 Task: Draft an email to an employee addressing performance issues and suggesting improvements in their workflow or process.
Action: Mouse moved to (498, 0)
Screenshot: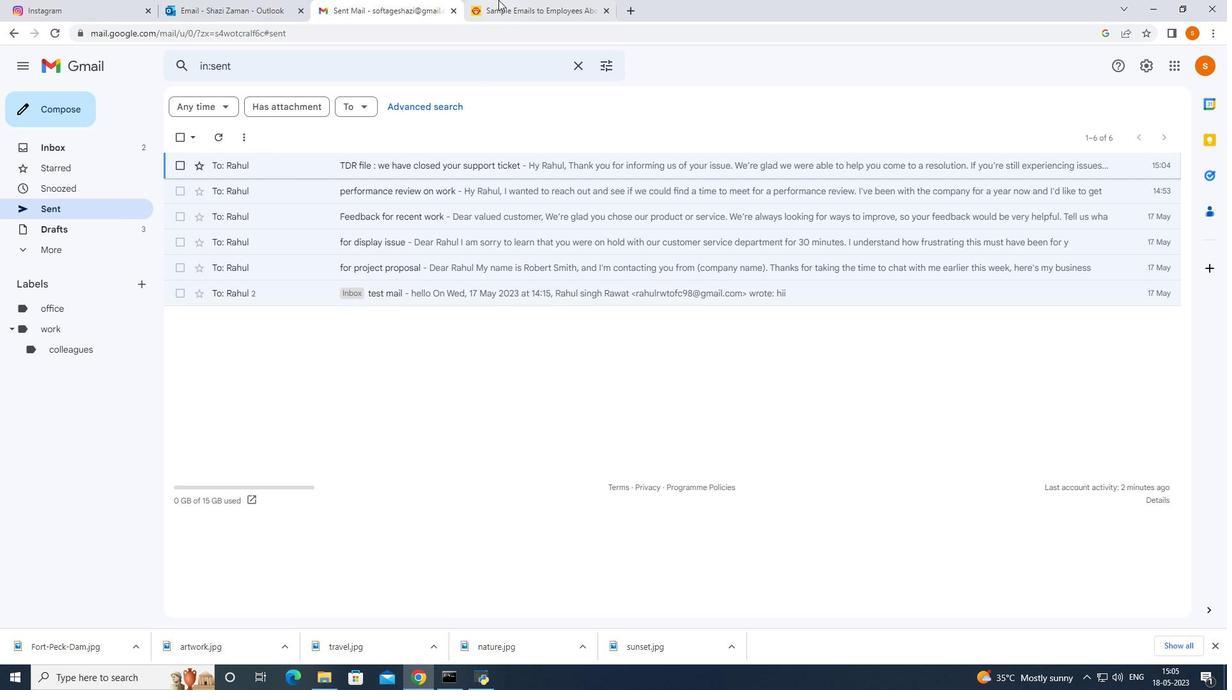 
Action: Mouse pressed left at (498, 0)
Screenshot: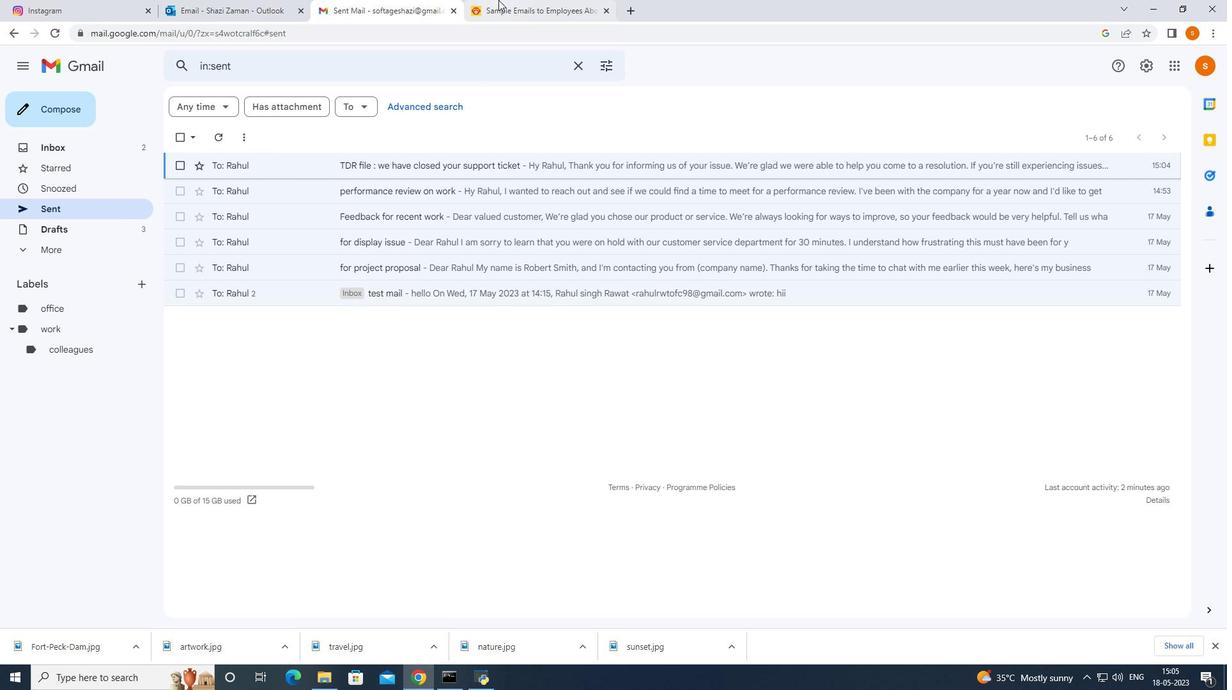 
Action: Mouse moved to (306, 281)
Screenshot: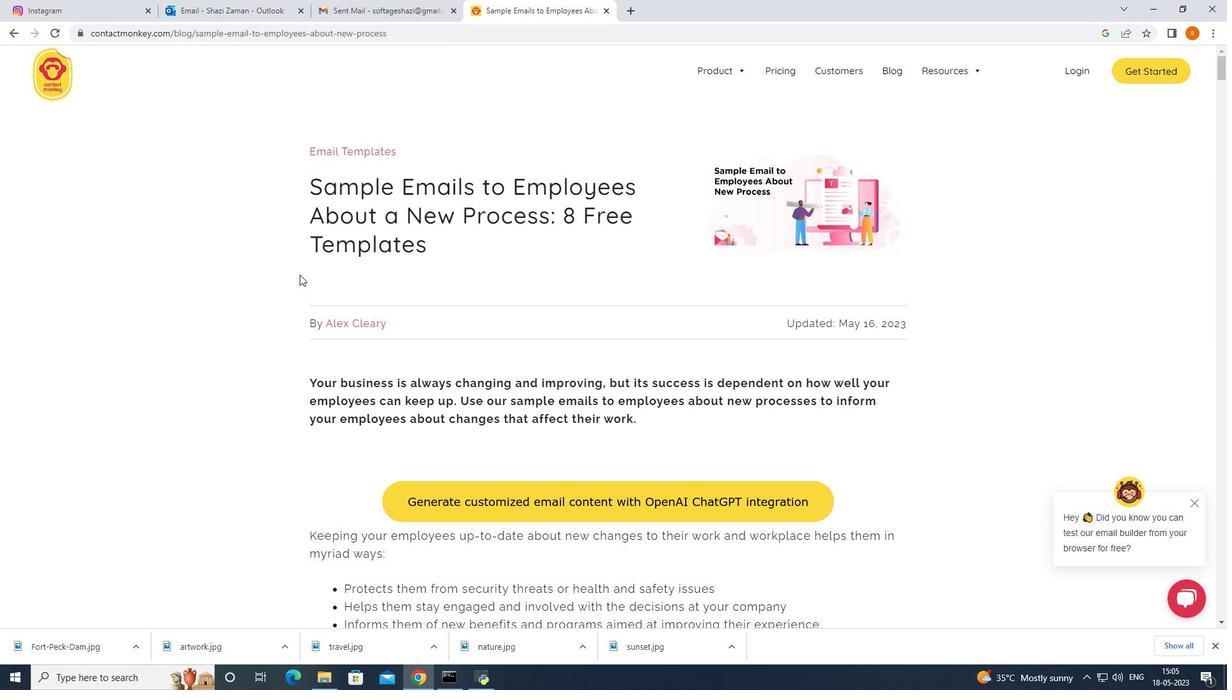 
Action: Mouse scrolled (306, 280) with delta (0, 0)
Screenshot: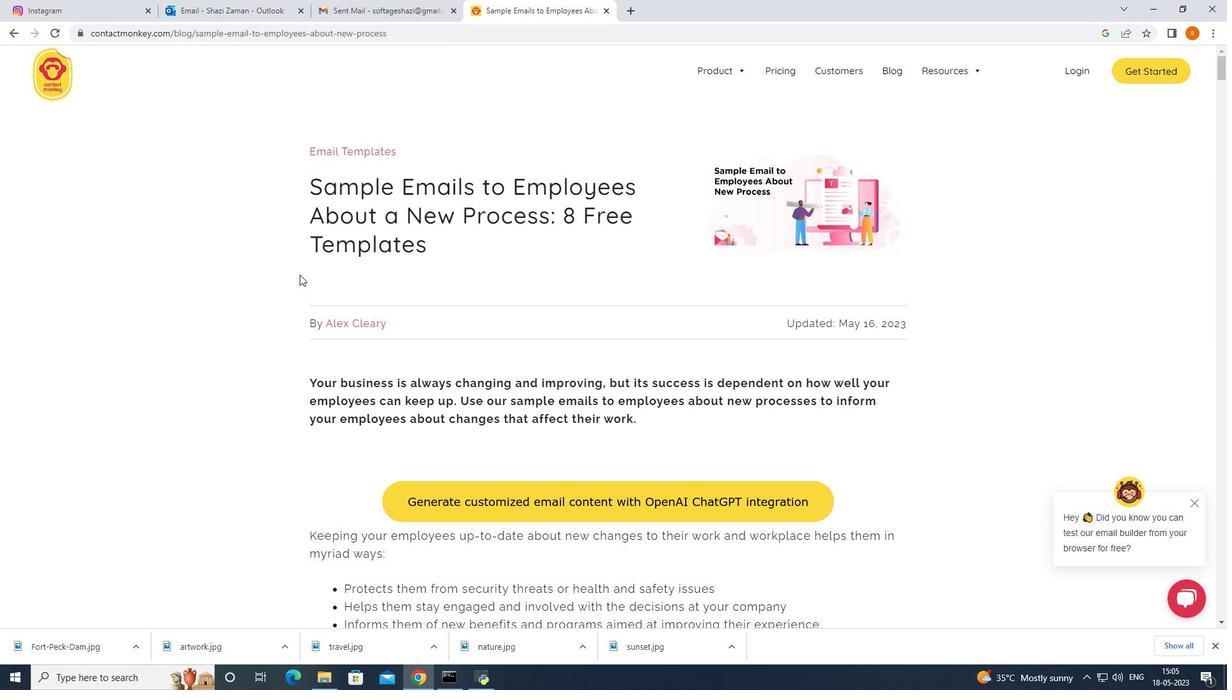
Action: Mouse moved to (367, 345)
Screenshot: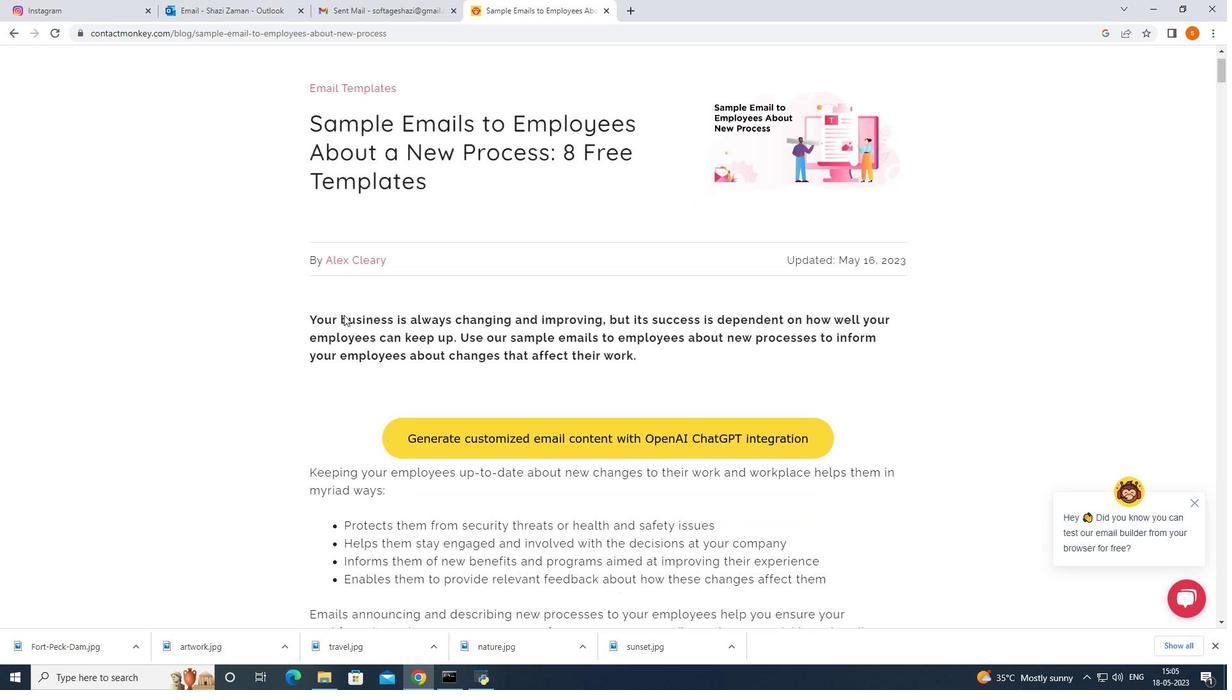
Action: Mouse scrolled (367, 344) with delta (0, 0)
Screenshot: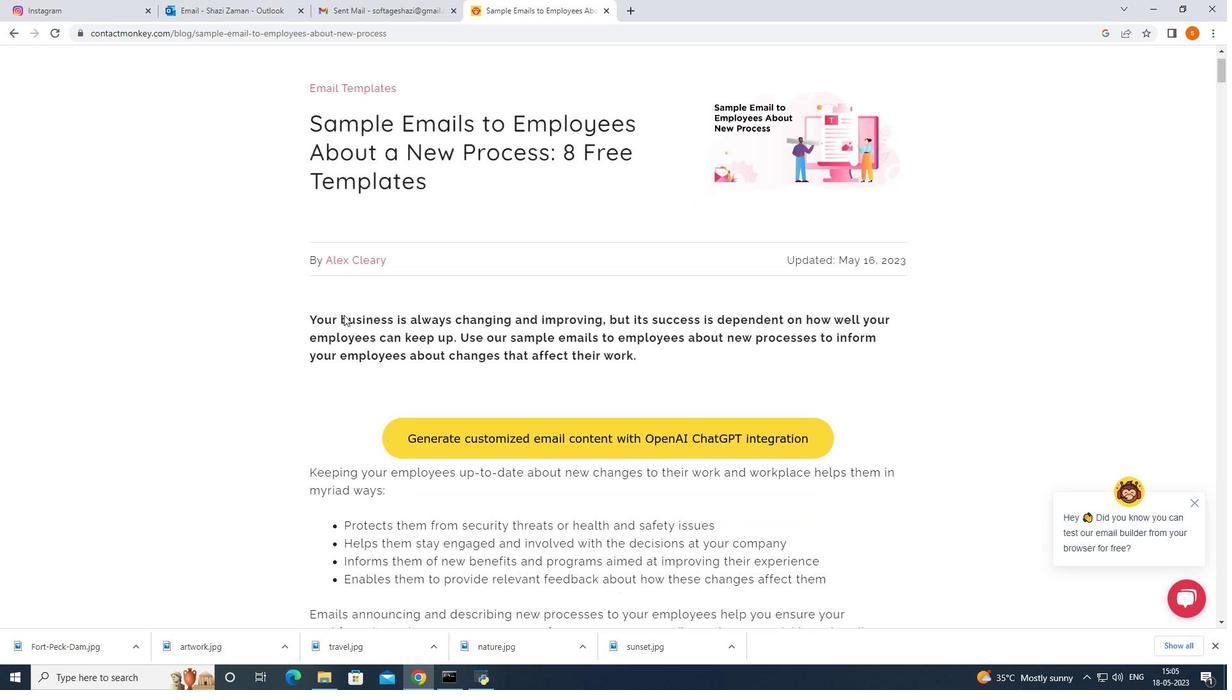 
Action: Mouse moved to (378, 365)
Screenshot: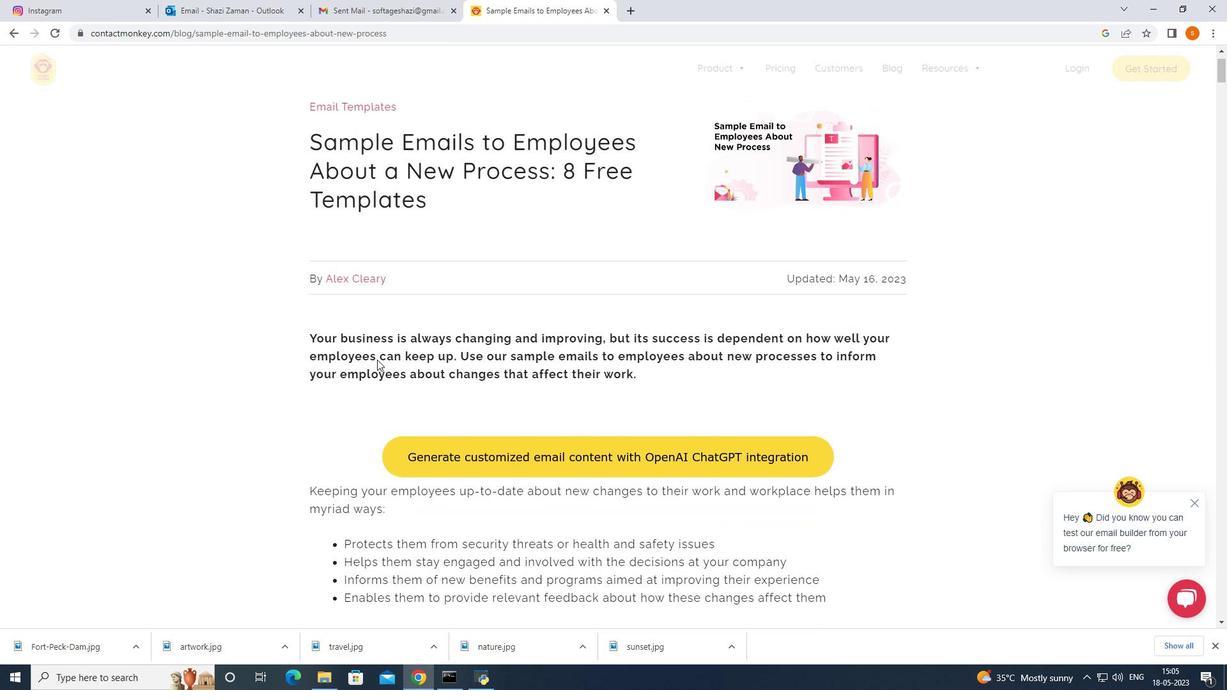 
Action: Mouse scrolled (378, 364) with delta (0, 0)
Screenshot: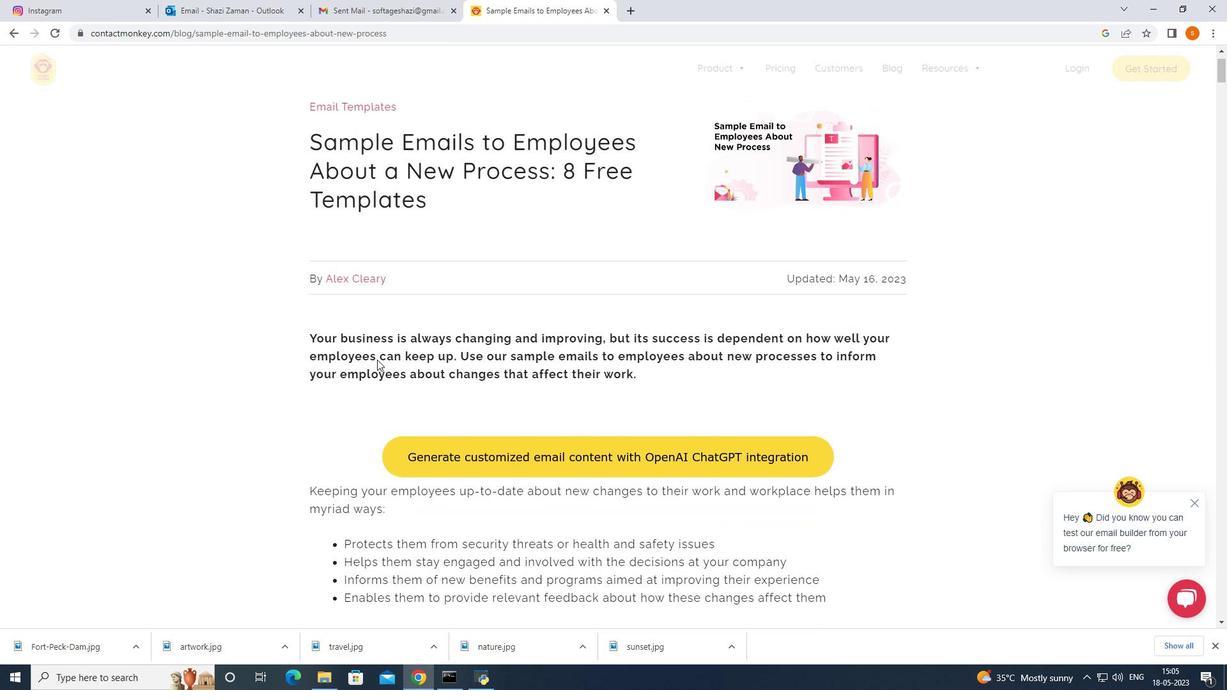 
Action: Mouse moved to (377, 366)
Screenshot: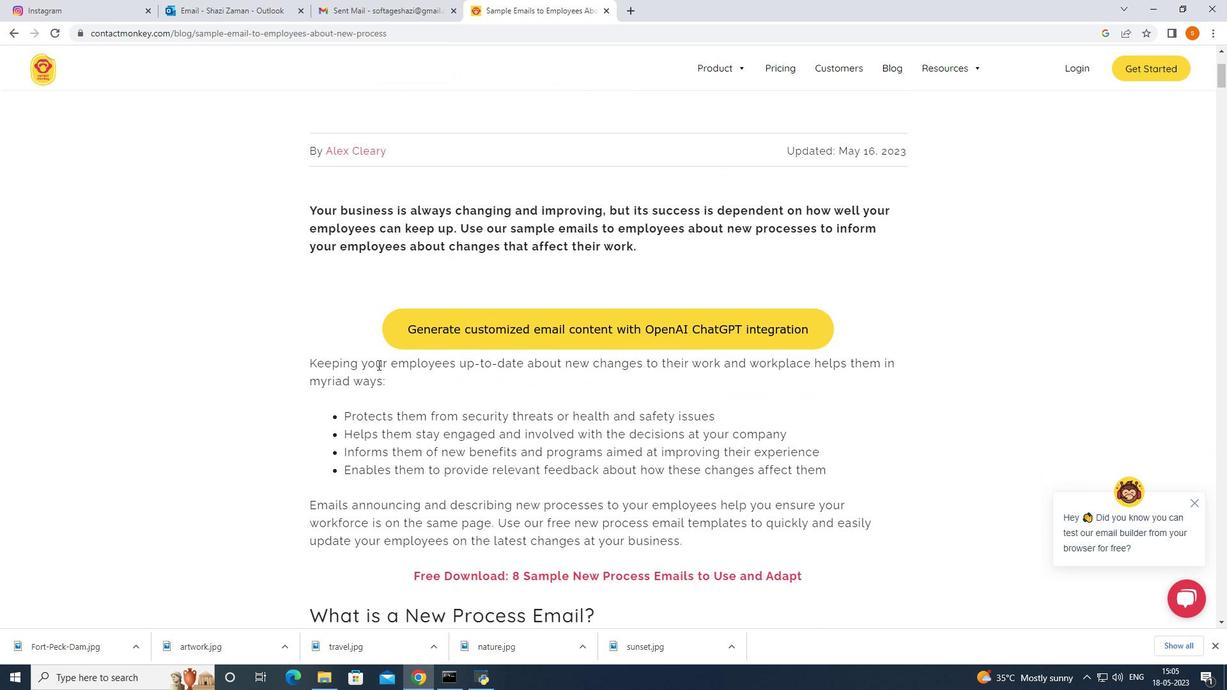 
Action: Mouse scrolled (377, 366) with delta (0, 0)
Screenshot: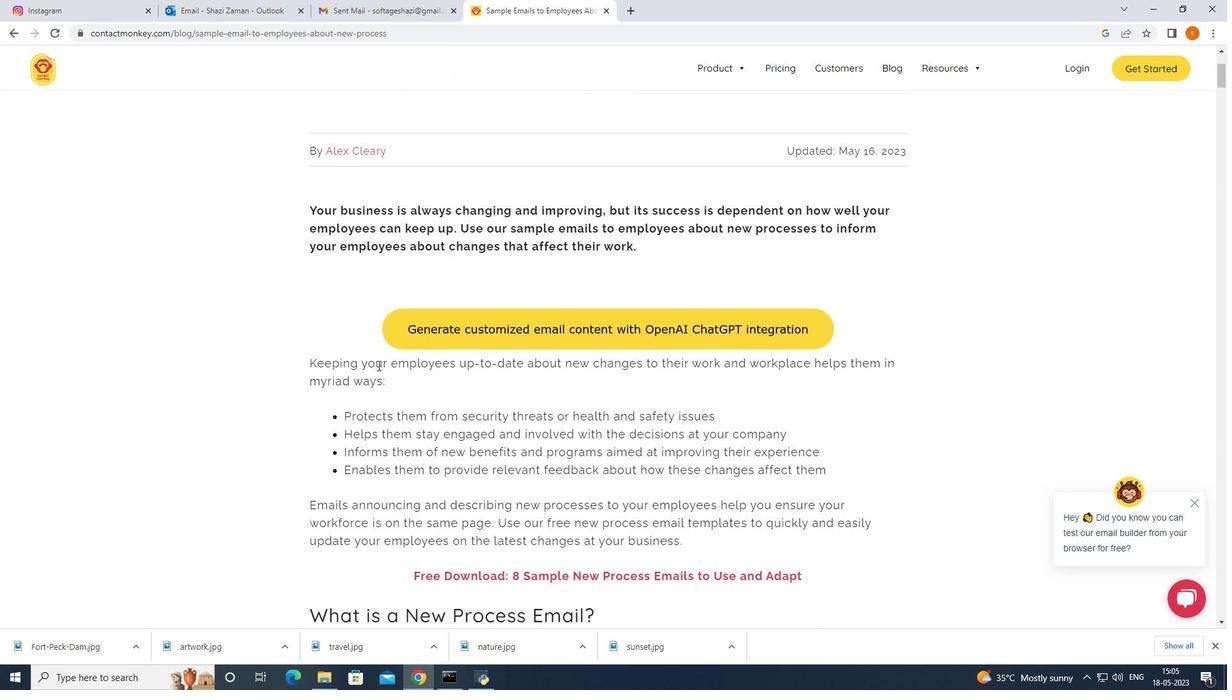 
Action: Mouse scrolled (377, 366) with delta (0, 0)
Screenshot: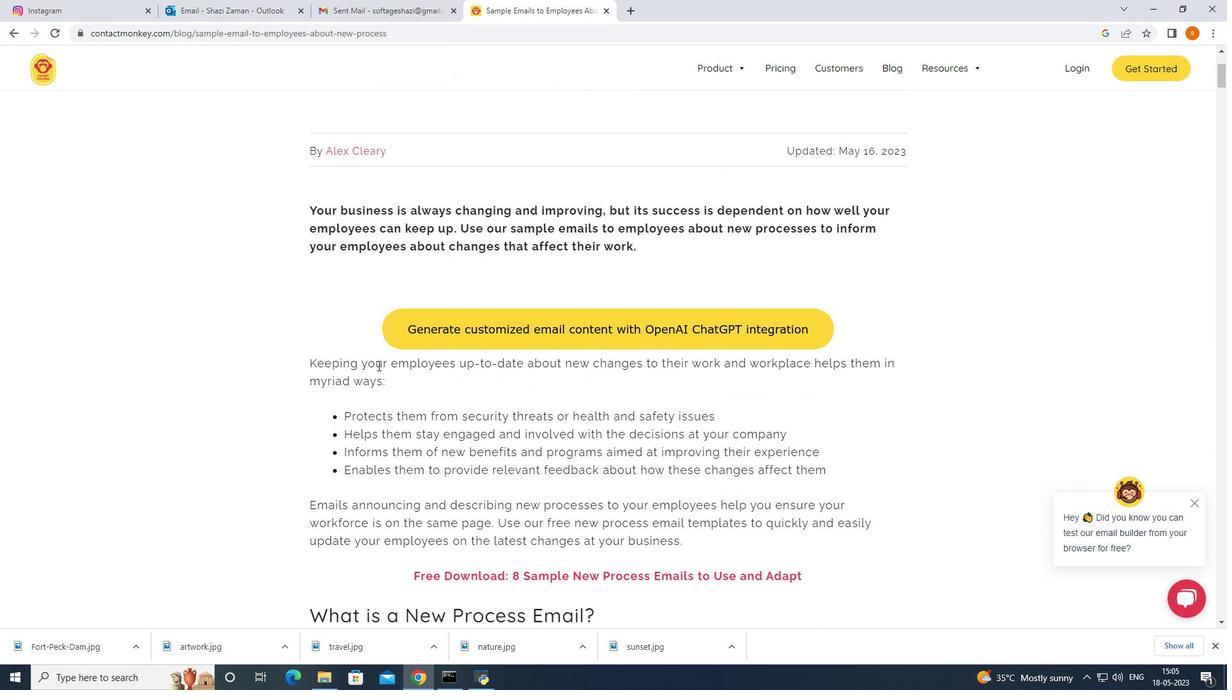 
Action: Mouse moved to (377, 366)
Screenshot: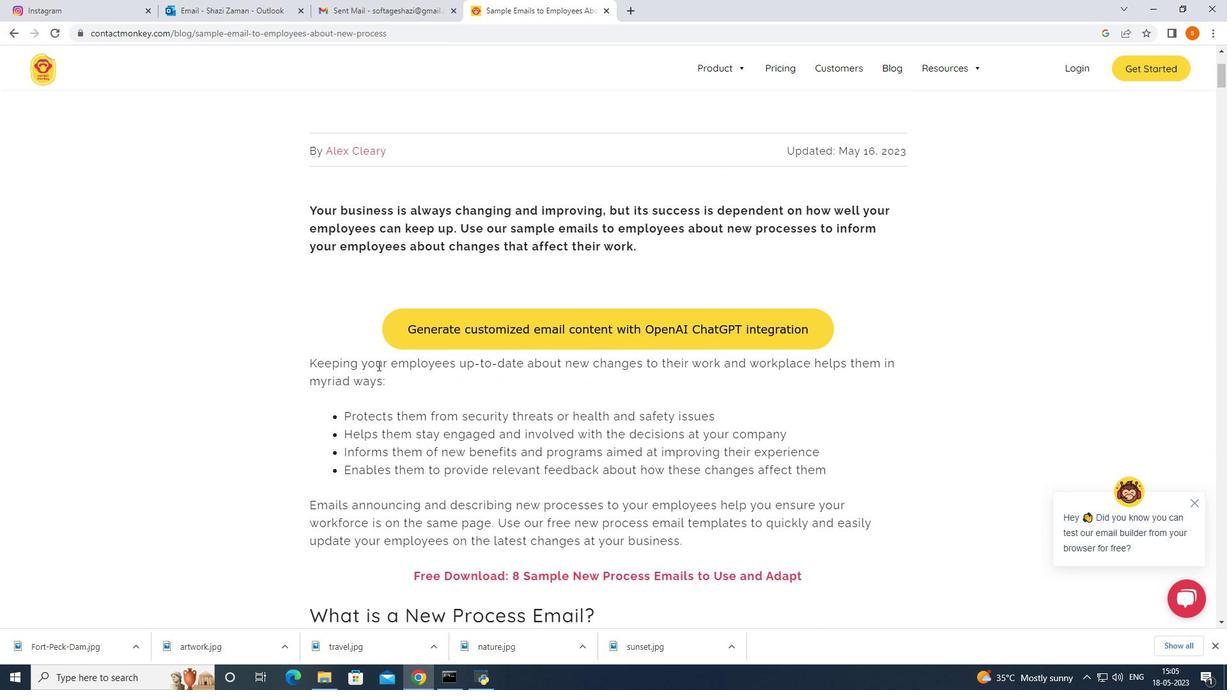 
Action: Mouse scrolled (377, 366) with delta (0, 0)
Screenshot: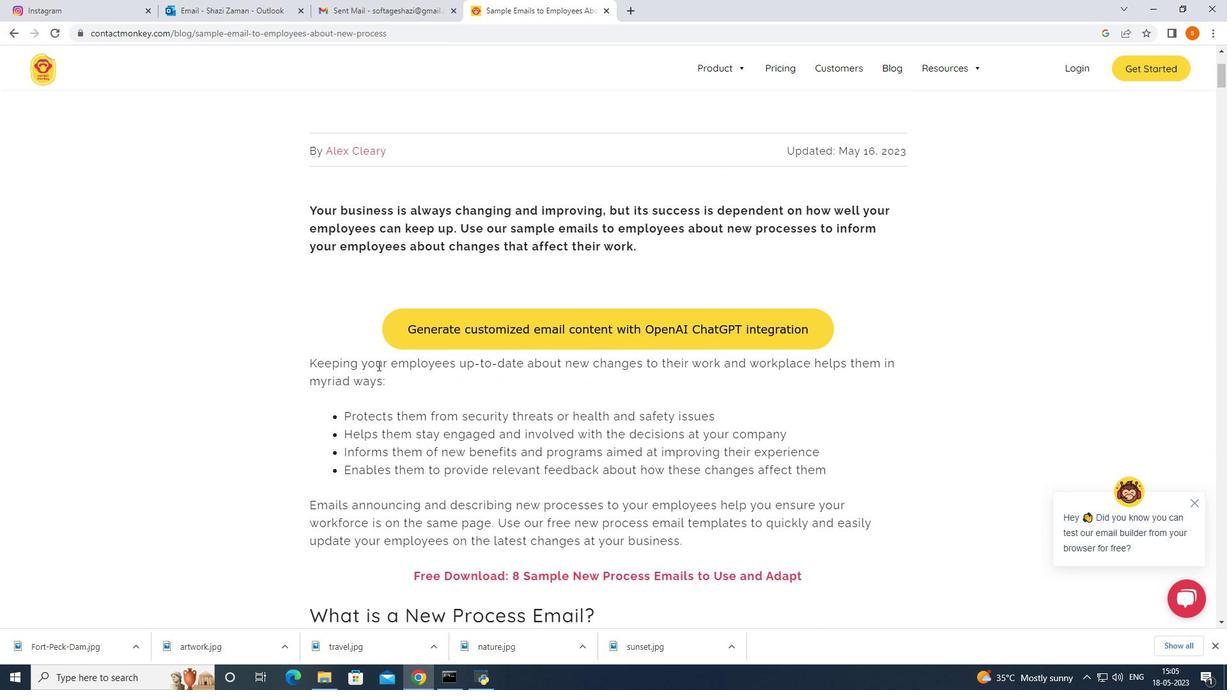 
Action: Mouse moved to (378, 363)
Screenshot: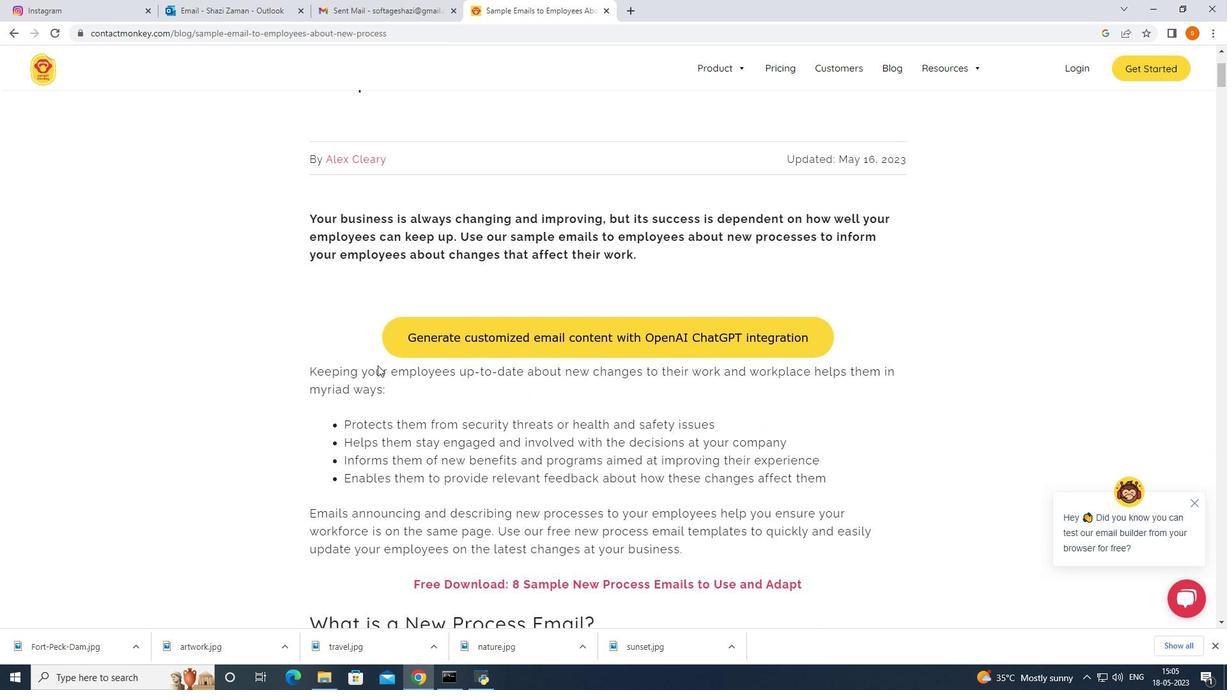 
Action: Mouse scrolled (378, 364) with delta (0, 0)
Screenshot: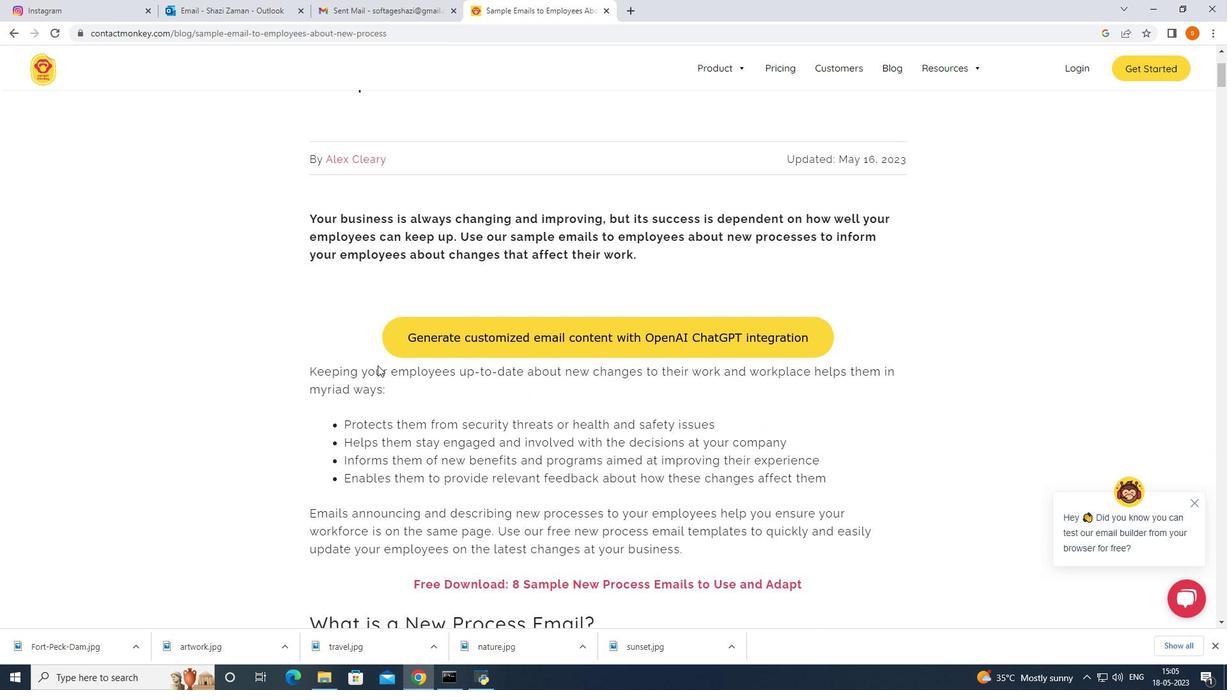 
Action: Mouse moved to (498, 321)
Screenshot: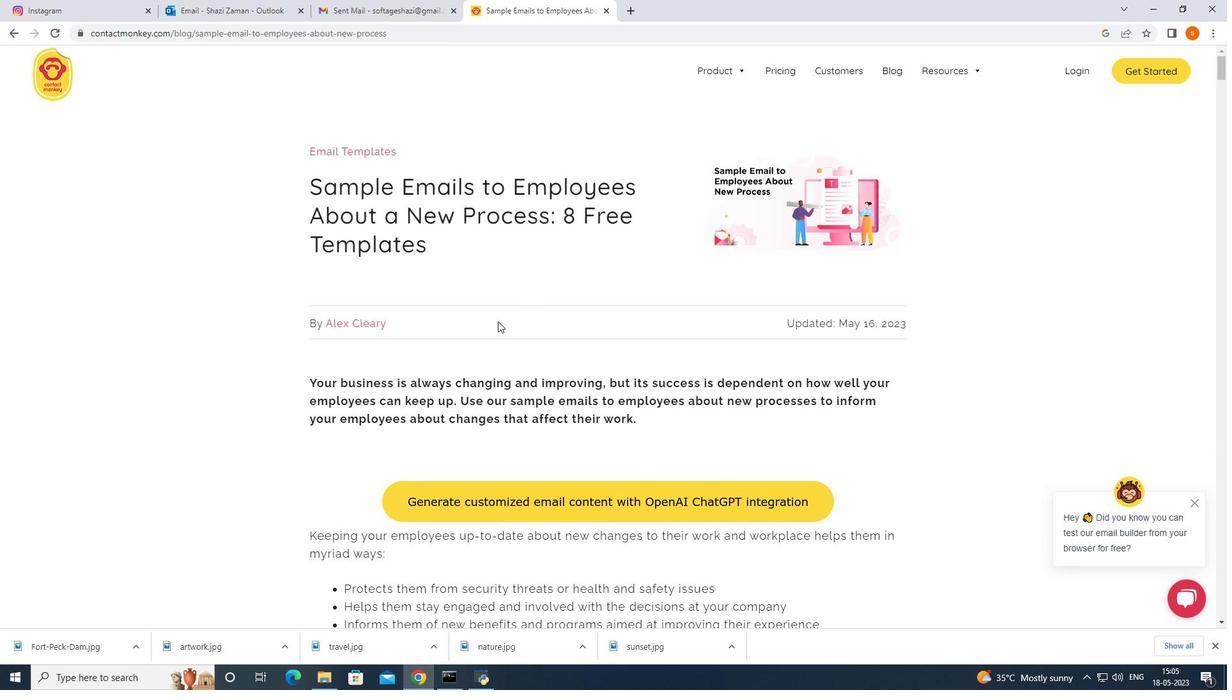
Action: Mouse scrolled (498, 320) with delta (0, 0)
Screenshot: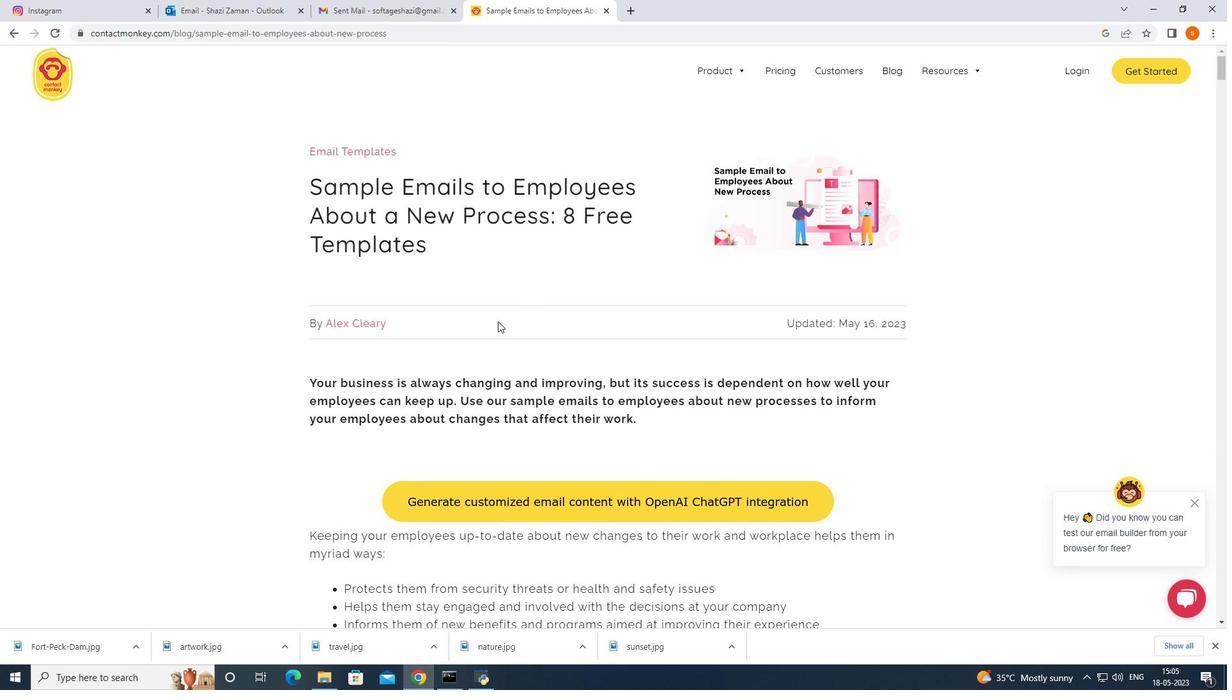 
Action: Mouse scrolled (498, 322) with delta (0, 0)
Screenshot: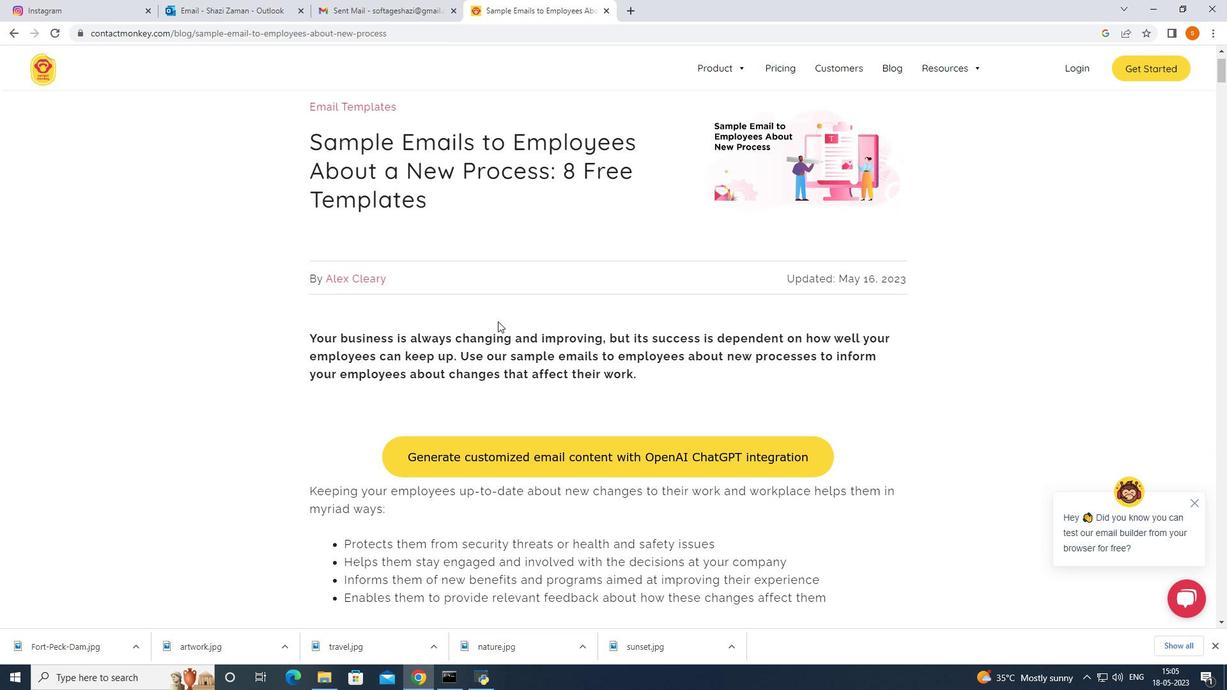 
Action: Mouse scrolled (498, 320) with delta (0, 0)
Screenshot: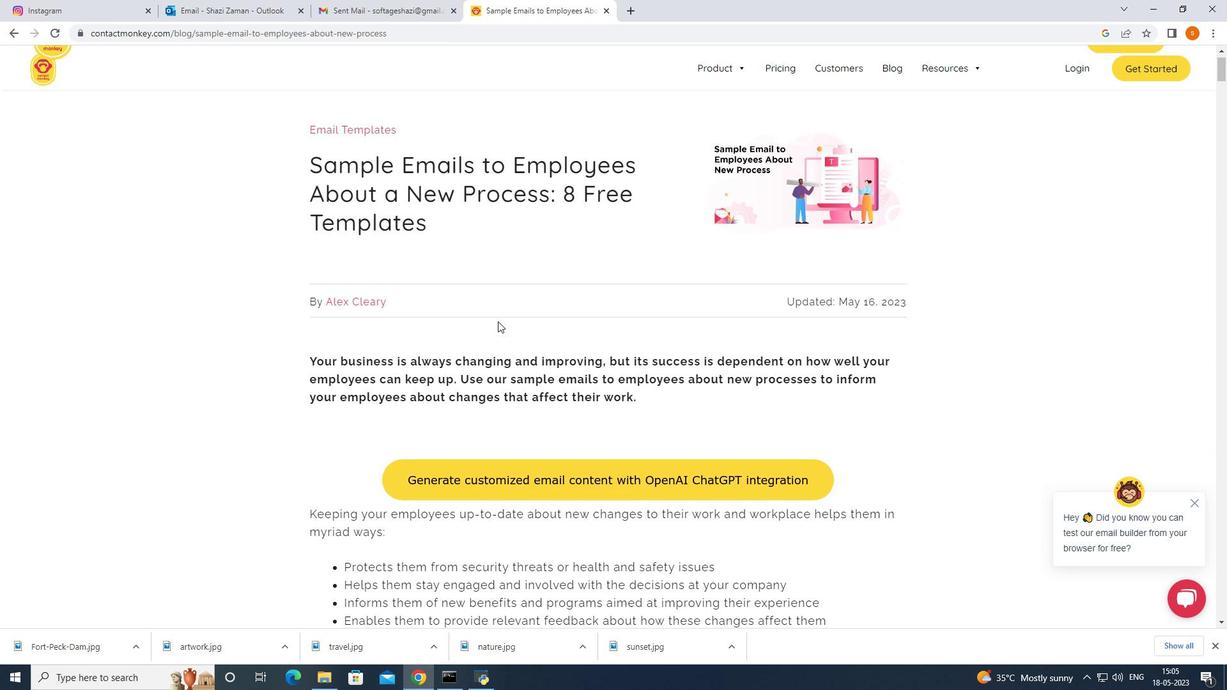 
Action: Mouse scrolled (498, 320) with delta (0, 0)
Screenshot: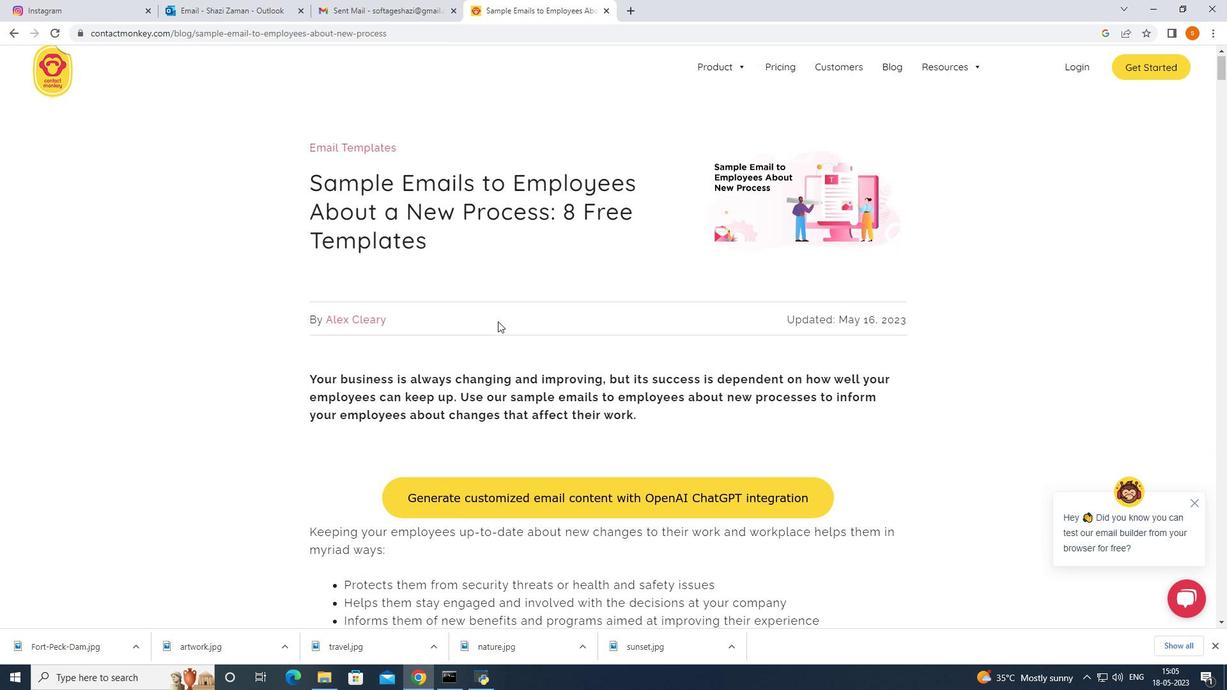
Action: Mouse moved to (498, 322)
Screenshot: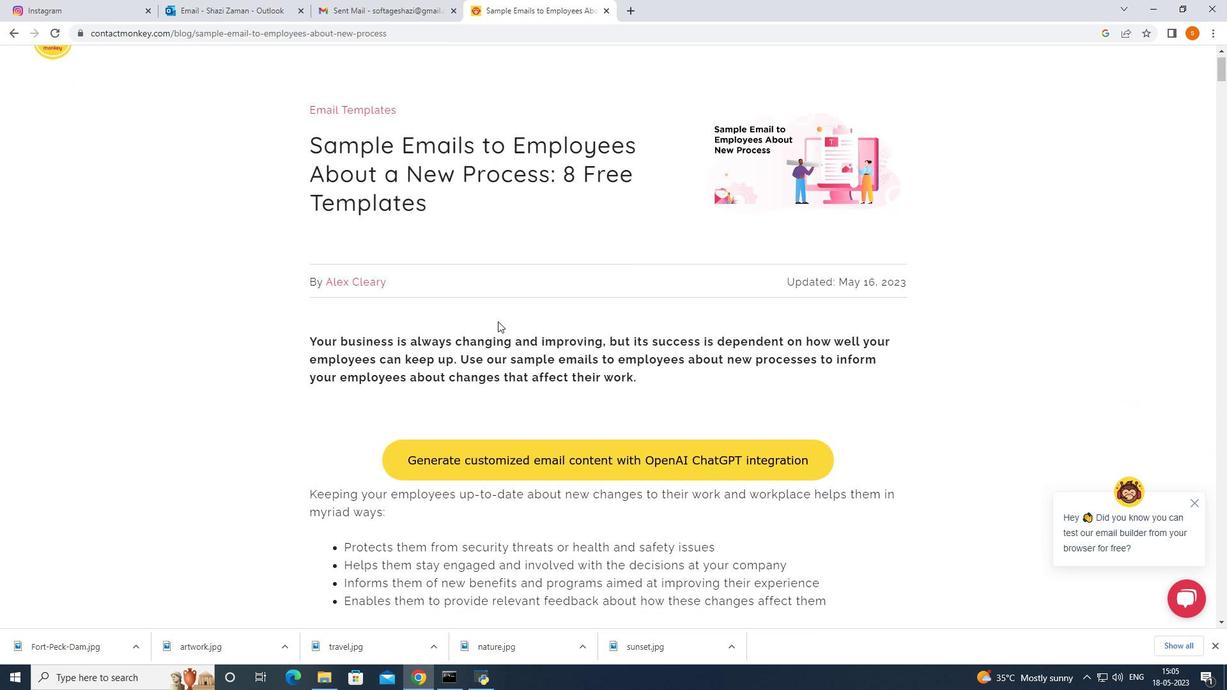 
Action: Mouse scrolled (498, 321) with delta (0, 0)
Screenshot: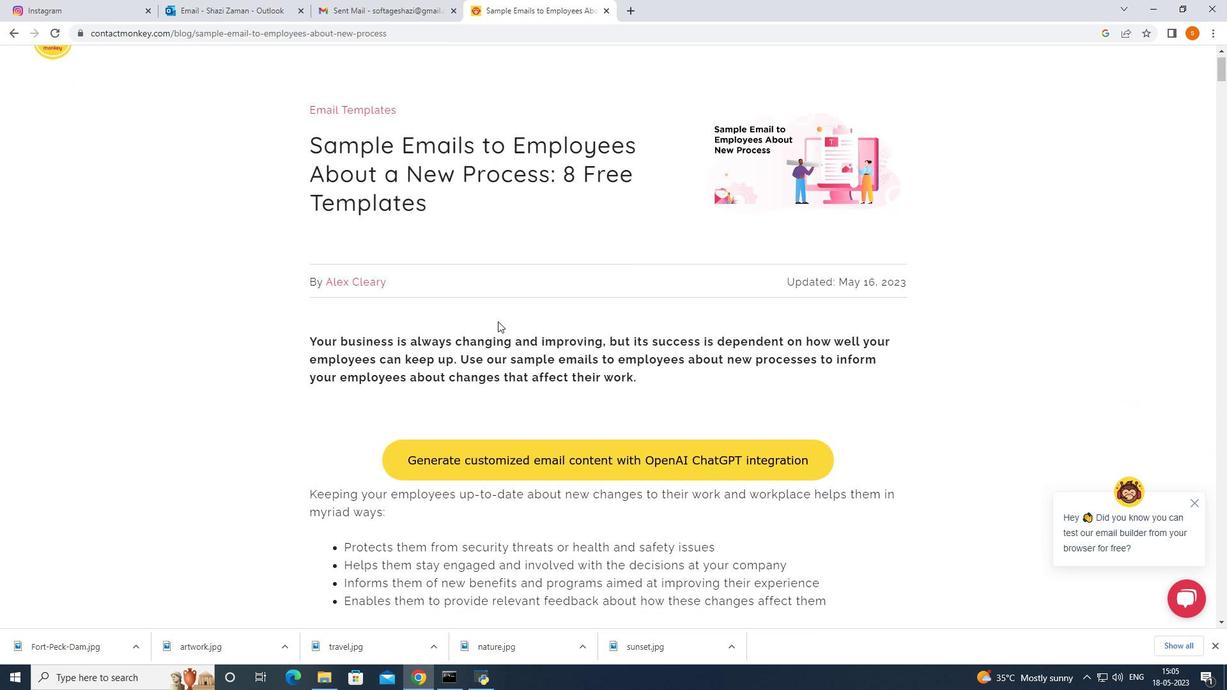 
Action: Mouse moved to (774, 186)
Screenshot: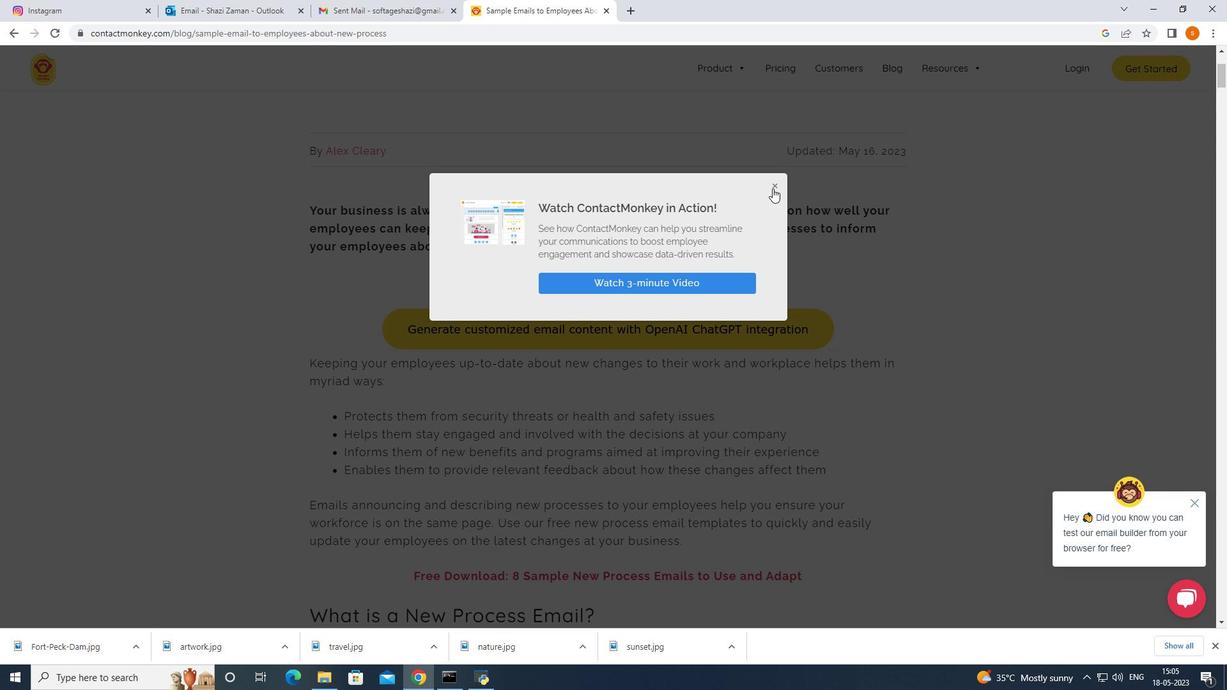 
Action: Mouse pressed left at (774, 186)
Screenshot: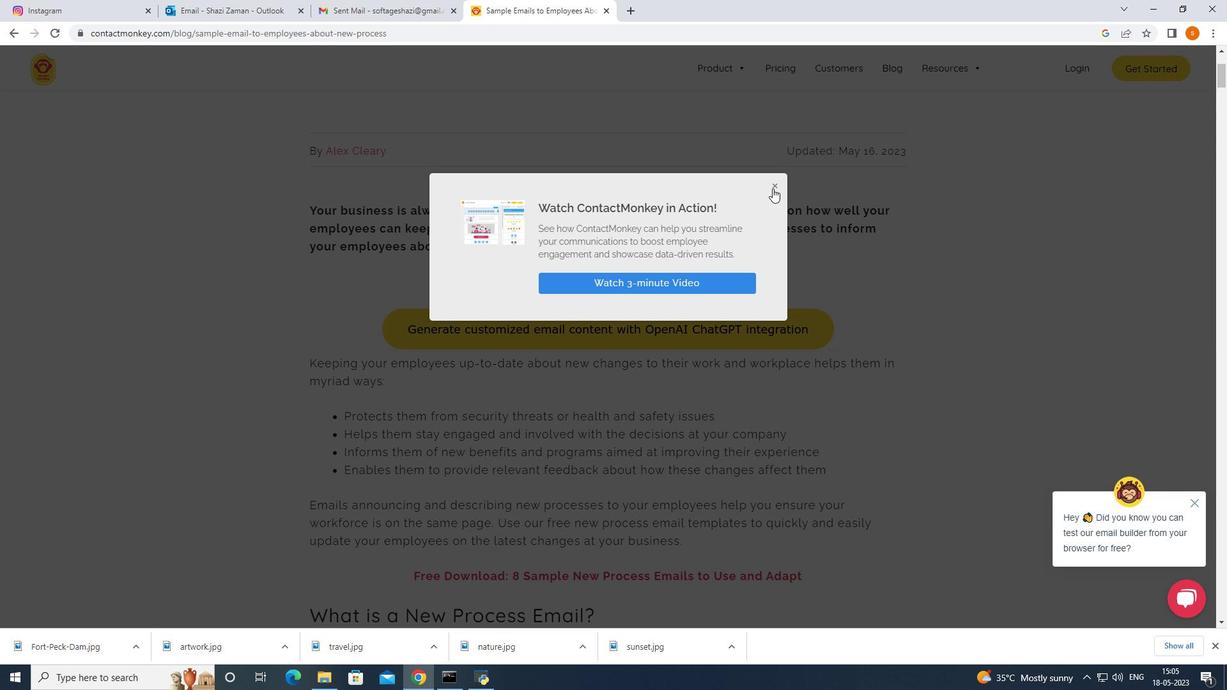 
Action: Mouse moved to (7, 35)
Screenshot: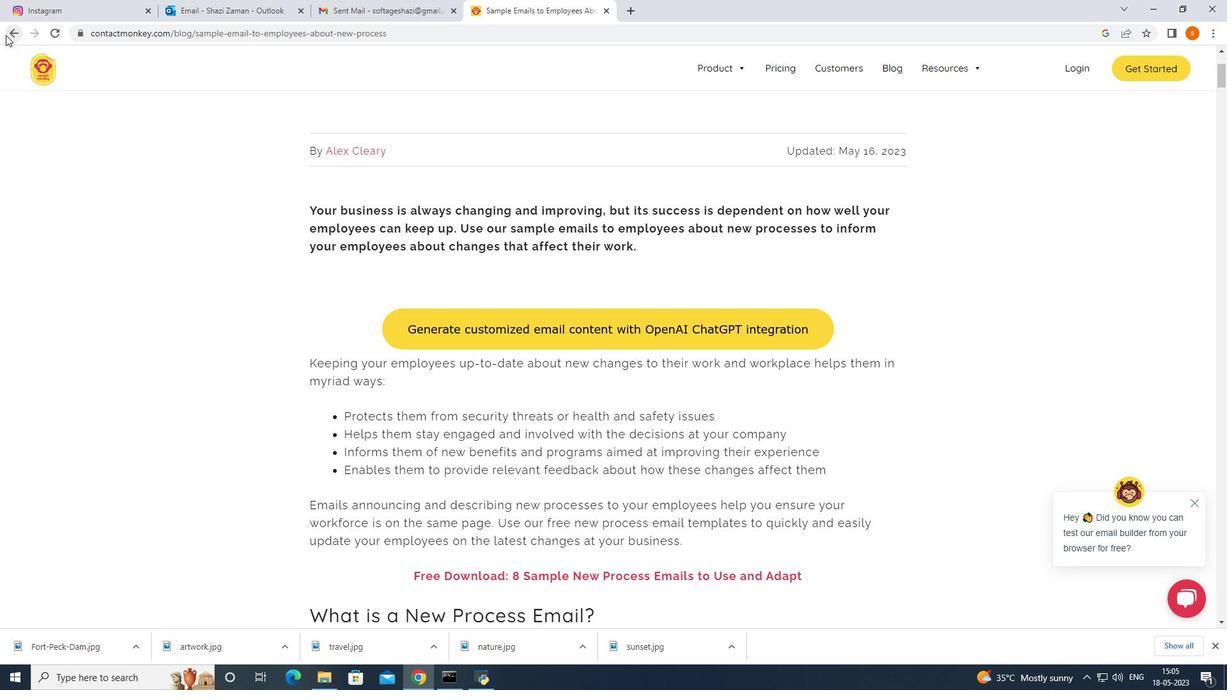 
Action: Mouse pressed left at (7, 35)
Screenshot: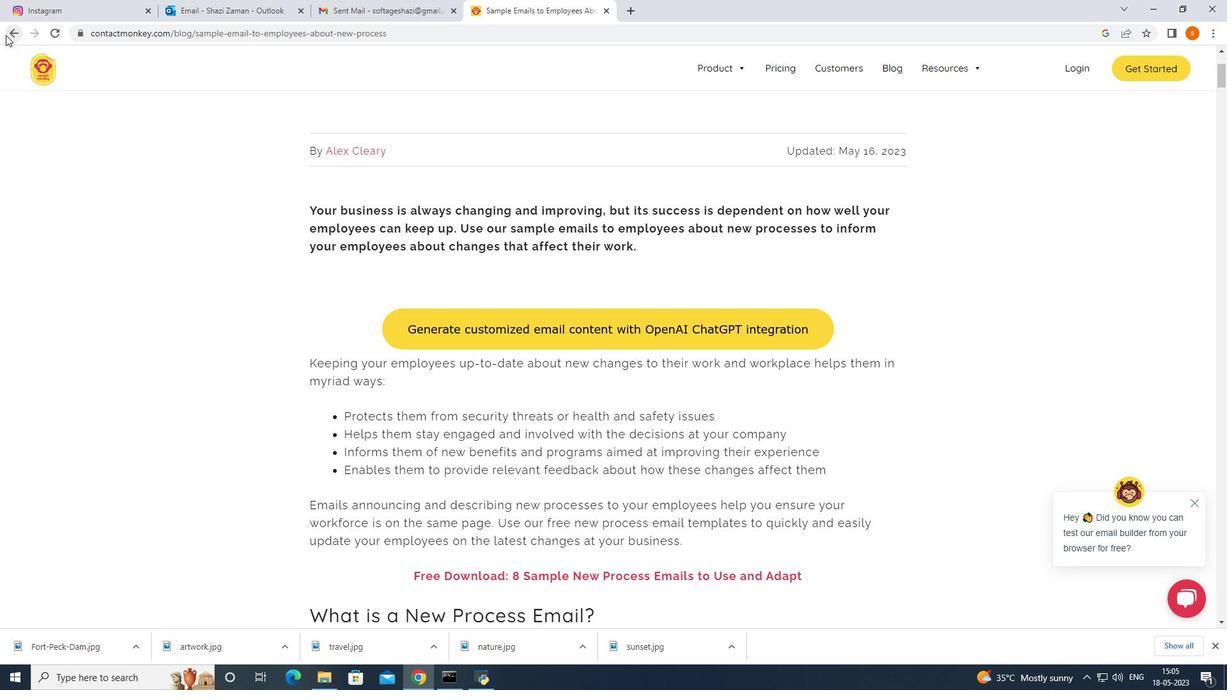 
Action: Mouse moved to (341, 358)
Screenshot: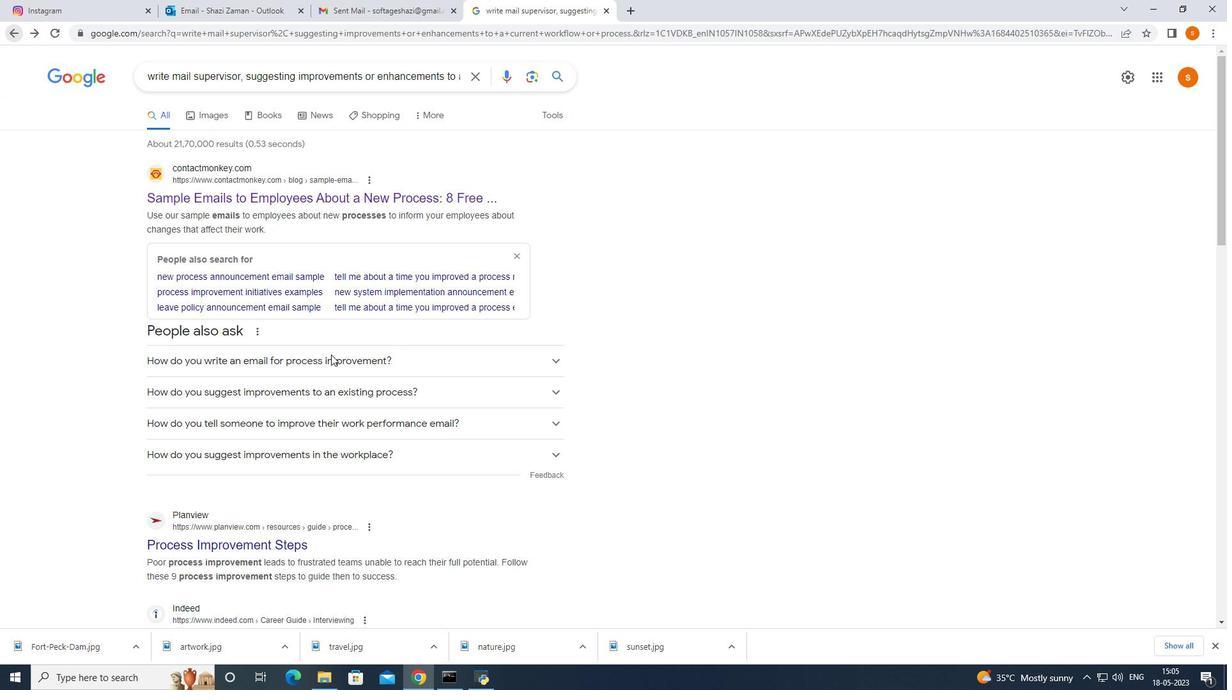 
Action: Mouse scrolled (341, 357) with delta (0, 0)
Screenshot: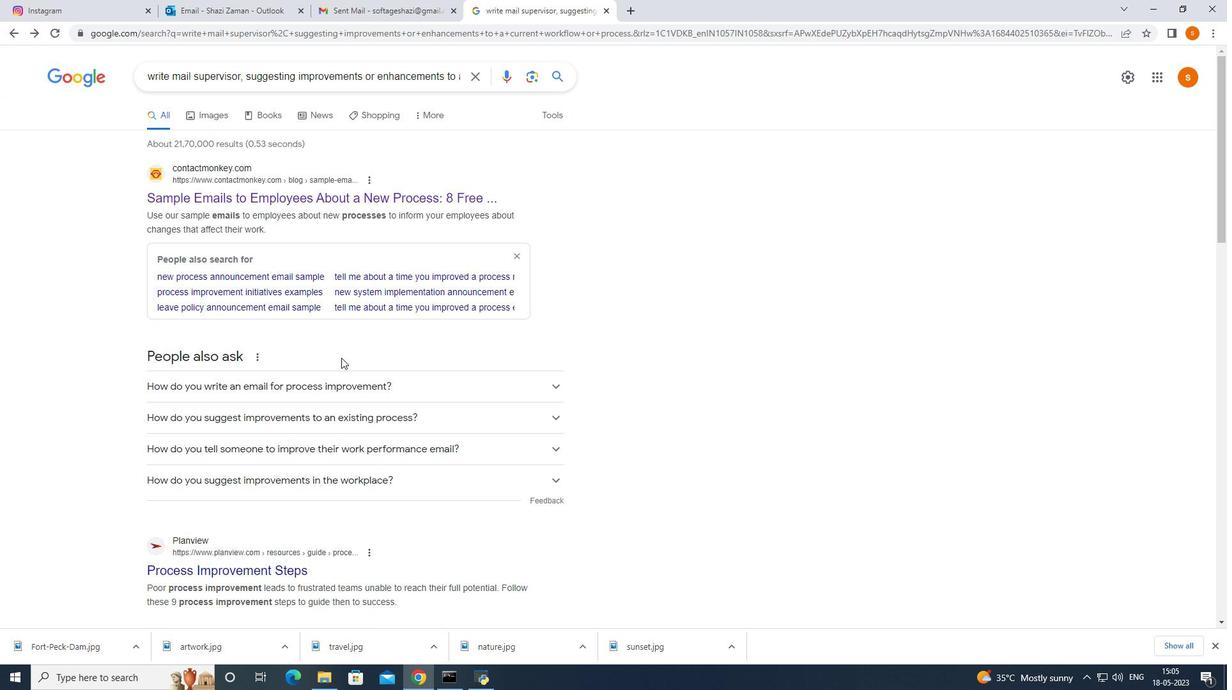 
Action: Mouse moved to (341, 360)
Screenshot: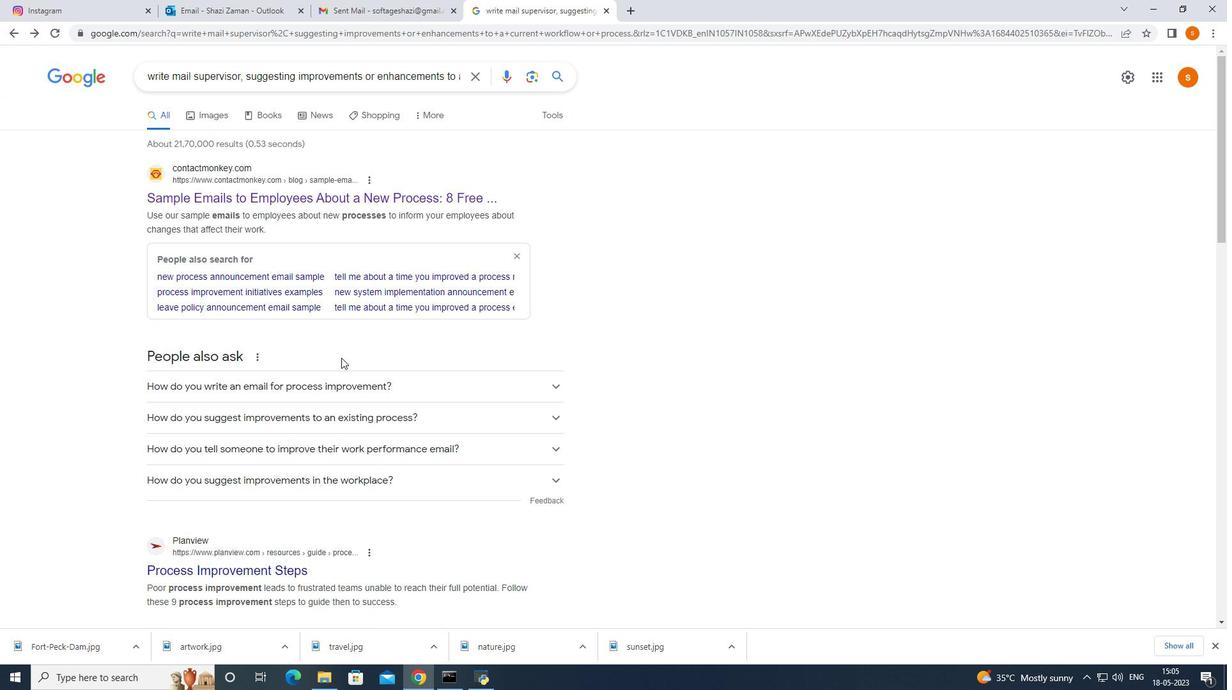 
Action: Mouse scrolled (341, 359) with delta (0, 0)
Screenshot: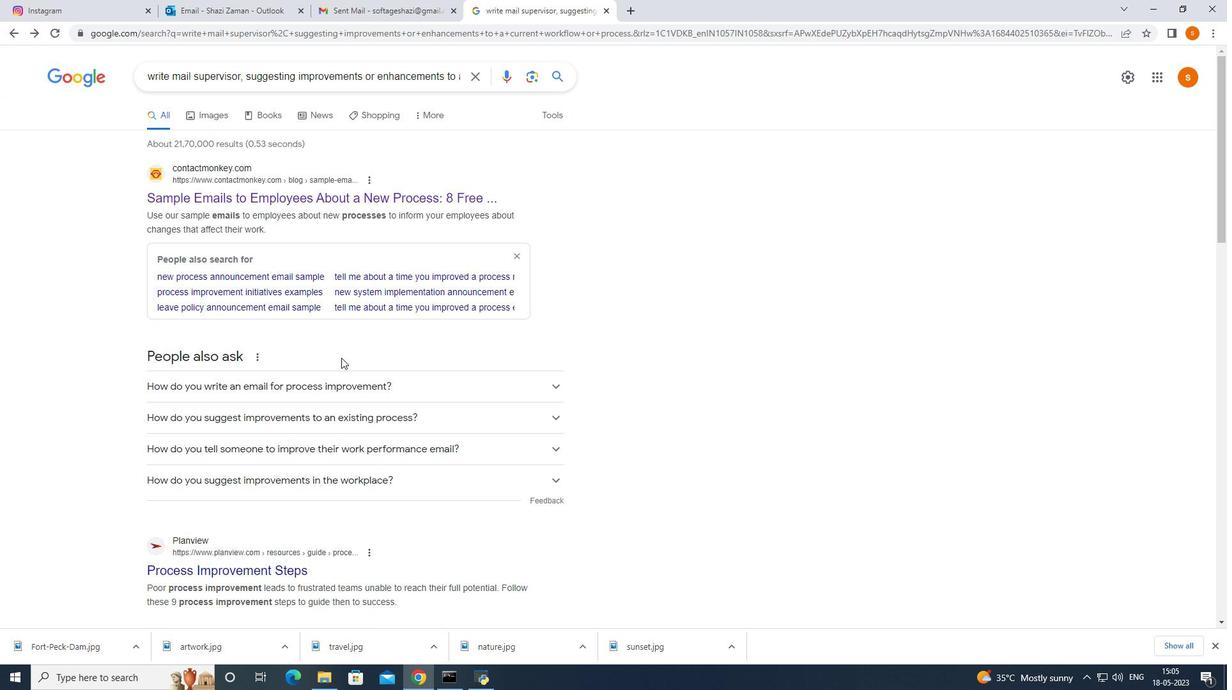
Action: Mouse moved to (341, 362)
Screenshot: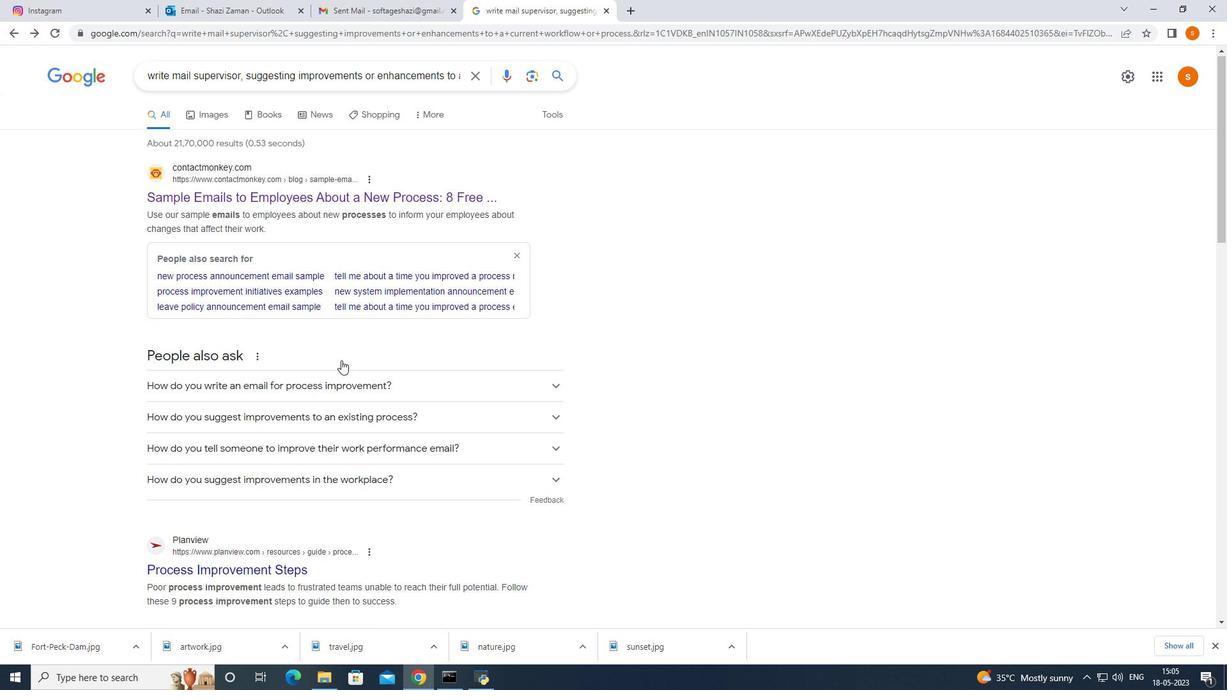 
Action: Mouse scrolled (341, 361) with delta (0, 0)
Screenshot: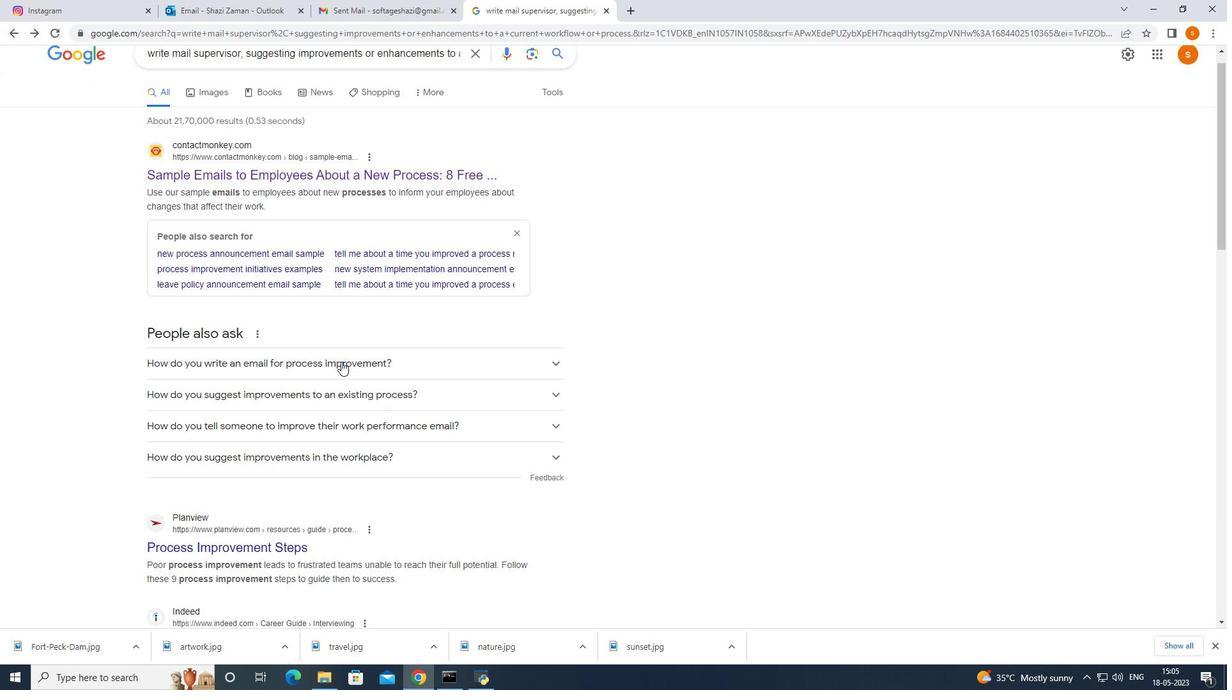 
Action: Mouse moved to (283, 434)
Screenshot: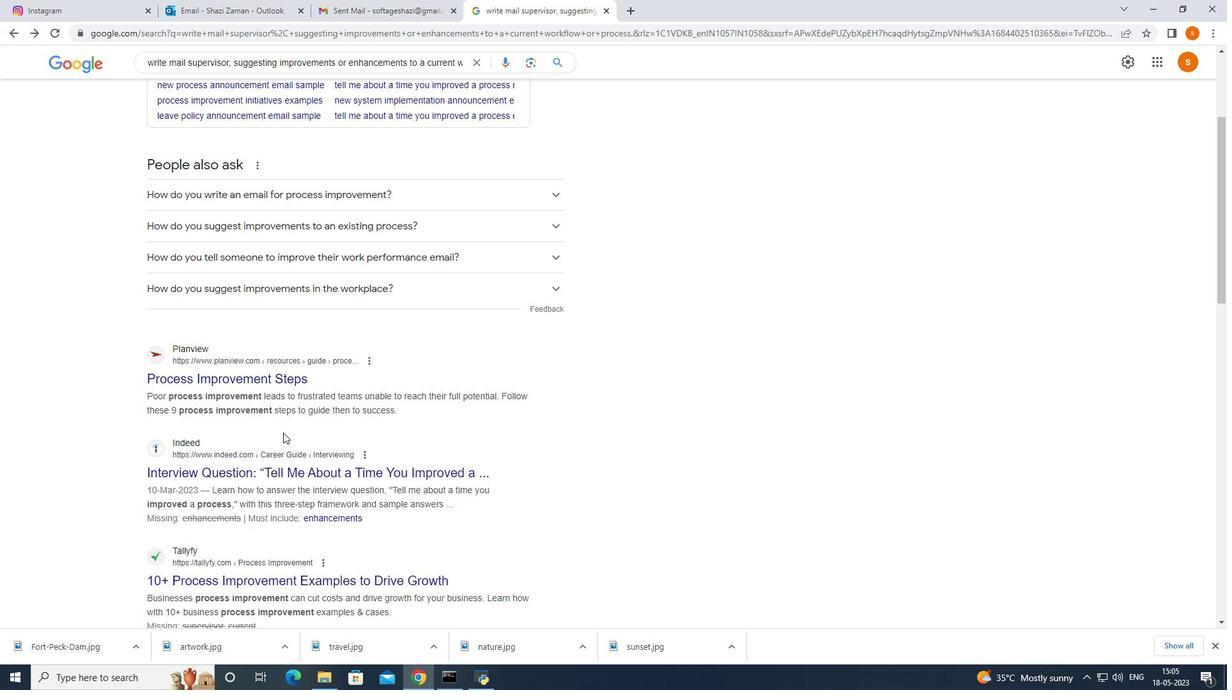
Action: Mouse scrolled (283, 434) with delta (0, 0)
Screenshot: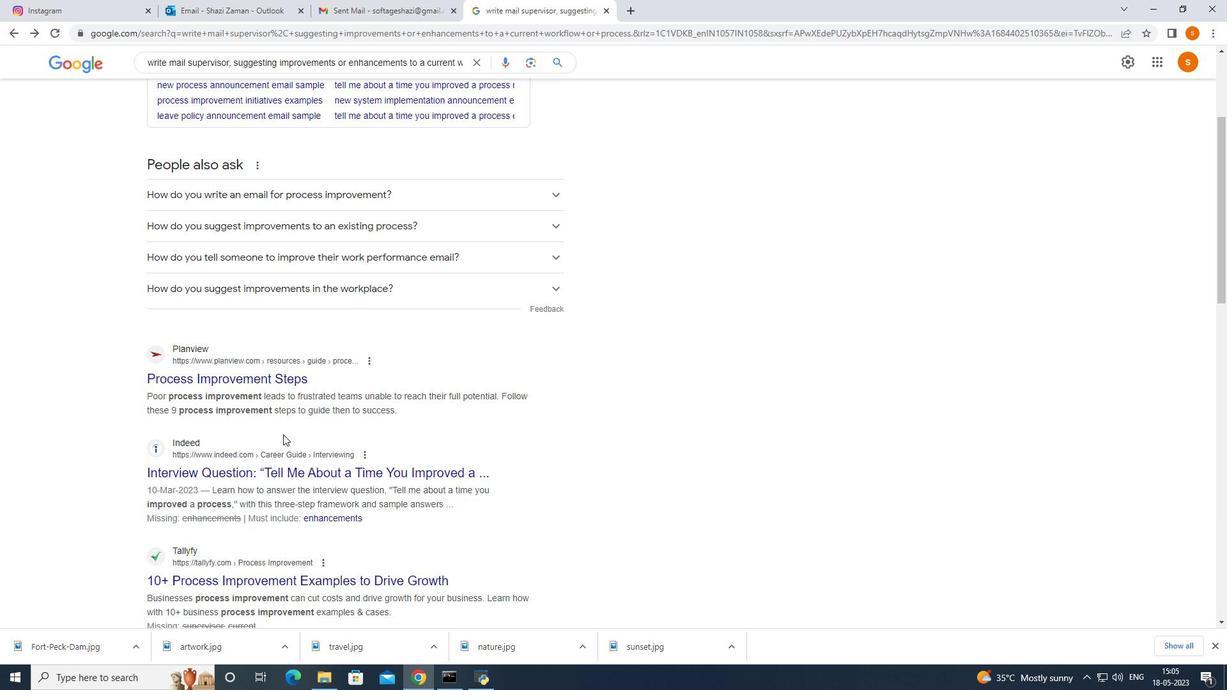 
Action: Mouse scrolled (283, 434) with delta (0, 0)
Screenshot: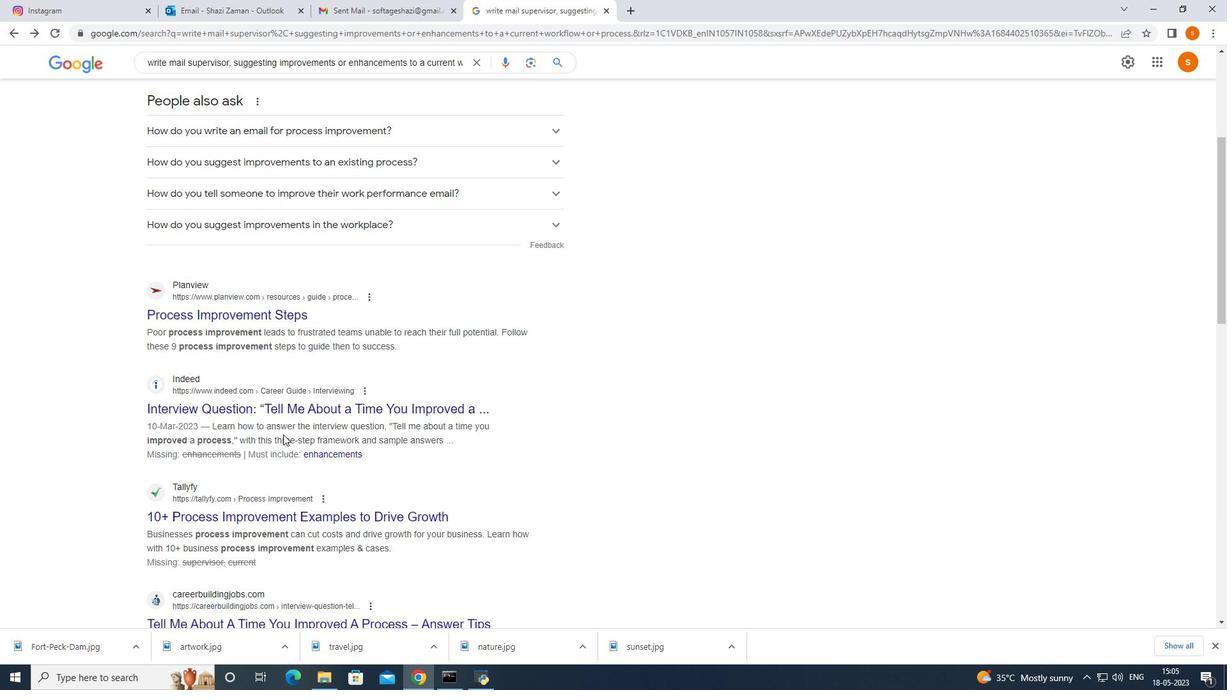 
Action: Mouse scrolled (283, 434) with delta (0, 0)
Screenshot: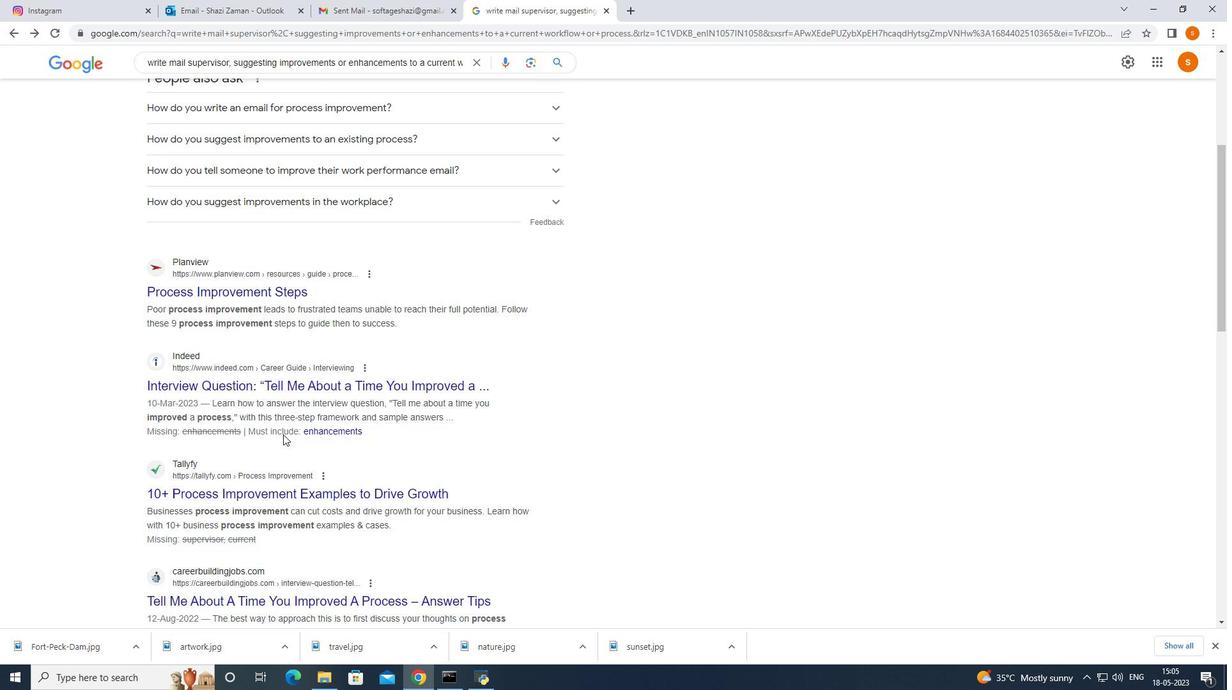 
Action: Mouse moved to (283, 433)
Screenshot: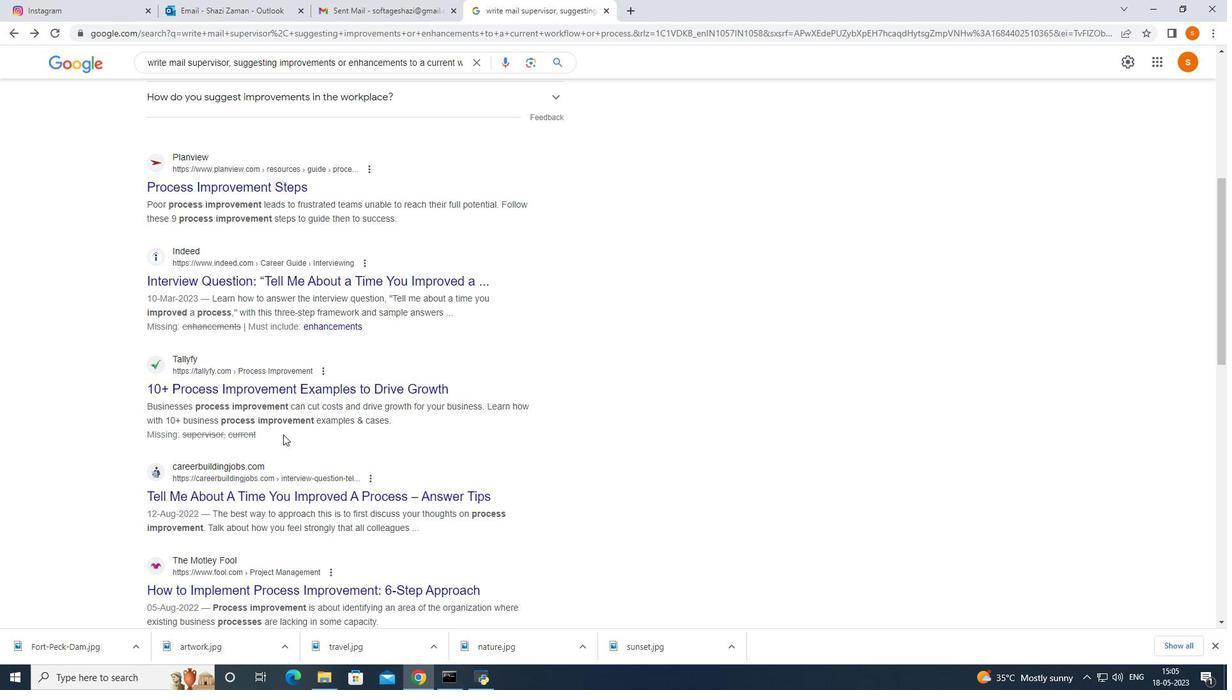 
Action: Mouse scrolled (283, 432) with delta (0, 0)
Screenshot: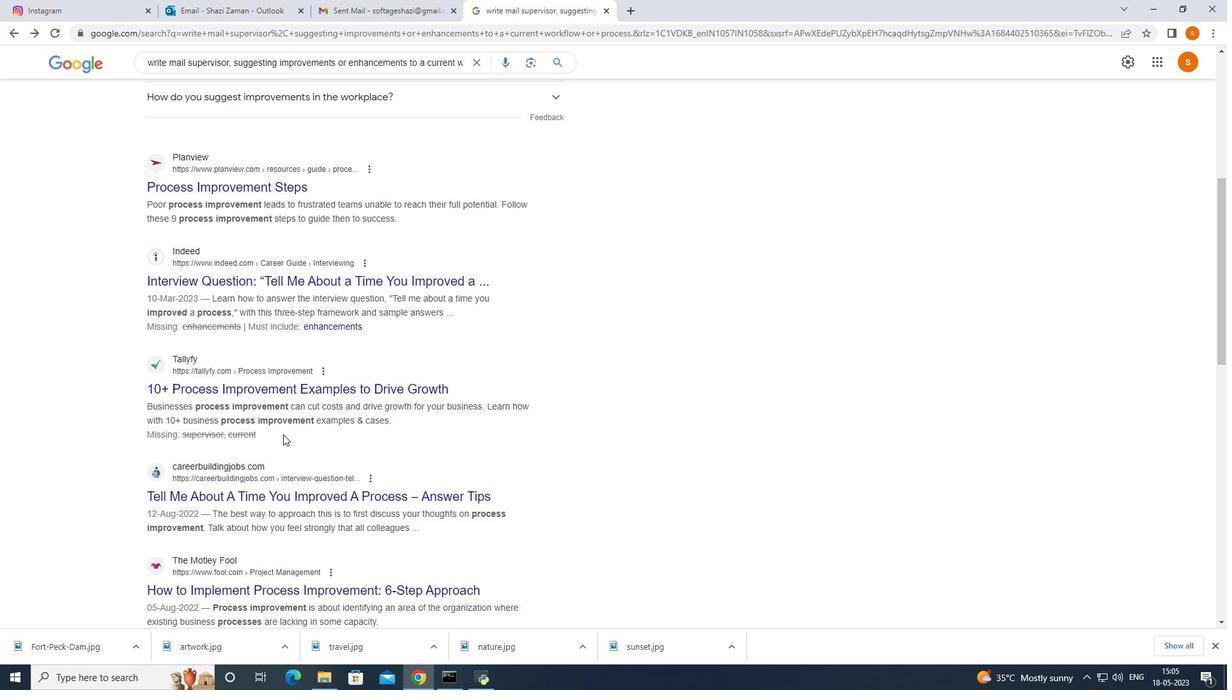 
Action: Mouse scrolled (283, 432) with delta (0, 0)
Screenshot: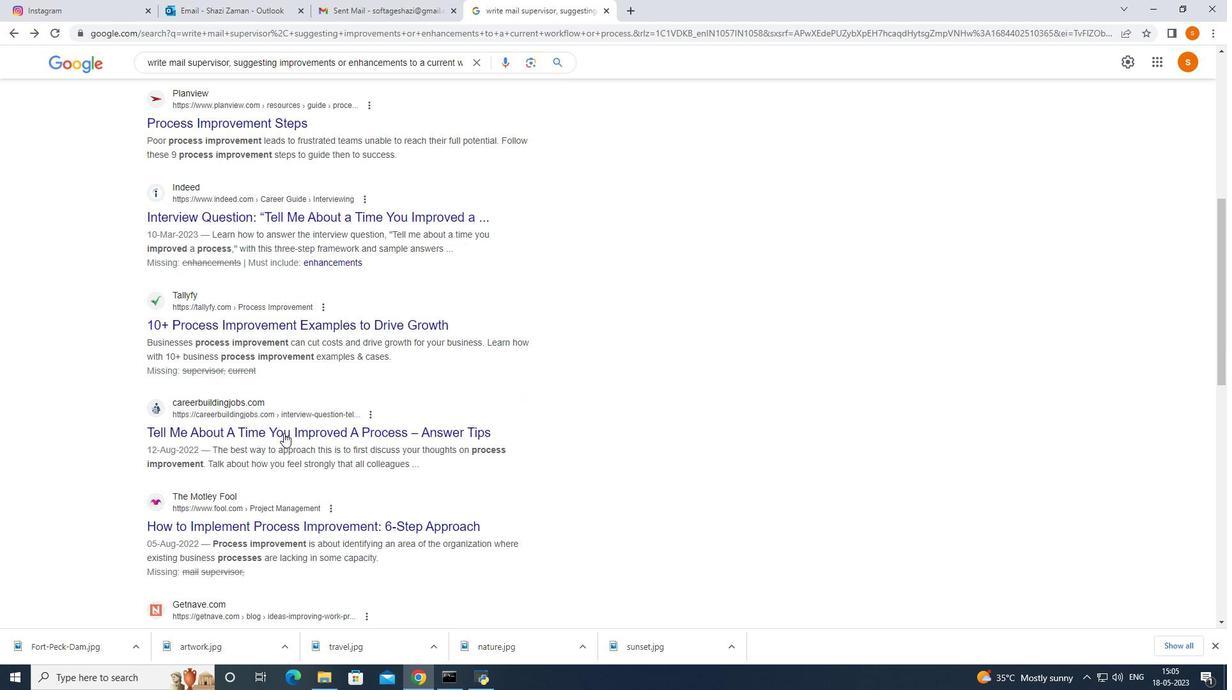 
Action: Mouse moved to (283, 429)
Screenshot: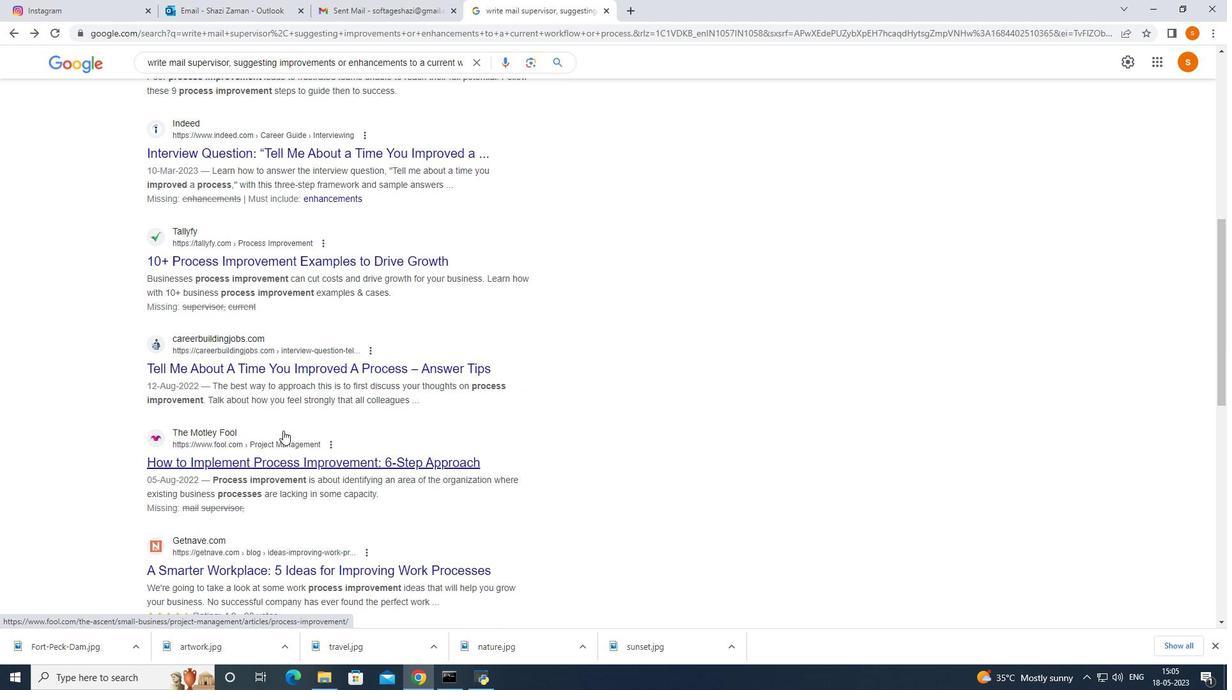 
Action: Mouse scrolled (283, 429) with delta (0, 0)
Screenshot: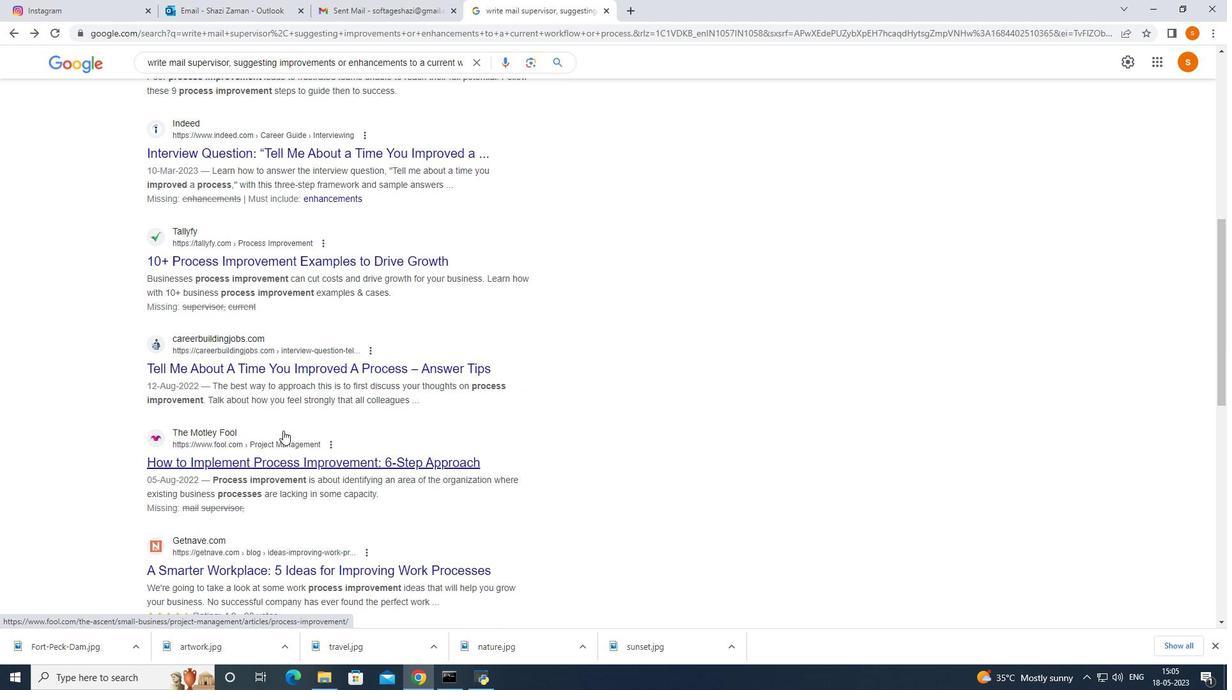 
Action: Mouse moved to (283, 429)
Screenshot: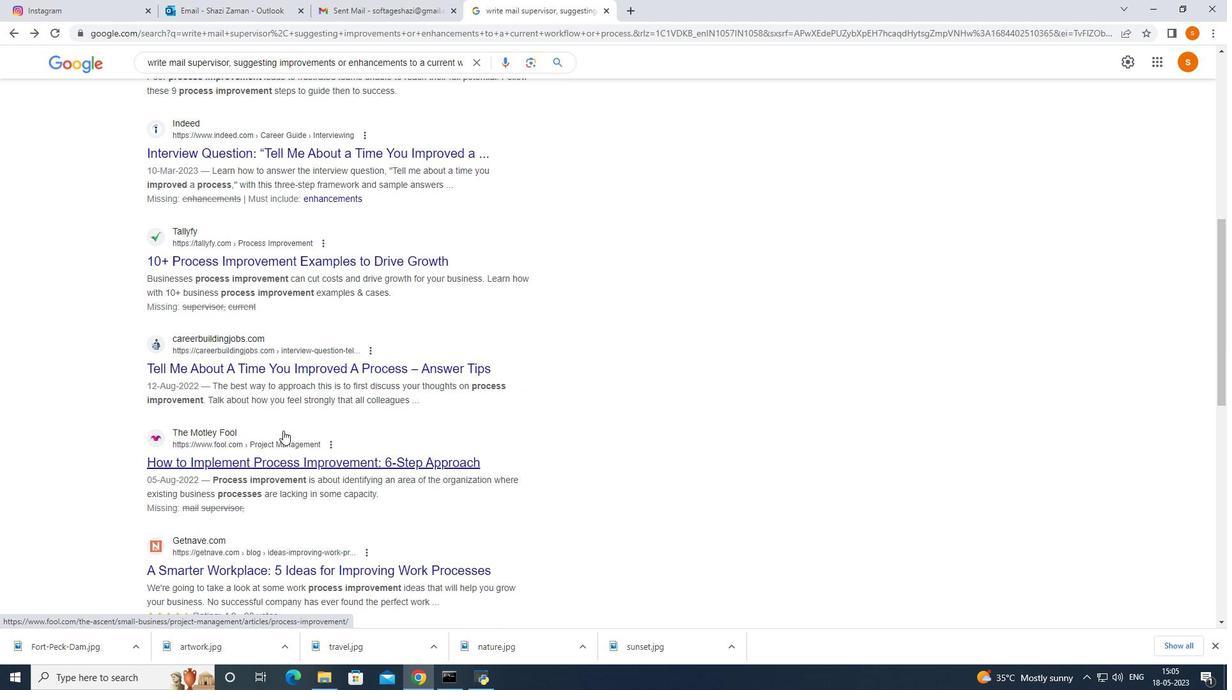 
Action: Mouse scrolled (283, 429) with delta (0, 0)
Screenshot: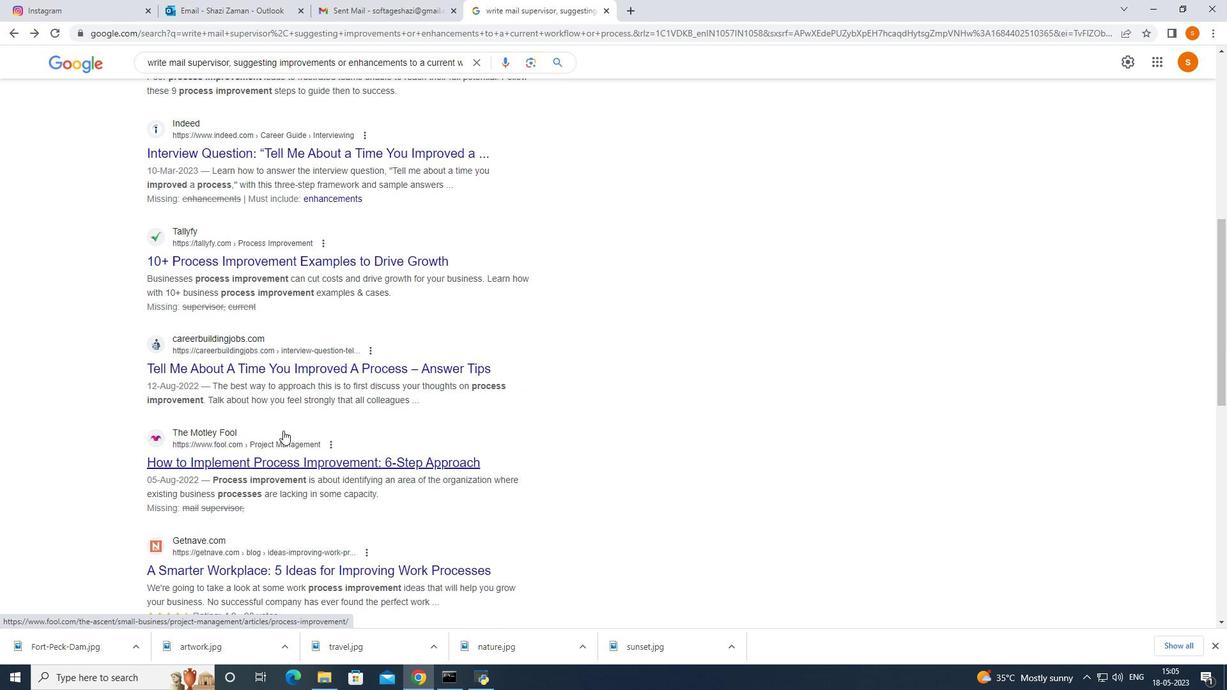 
Action: Mouse moved to (284, 428)
Screenshot: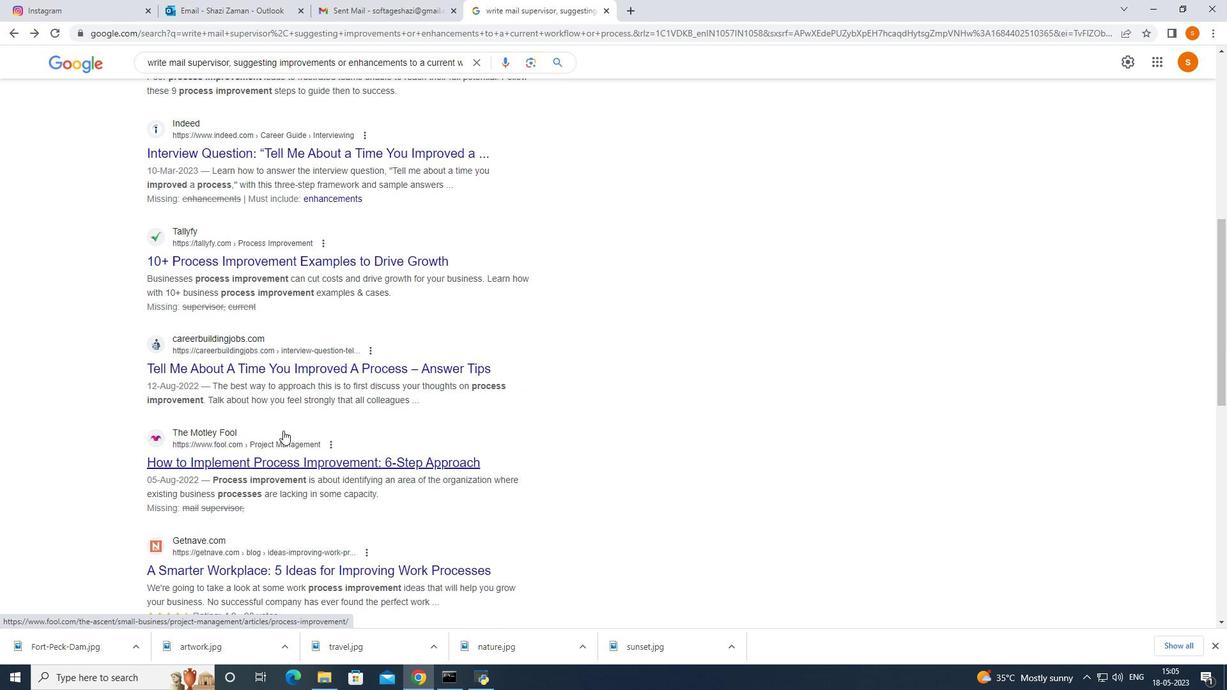 
Action: Mouse scrolled (284, 429) with delta (0, 0)
Screenshot: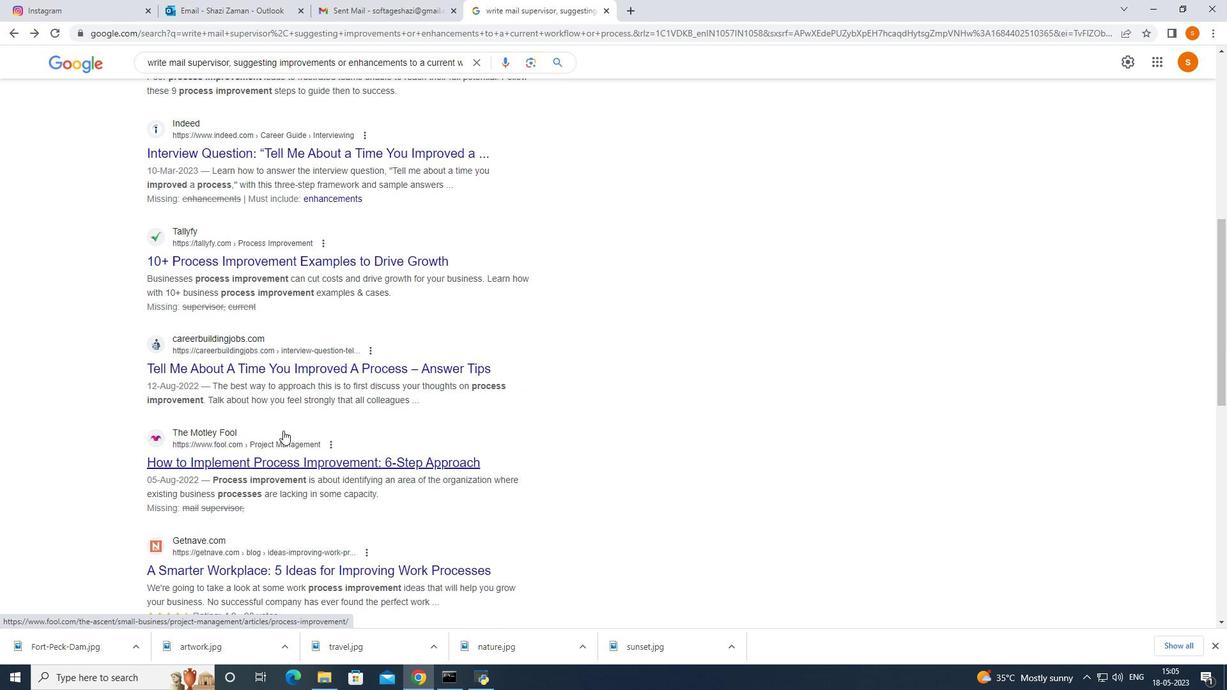 
Action: Mouse moved to (284, 427)
Screenshot: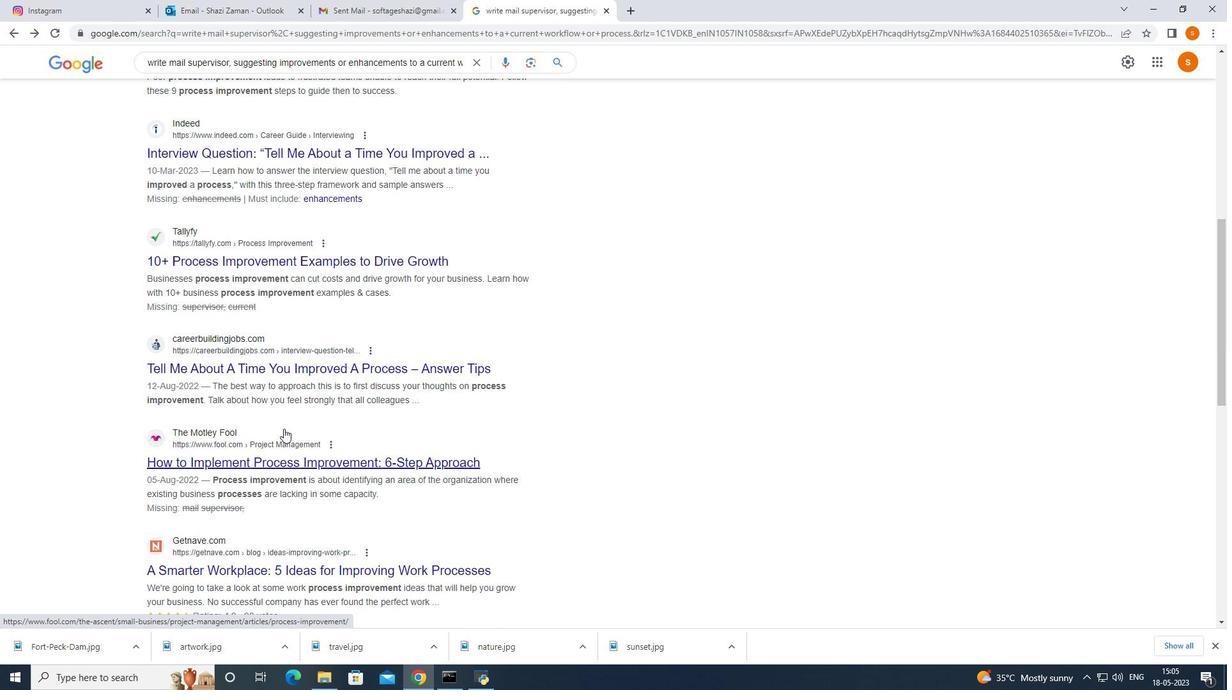 
Action: Mouse scrolled (284, 428) with delta (0, 0)
Screenshot: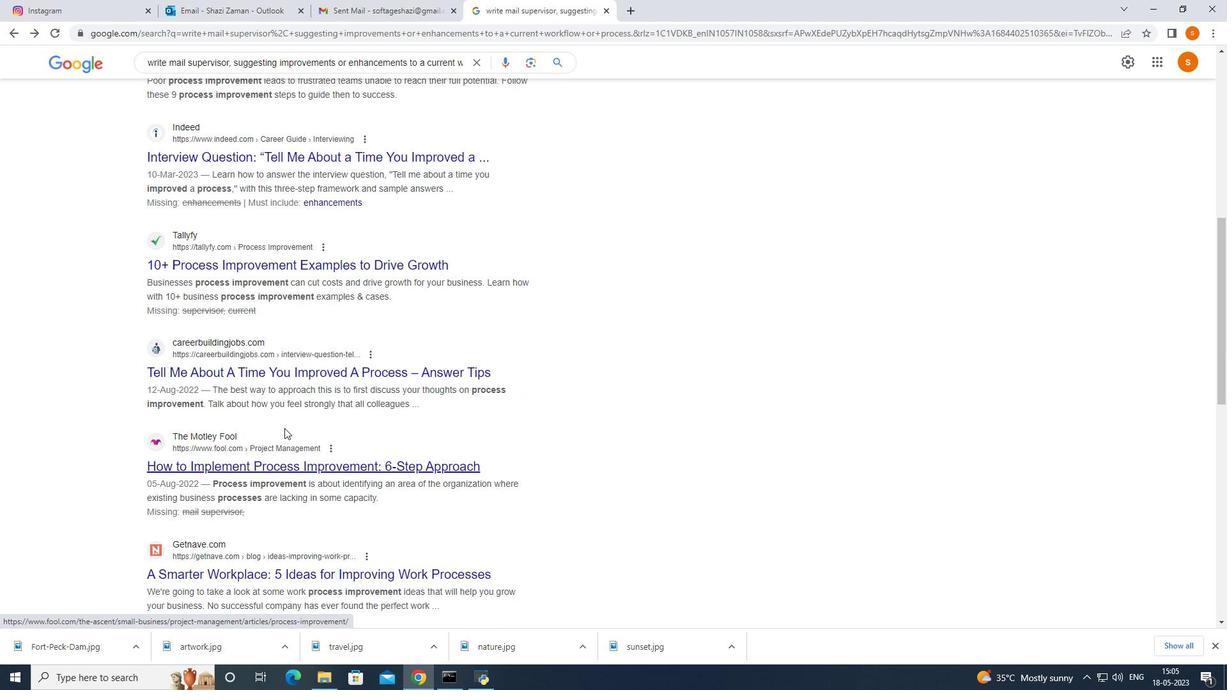 
Action: Mouse moved to (285, 426)
Screenshot: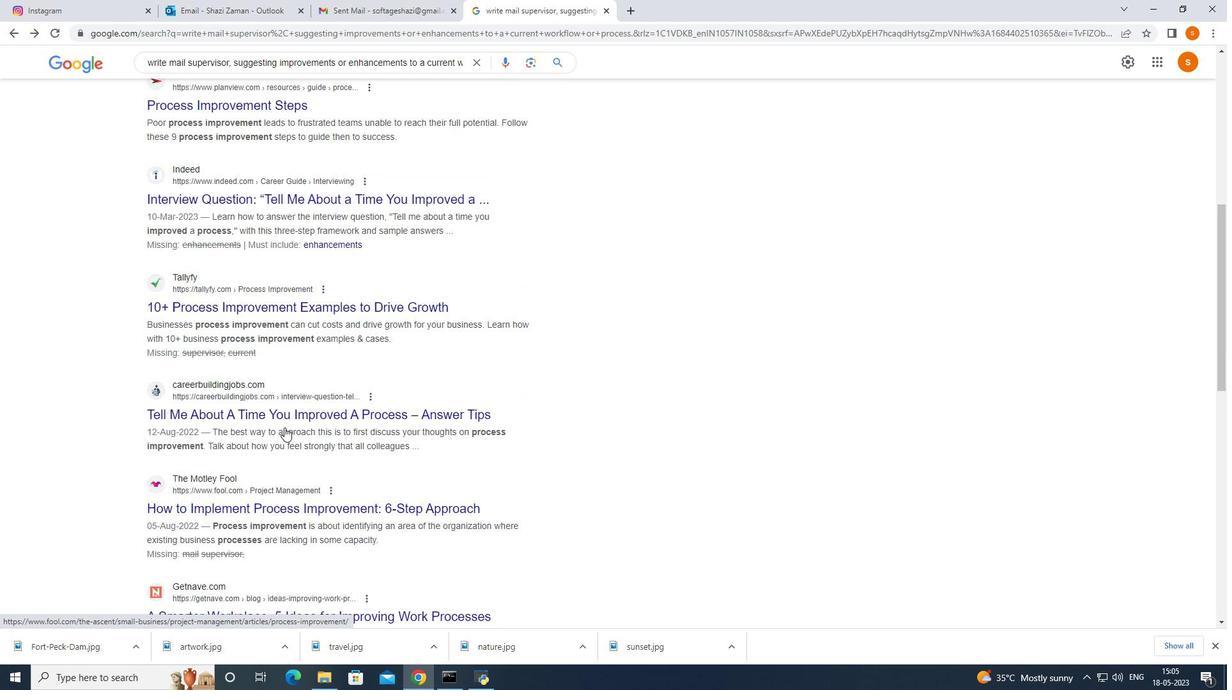 
Action: Mouse scrolled (285, 427) with delta (0, 0)
Screenshot: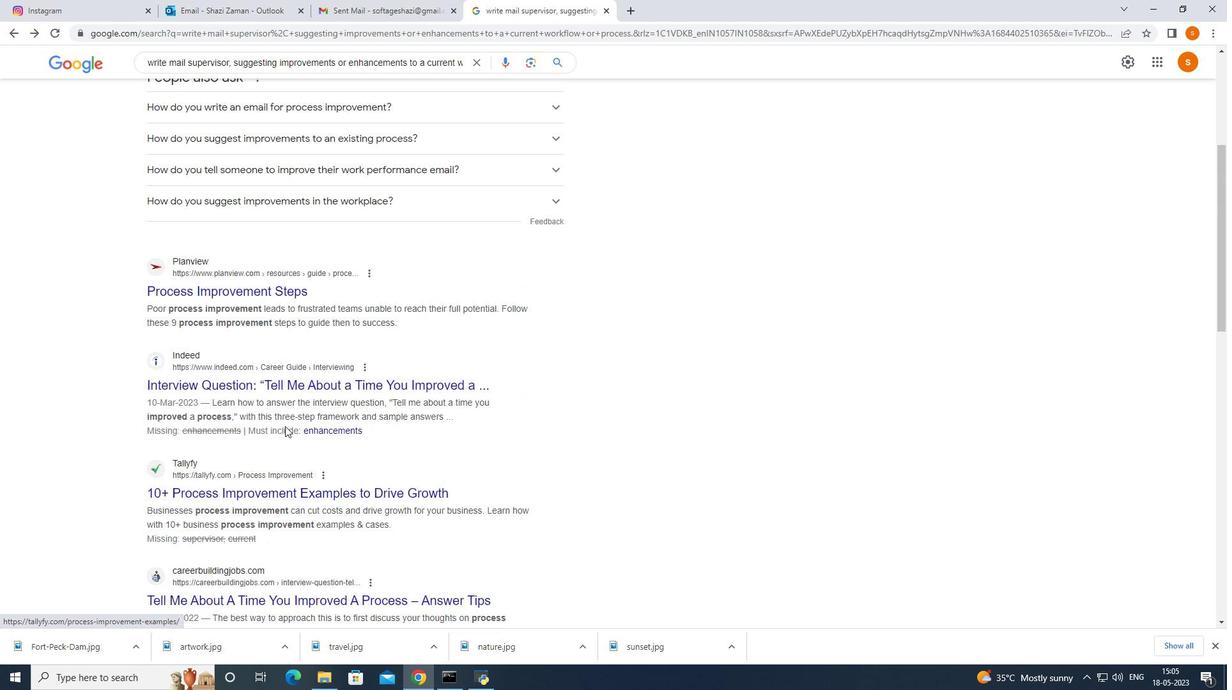 
Action: Mouse moved to (285, 426)
Screenshot: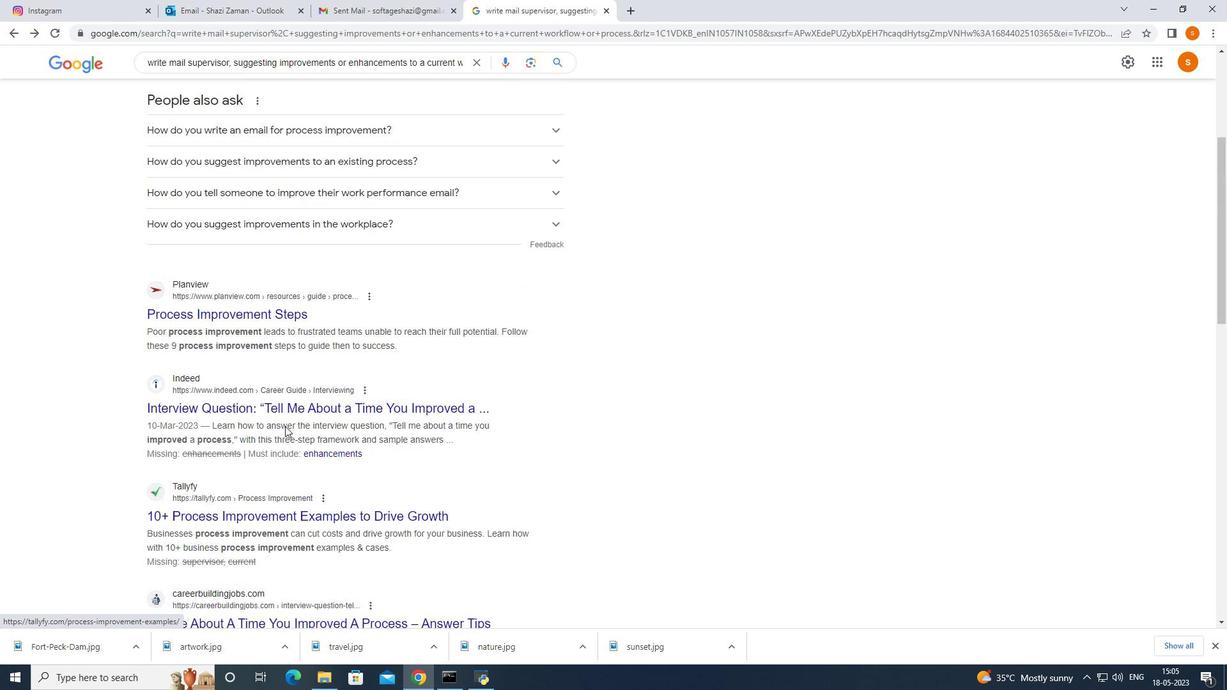 
Action: Mouse scrolled (285, 427) with delta (0, 0)
Screenshot: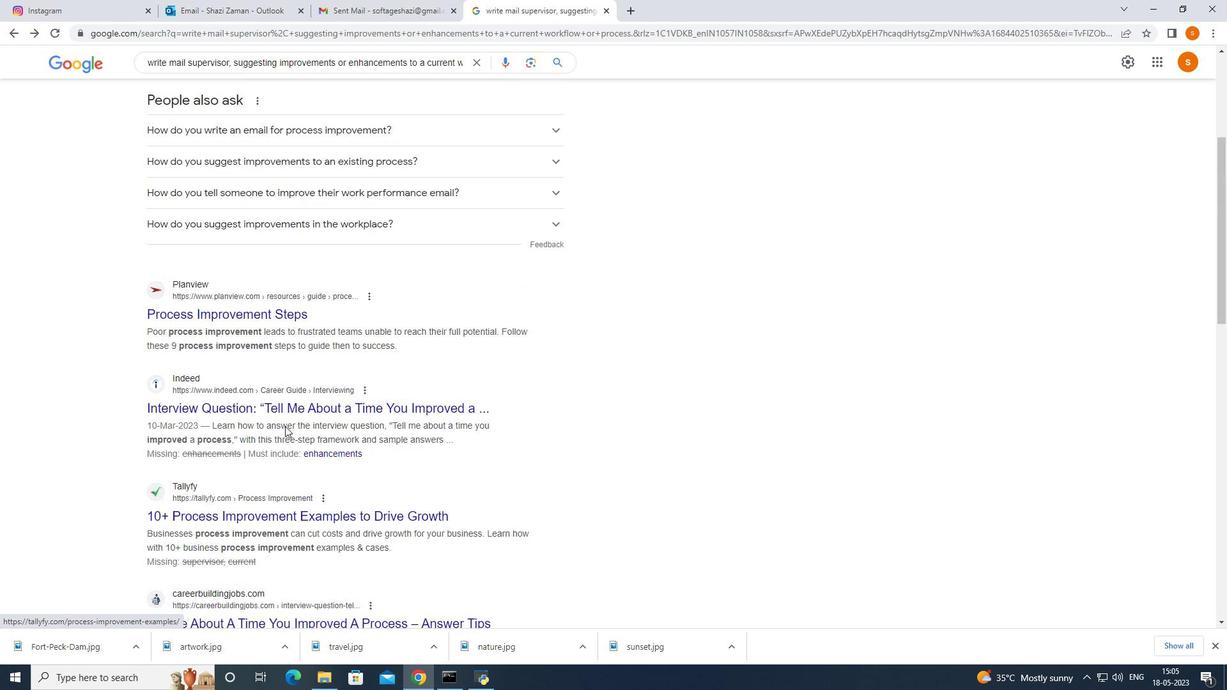 
Action: Mouse moved to (285, 425)
Screenshot: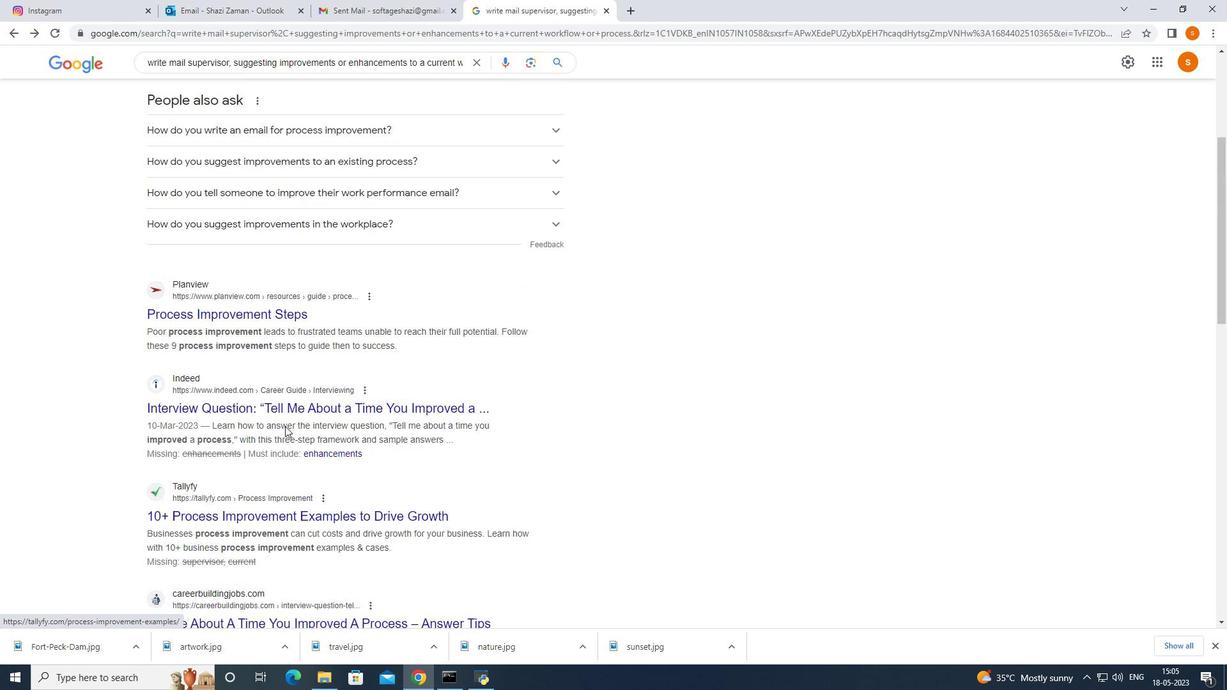 
Action: Mouse scrolled (285, 426) with delta (0, 0)
Screenshot: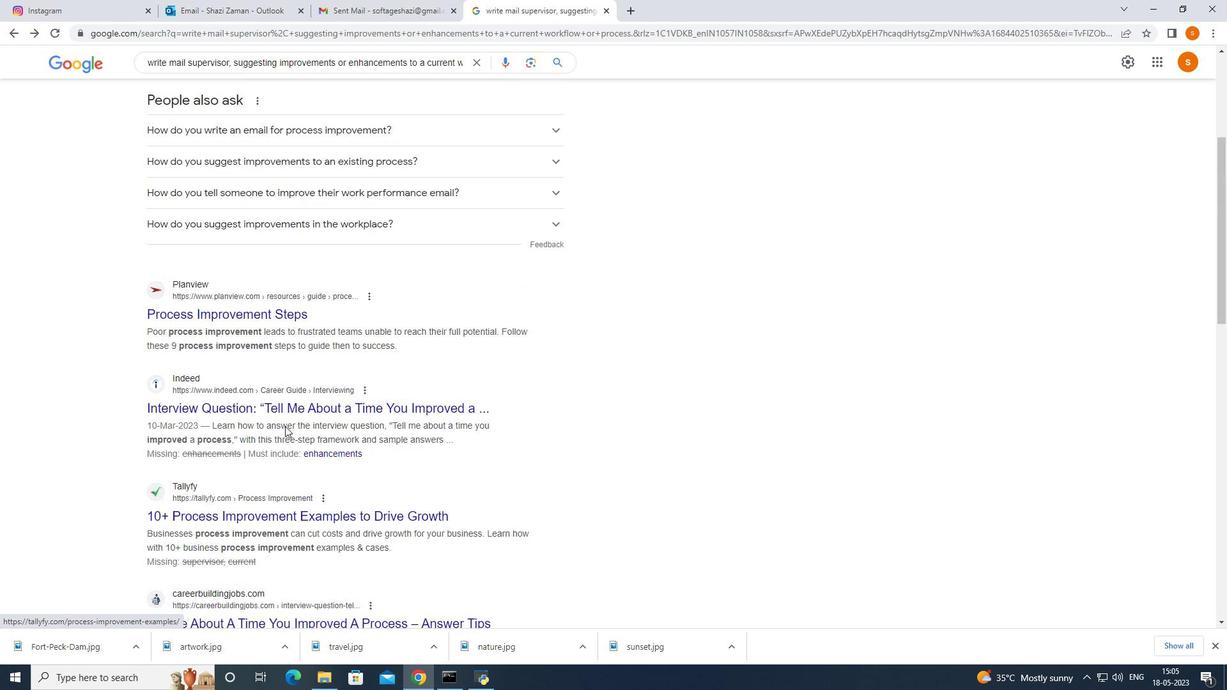 
Action: Mouse moved to (345, 328)
Screenshot: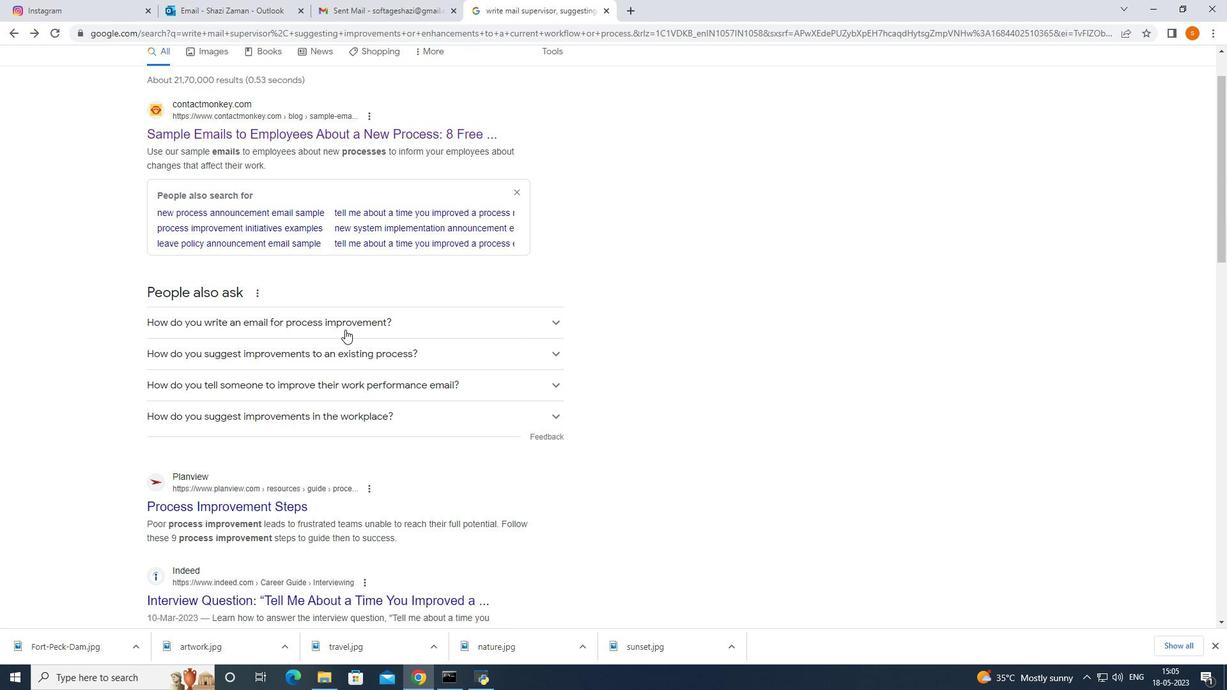 
Action: Mouse pressed left at (345, 328)
Screenshot: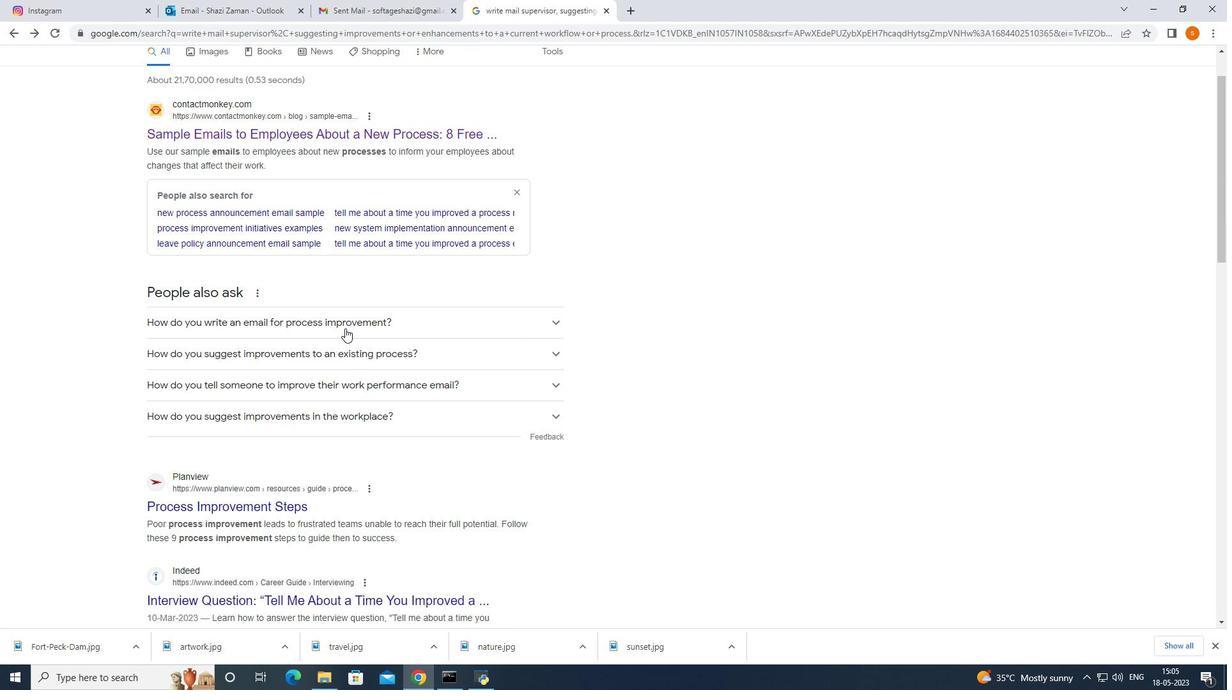 
Action: Mouse moved to (355, 453)
Screenshot: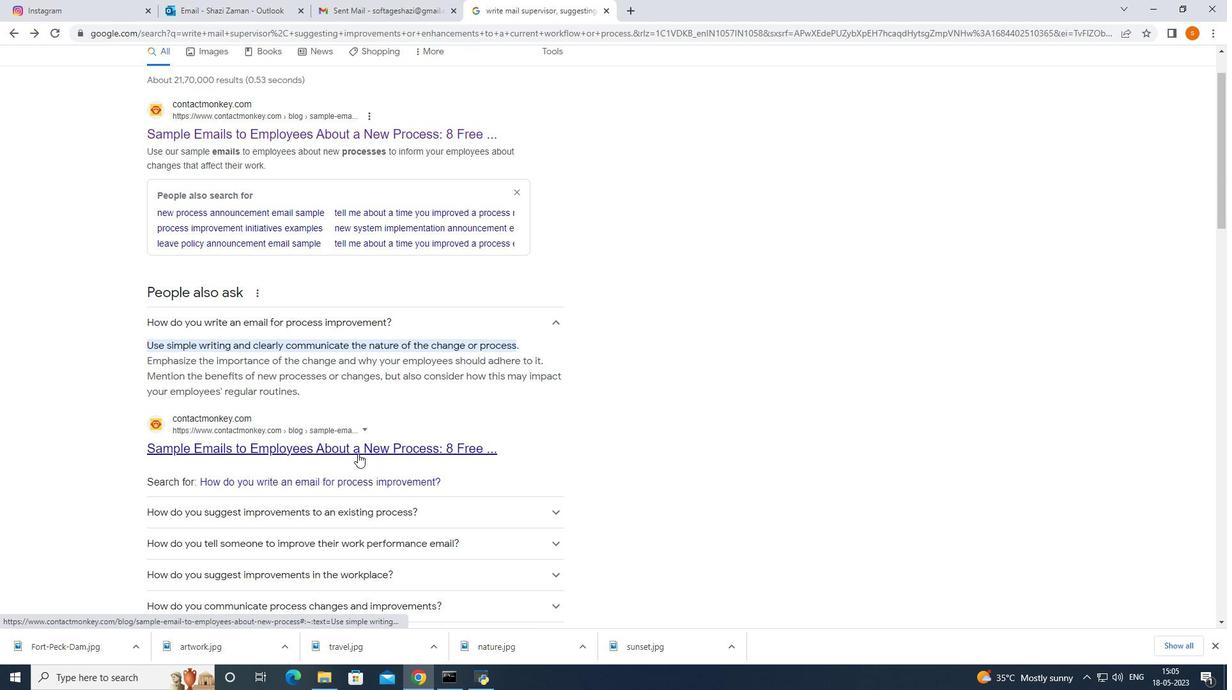 
Action: Mouse pressed left at (355, 453)
Screenshot: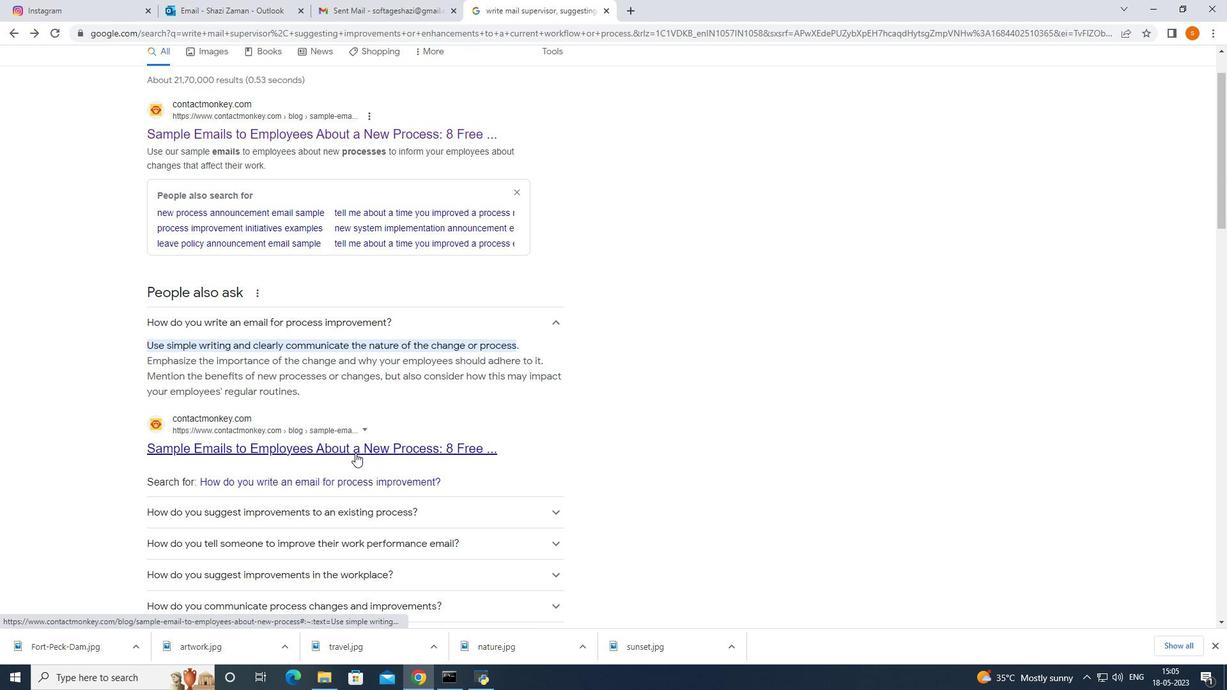 
Action: Mouse moved to (476, 407)
Screenshot: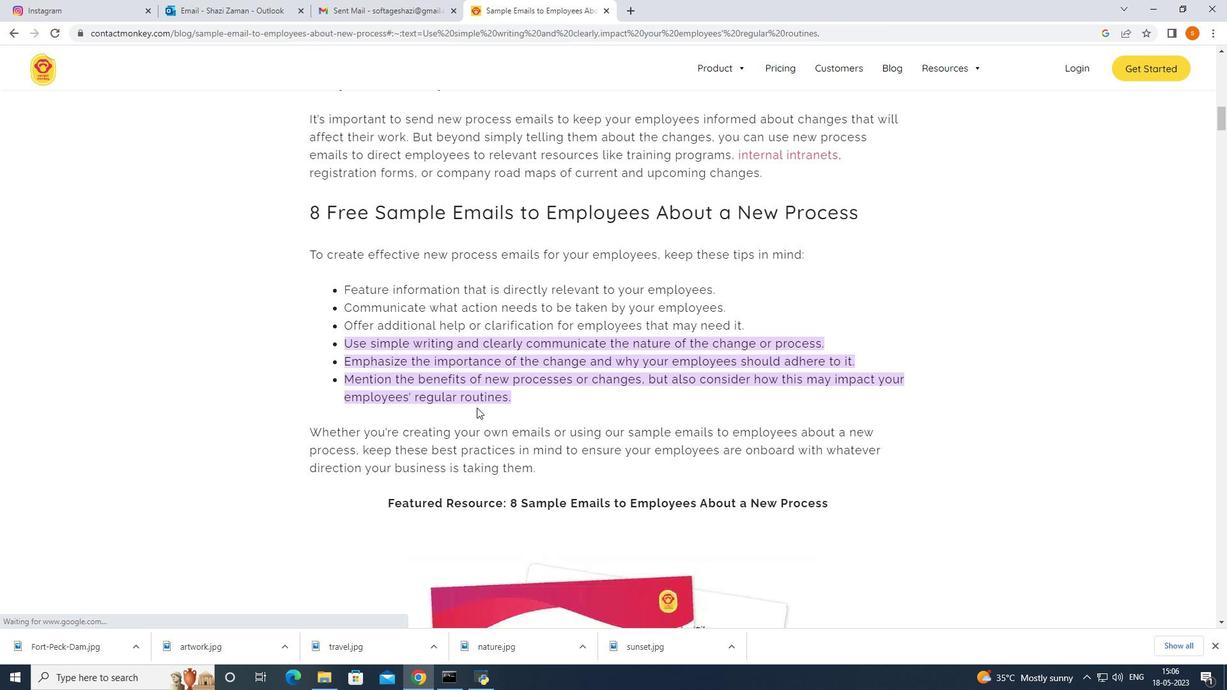 
Action: Mouse scrolled (476, 407) with delta (0, 0)
Screenshot: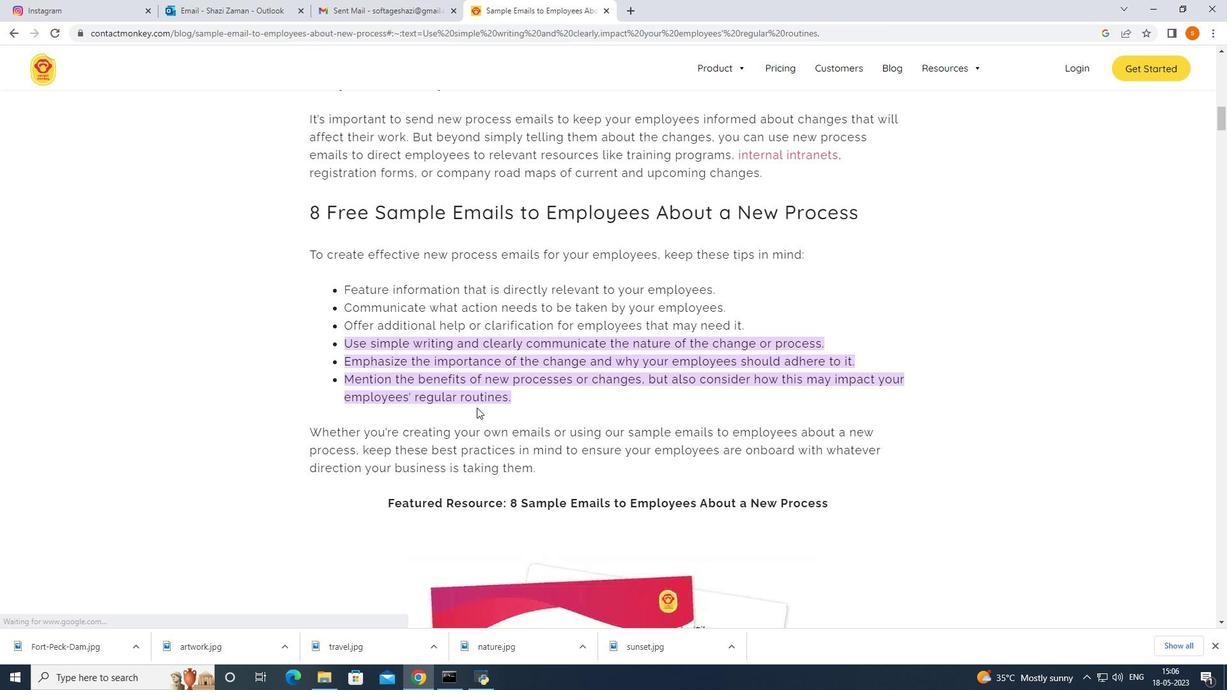 
Action: Mouse moved to (474, 411)
Screenshot: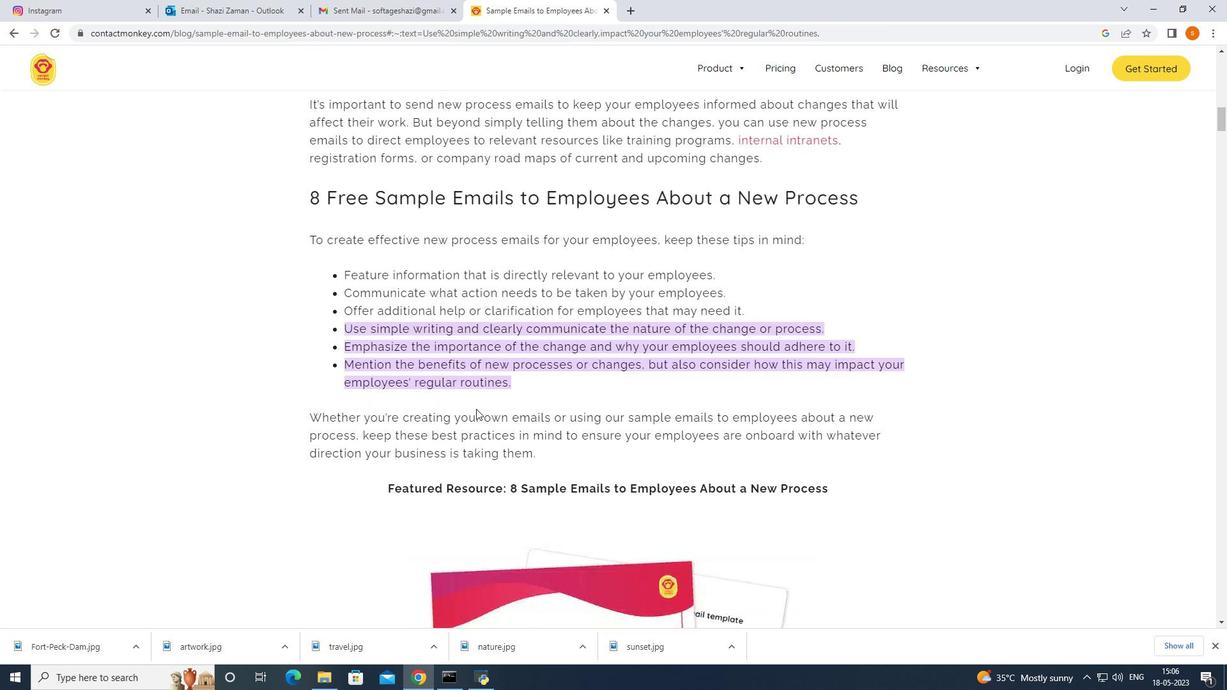 
Action: Mouse scrolled (474, 410) with delta (0, 0)
Screenshot: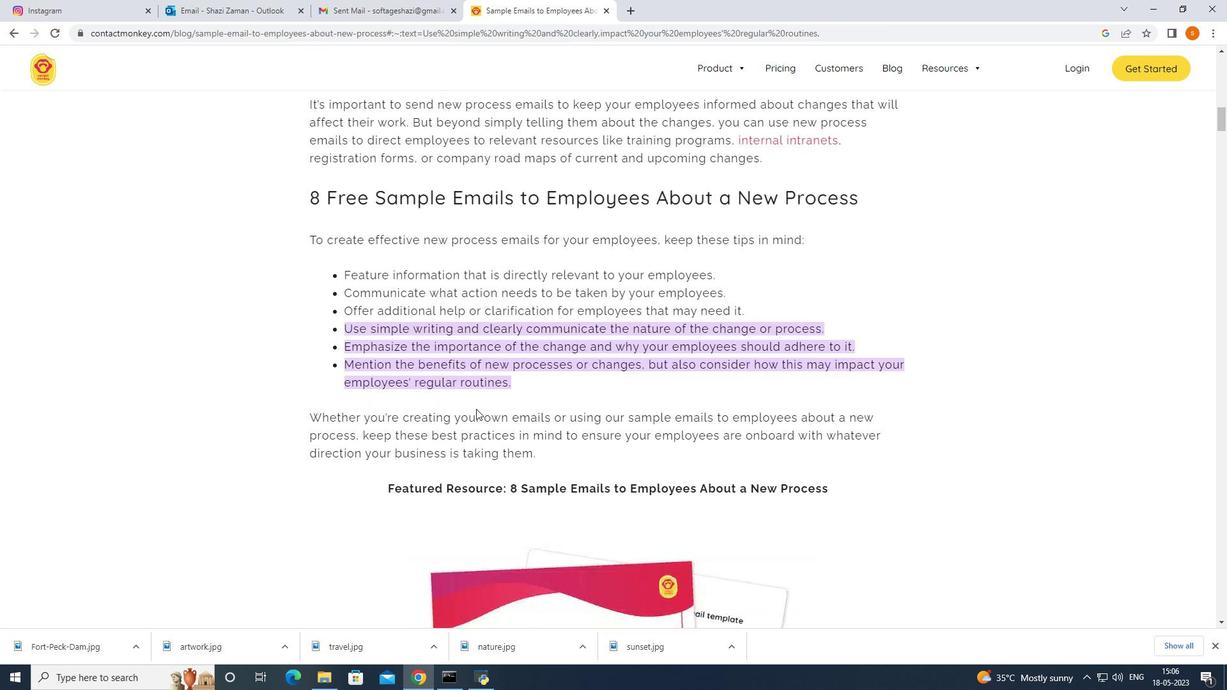 
Action: Mouse moved to (472, 413)
Screenshot: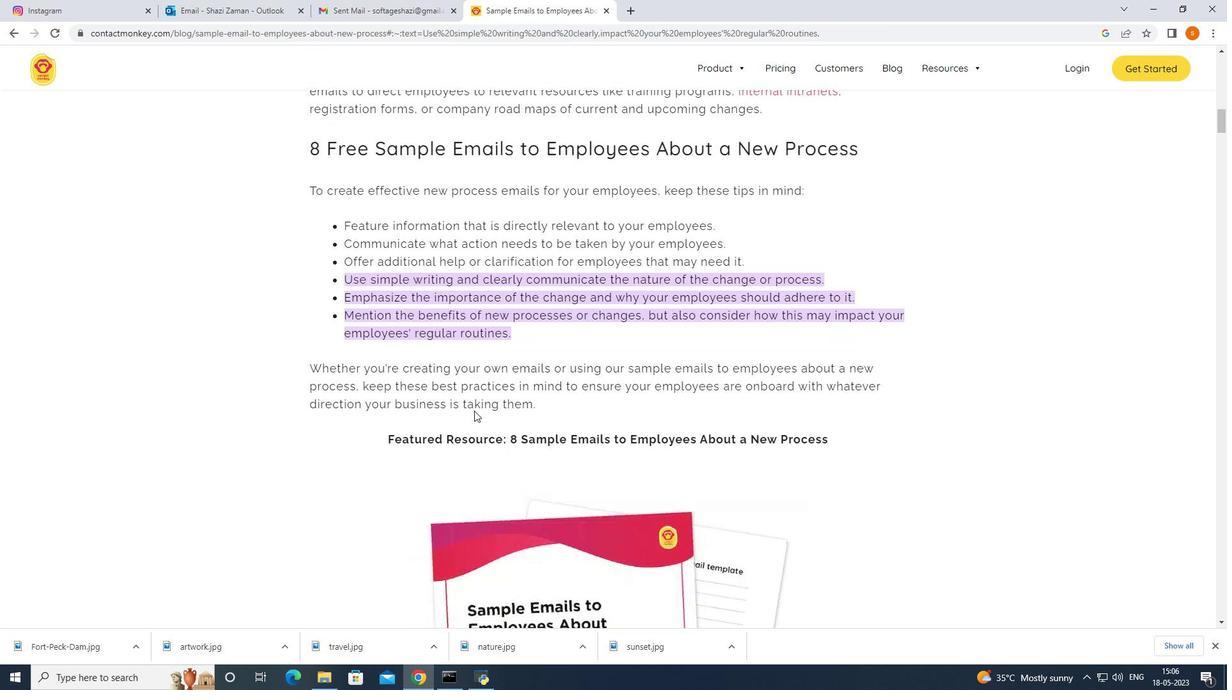 
Action: Mouse scrolled (472, 412) with delta (0, 0)
Screenshot: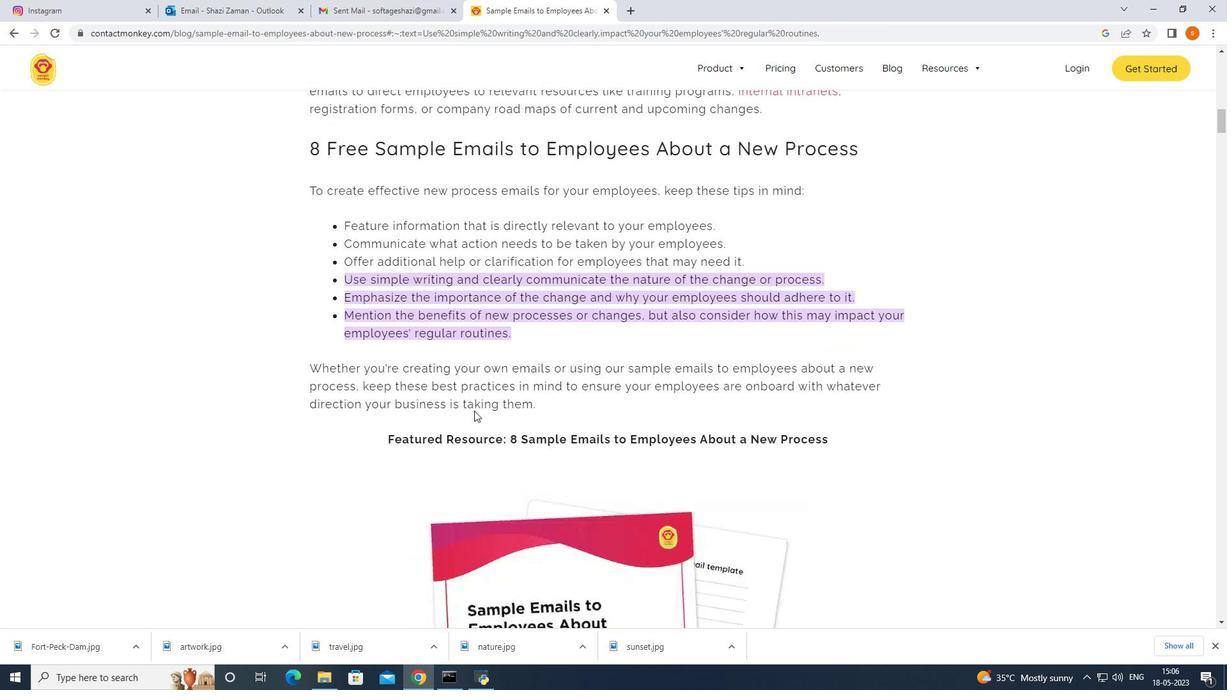
Action: Mouse moved to (471, 413)
Screenshot: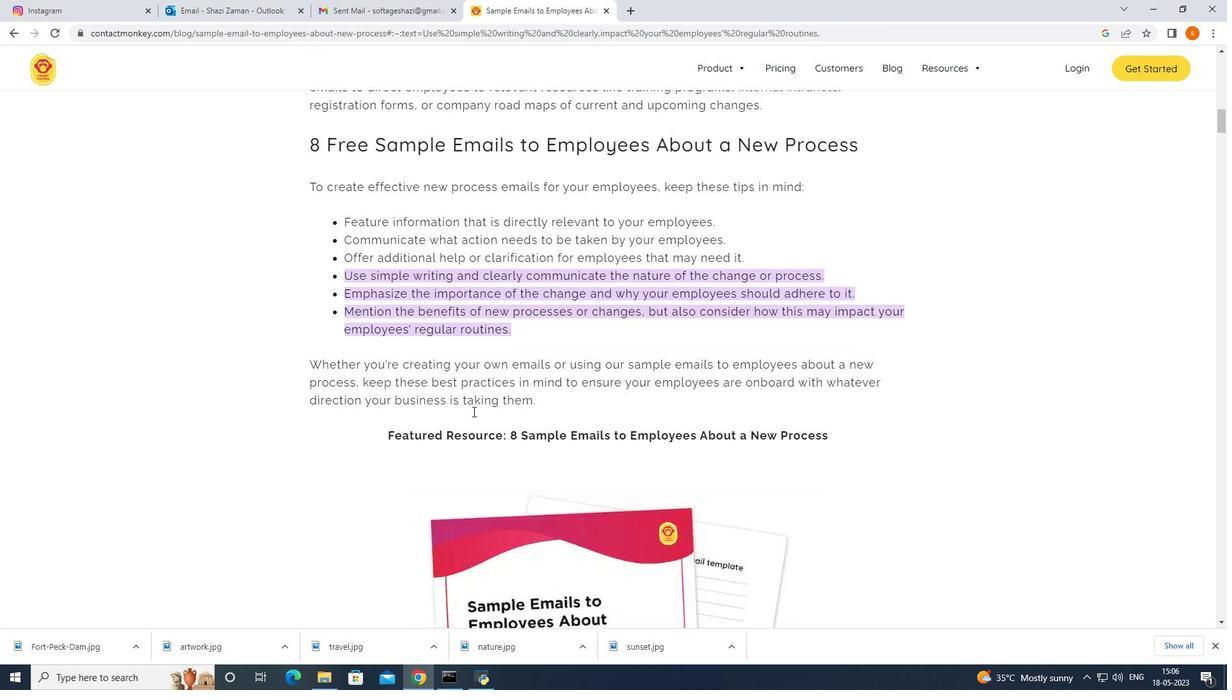 
Action: Mouse scrolled (471, 413) with delta (0, 0)
Screenshot: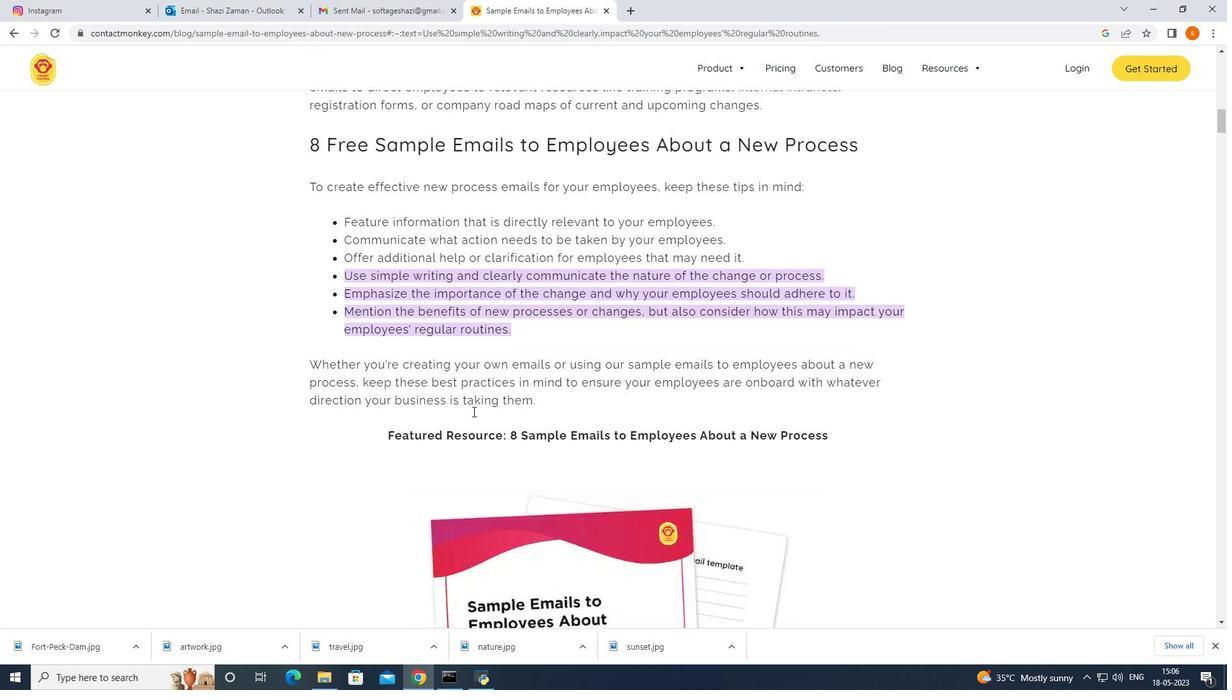 
Action: Mouse moved to (466, 418)
Screenshot: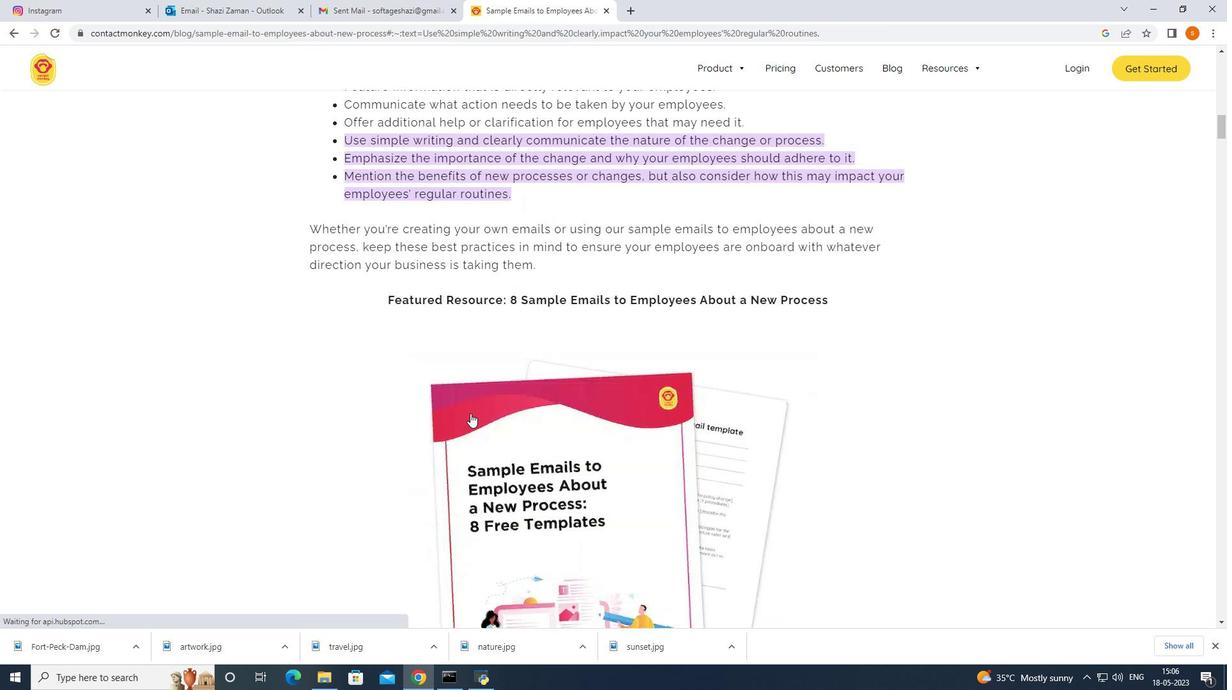 
Action: Mouse scrolled (466, 418) with delta (0, 0)
Screenshot: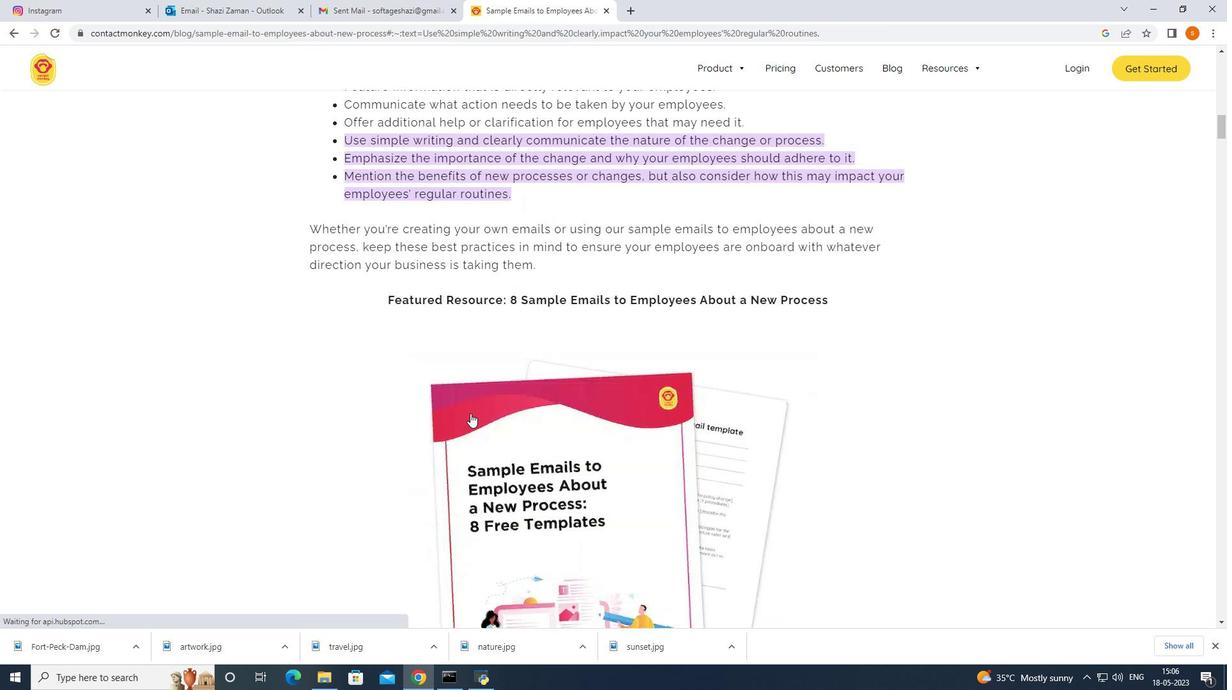
Action: Mouse moved to (465, 418)
Screenshot: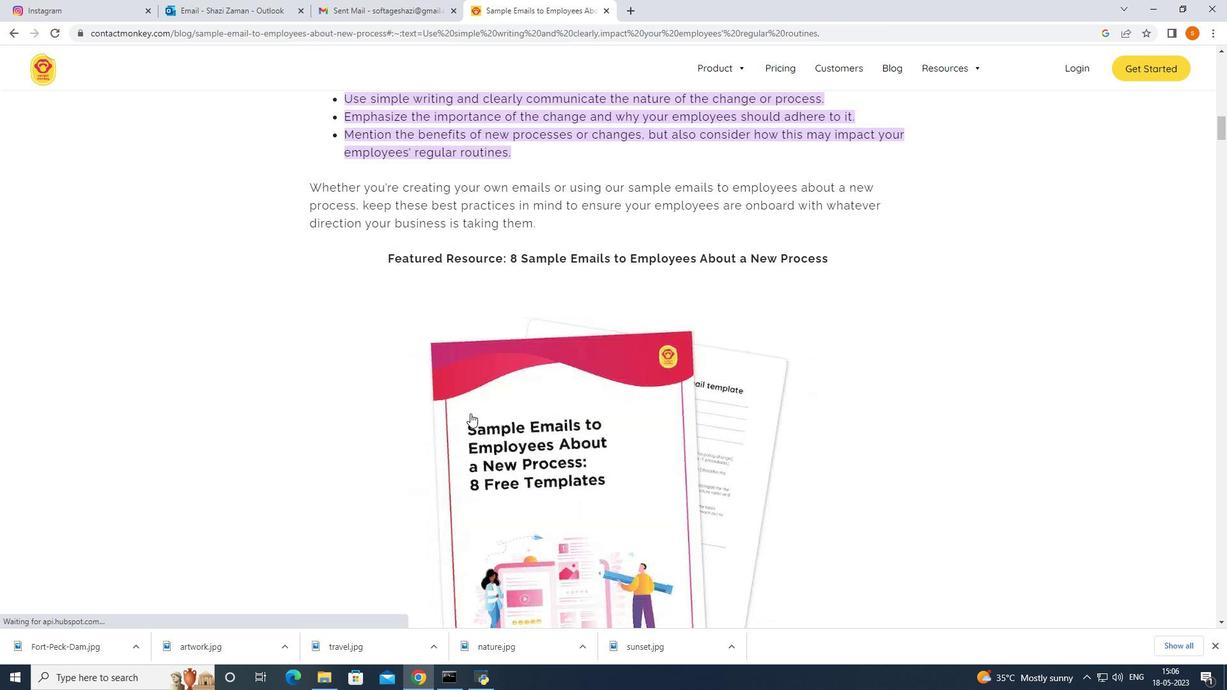 
Action: Mouse scrolled (465, 418) with delta (0, 0)
Screenshot: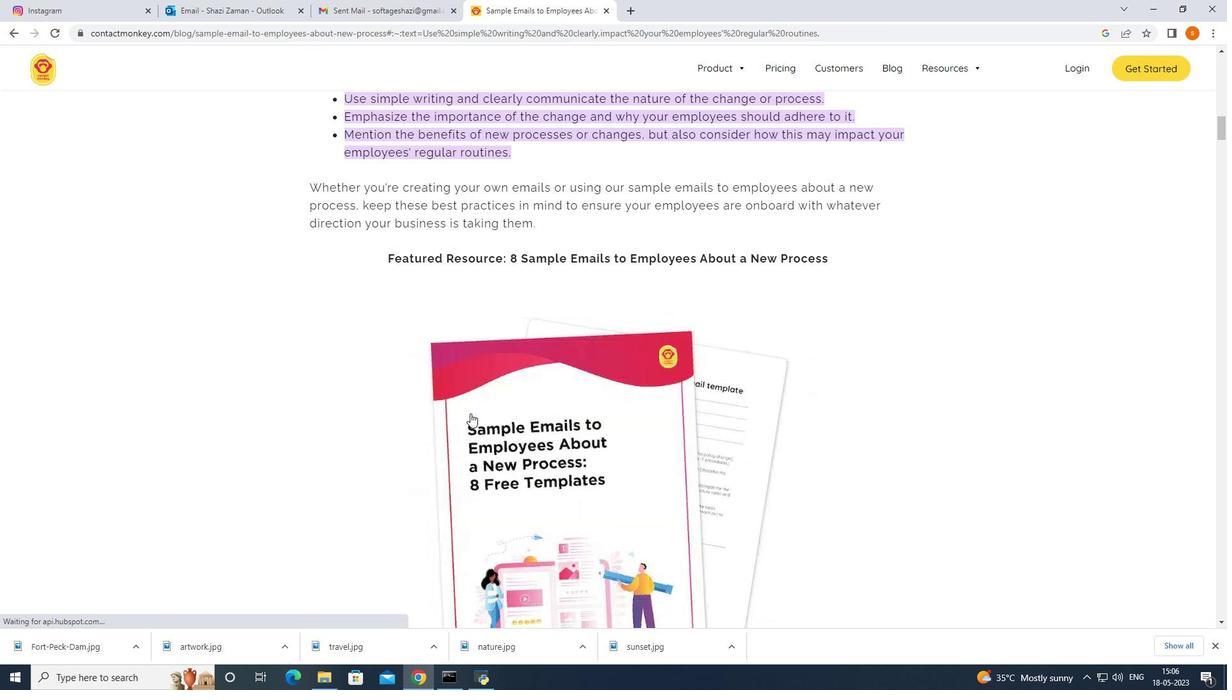 
Action: Mouse moved to (465, 419)
Screenshot: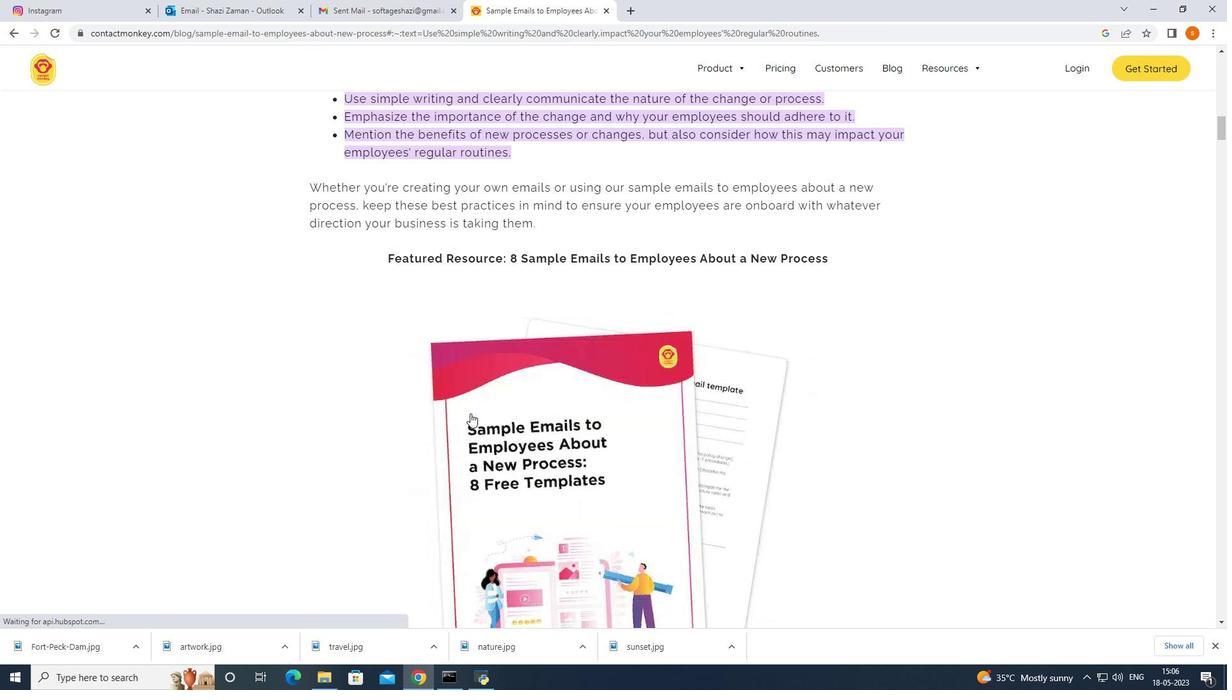 
Action: Mouse scrolled (465, 418) with delta (0, 0)
Screenshot: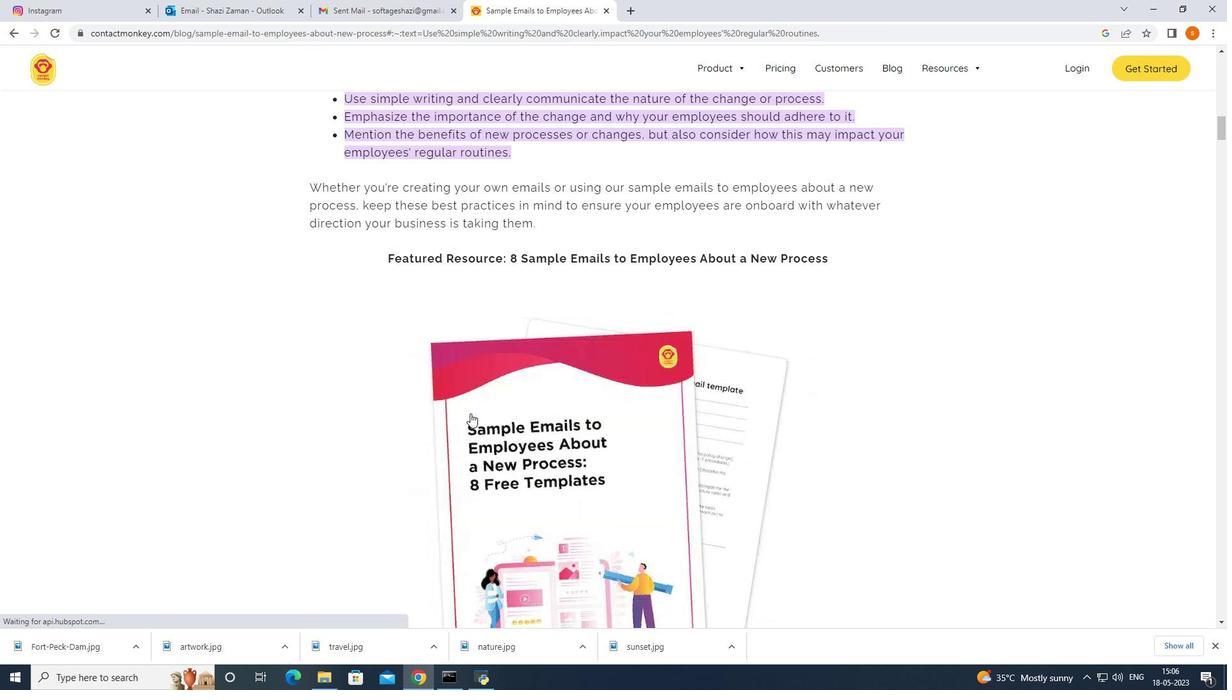 
Action: Mouse moved to (464, 419)
Screenshot: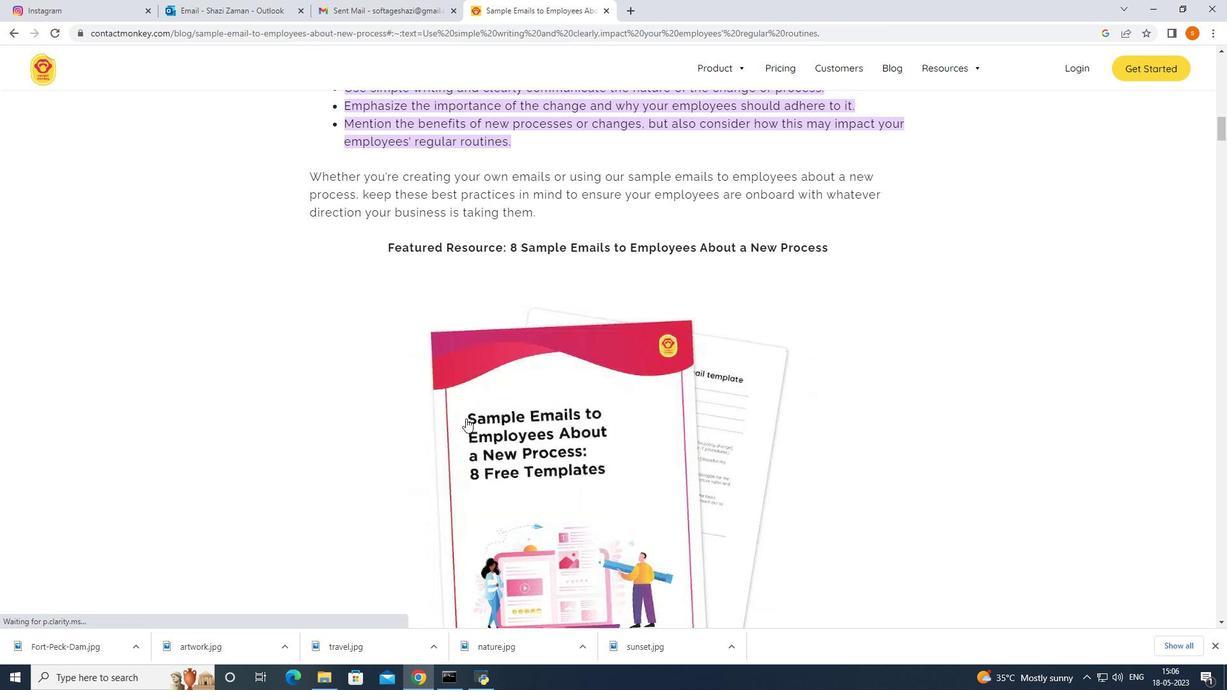 
Action: Mouse scrolled (464, 418) with delta (0, 0)
Screenshot: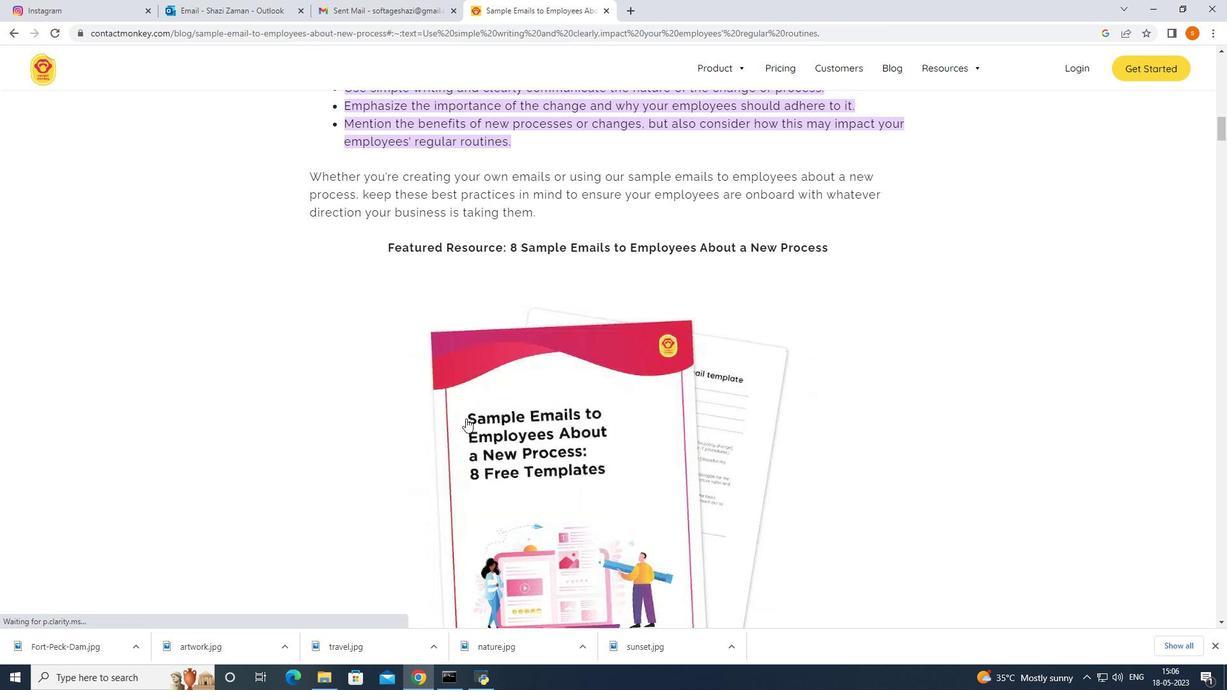 
Action: Mouse moved to (462, 420)
Screenshot: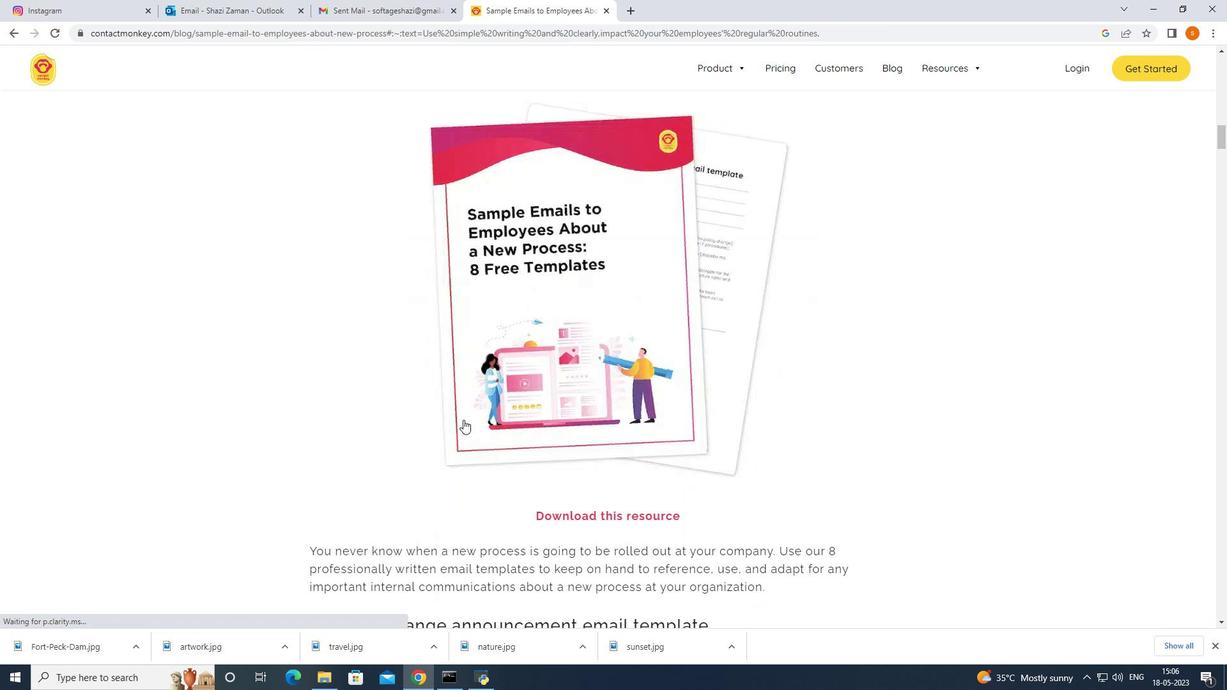 
Action: Mouse scrolled (462, 419) with delta (0, 0)
Screenshot: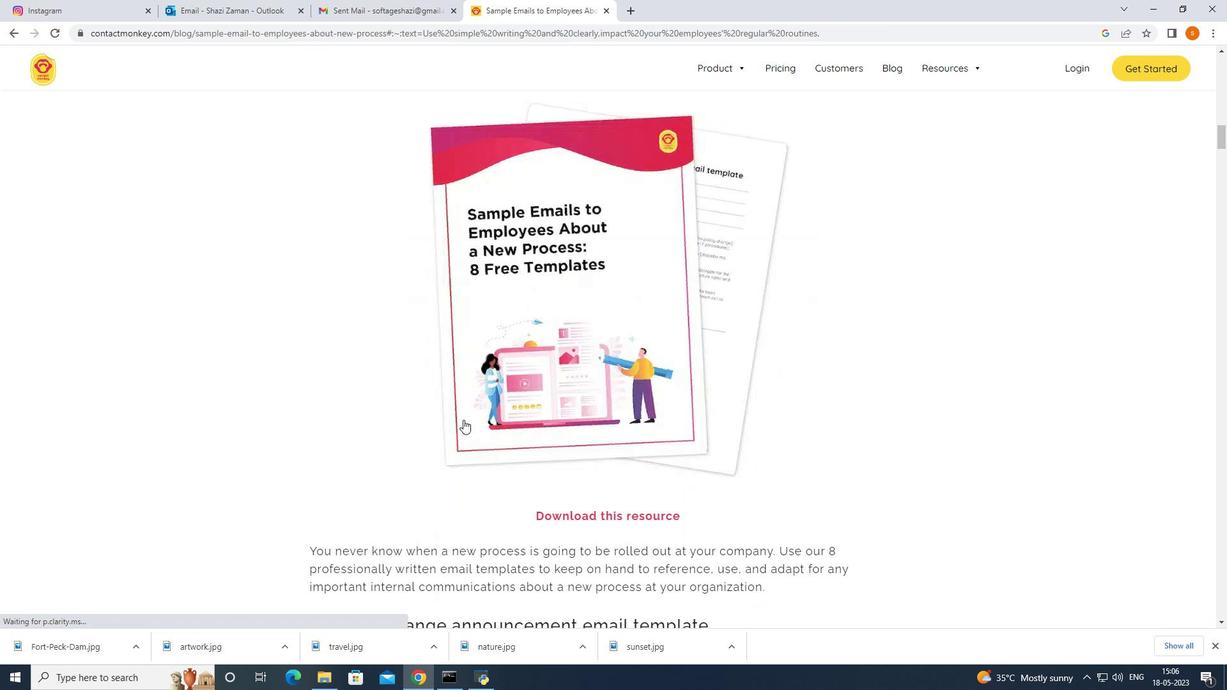 
Action: Mouse moved to (462, 420)
Screenshot: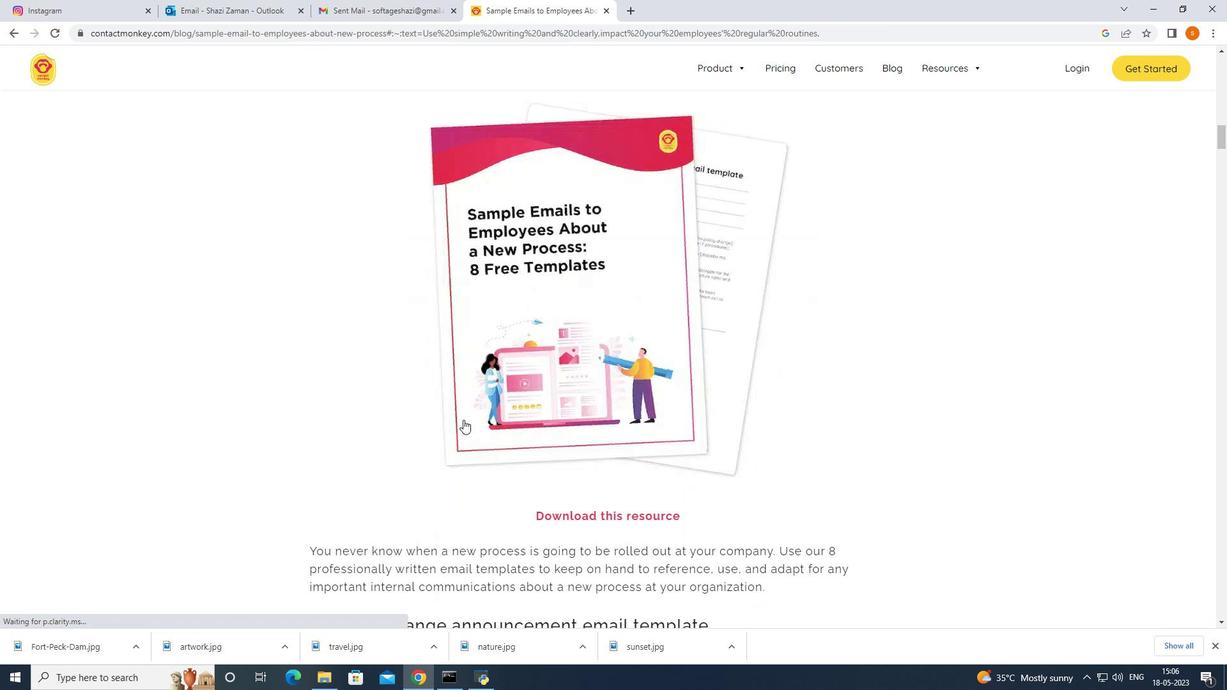 
Action: Mouse scrolled (462, 419) with delta (0, 0)
Screenshot: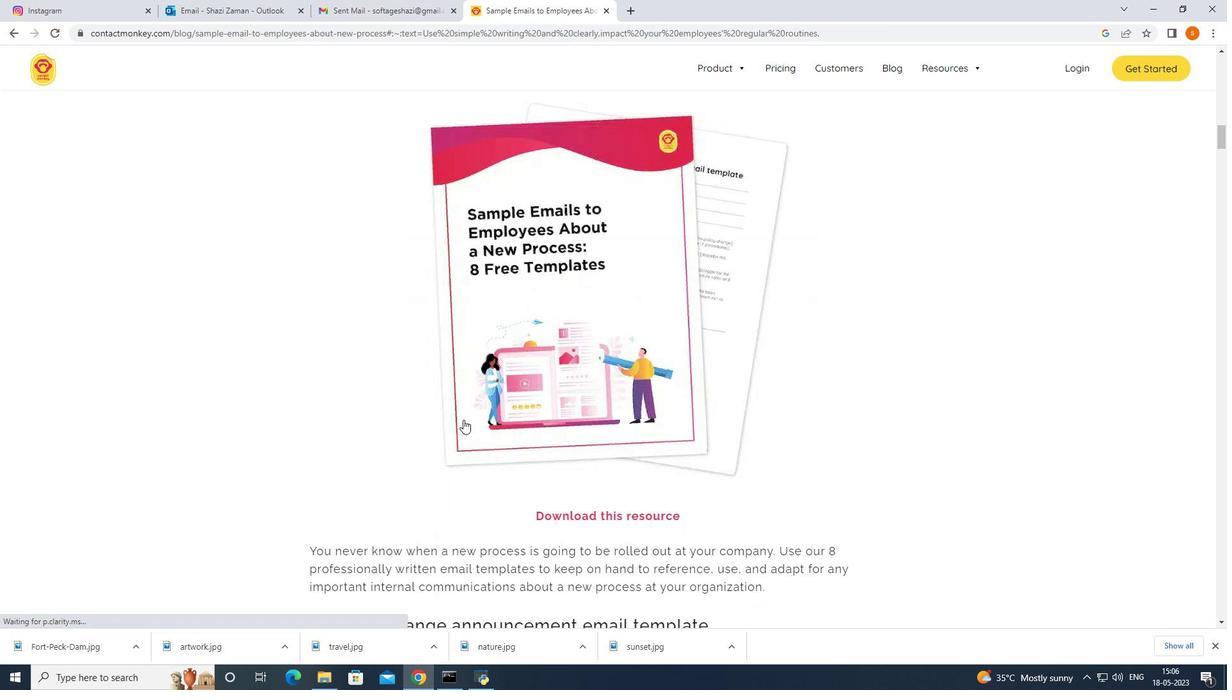 
Action: Mouse moved to (462, 420)
Screenshot: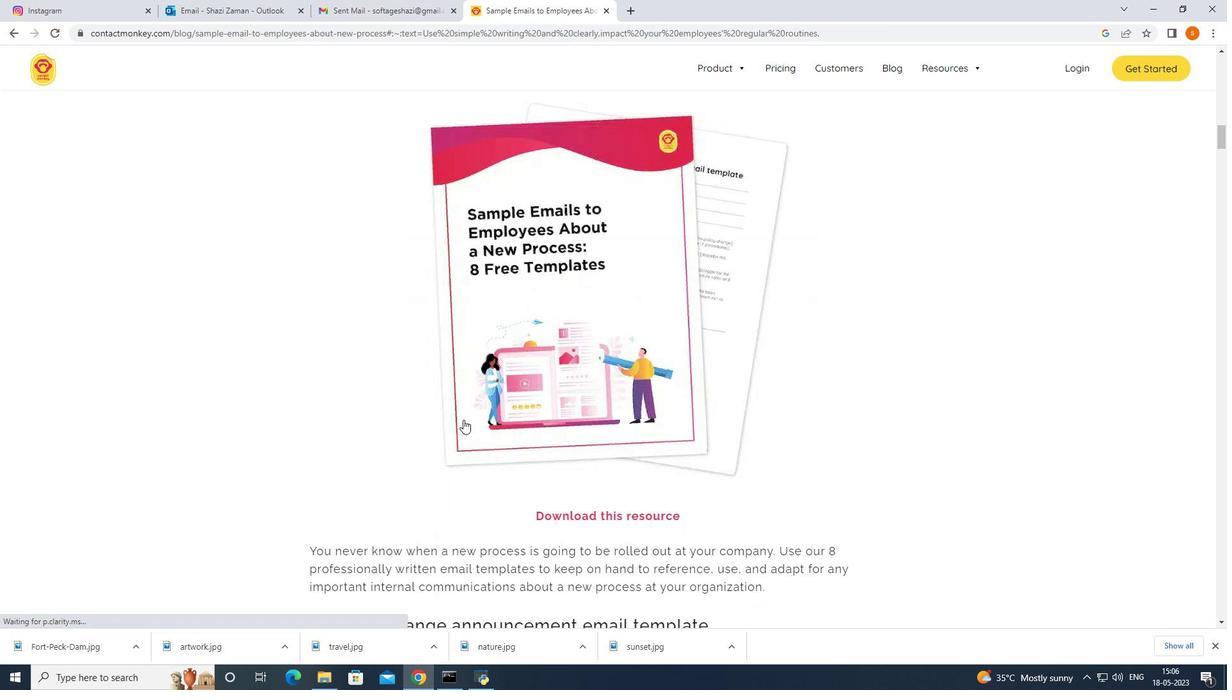 
Action: Mouse scrolled (462, 419) with delta (0, 0)
Screenshot: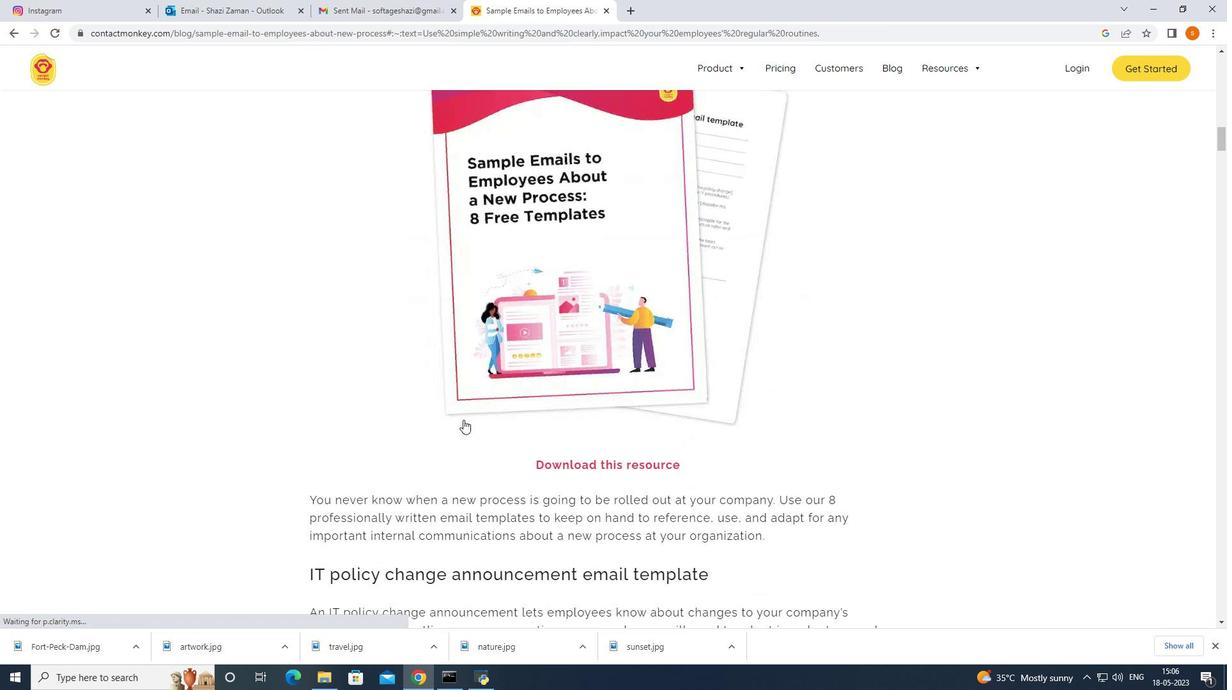 
Action: Mouse moved to (460, 420)
Screenshot: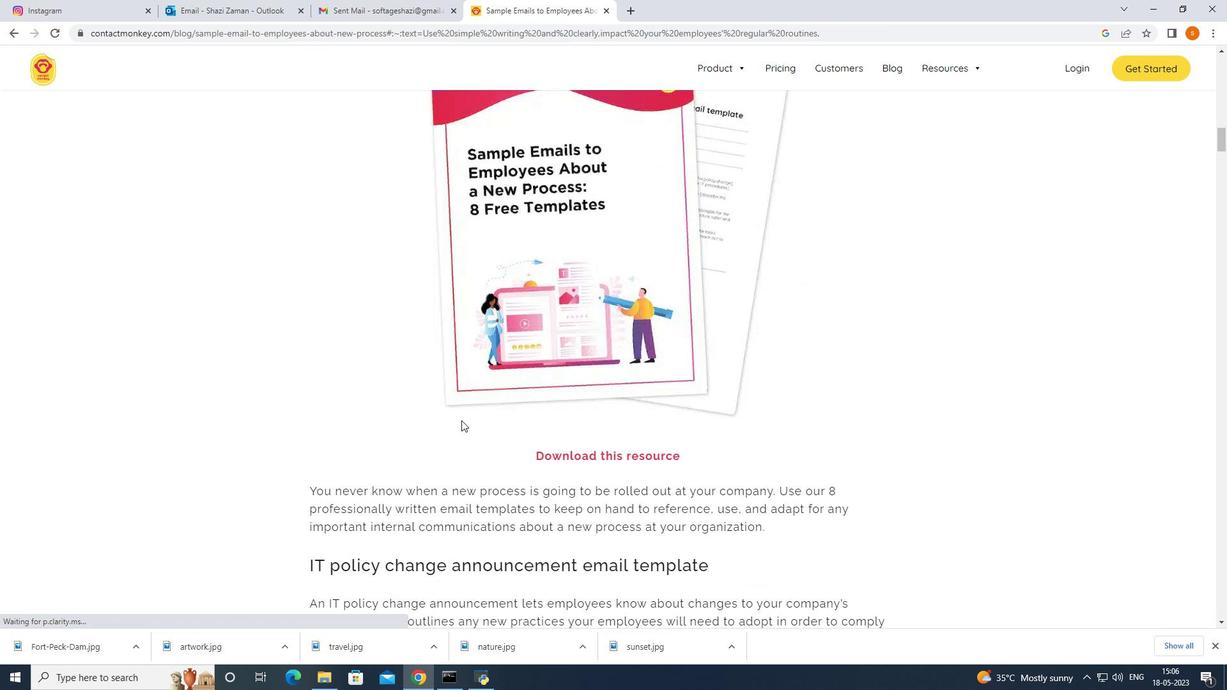 
Action: Mouse scrolled (460, 420) with delta (0, 0)
Screenshot: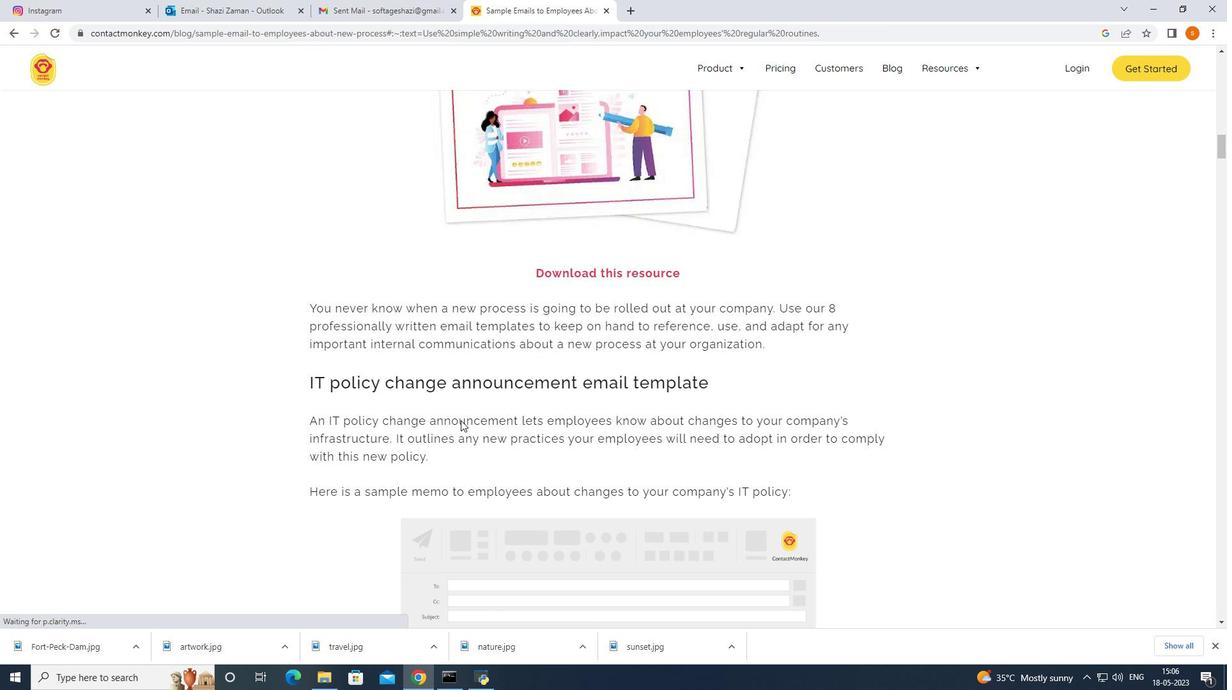 
Action: Mouse scrolled (460, 420) with delta (0, 0)
Screenshot: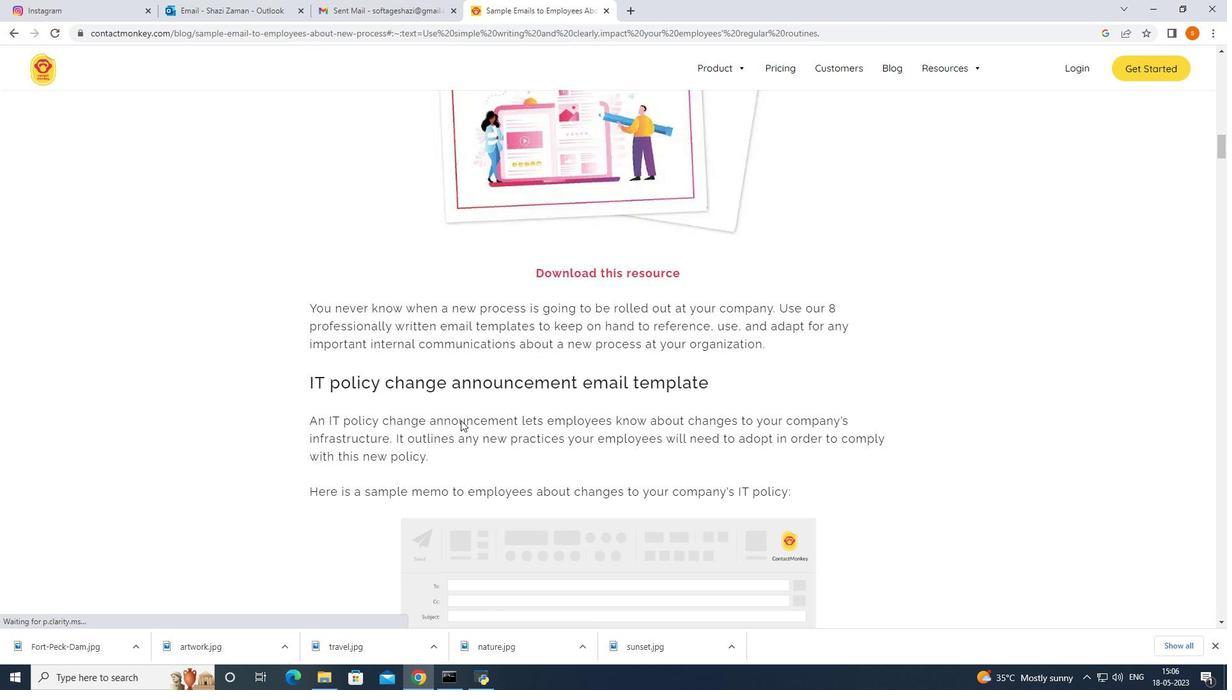 
Action: Mouse scrolled (460, 420) with delta (0, 0)
Screenshot: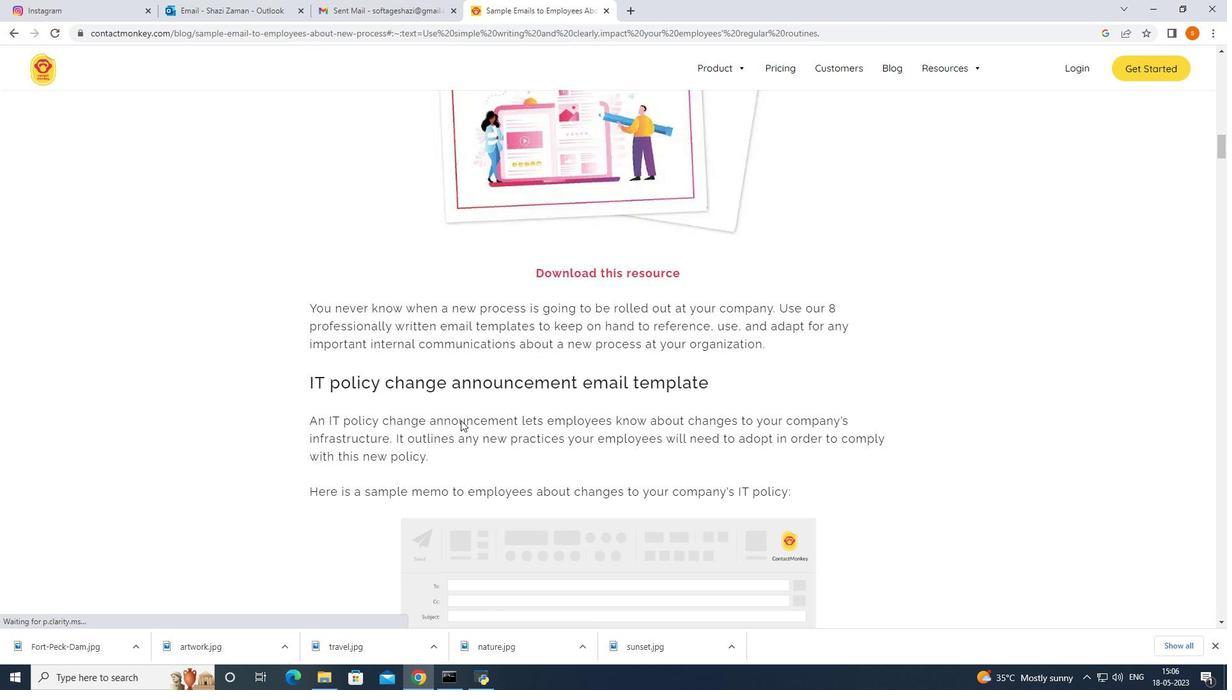 
Action: Mouse scrolled (460, 420) with delta (0, 0)
Screenshot: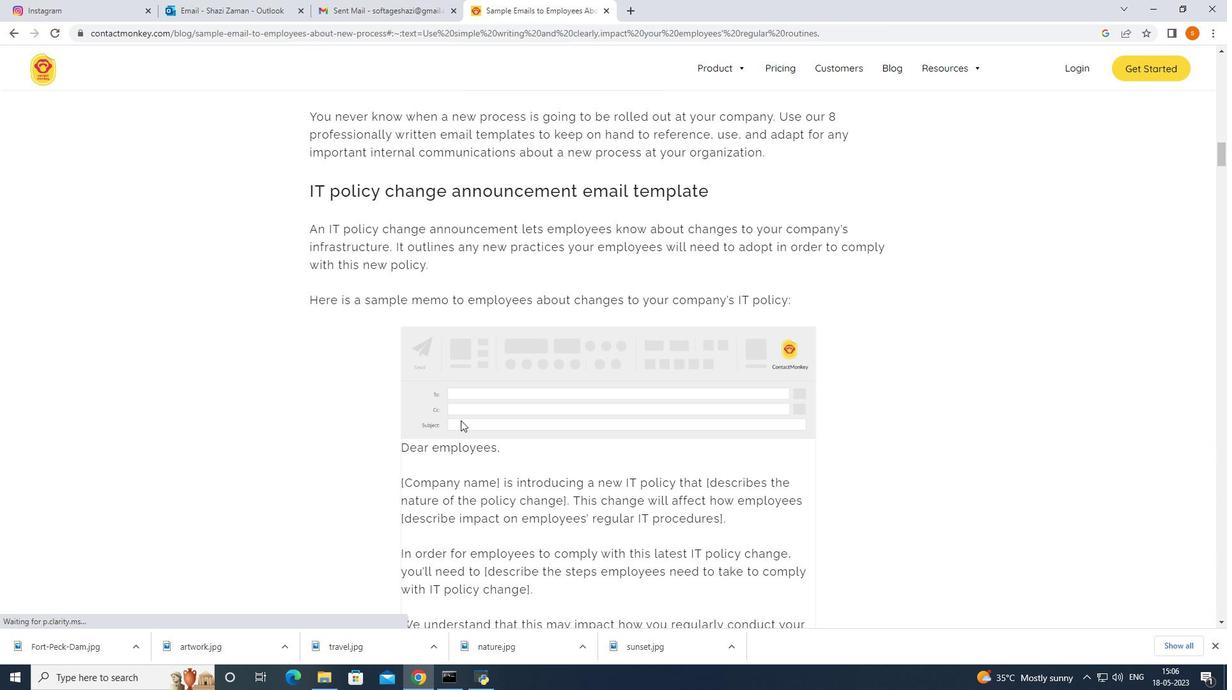 
Action: Mouse scrolled (460, 420) with delta (0, 0)
Screenshot: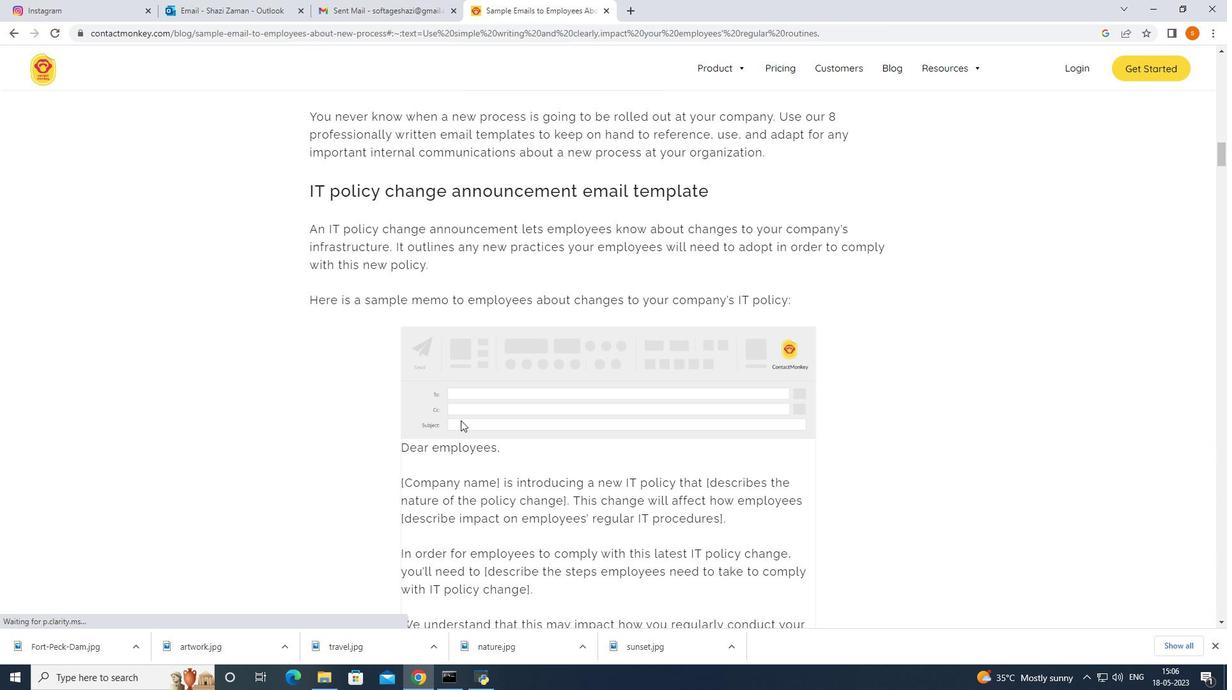 
Action: Mouse scrolled (460, 420) with delta (0, 0)
Screenshot: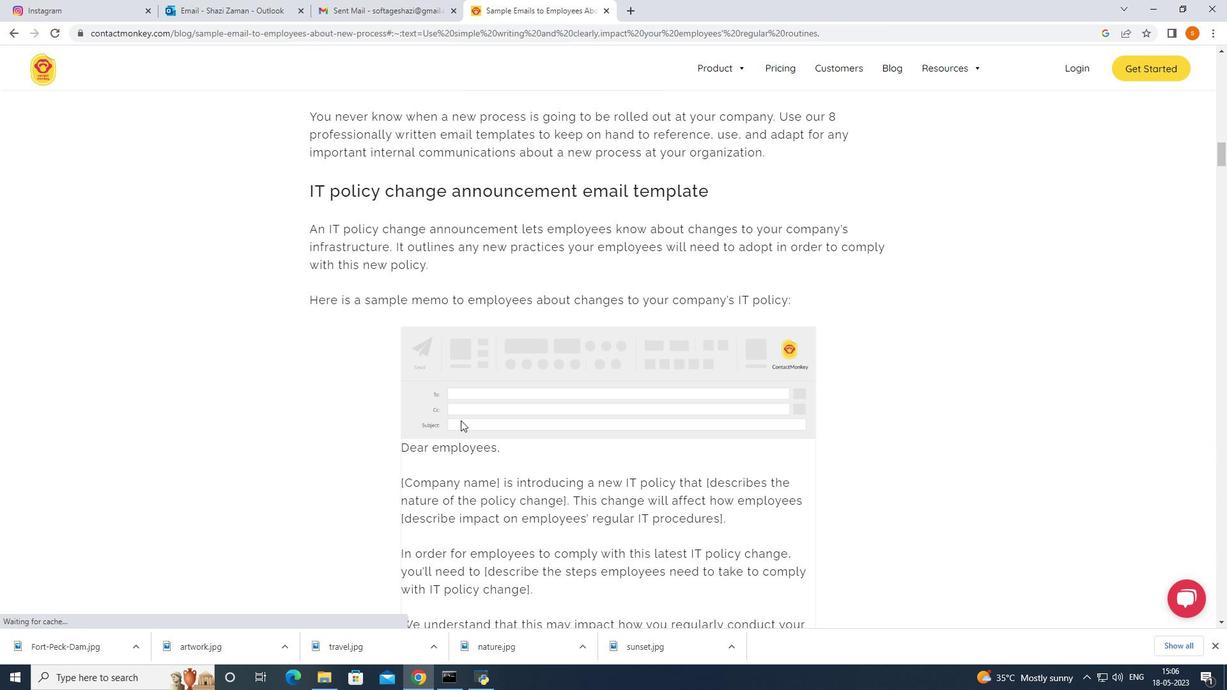 
Action: Mouse scrolled (460, 420) with delta (0, 0)
Screenshot: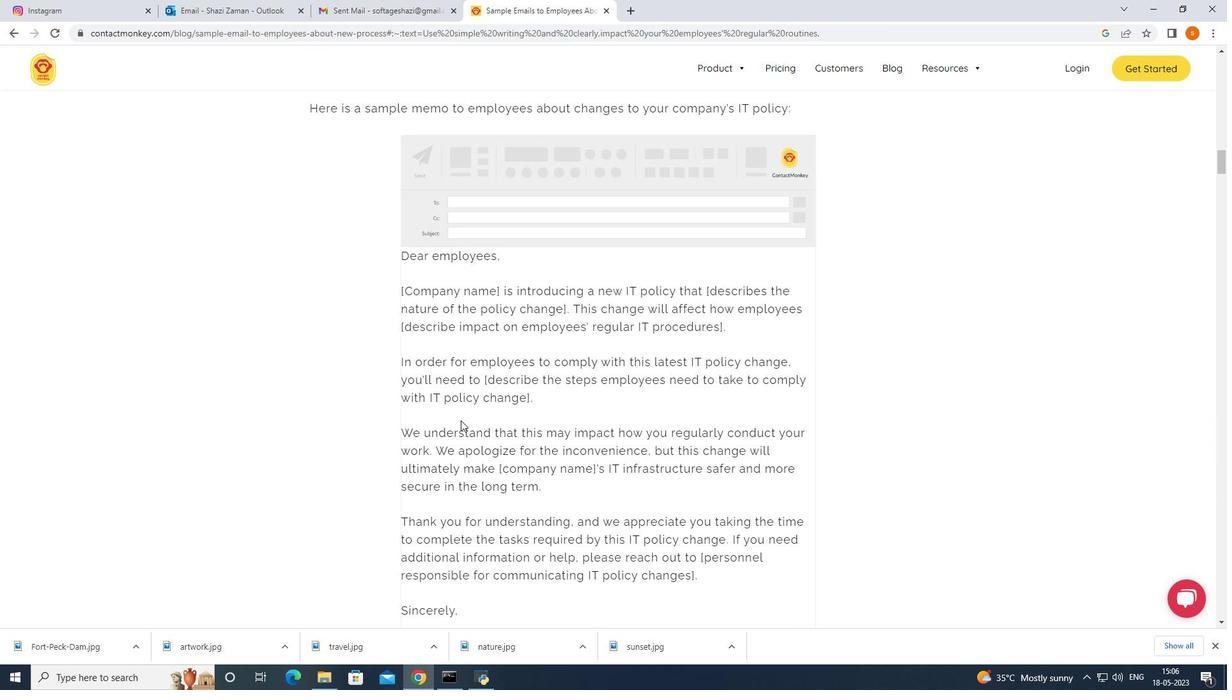 
Action: Mouse moved to (460, 420)
Screenshot: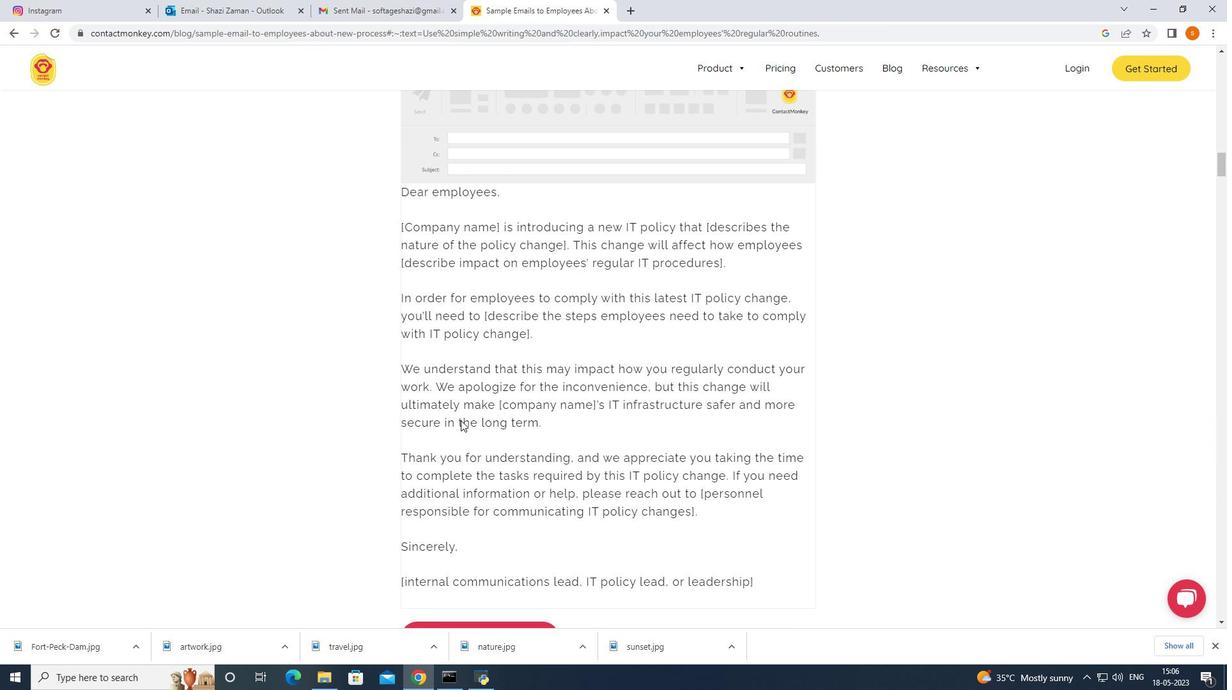 
Action: Mouse scrolled (460, 420) with delta (0, 0)
Screenshot: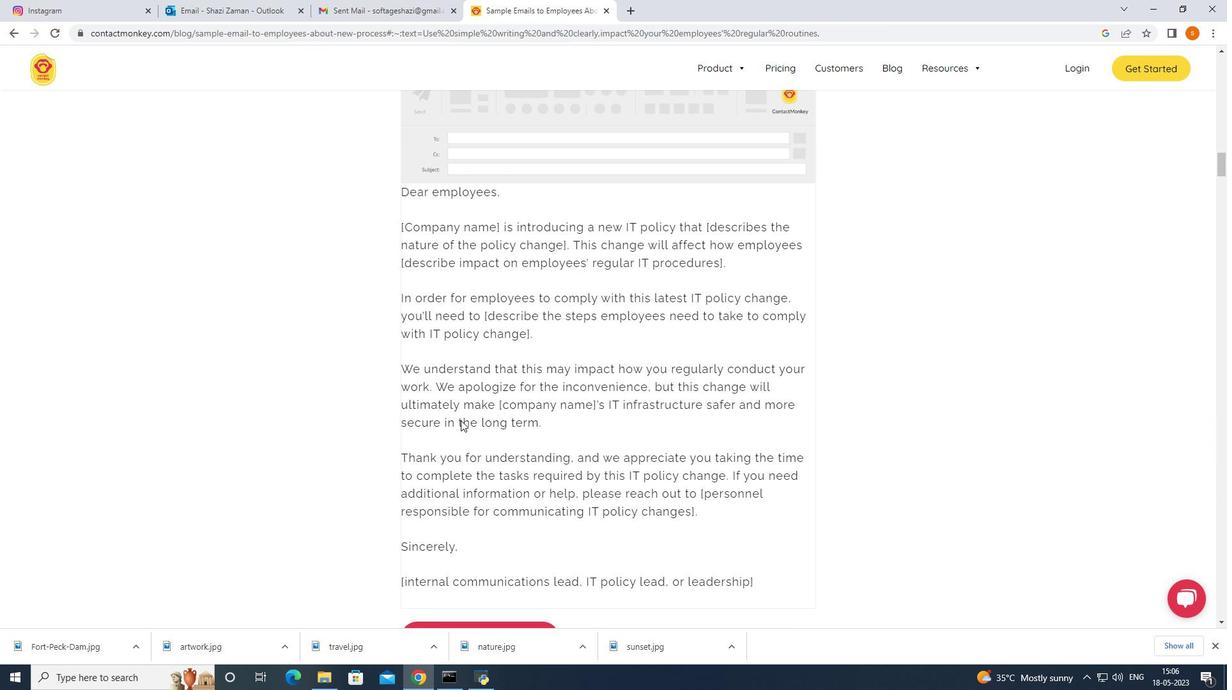 
Action: Mouse scrolled (460, 420) with delta (0, 0)
Screenshot: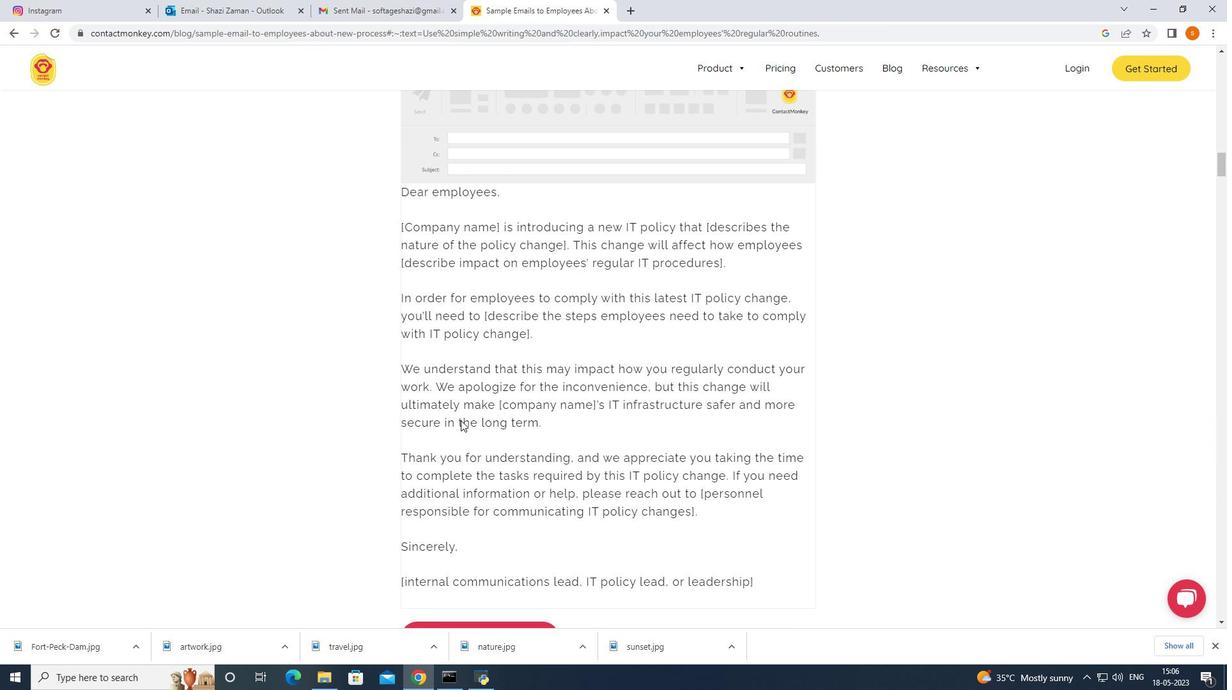 
Action: Mouse scrolled (460, 420) with delta (0, 0)
Screenshot: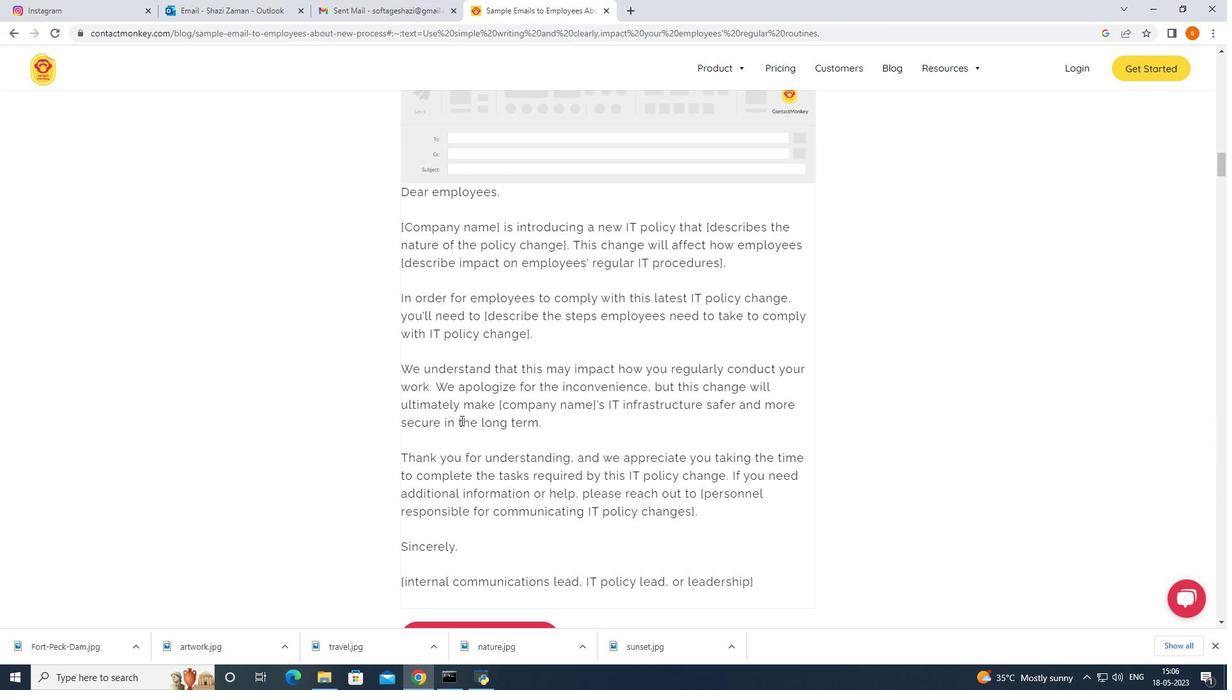 
Action: Mouse moved to (461, 417)
Screenshot: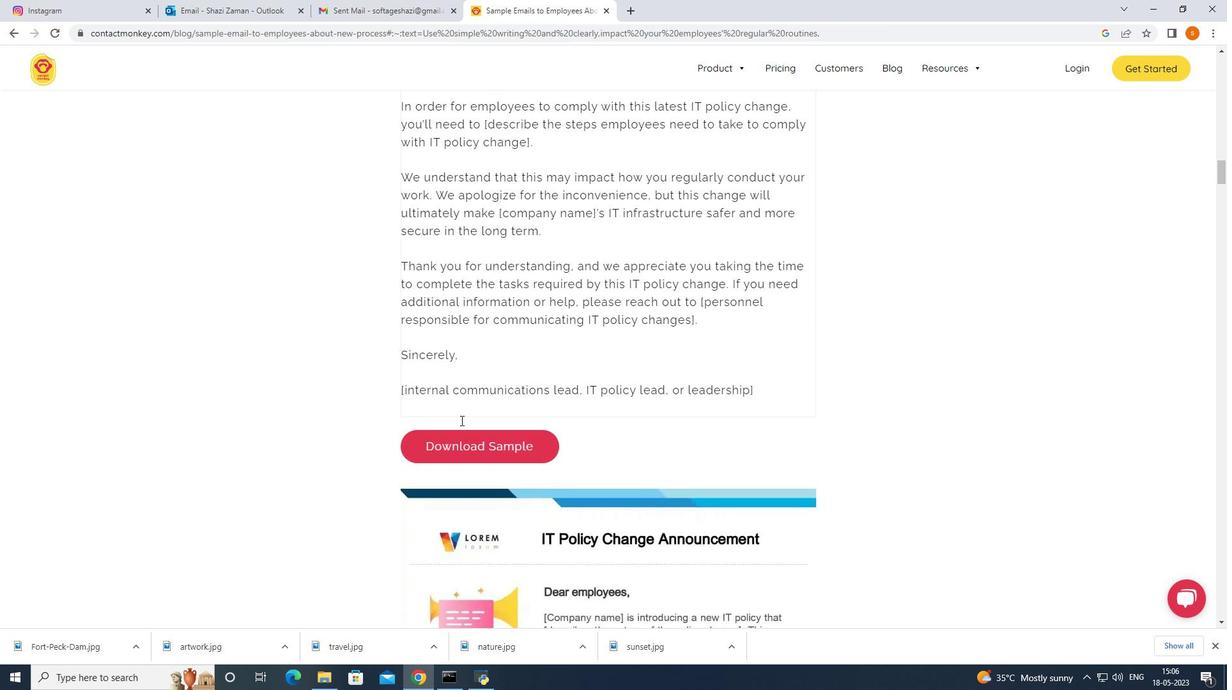
Action: Mouse scrolled (461, 418) with delta (0, 0)
Screenshot: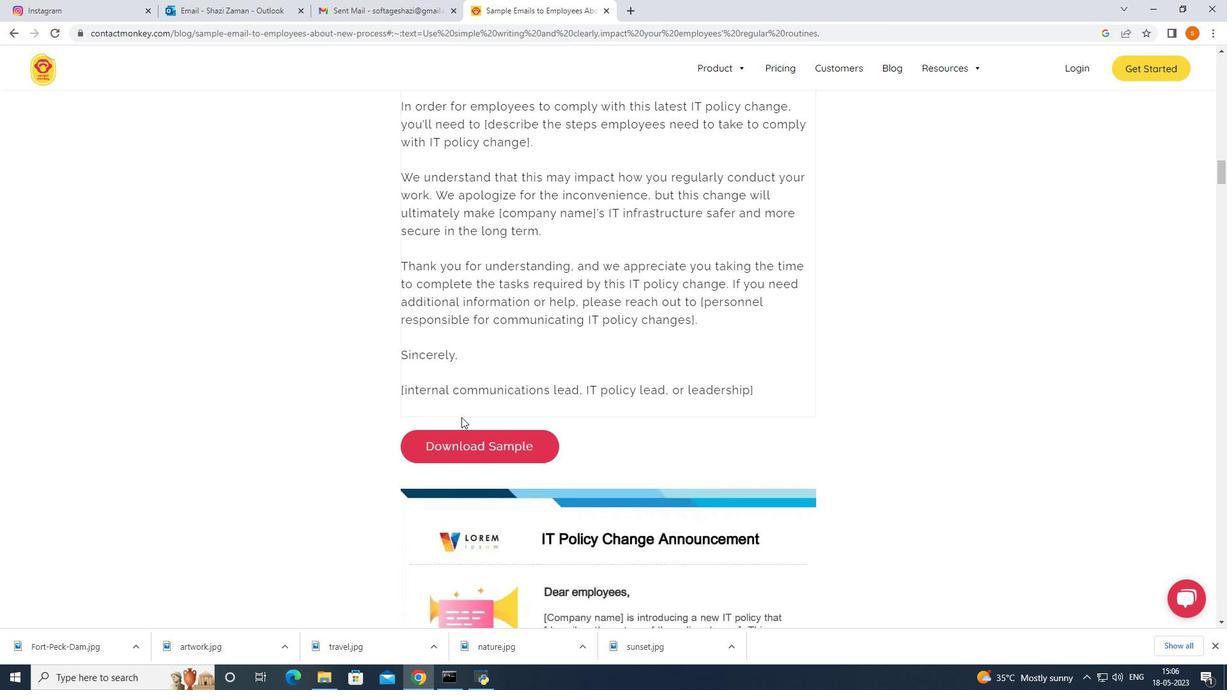 
Action: Mouse moved to (461, 417)
Screenshot: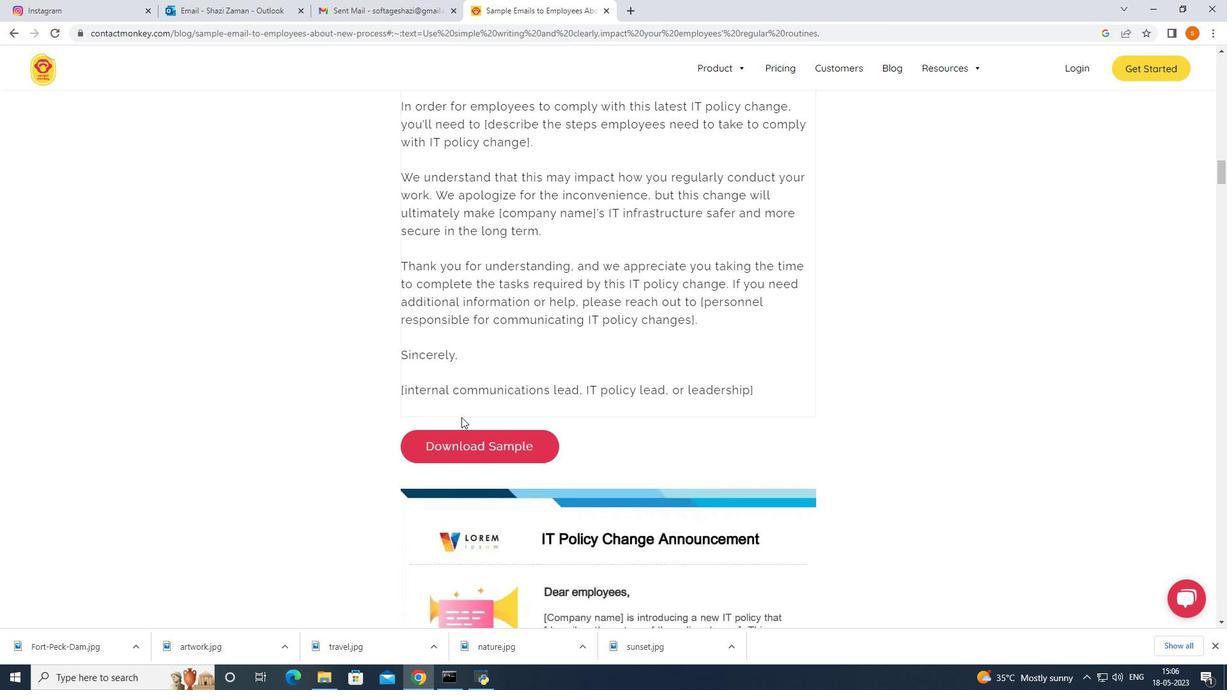 
Action: Mouse scrolled (461, 418) with delta (0, 0)
Screenshot: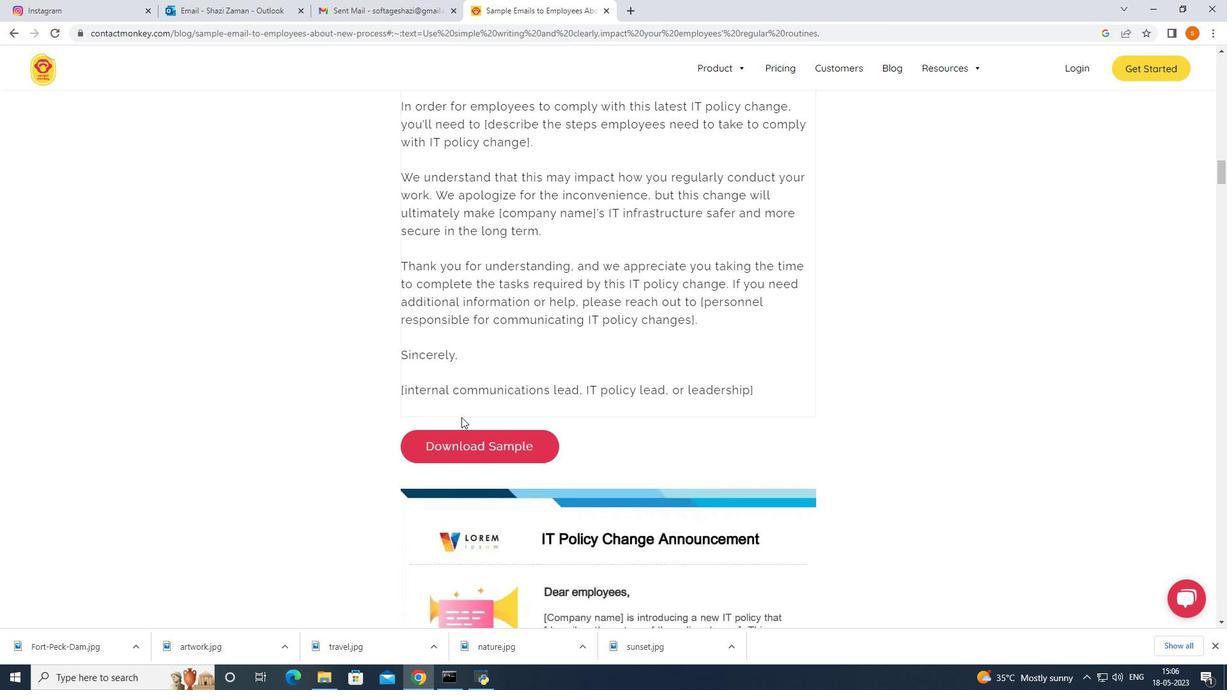
Action: Mouse moved to (461, 418)
Screenshot: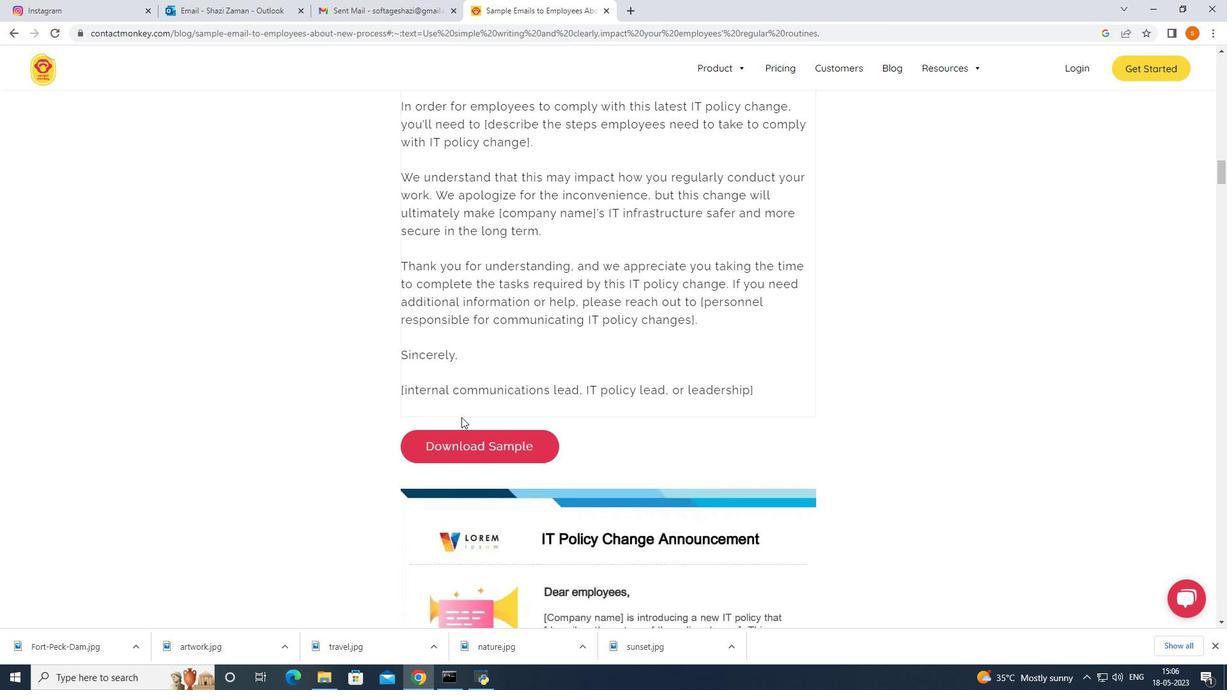 
Action: Mouse scrolled (461, 418) with delta (0, 0)
Screenshot: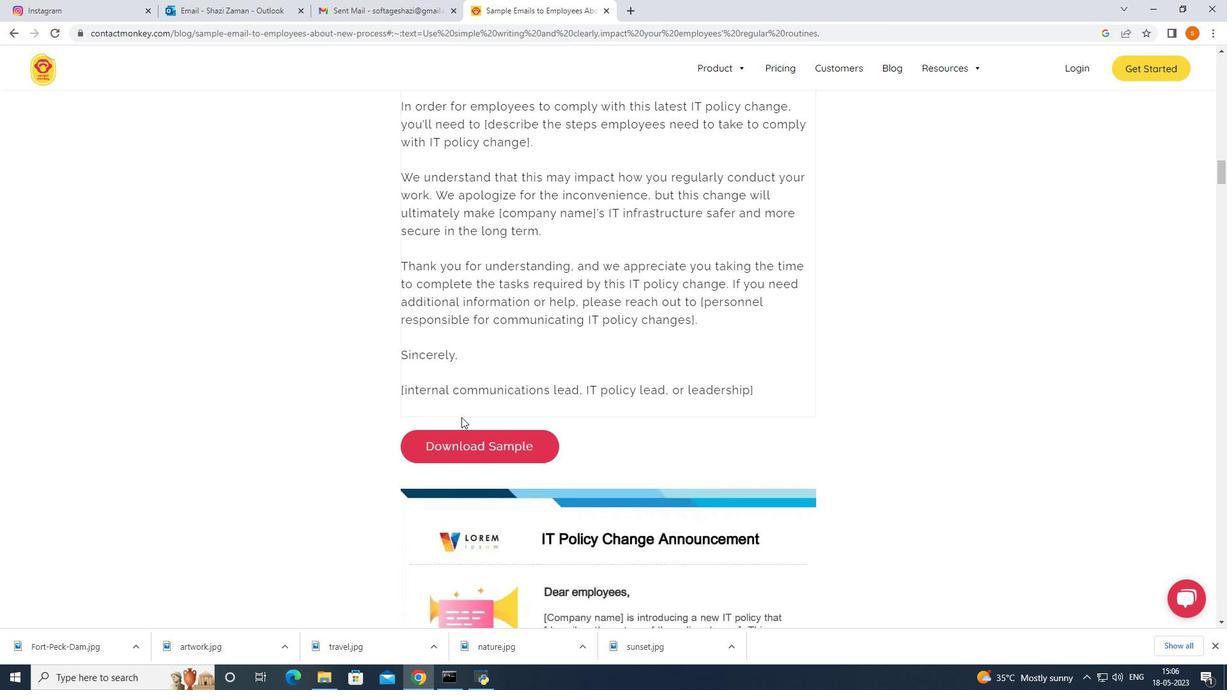 
Action: Mouse moved to (459, 418)
Screenshot: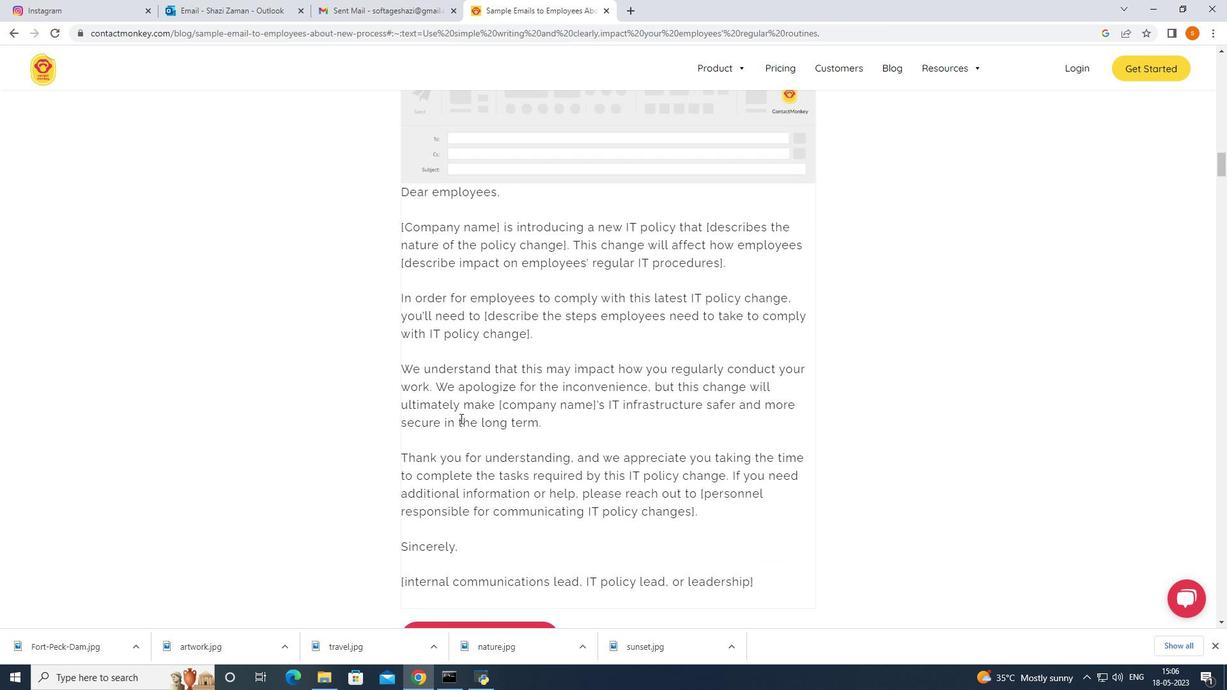 
Action: Mouse scrolled (459, 419) with delta (0, 0)
Screenshot: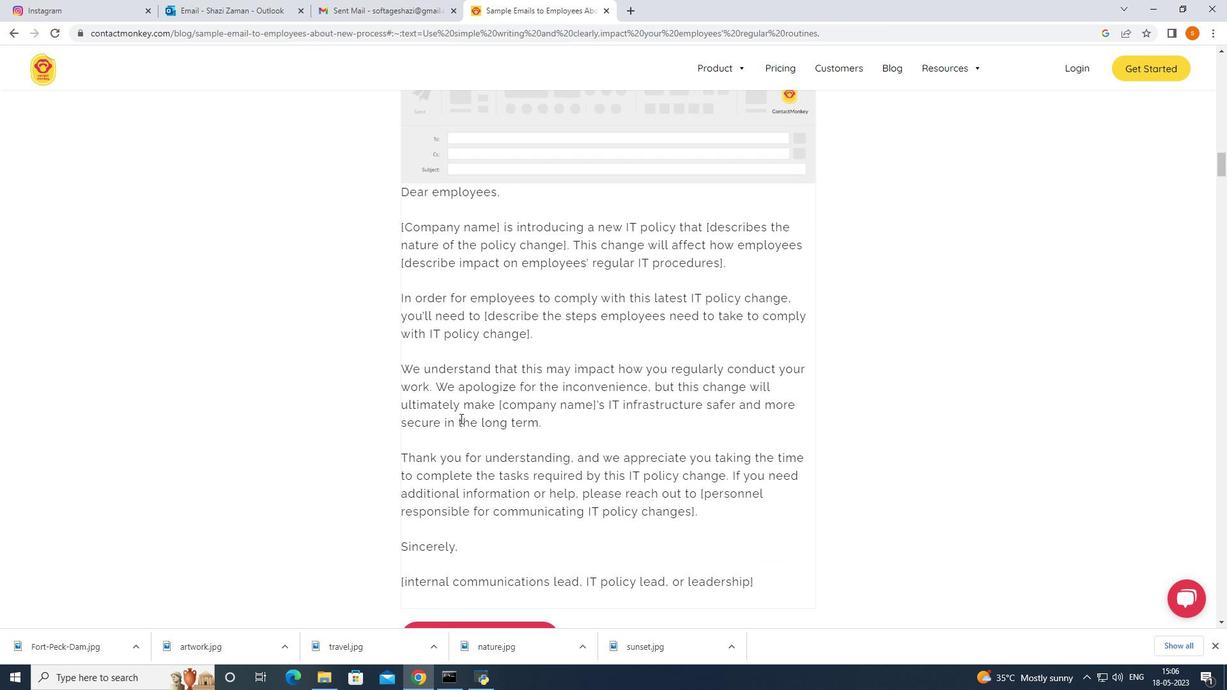 
Action: Mouse moved to (459, 418)
Screenshot: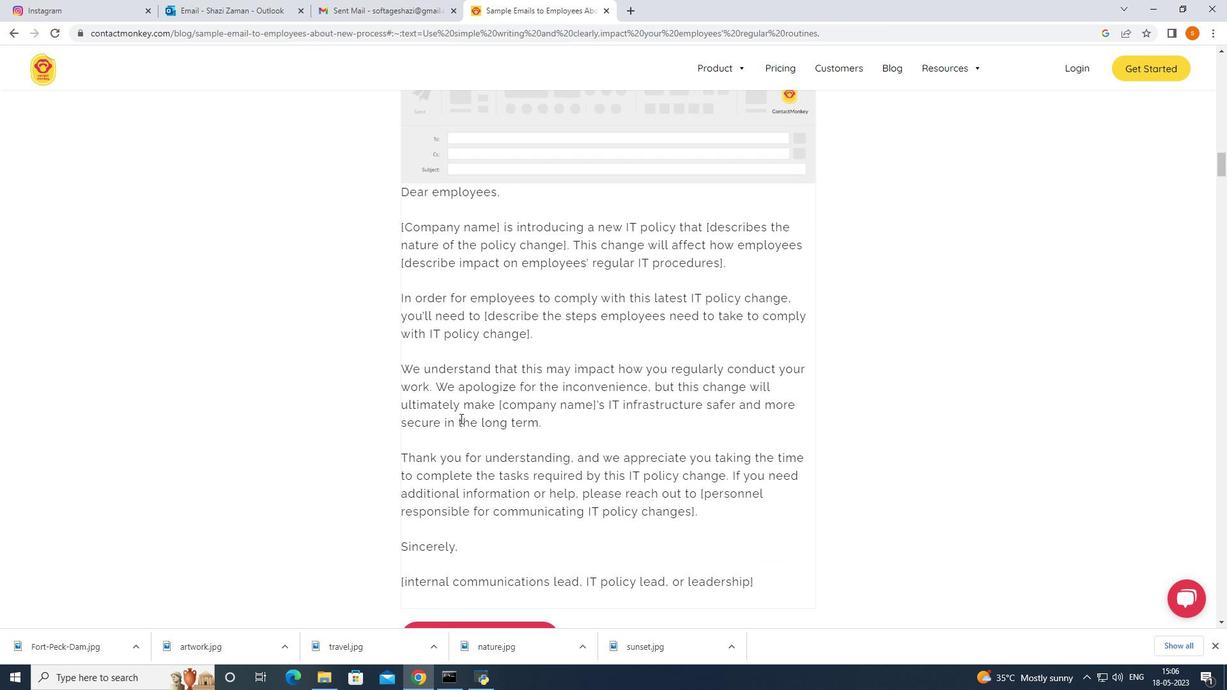 
Action: Mouse scrolled (459, 418) with delta (0, 0)
Screenshot: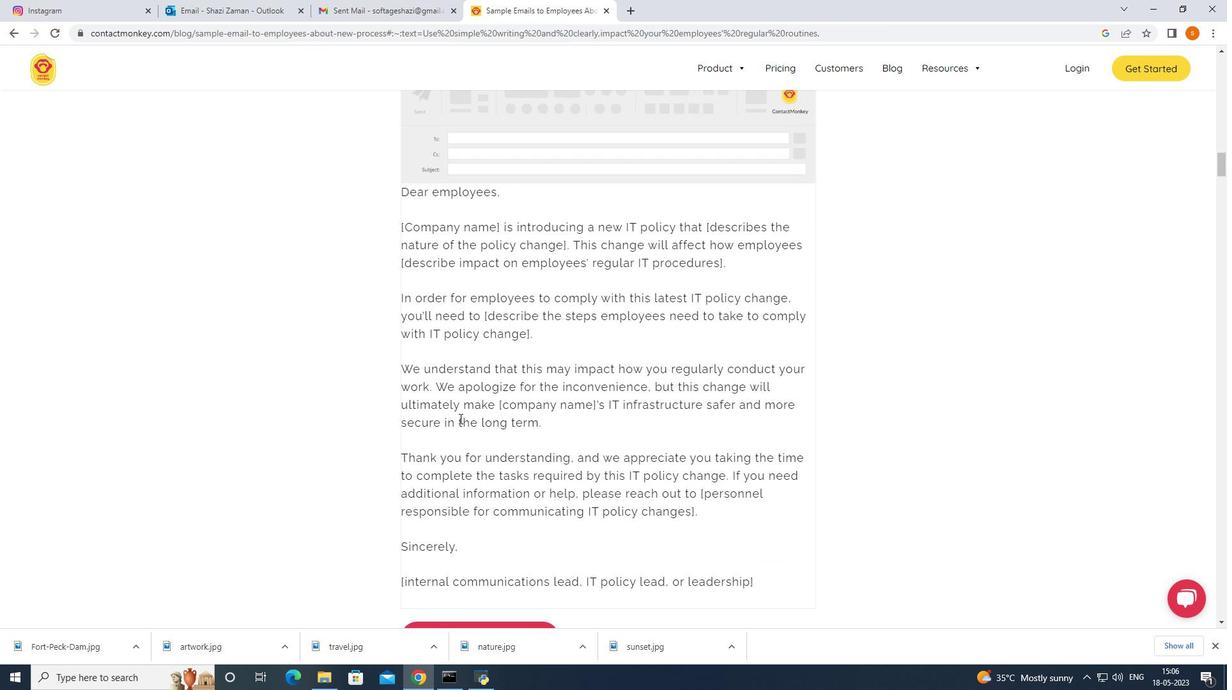 
Action: Mouse moved to (458, 416)
Screenshot: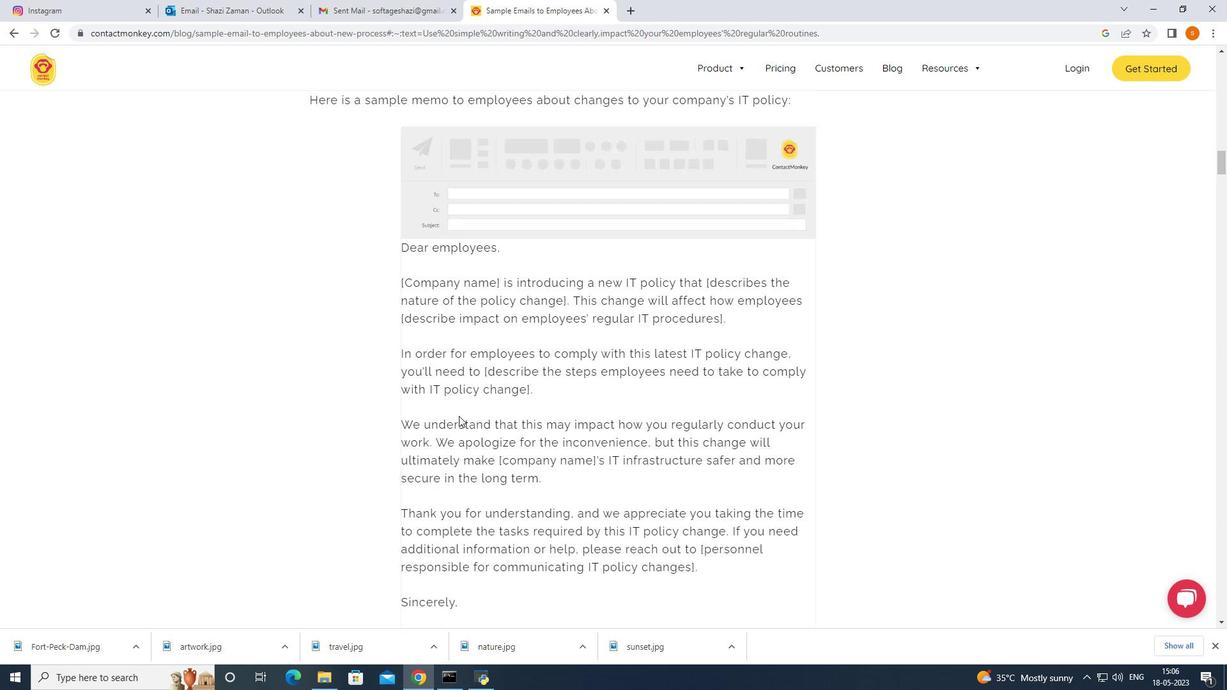 
Action: Mouse scrolled (458, 416) with delta (0, 0)
Screenshot: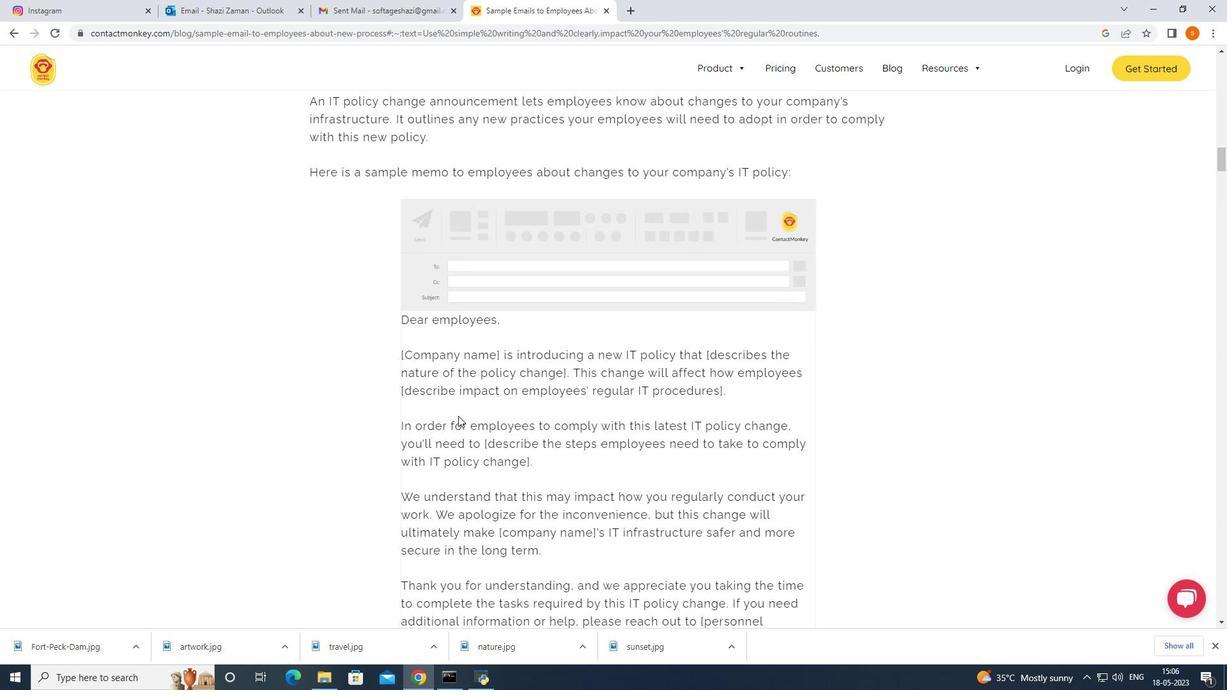 
Action: Mouse moved to (457, 416)
Screenshot: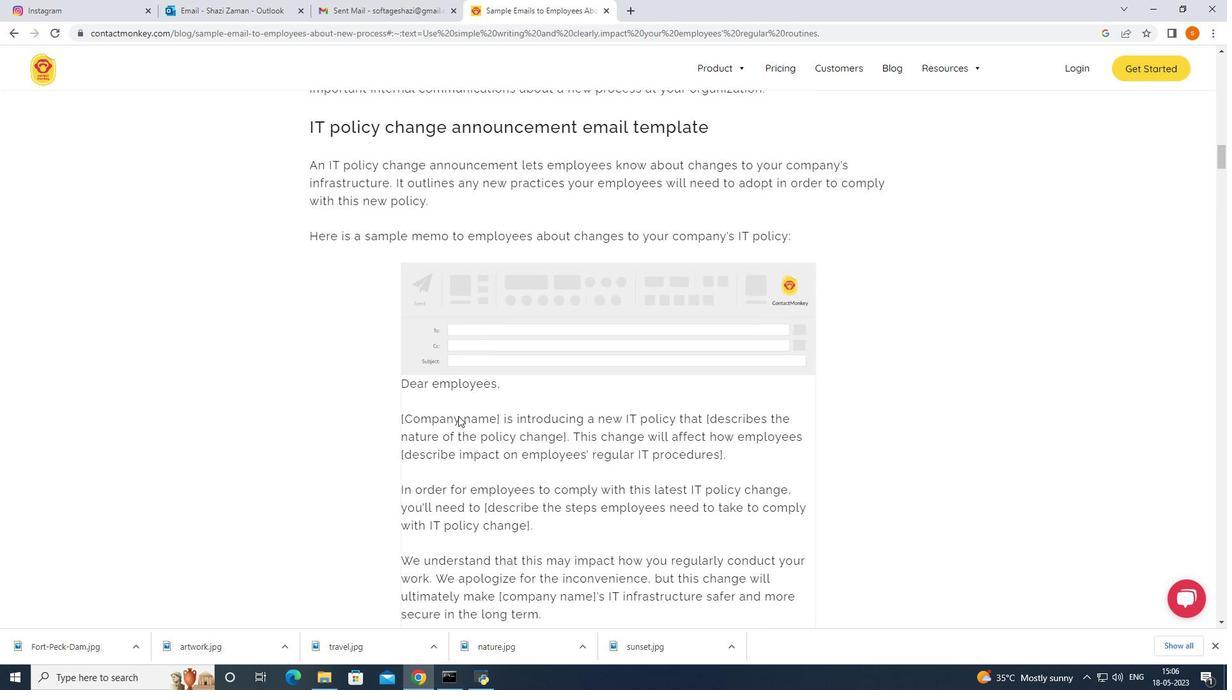 
Action: Mouse scrolled (457, 415) with delta (0, 0)
Screenshot: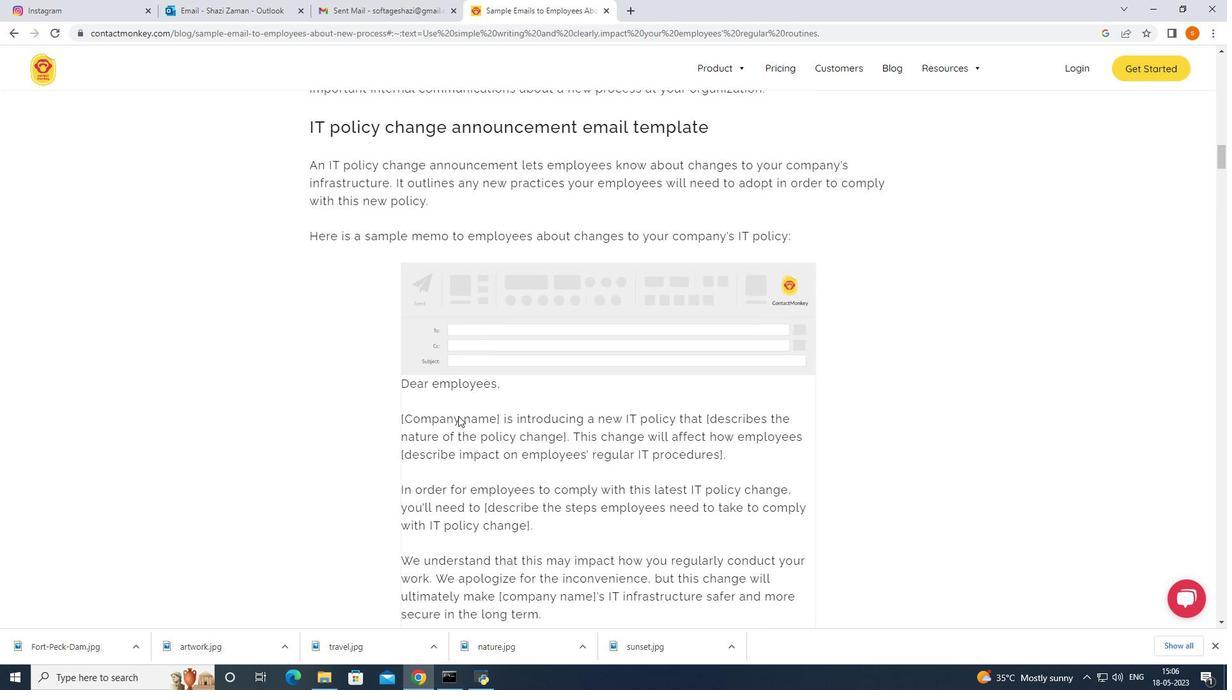 
Action: Mouse moved to (457, 416)
Screenshot: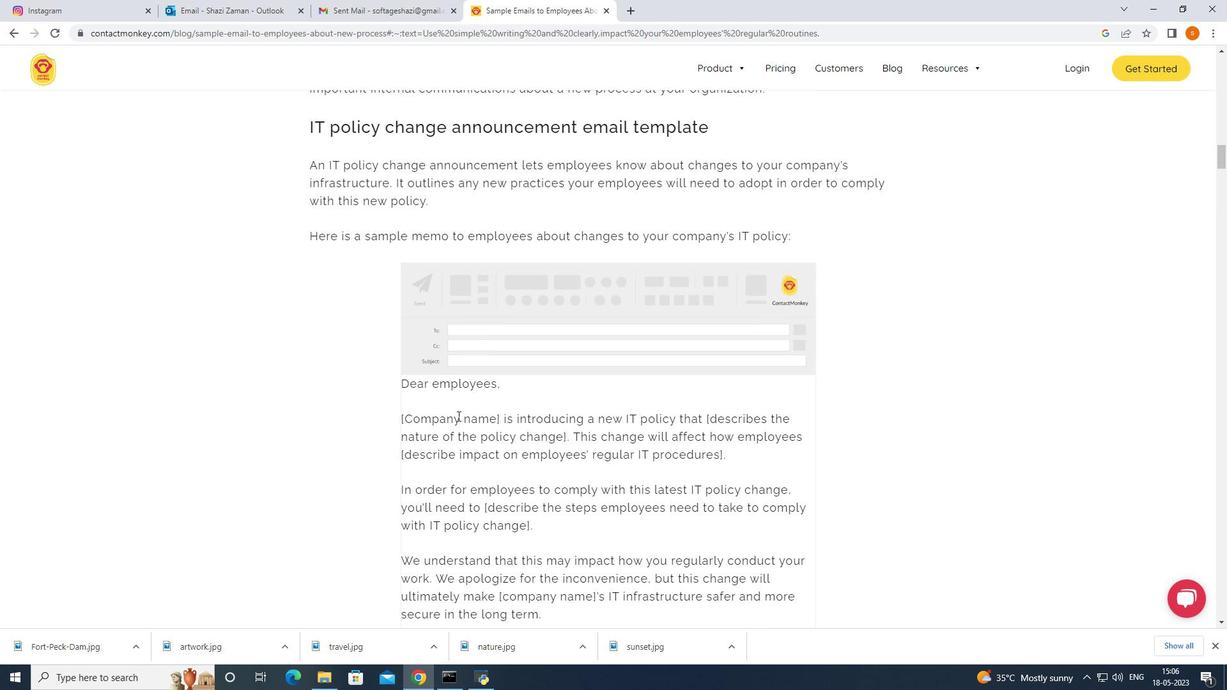 
Action: Mouse scrolled (457, 416) with delta (0, 0)
Screenshot: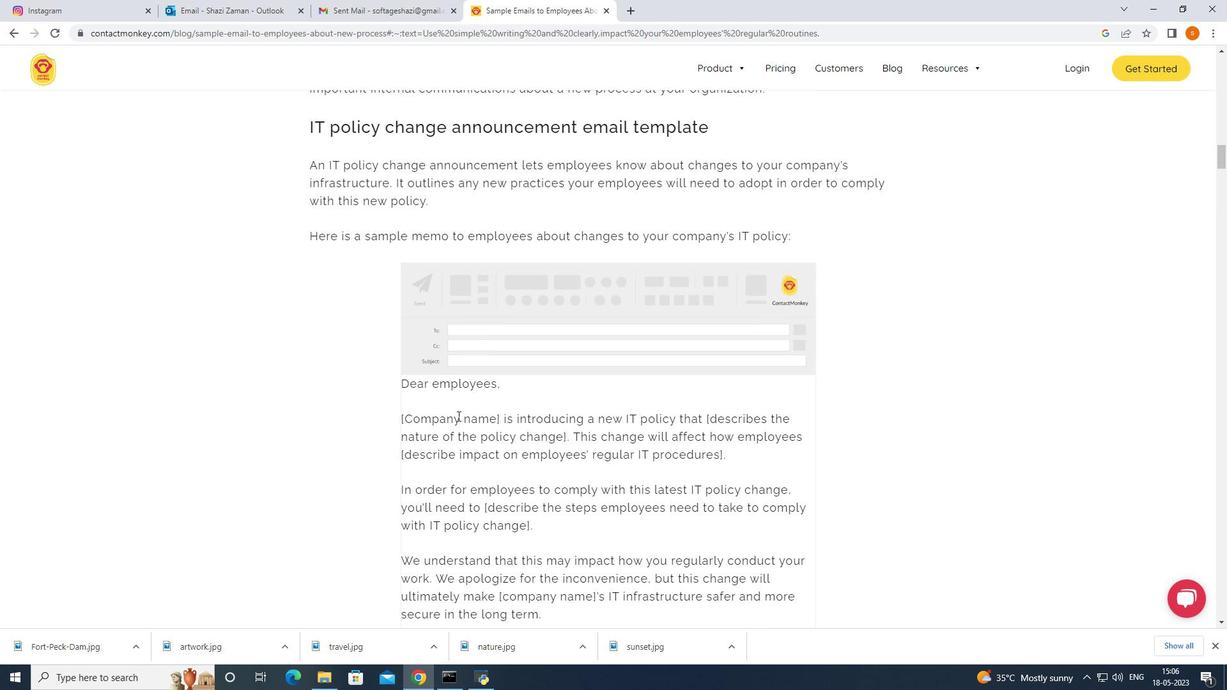 
Action: Mouse moved to (457, 417)
Screenshot: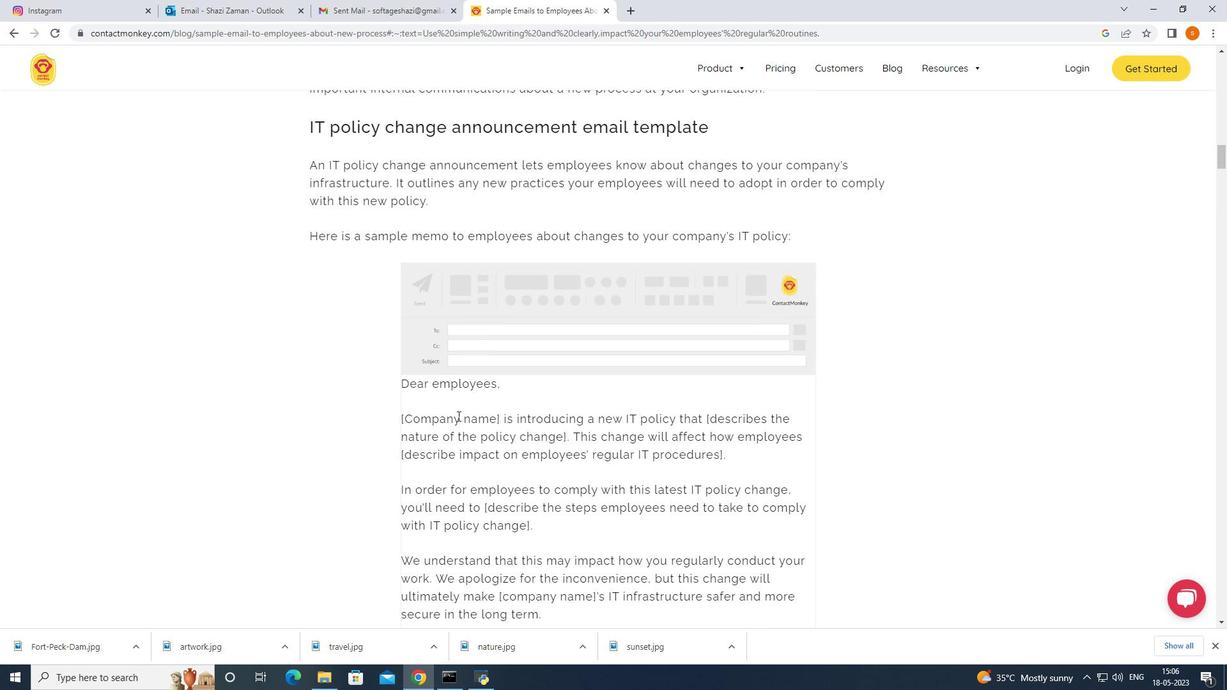 
Action: Mouse scrolled (457, 416) with delta (0, 0)
Screenshot: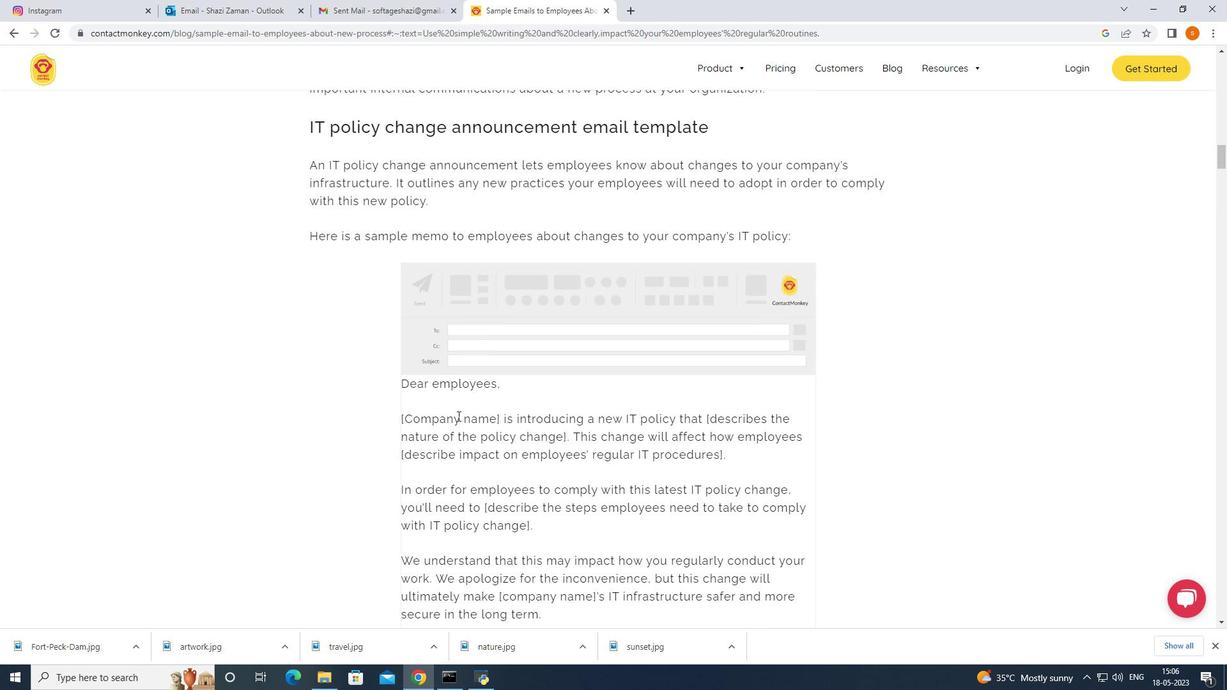 
Action: Mouse moved to (456, 418)
Screenshot: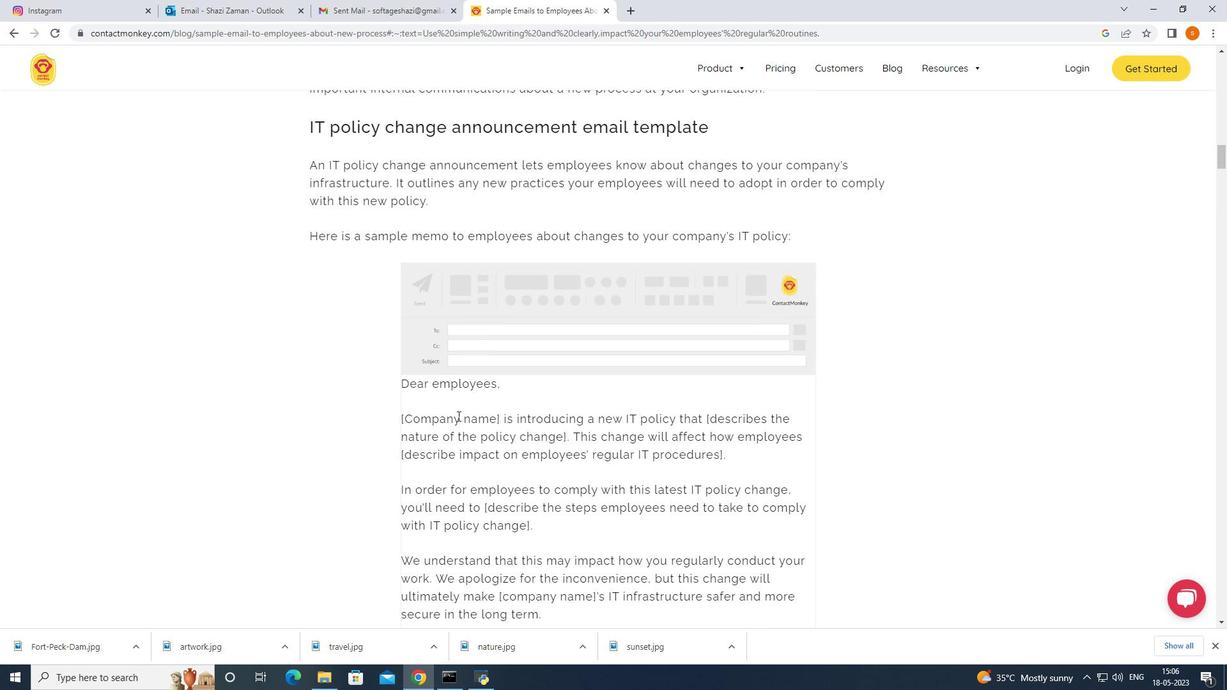 
Action: Mouse scrolled (456, 417) with delta (0, 0)
Screenshot: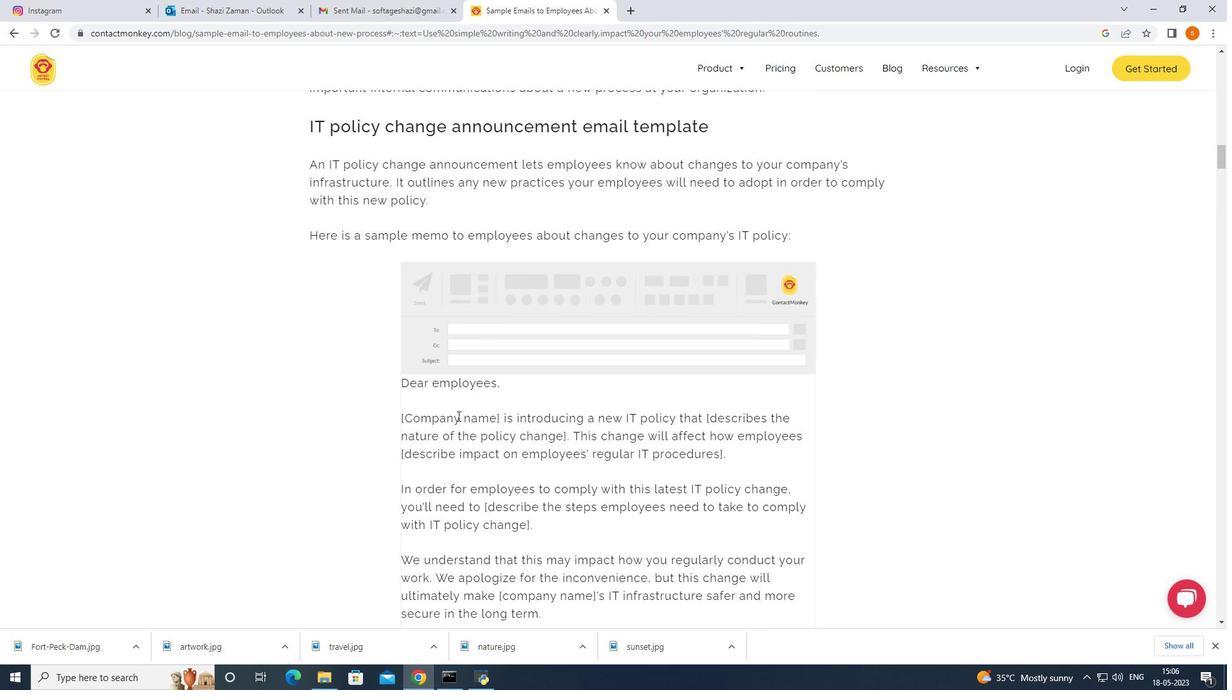 
Action: Mouse moved to (455, 418)
Screenshot: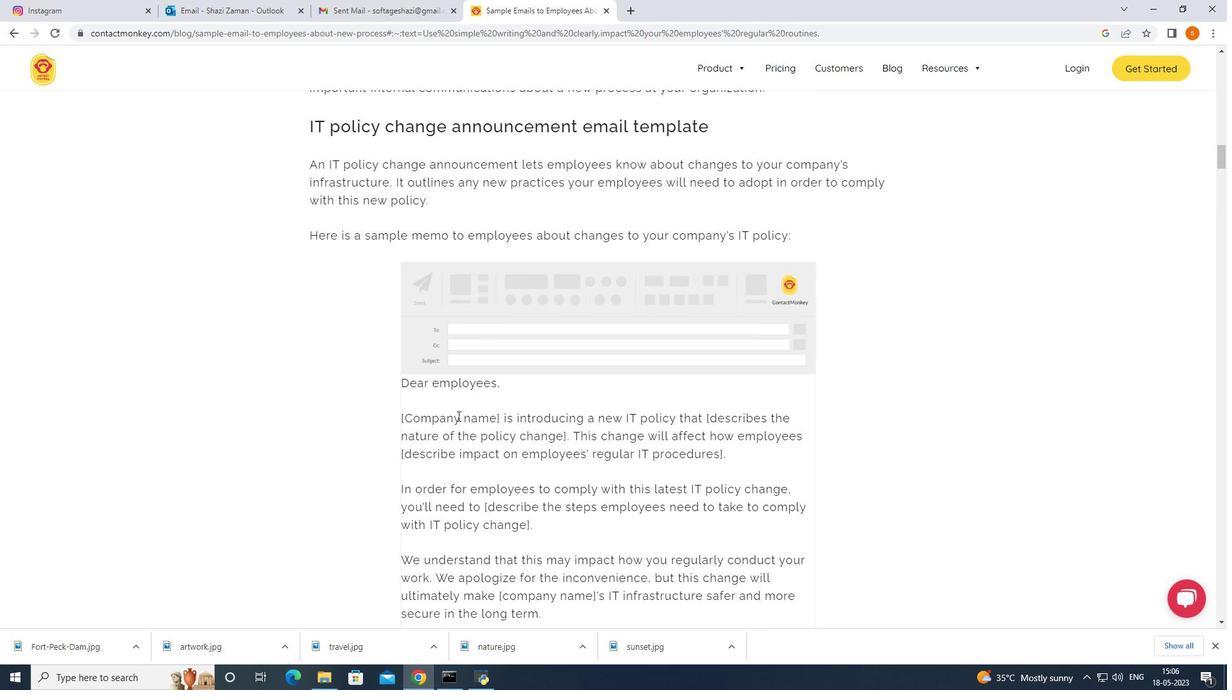 
Action: Mouse scrolled (455, 417) with delta (0, 0)
Screenshot: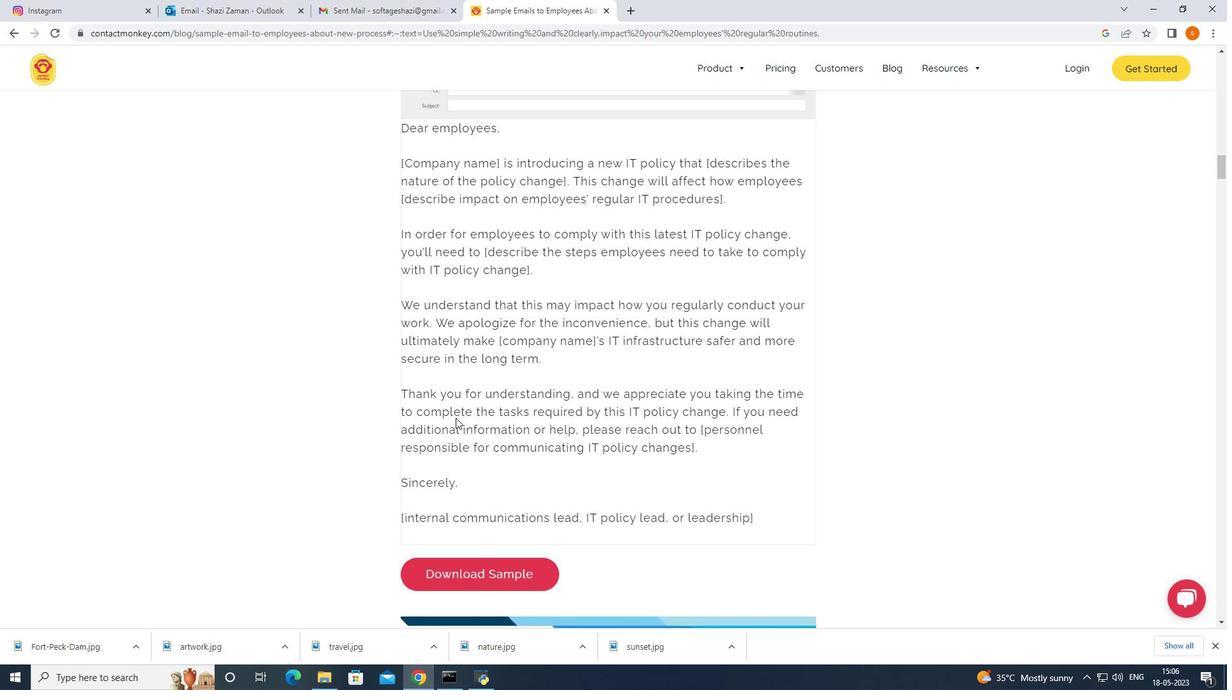 
Action: Mouse moved to (455, 418)
Screenshot: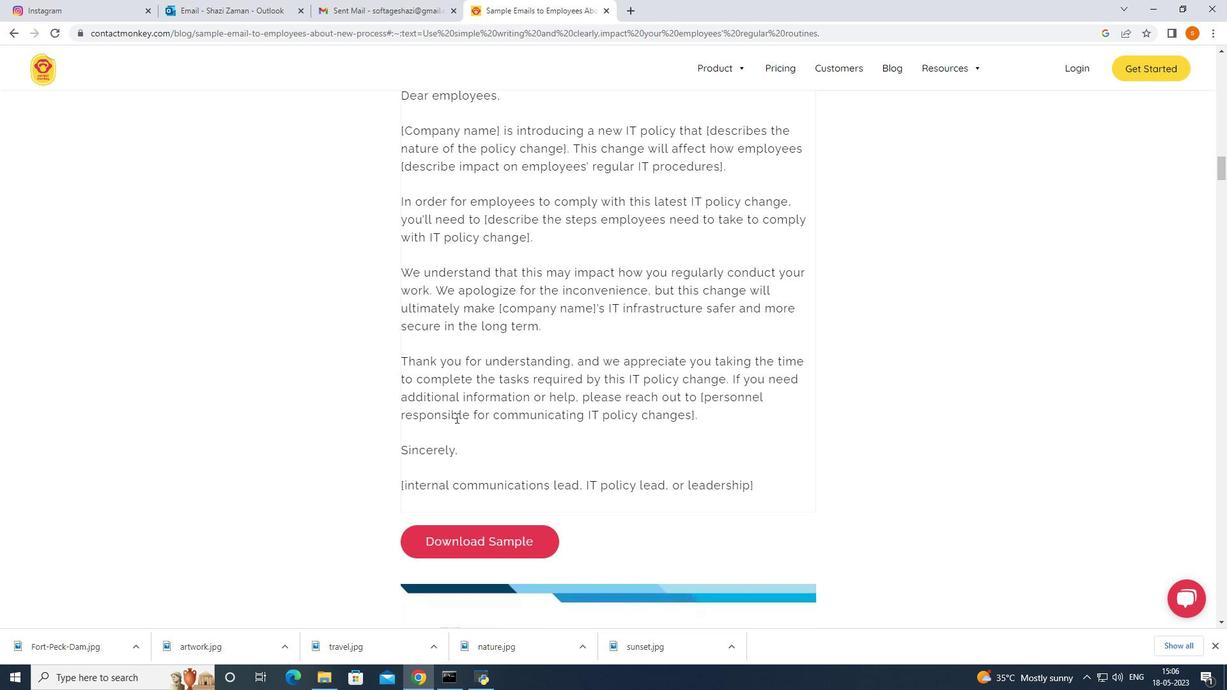 
Action: Mouse scrolled (455, 417) with delta (0, 0)
Screenshot: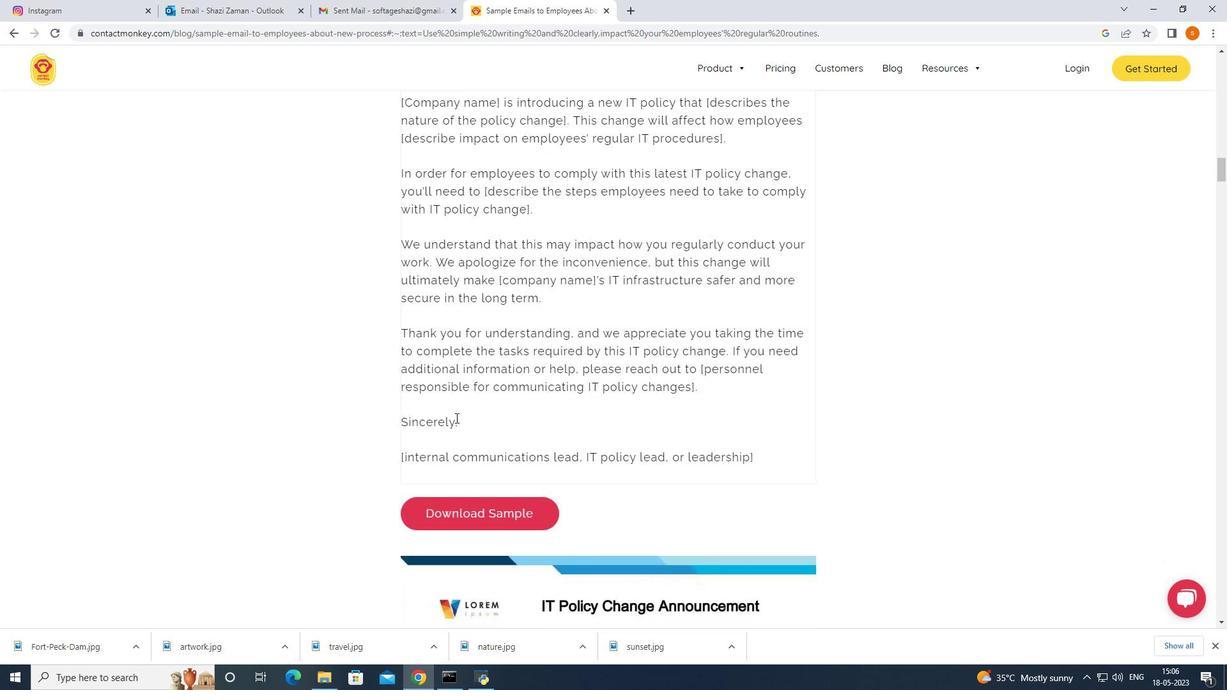 
Action: Mouse moved to (455, 418)
Screenshot: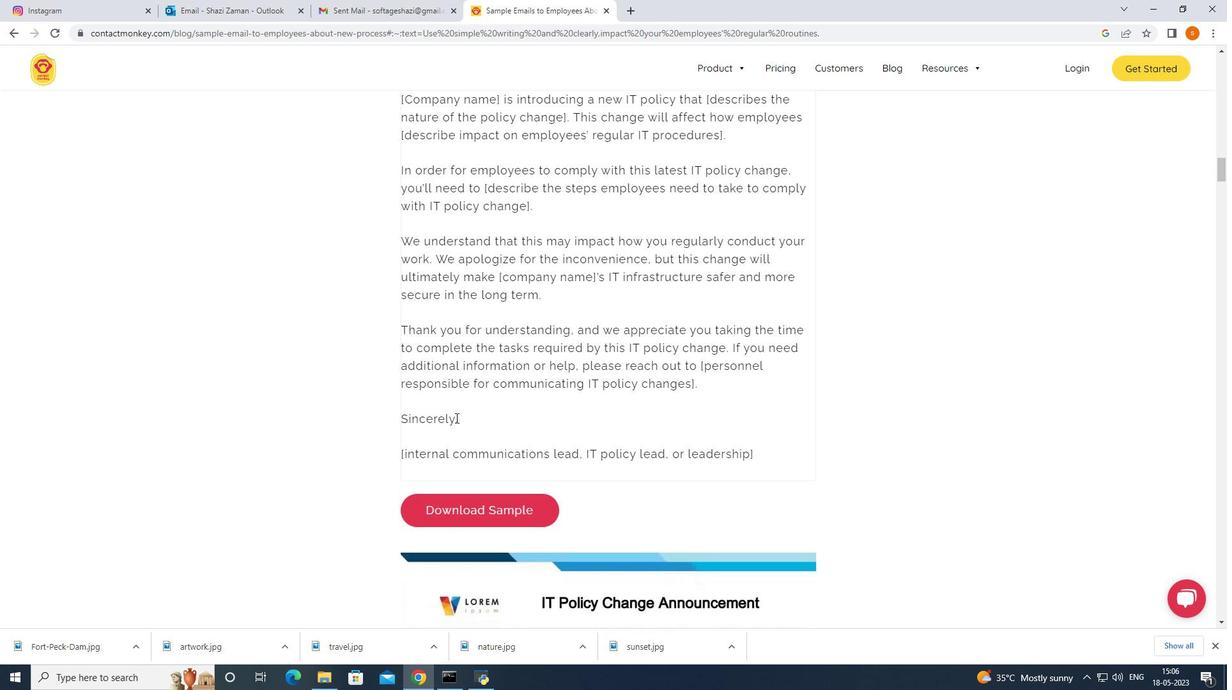 
Action: Mouse scrolled (455, 417) with delta (0, 0)
Screenshot: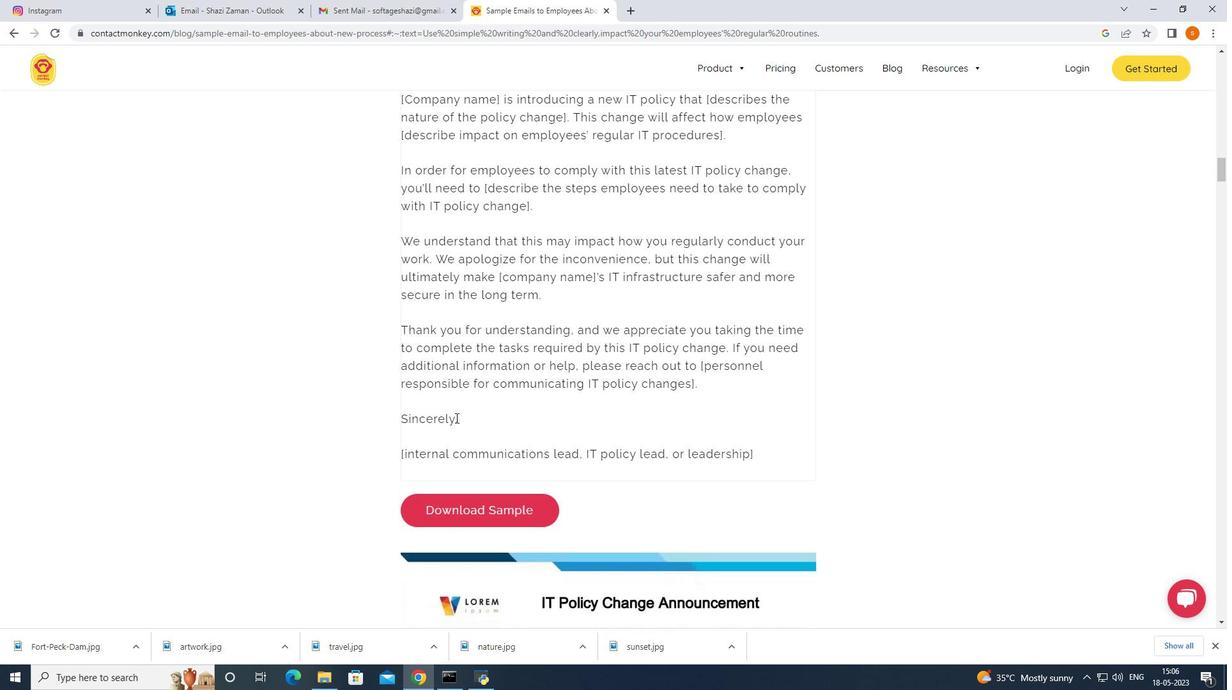 
Action: Mouse scrolled (455, 417) with delta (0, 0)
Screenshot: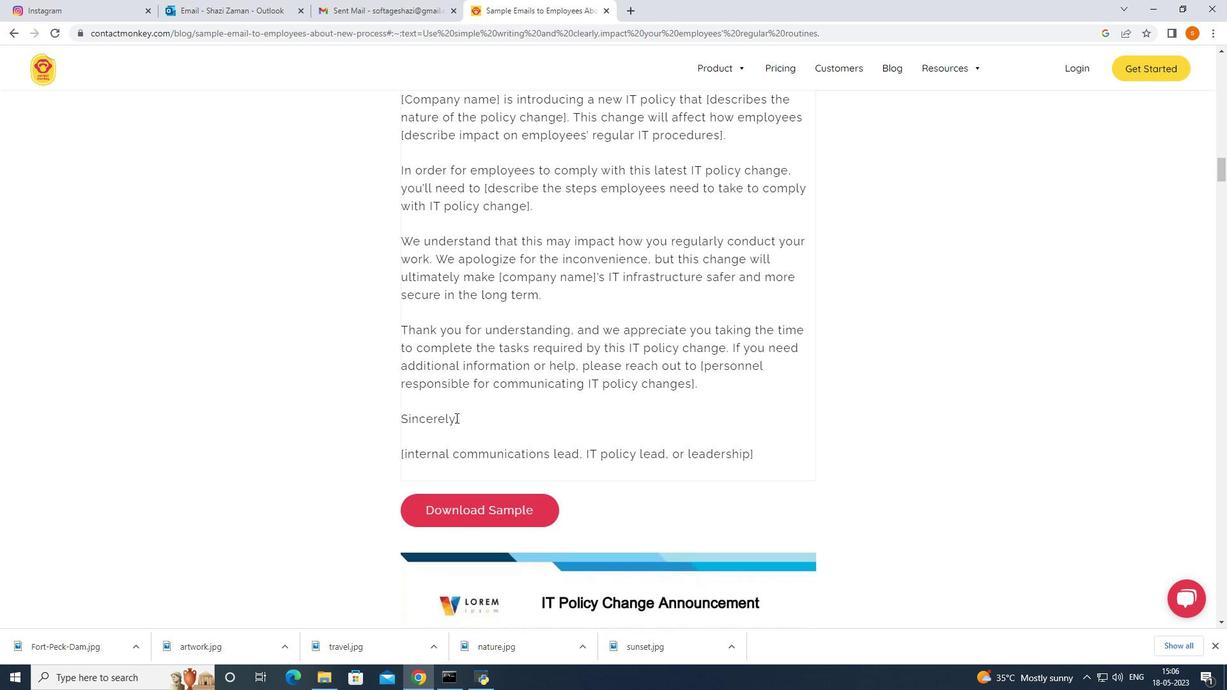 
Action: Mouse scrolled (455, 417) with delta (0, 0)
Screenshot: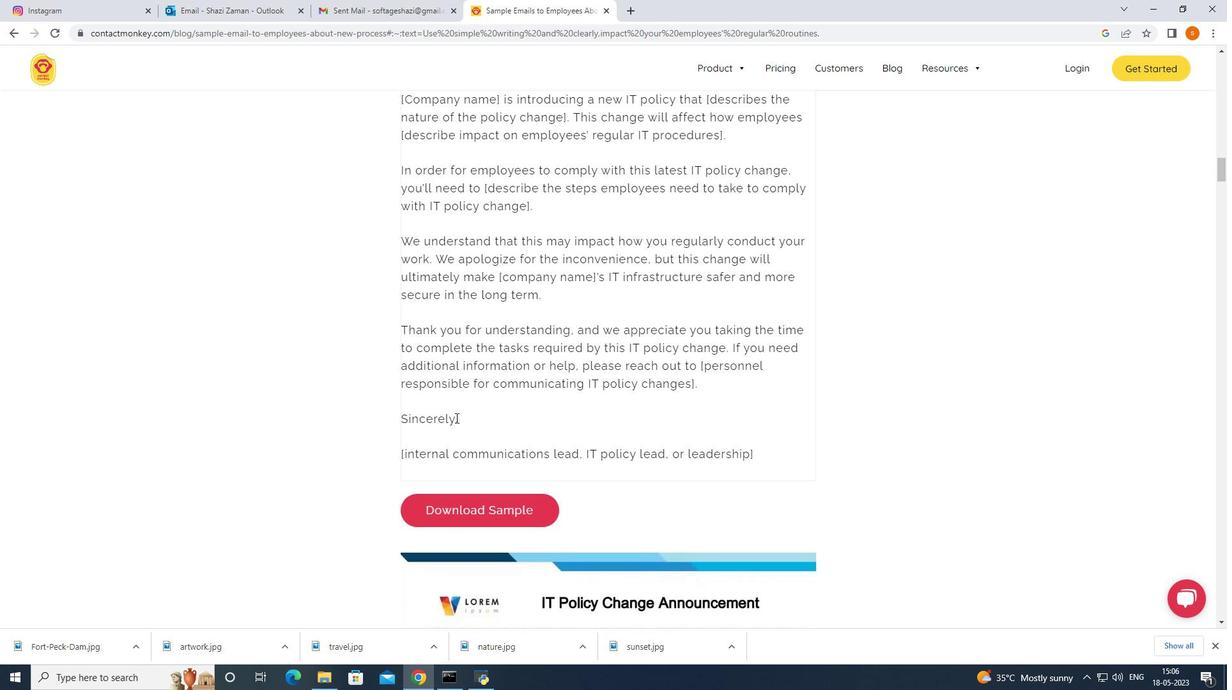 
Action: Mouse moved to (455, 418)
Screenshot: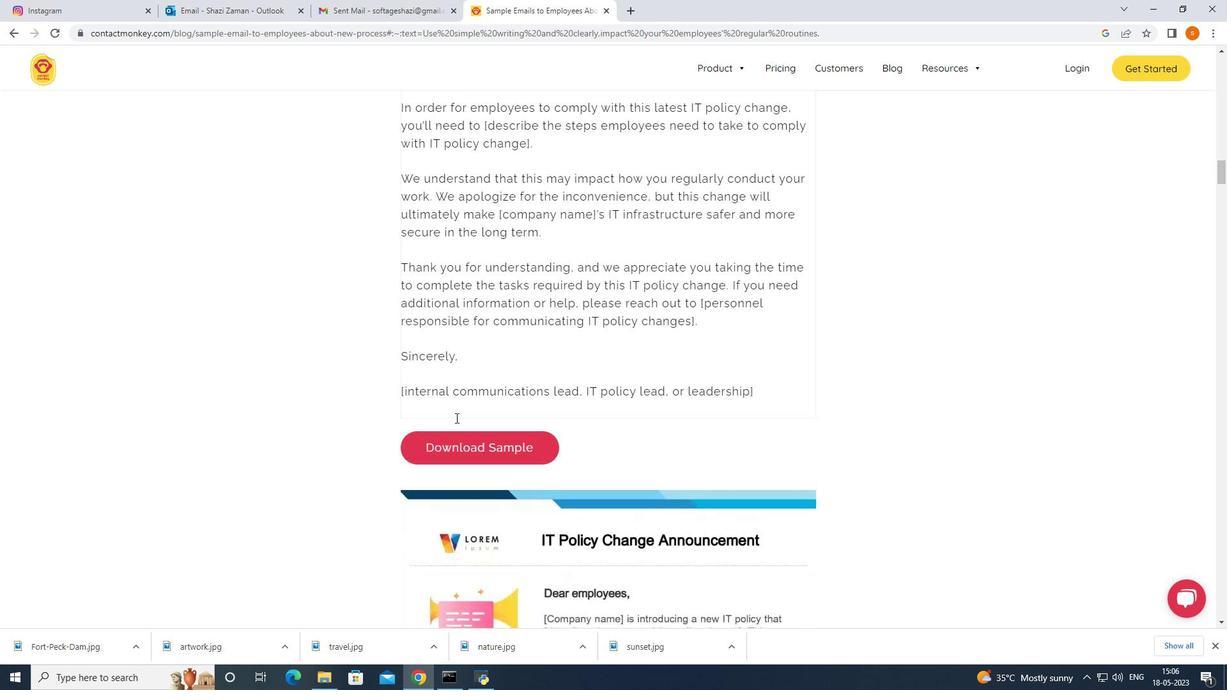 
Action: Mouse scrolled (455, 417) with delta (0, 0)
Screenshot: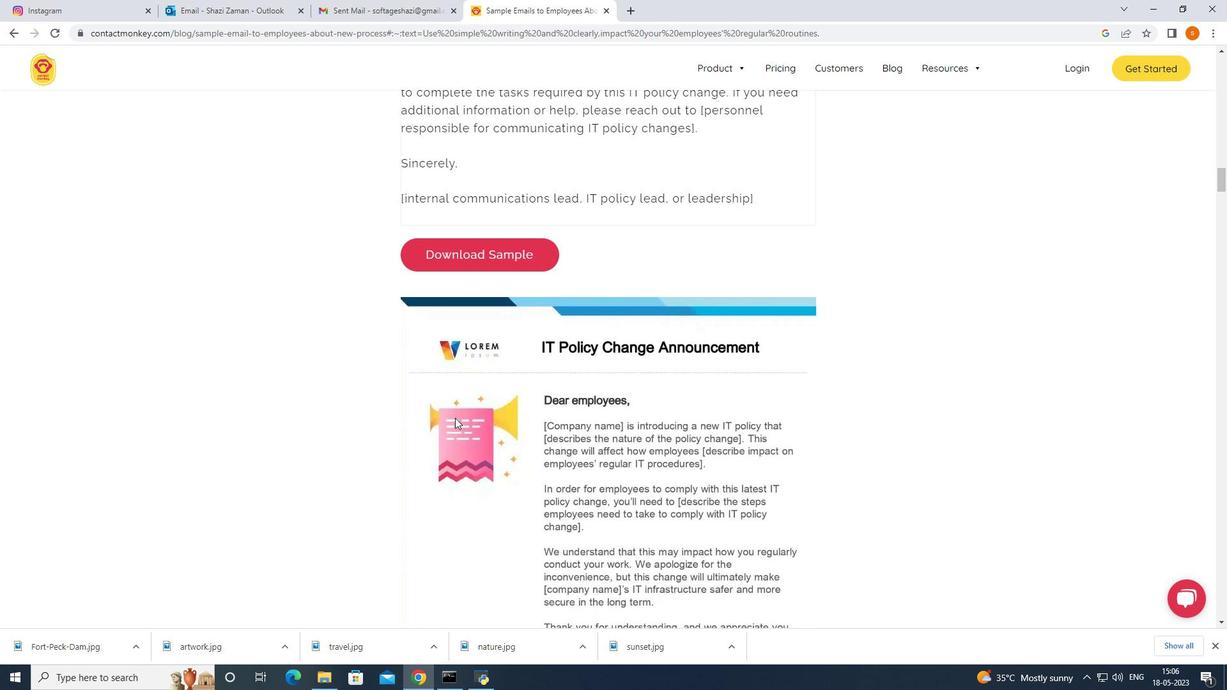 
Action: Mouse moved to (455, 418)
Screenshot: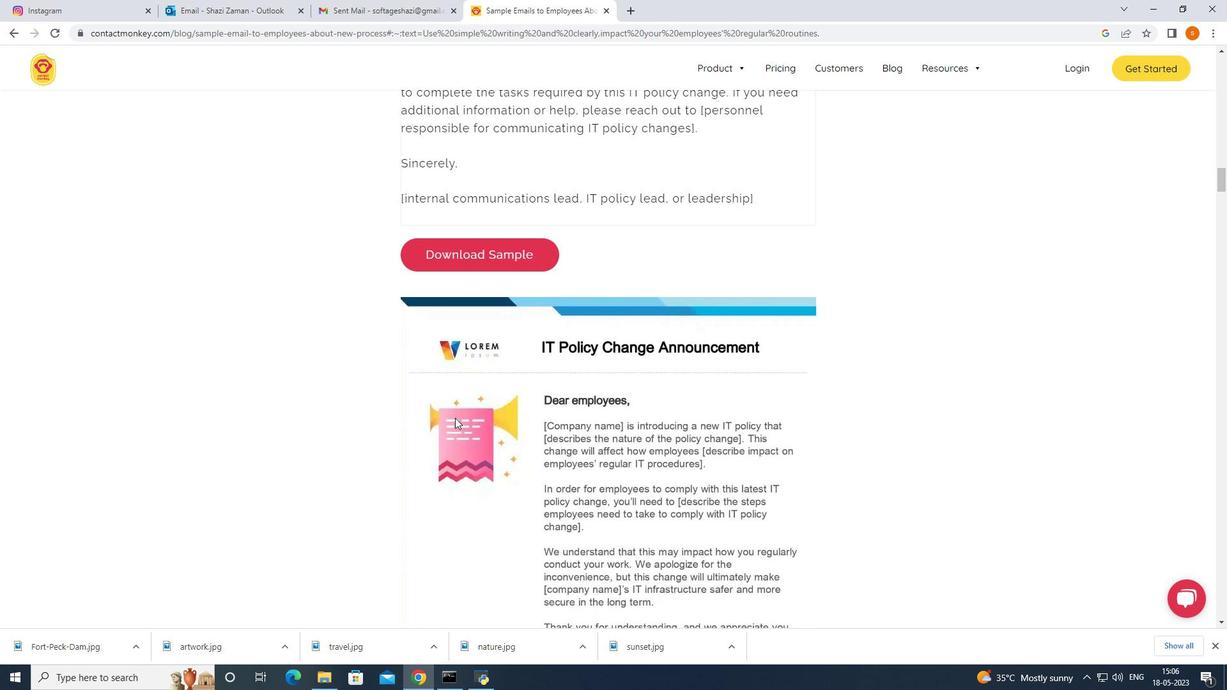 
Action: Mouse scrolled (455, 417) with delta (0, 0)
Screenshot: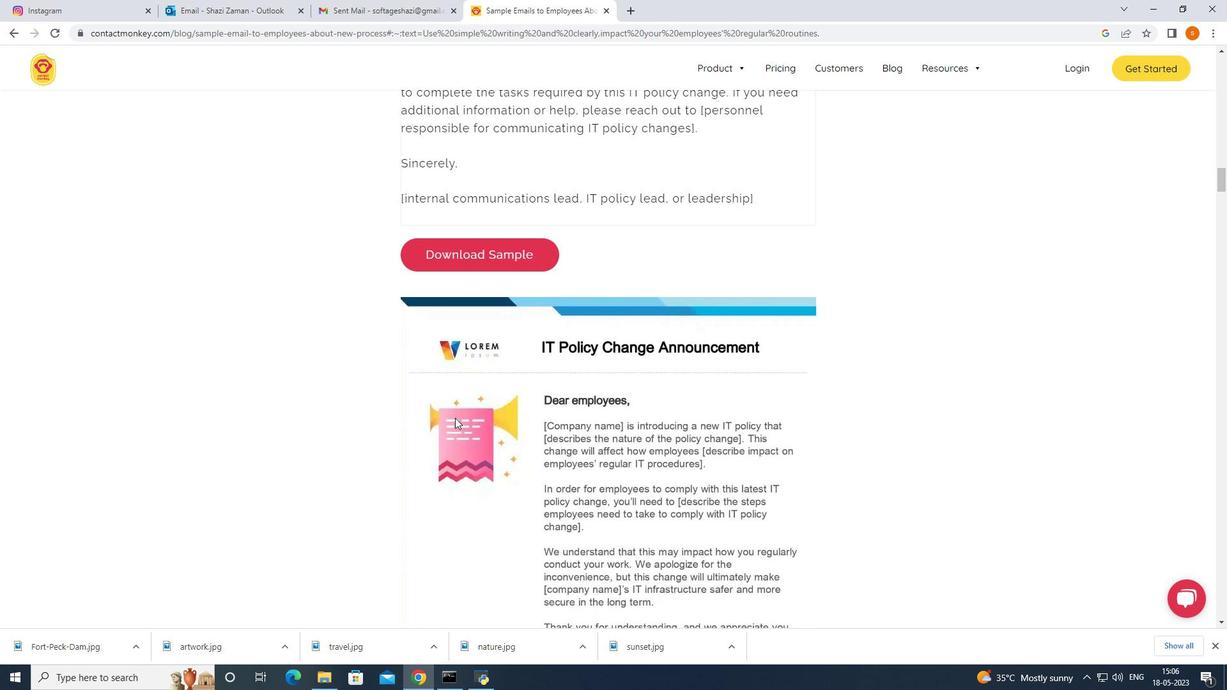 
Action: Mouse moved to (455, 418)
Screenshot: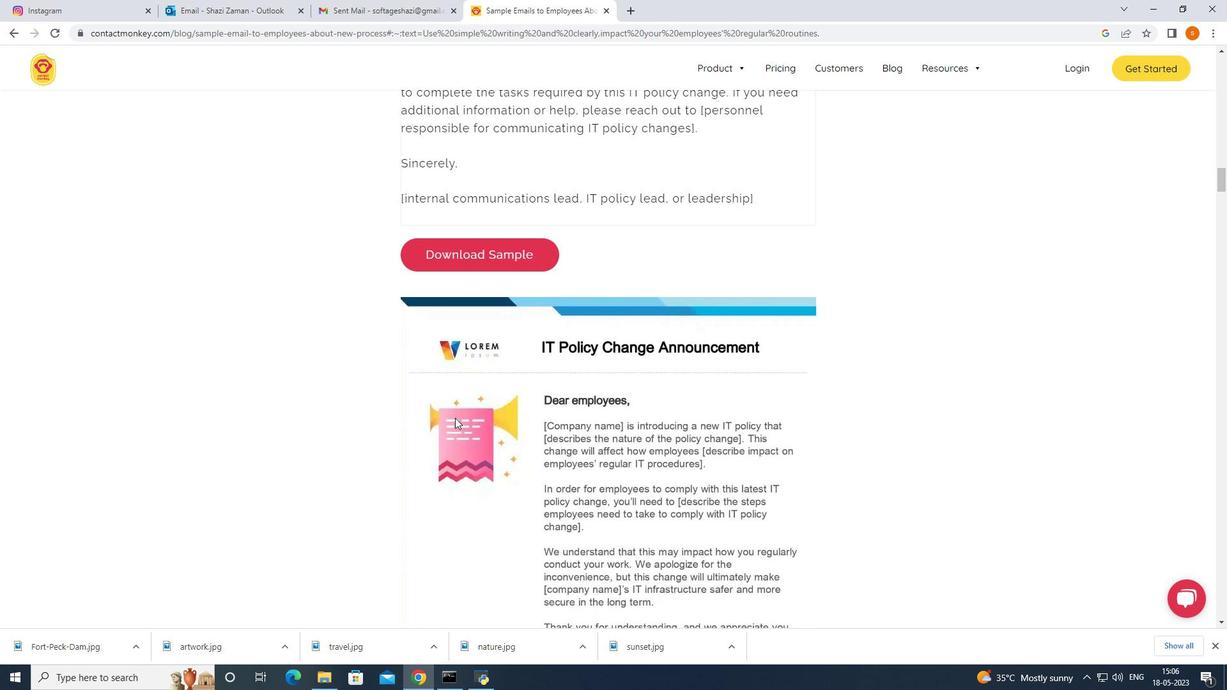 
Action: Mouse scrolled (455, 418) with delta (0, 0)
Screenshot: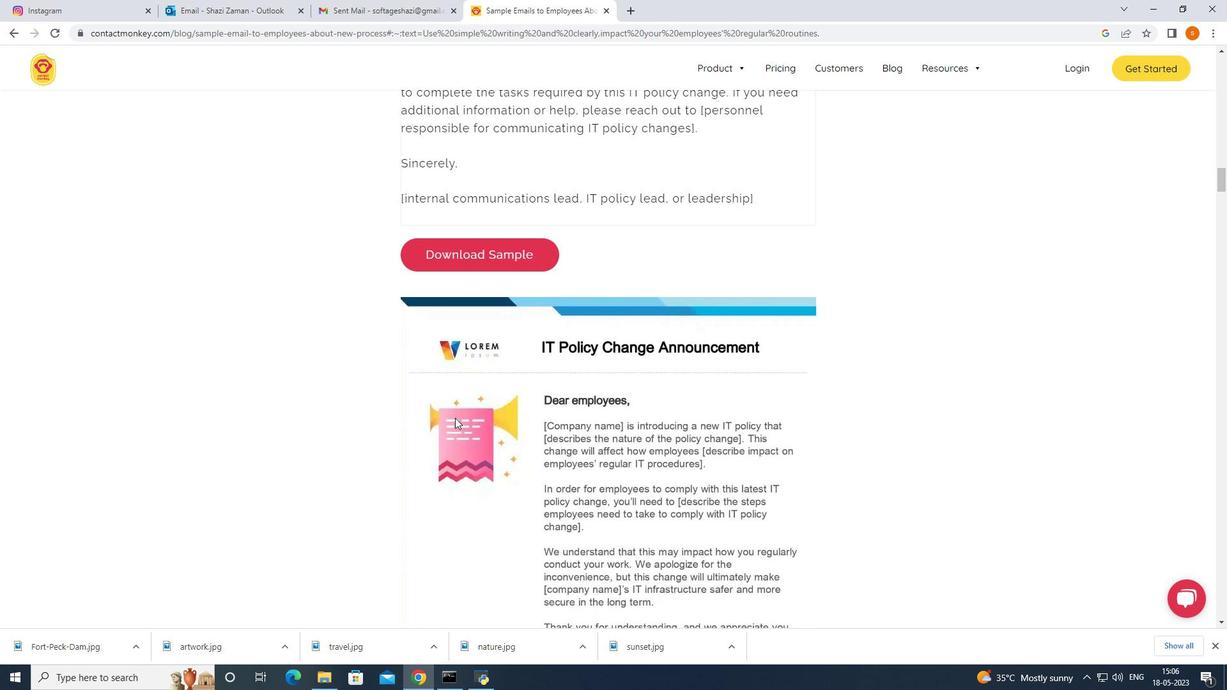 
Action: Mouse scrolled (455, 418) with delta (0, 0)
Screenshot: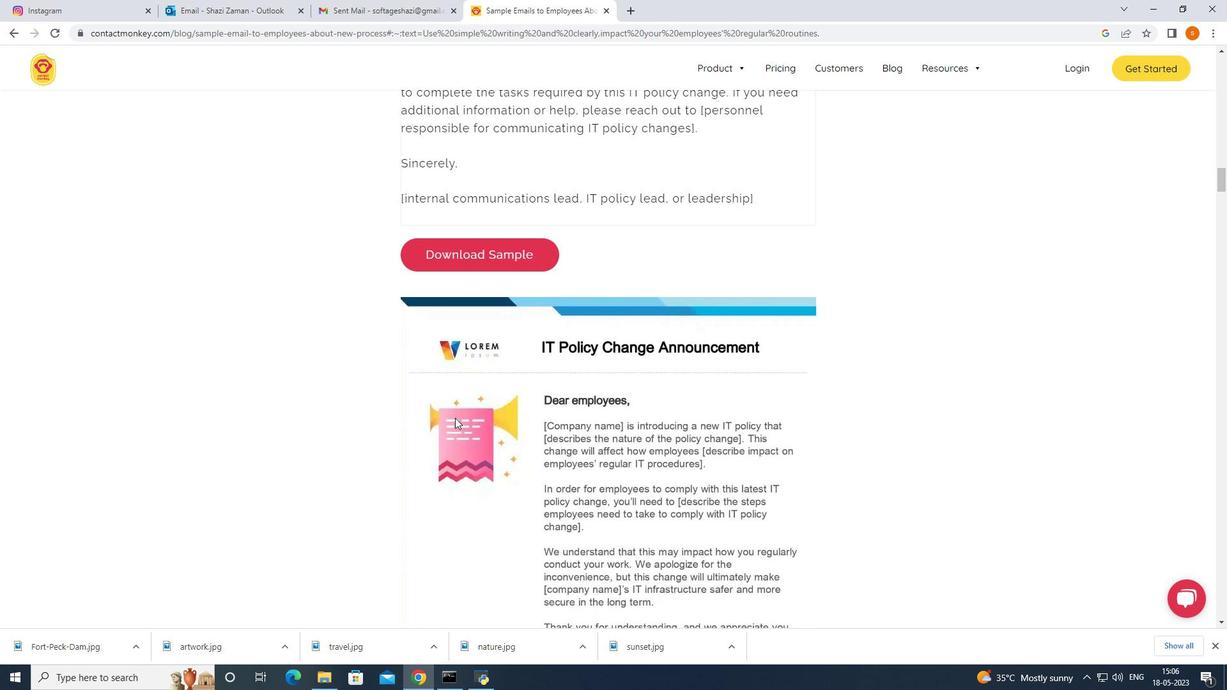 
Action: Mouse moved to (453, 418)
Screenshot: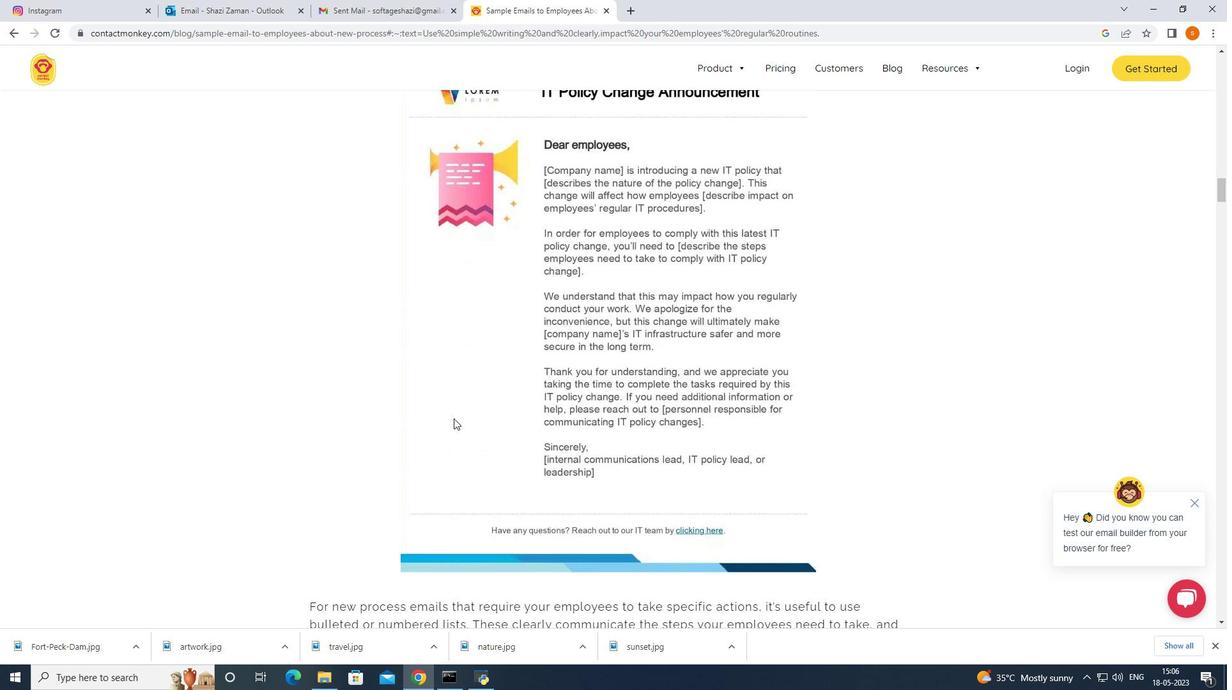 
Action: Mouse scrolled (453, 419) with delta (0, 0)
Screenshot: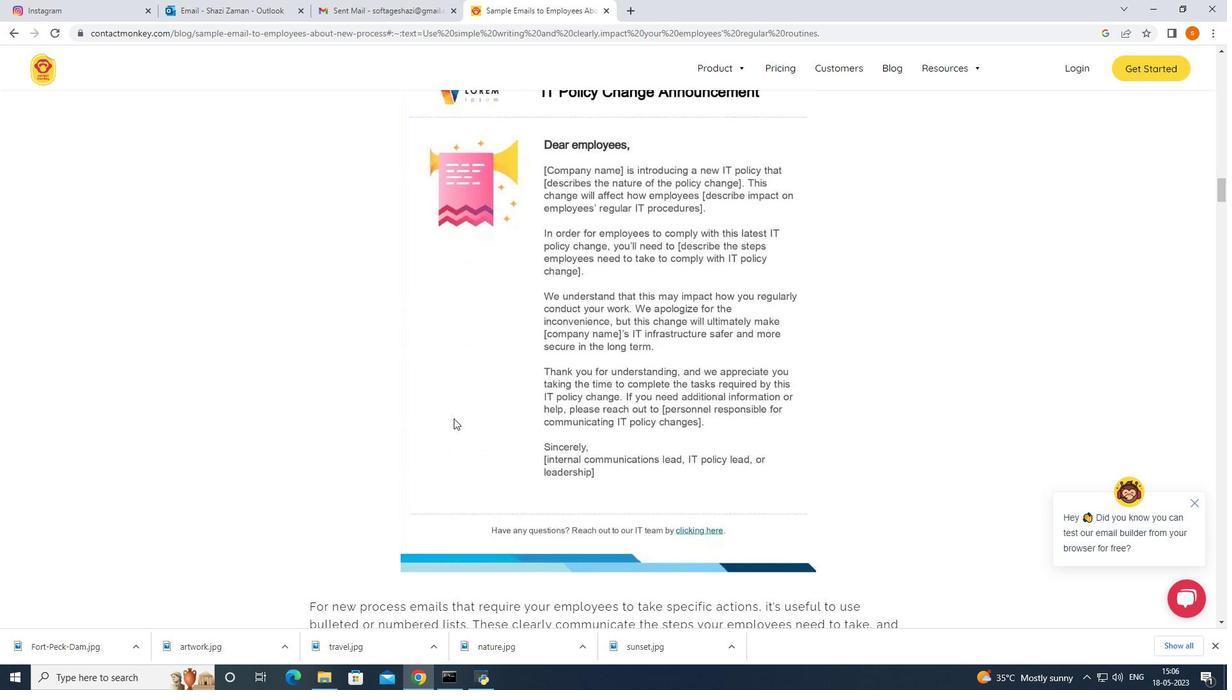 
Action: Mouse moved to (453, 420)
Screenshot: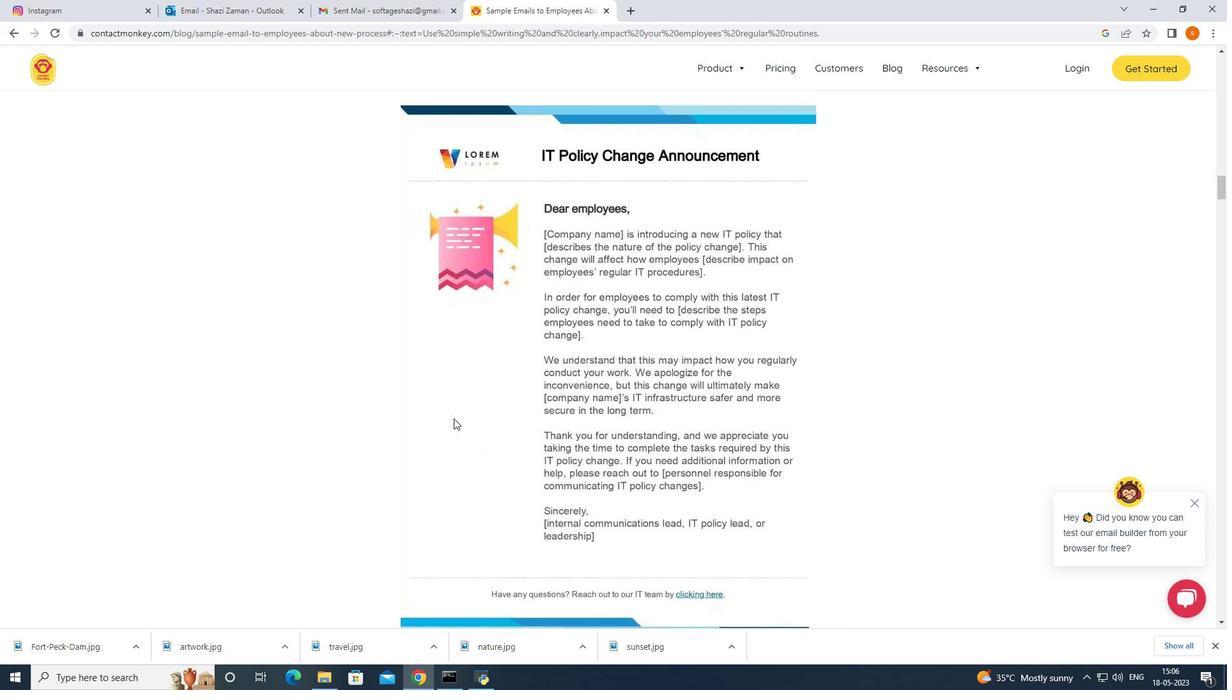 
Action: Mouse scrolled (453, 420) with delta (0, 0)
Screenshot: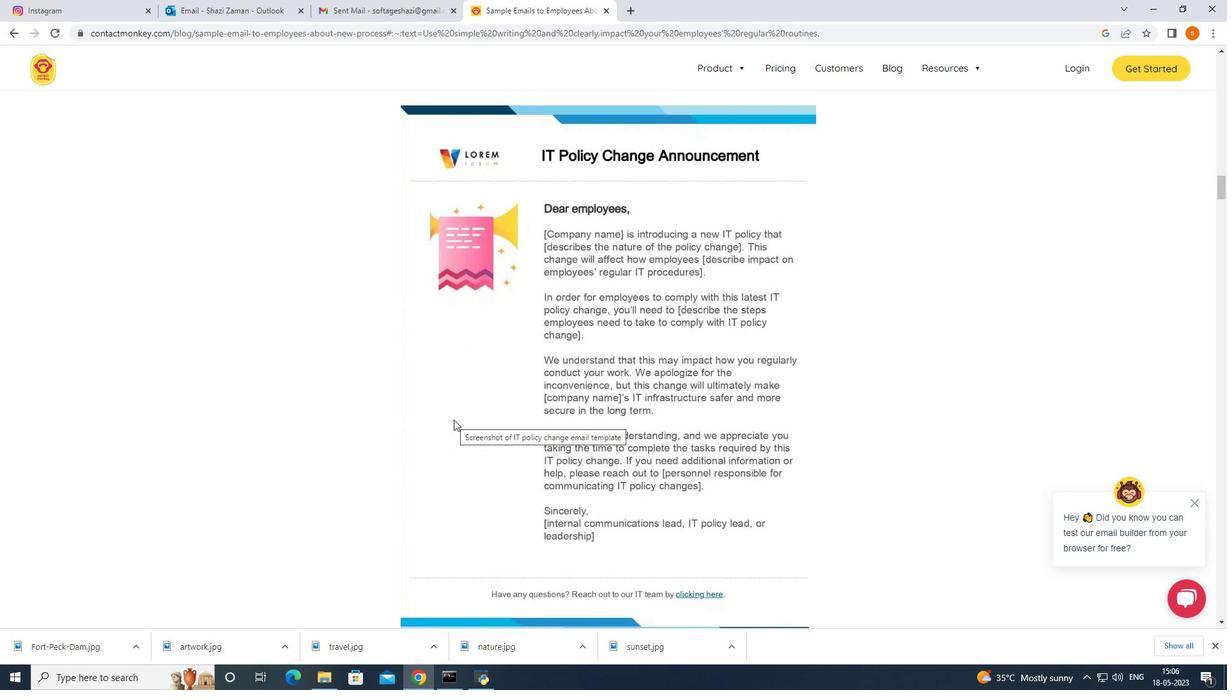 
Action: Mouse scrolled (453, 419) with delta (0, 0)
Screenshot: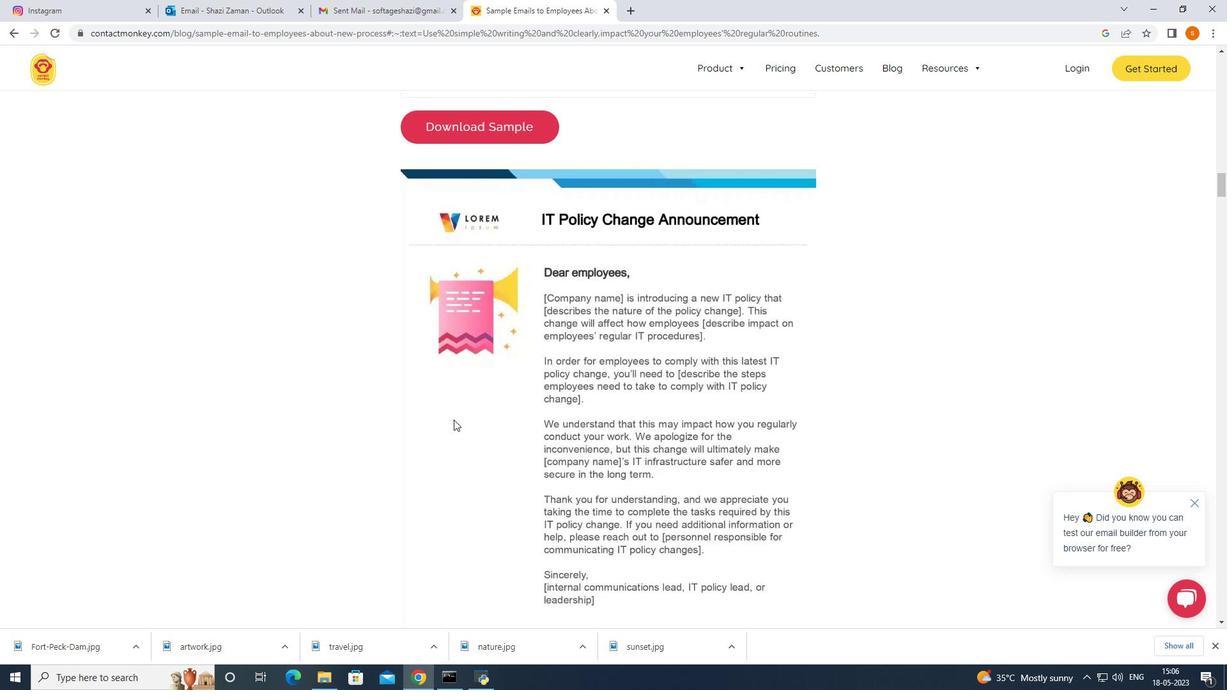 
Action: Mouse scrolled (453, 419) with delta (0, 0)
Screenshot: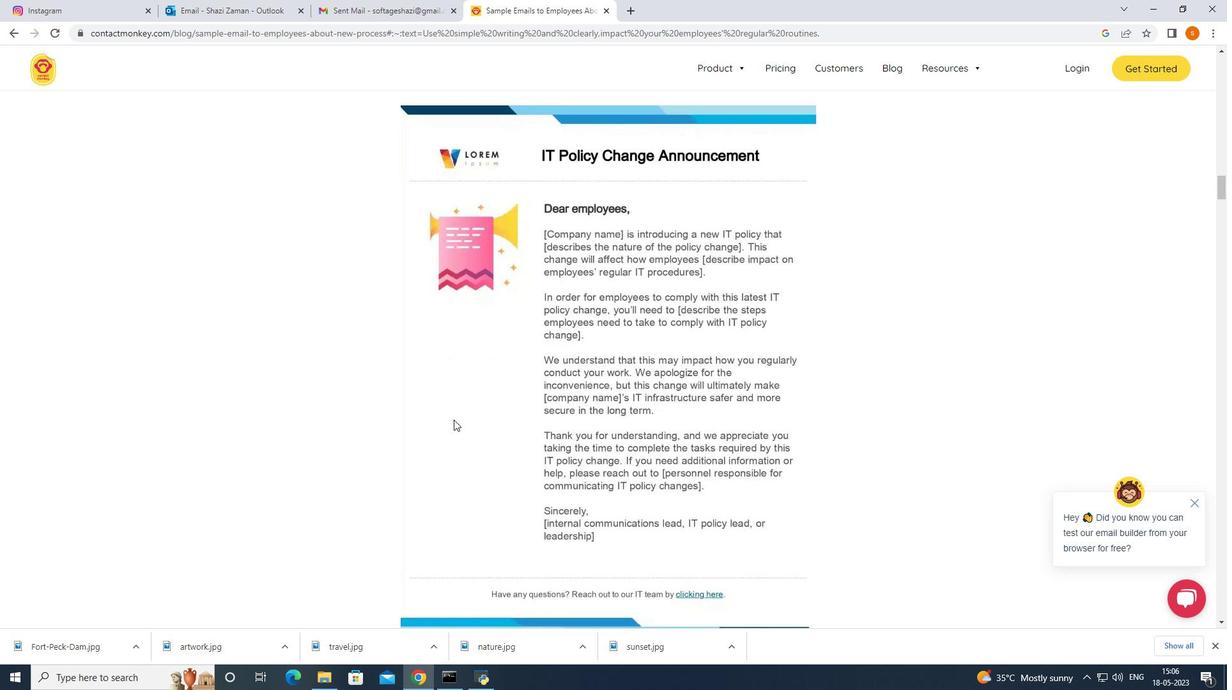 
Action: Mouse moved to (453, 420)
Screenshot: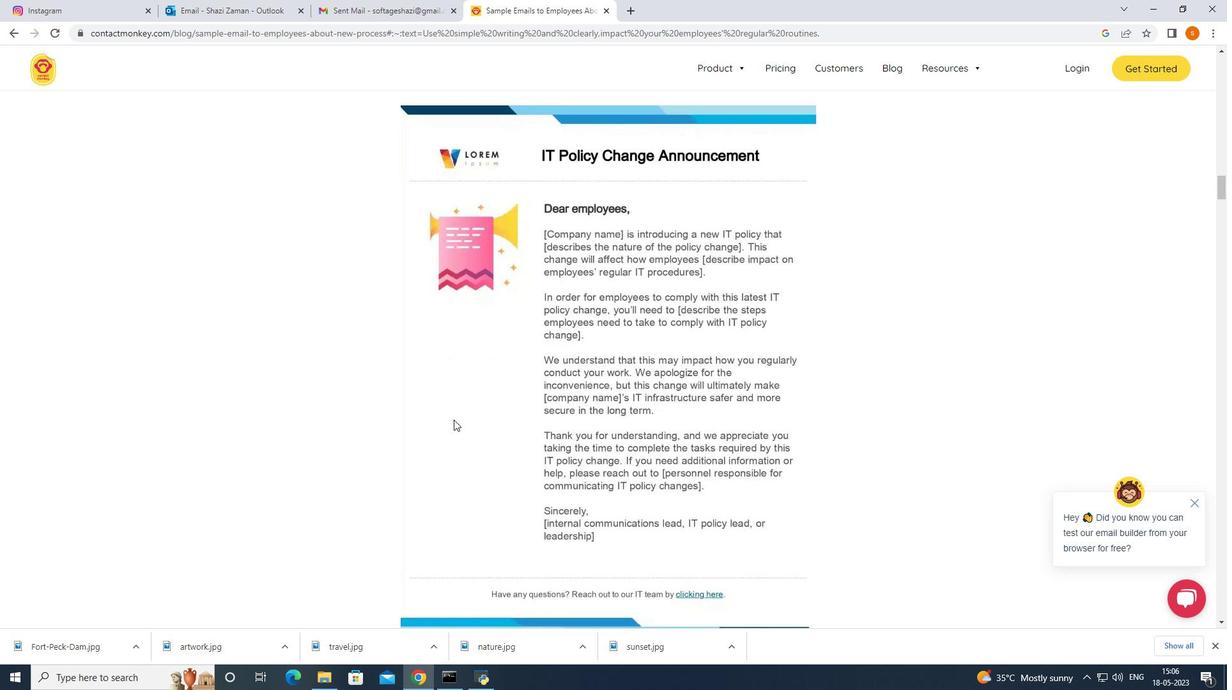 
Action: Mouse scrolled (453, 419) with delta (0, 0)
Screenshot: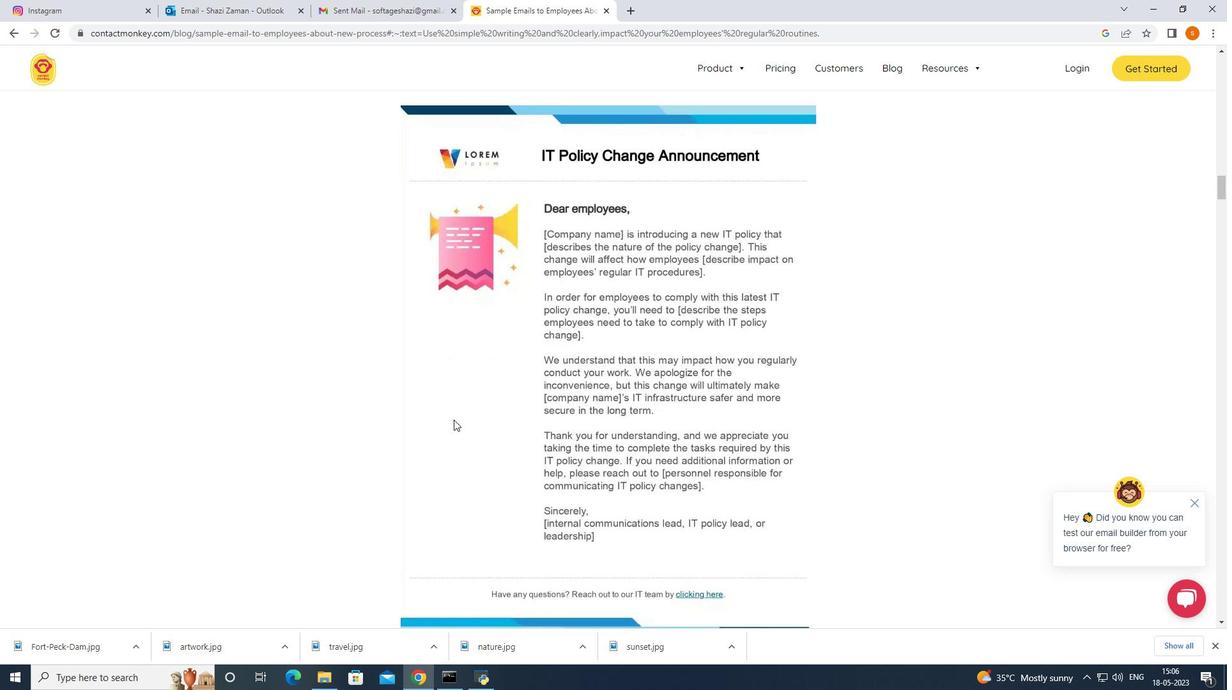 
Action: Mouse scrolled (453, 419) with delta (0, 0)
Screenshot: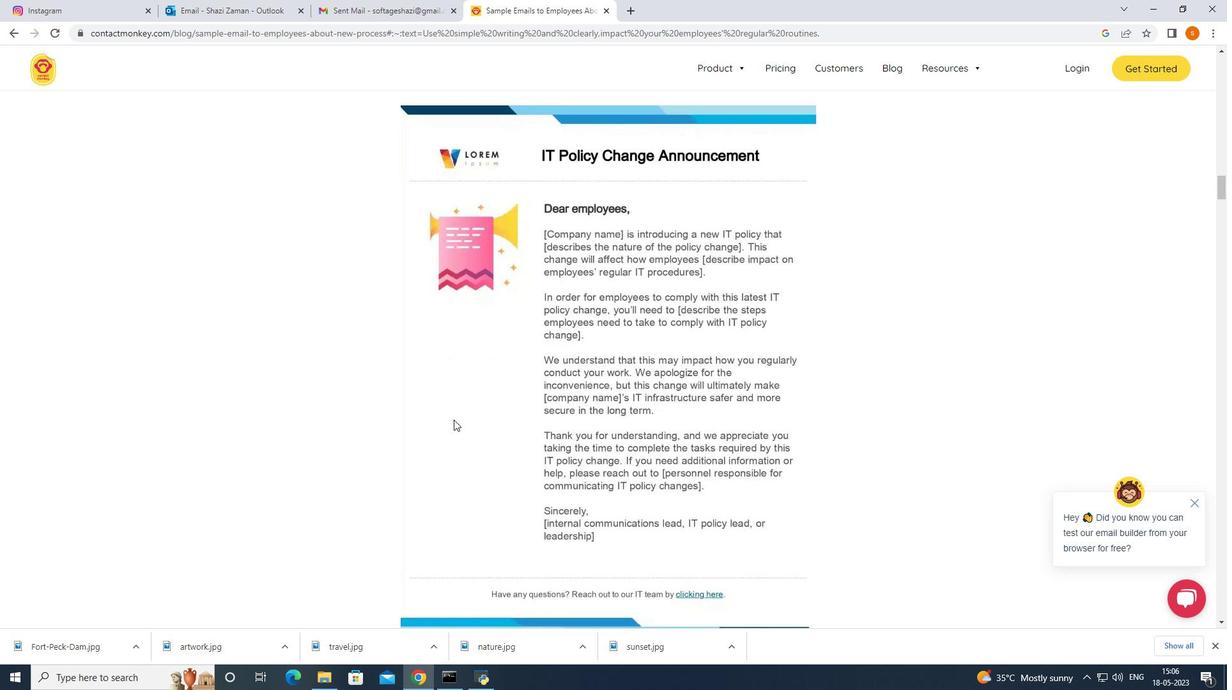 
Action: Mouse scrolled (453, 419) with delta (0, 0)
Screenshot: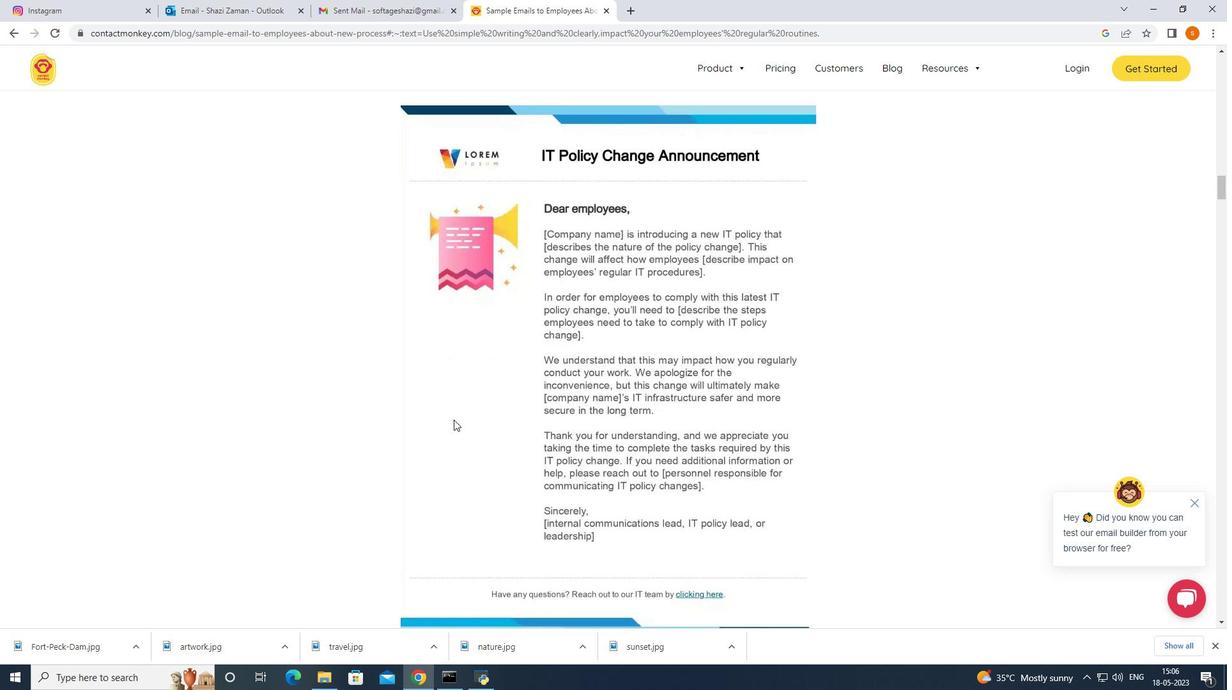 
Action: Mouse moved to (453, 420)
Screenshot: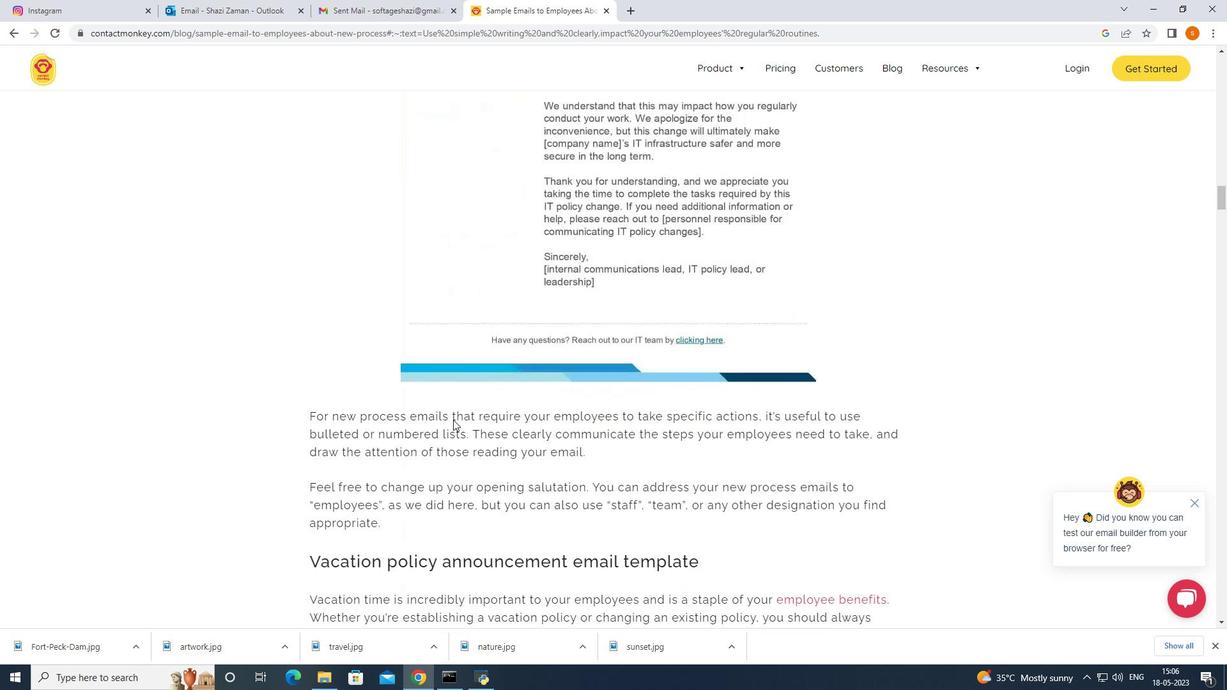 
Action: Mouse scrolled (453, 419) with delta (0, 0)
Screenshot: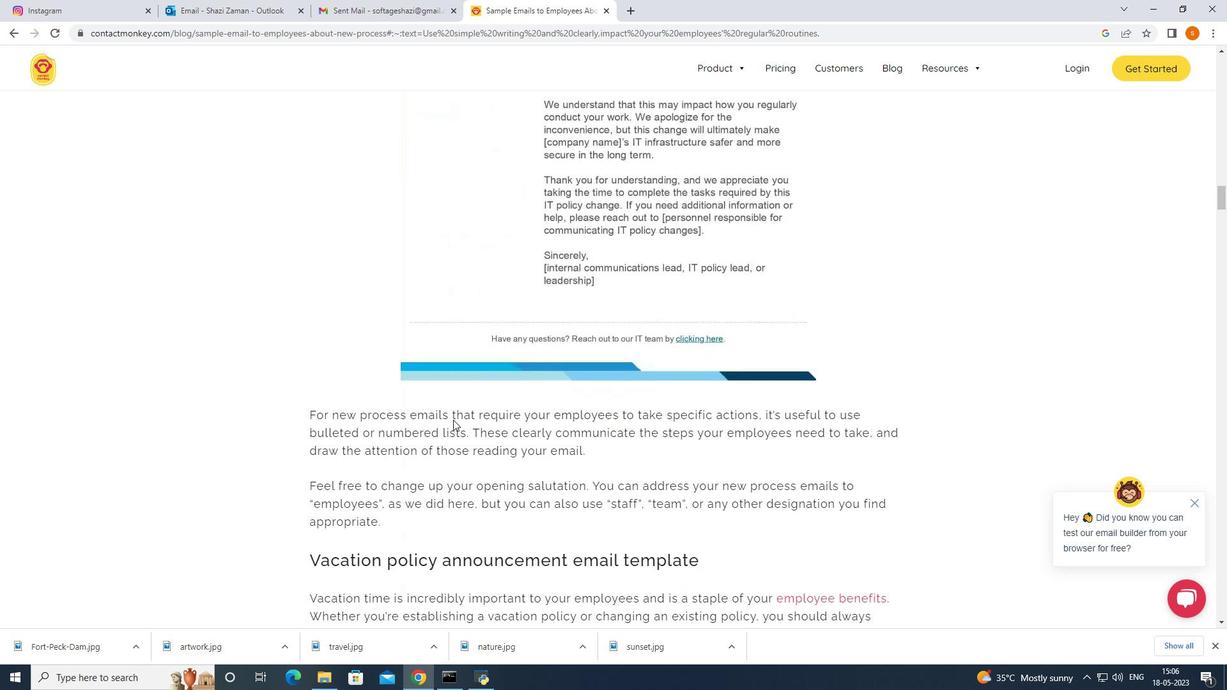 
Action: Mouse scrolled (453, 419) with delta (0, 0)
Screenshot: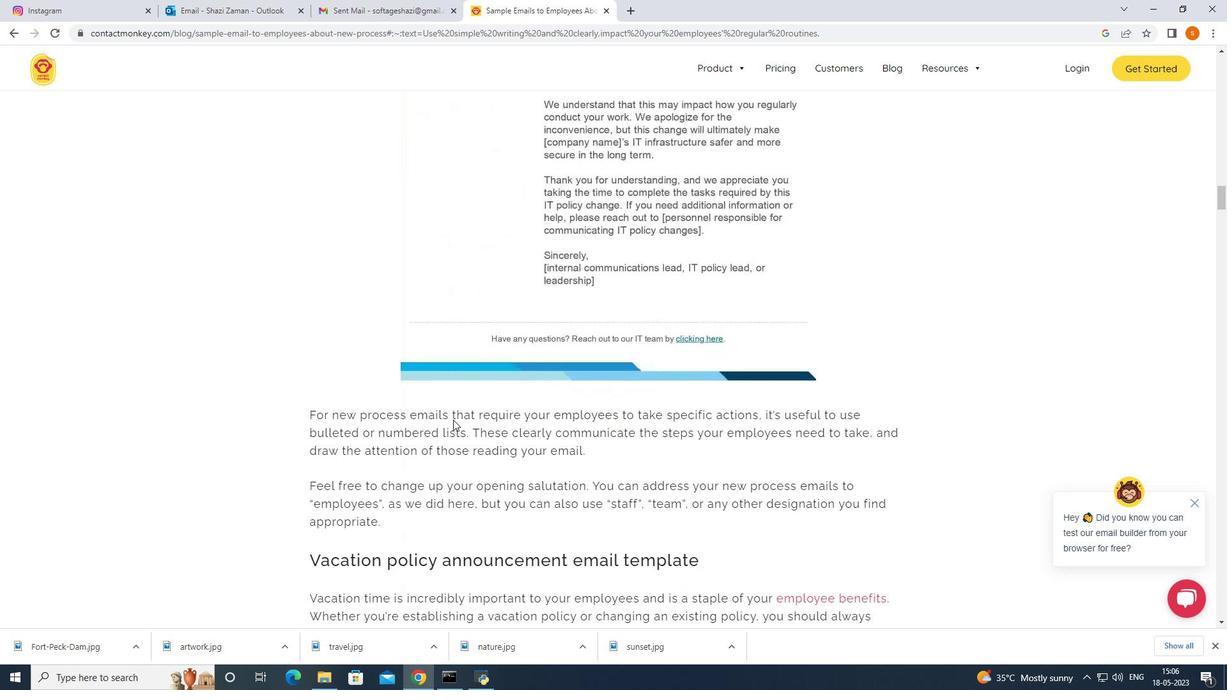 
Action: Mouse scrolled (453, 419) with delta (0, 0)
Screenshot: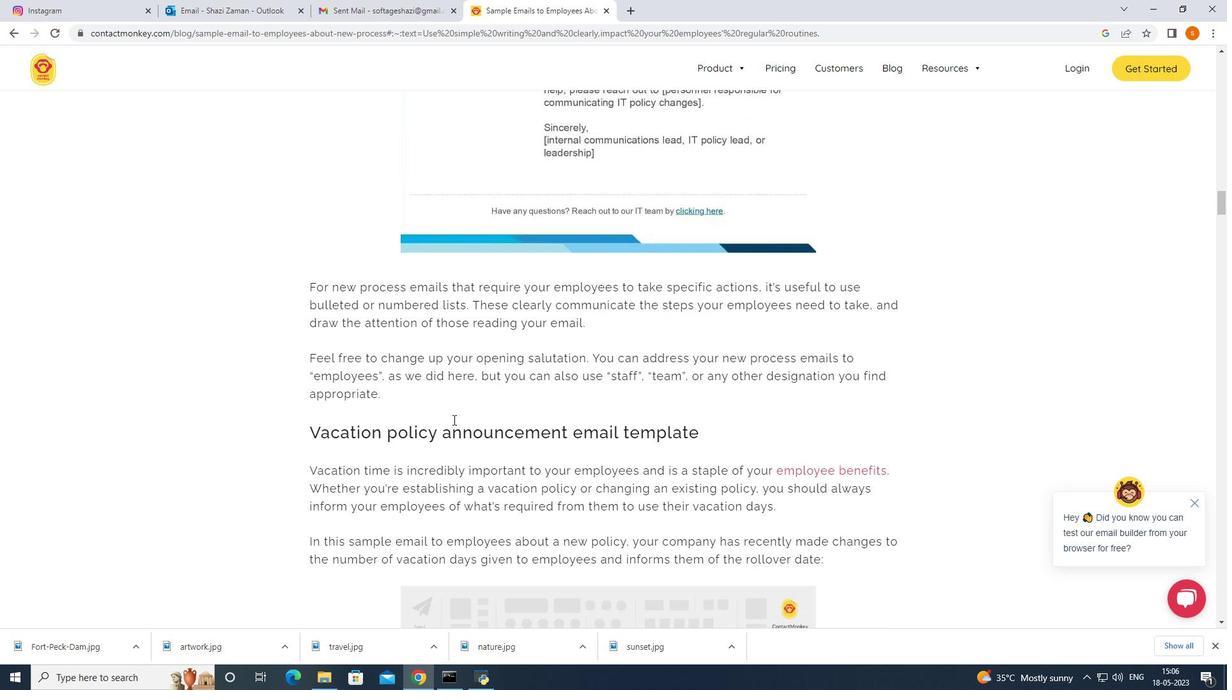 
Action: Mouse scrolled (453, 419) with delta (0, 0)
Screenshot: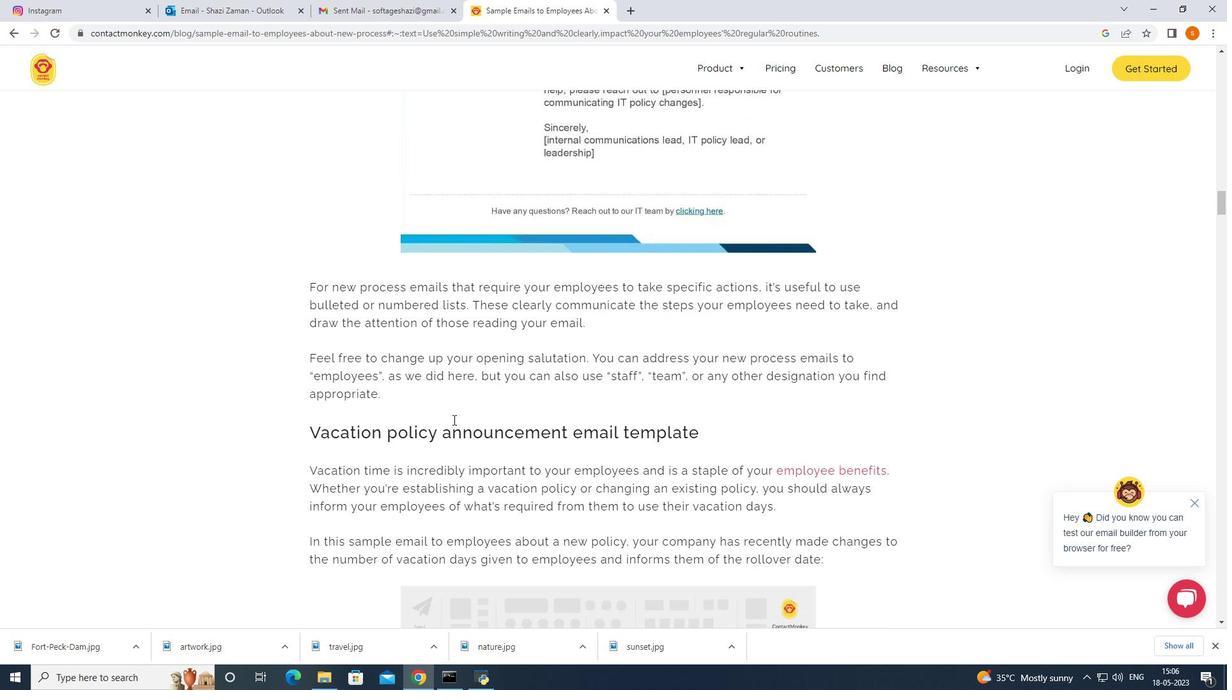 
Action: Mouse scrolled (453, 419) with delta (0, 0)
Screenshot: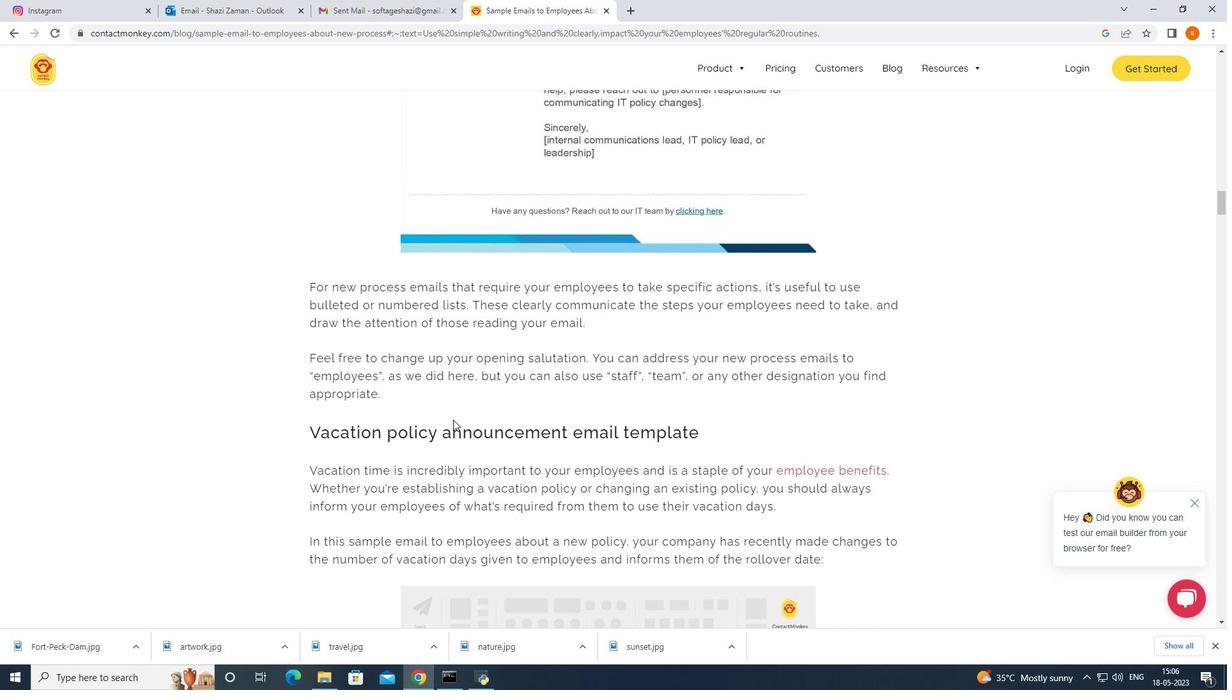 
Action: Mouse moved to (450, 420)
Screenshot: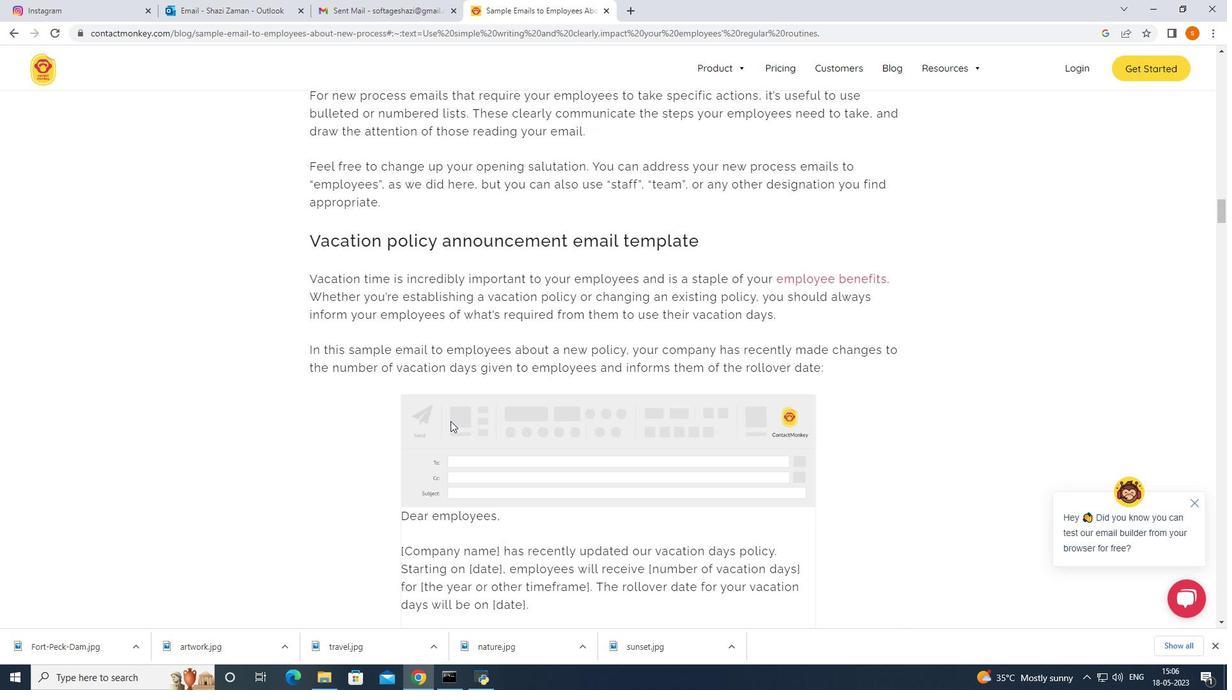 
Action: Mouse scrolled (450, 420) with delta (0, 0)
Screenshot: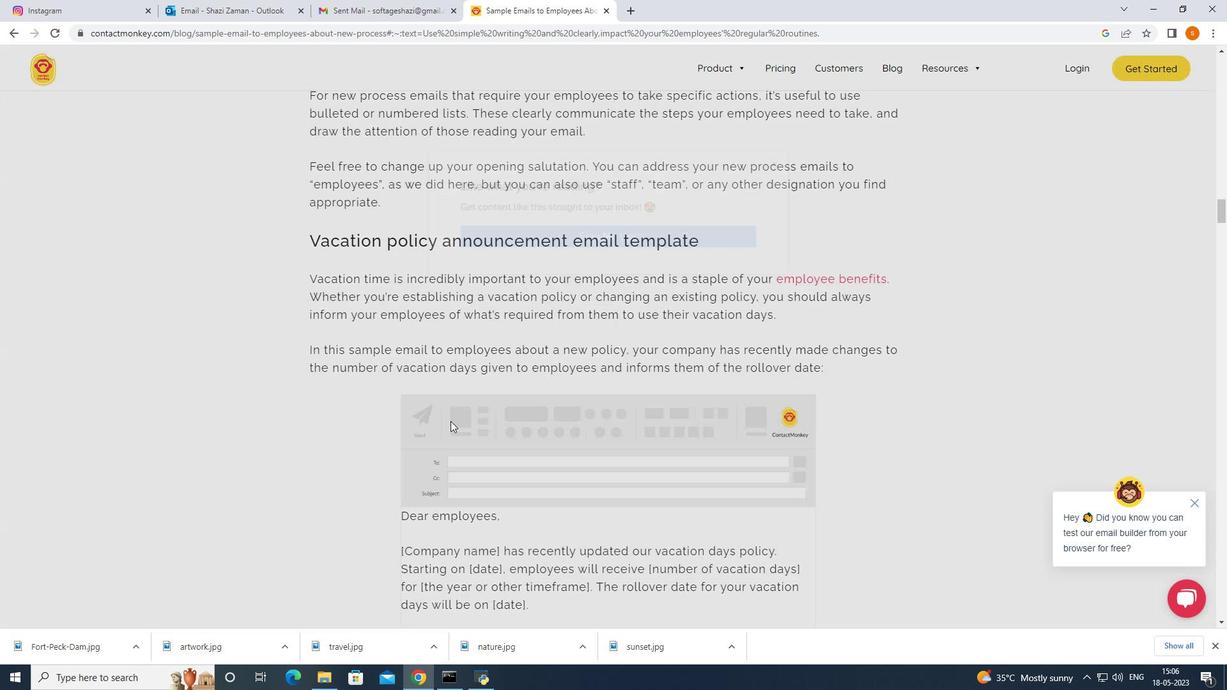 
Action: Mouse scrolled (450, 420) with delta (0, 0)
Screenshot: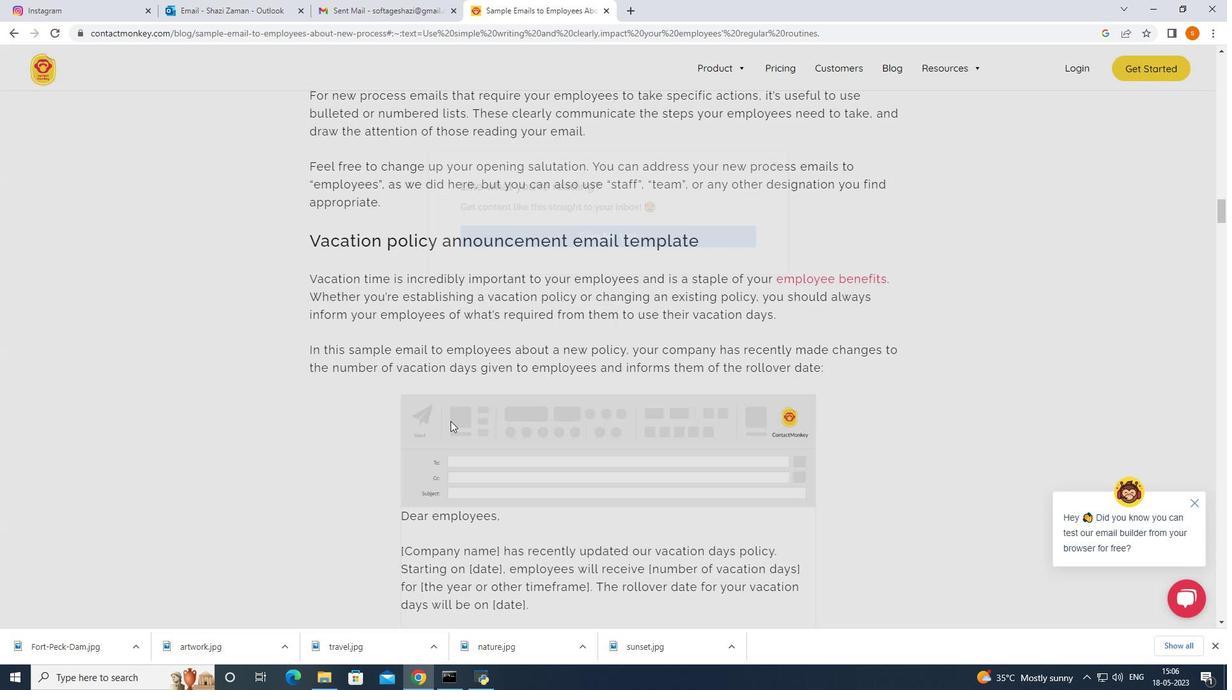 
Action: Mouse moved to (450, 420)
Screenshot: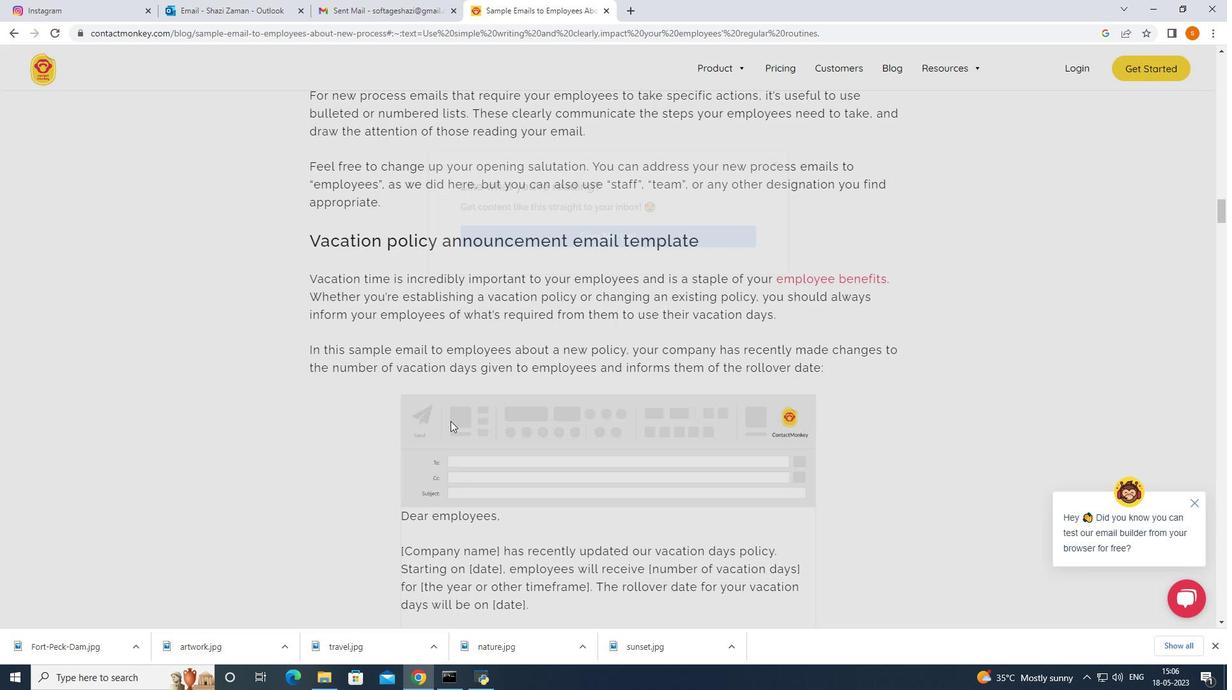 
Action: Mouse scrolled (450, 420) with delta (0, 0)
Screenshot: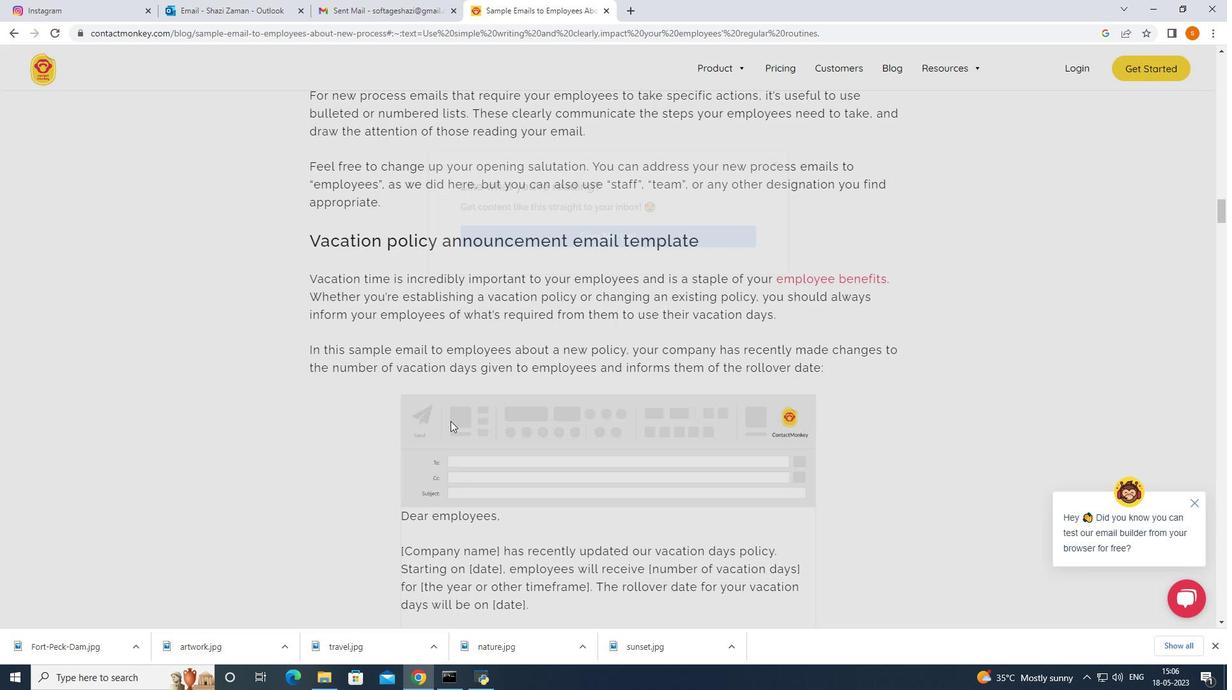 
Action: Mouse scrolled (450, 420) with delta (0, 0)
Screenshot: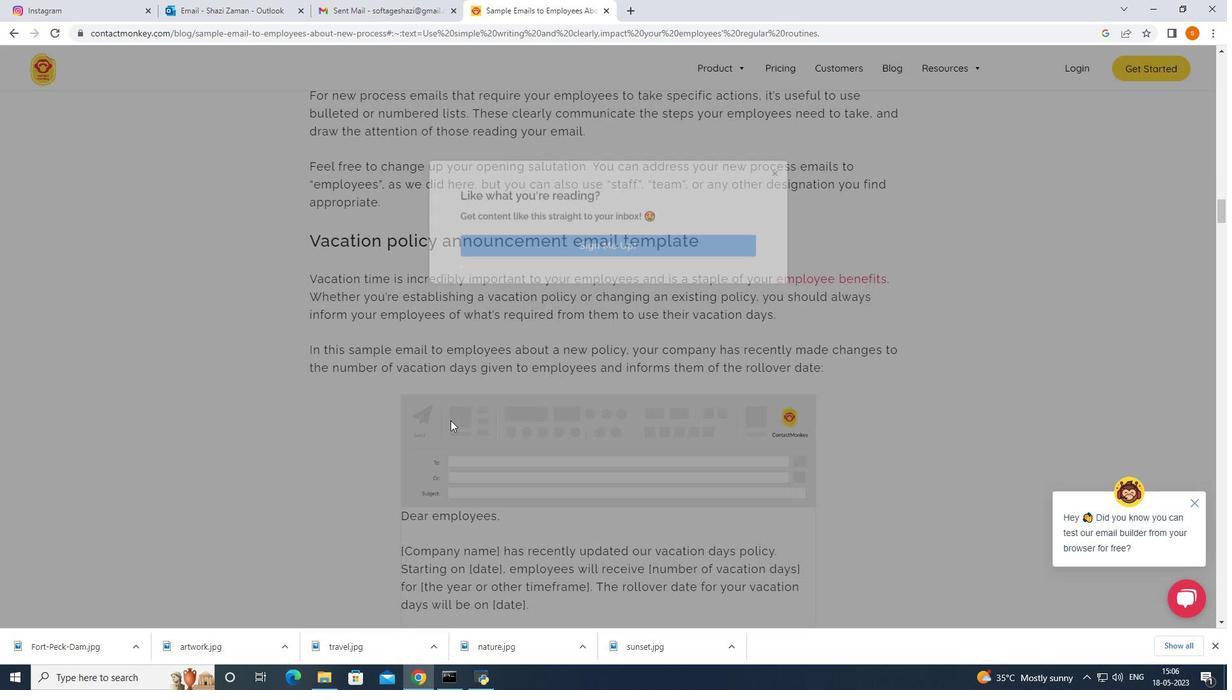 
Action: Mouse moved to (779, 187)
Screenshot: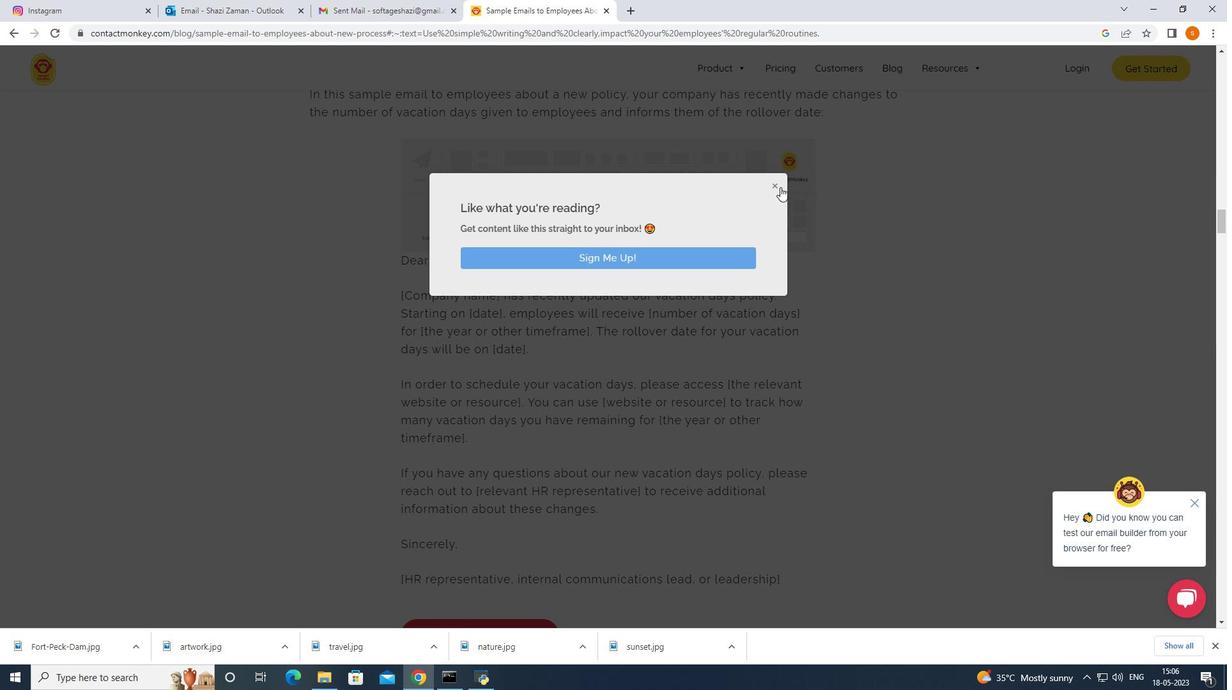 
Action: Mouse pressed left at (779, 187)
Screenshot: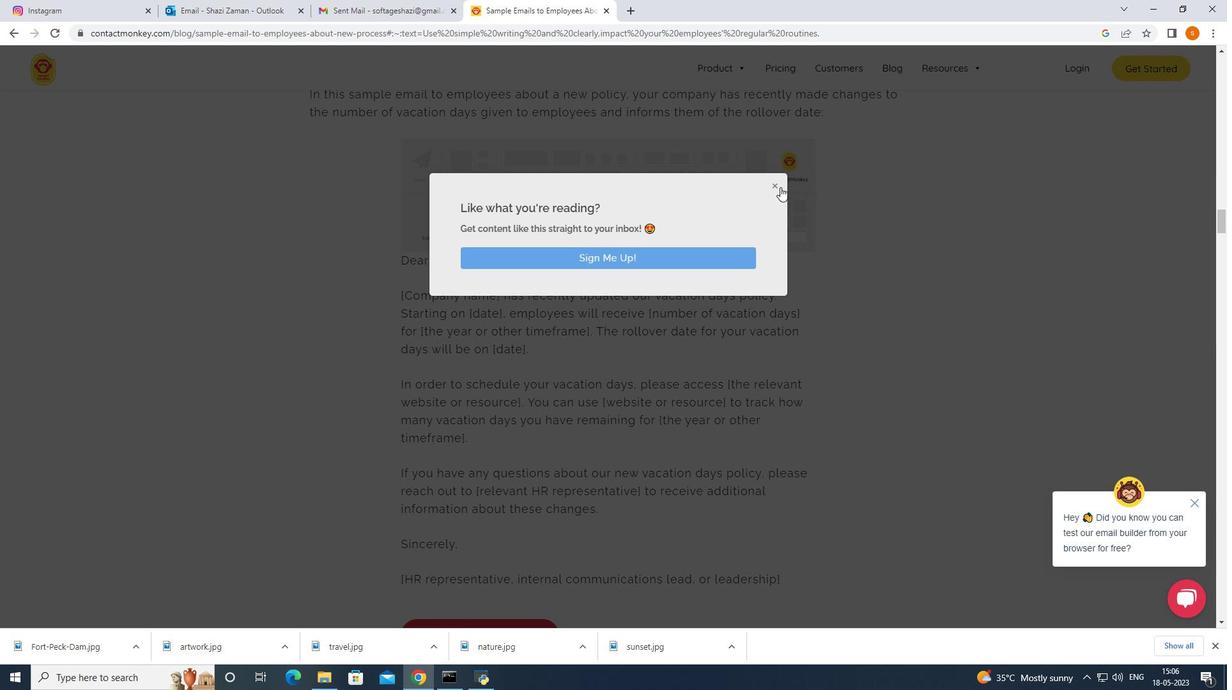
Action: Mouse moved to (517, 440)
Screenshot: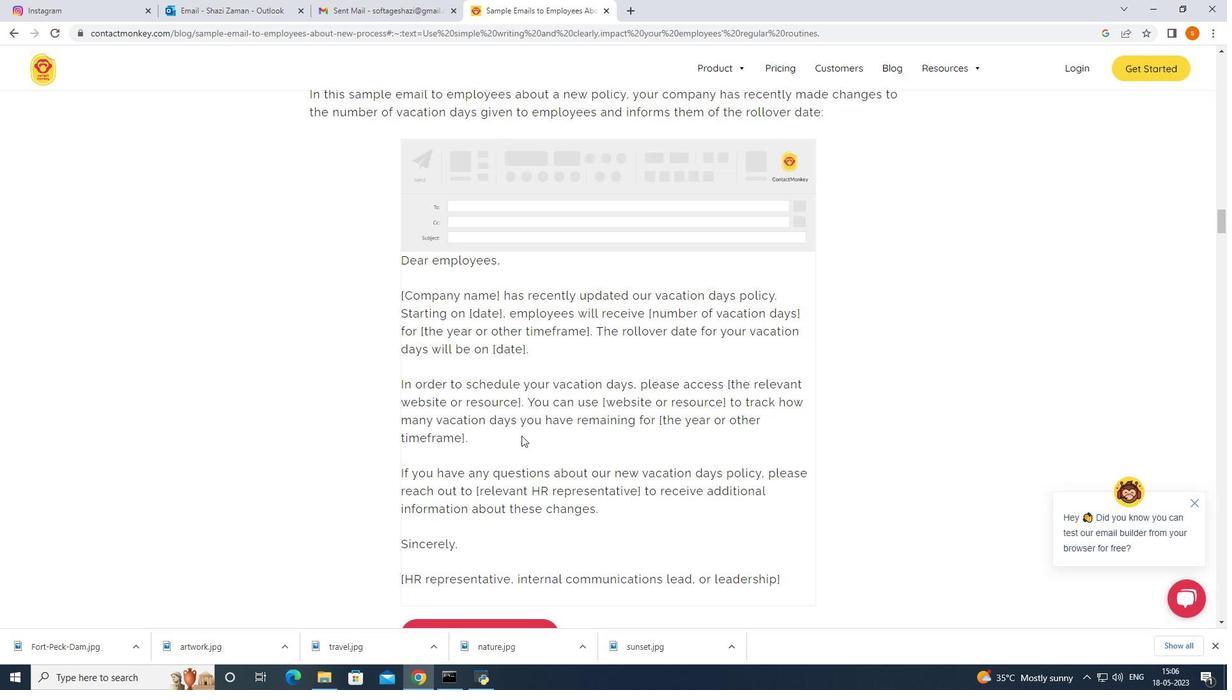 
Action: Mouse scrolled (517, 439) with delta (0, 0)
Screenshot: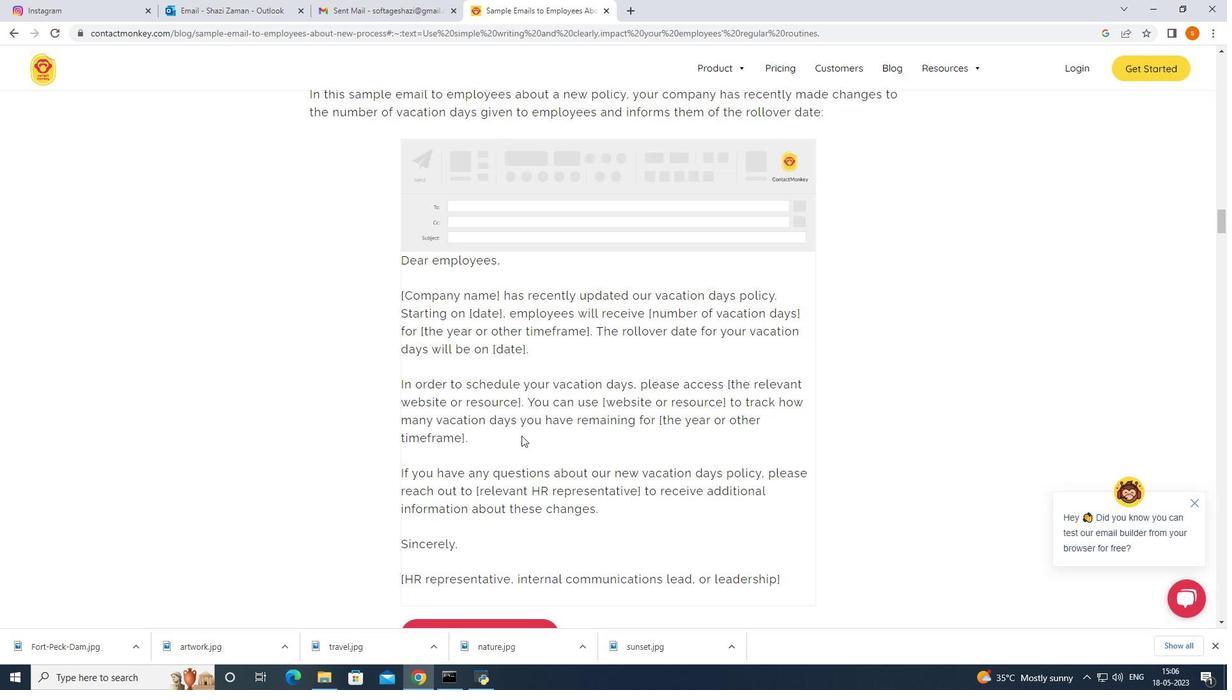 
Action: Mouse scrolled (517, 439) with delta (0, 0)
Screenshot: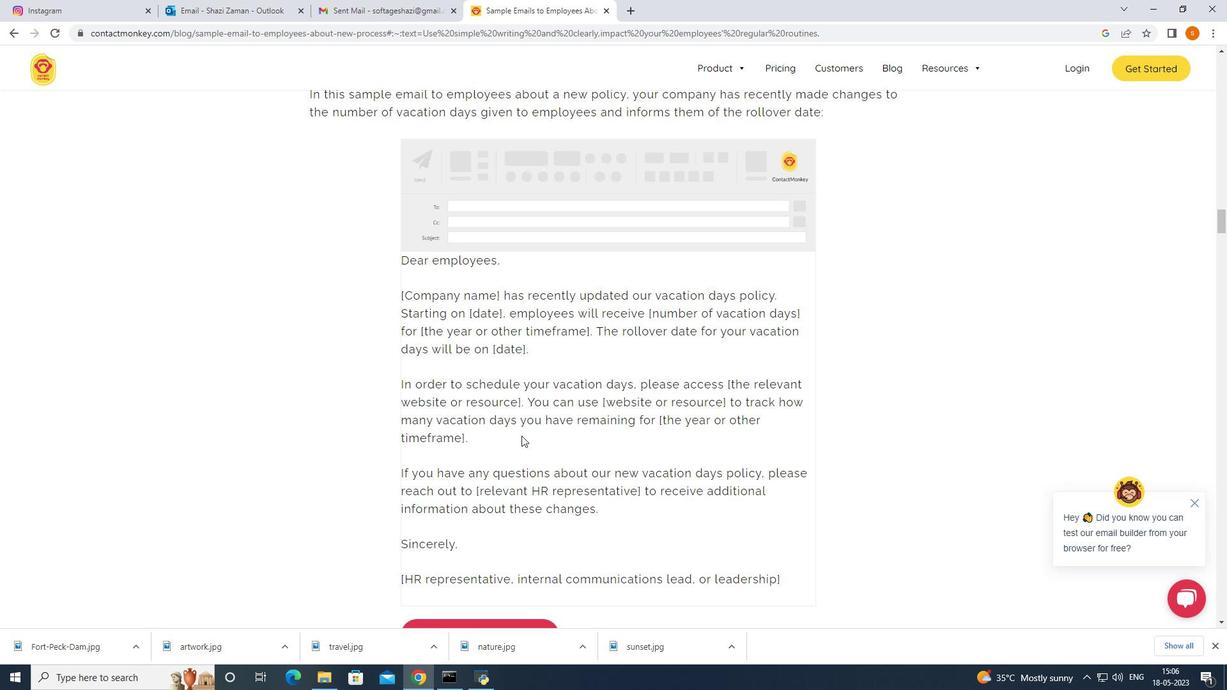 
Action: Mouse moved to (516, 440)
Screenshot: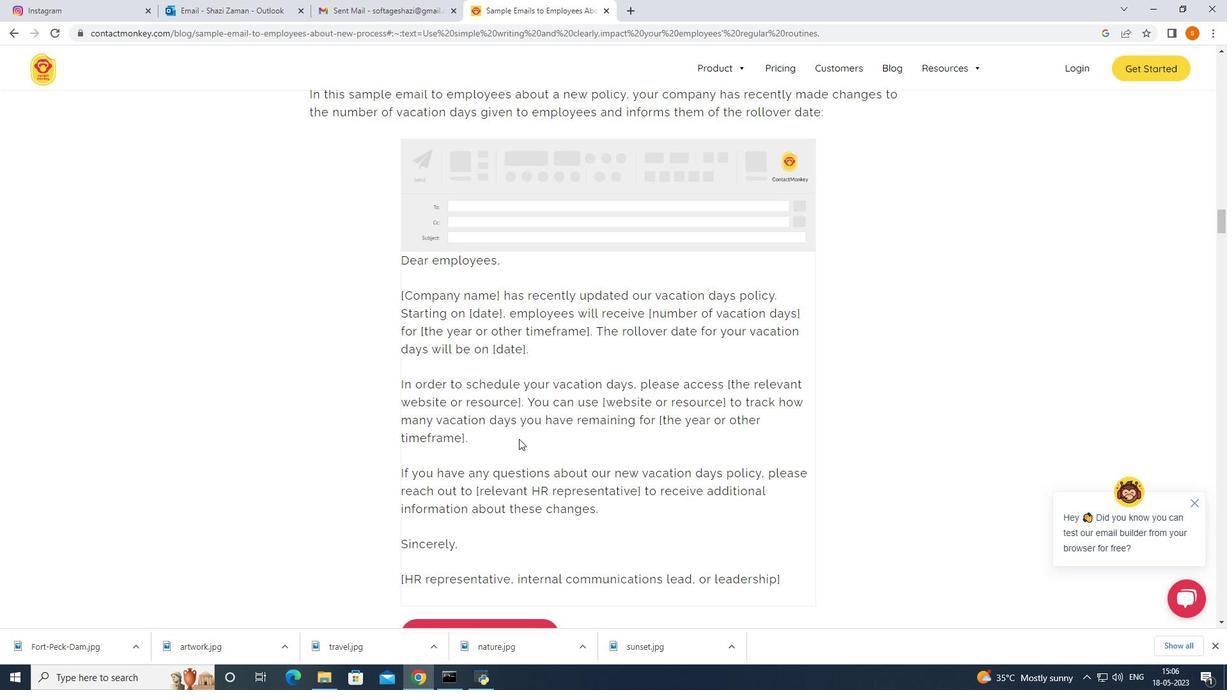 
Action: Mouse scrolled (516, 439) with delta (0, 0)
Screenshot: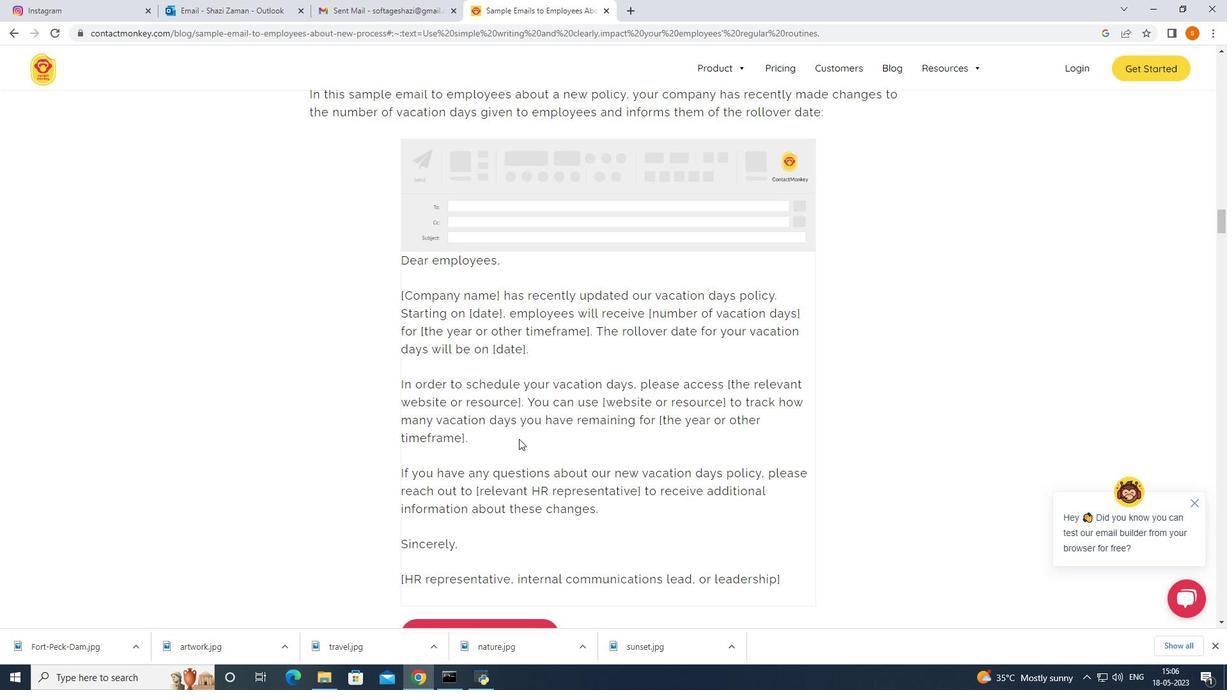 
Action: Mouse moved to (515, 440)
Screenshot: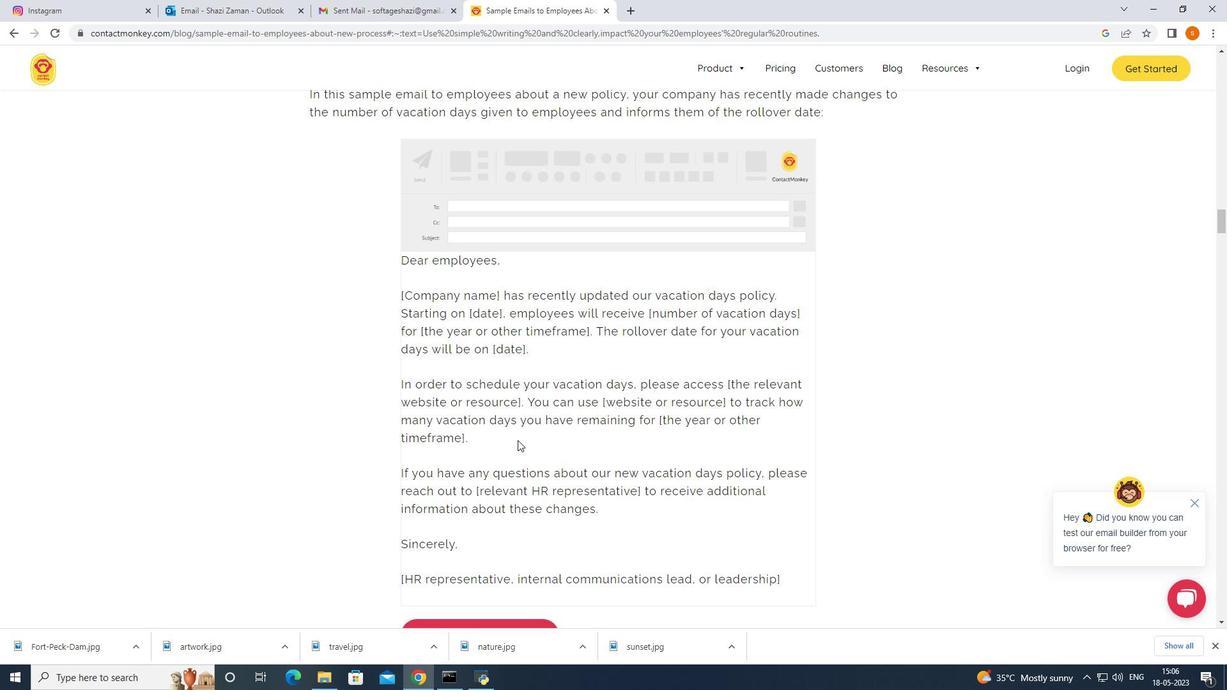 
Action: Mouse scrolled (515, 439) with delta (0, 0)
Screenshot: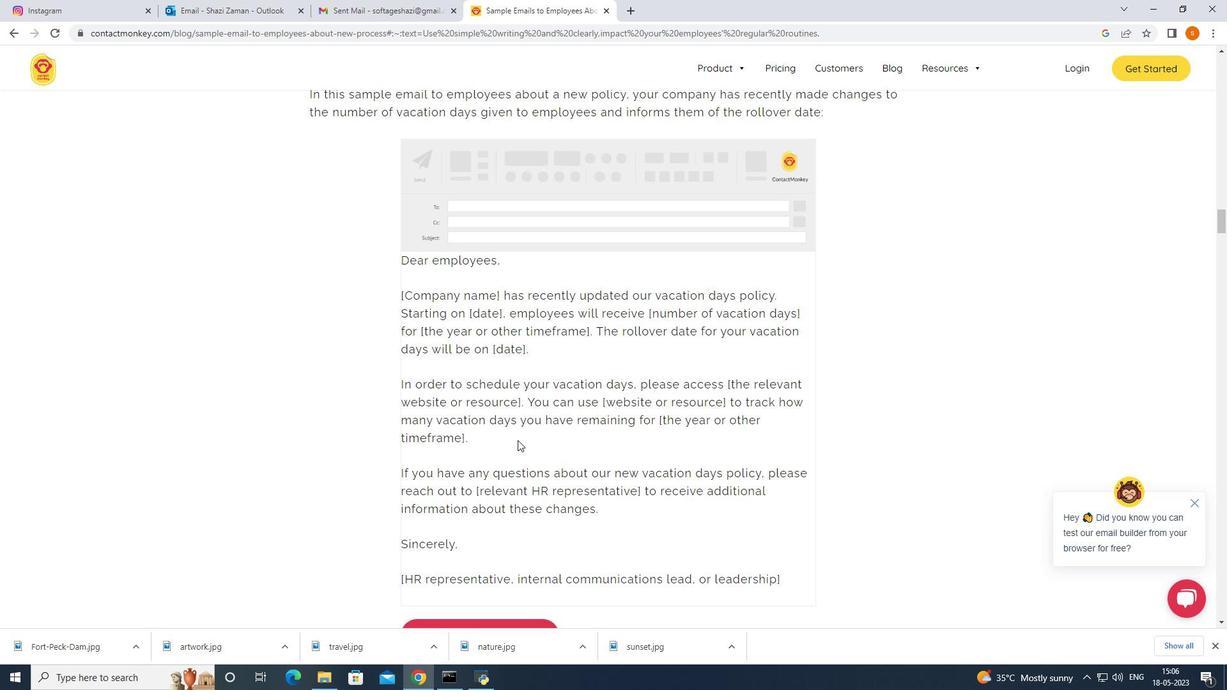 
Action: Mouse moved to (514, 440)
Screenshot: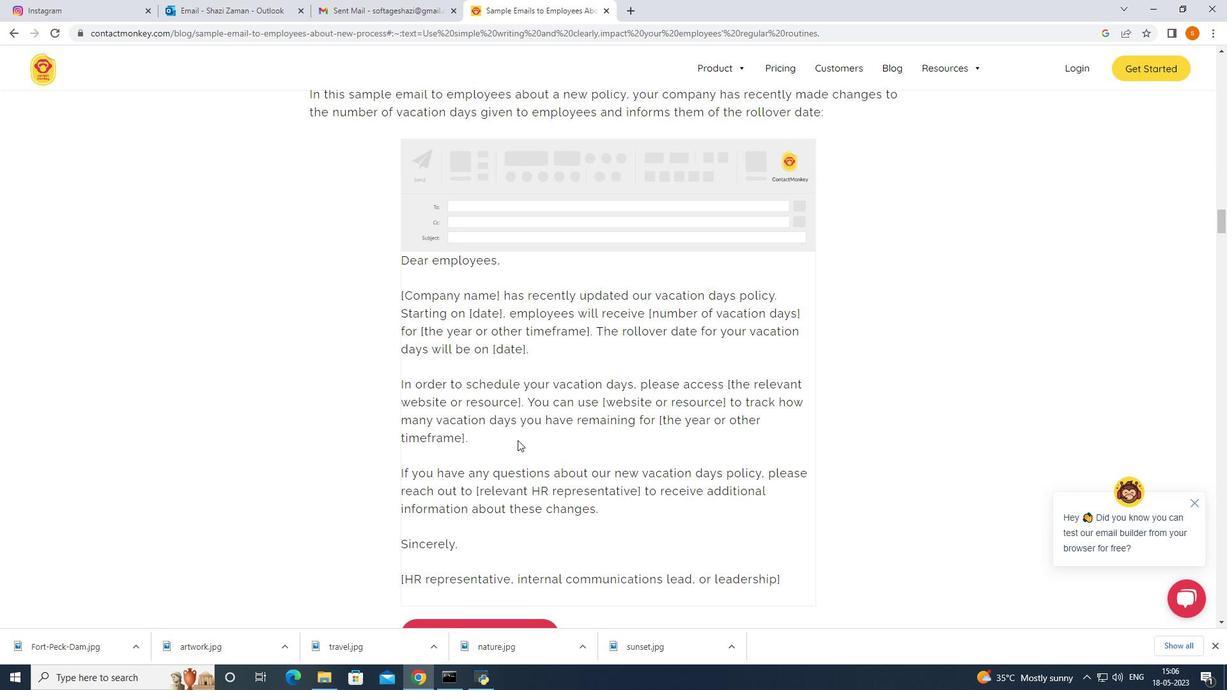 
Action: Mouse scrolled (514, 439) with delta (0, 0)
Screenshot: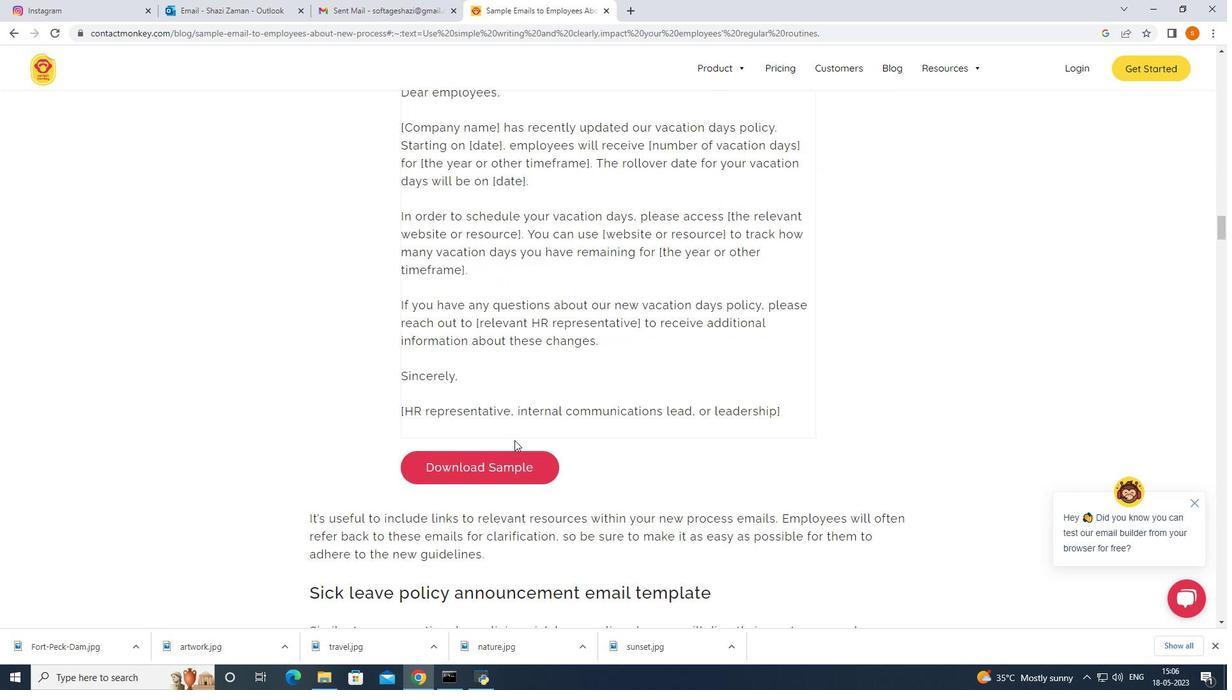 
Action: Mouse moved to (512, 444)
Screenshot: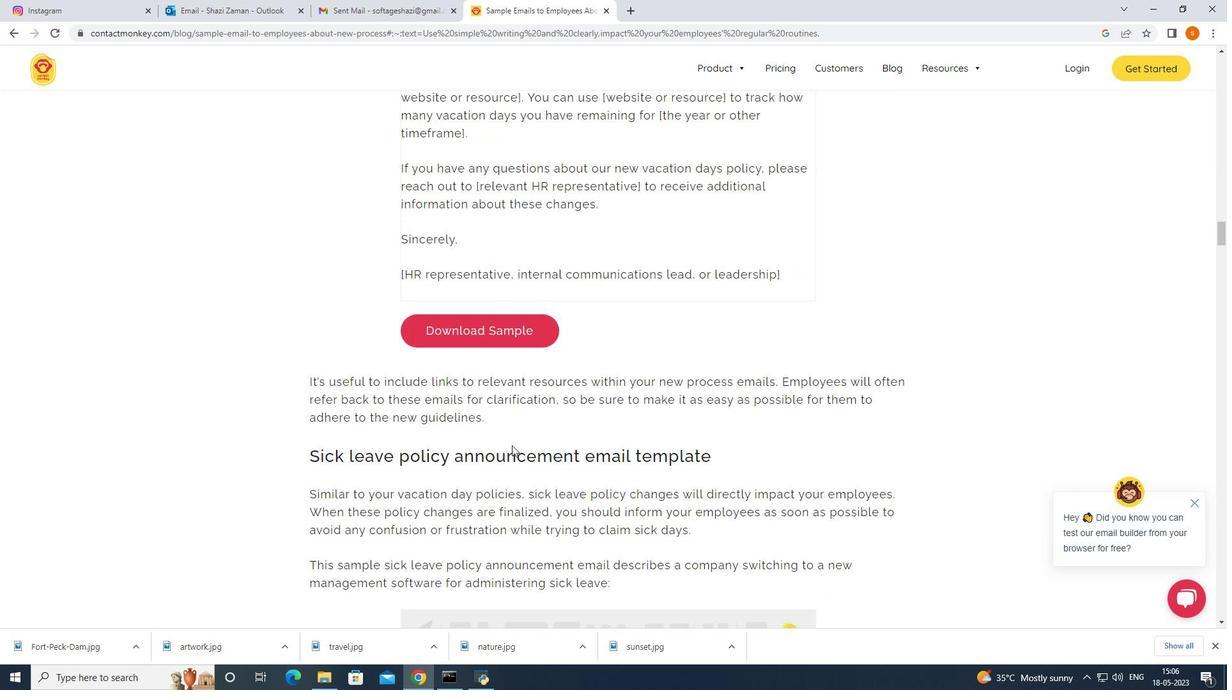 
Action: Mouse scrolled (512, 444) with delta (0, 0)
Screenshot: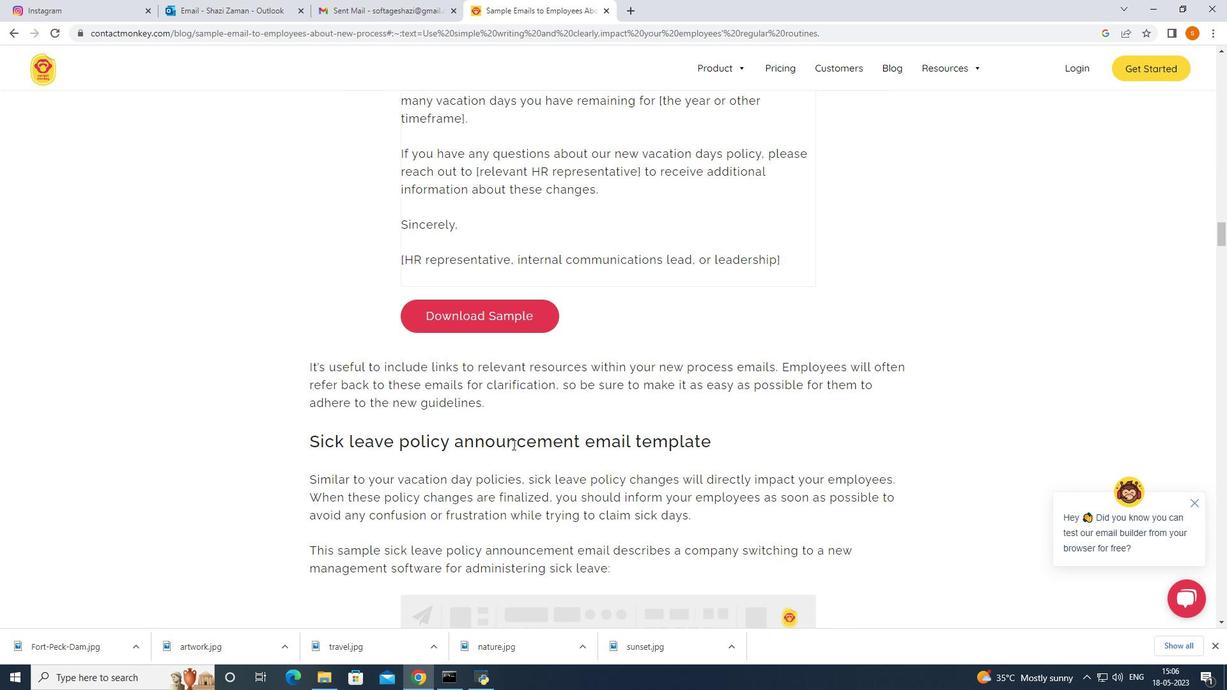 
Action: Mouse moved to (512, 444)
Screenshot: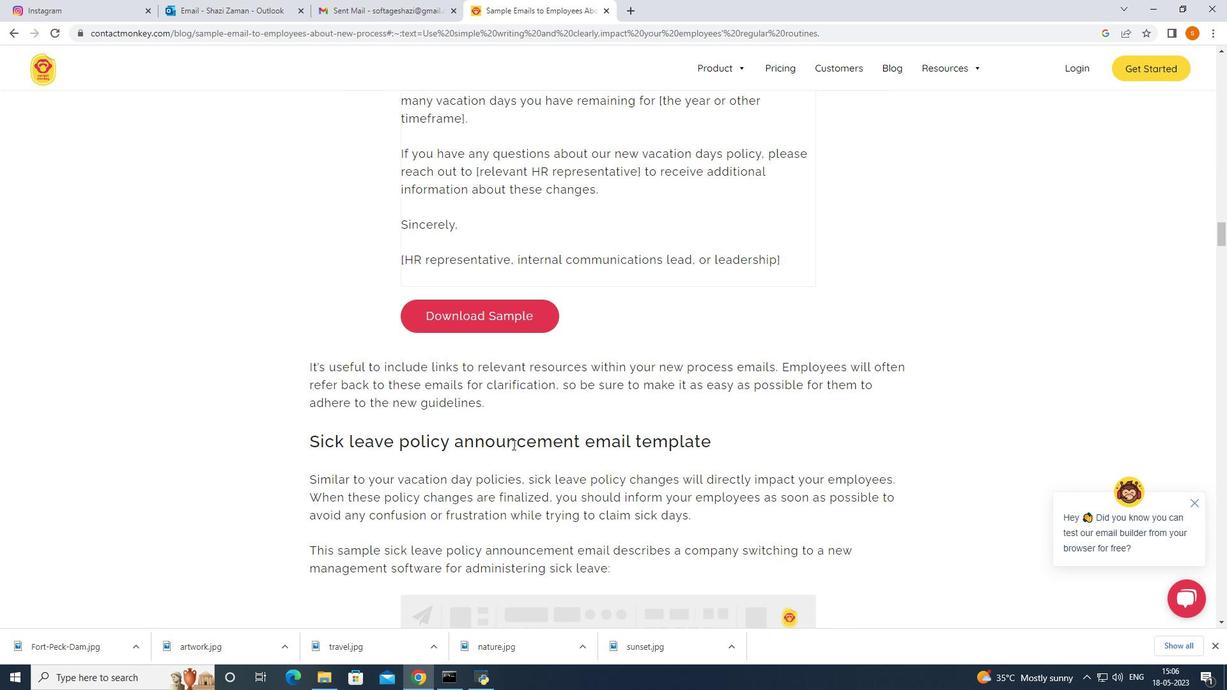 
Action: Mouse scrolled (512, 444) with delta (0, 0)
Screenshot: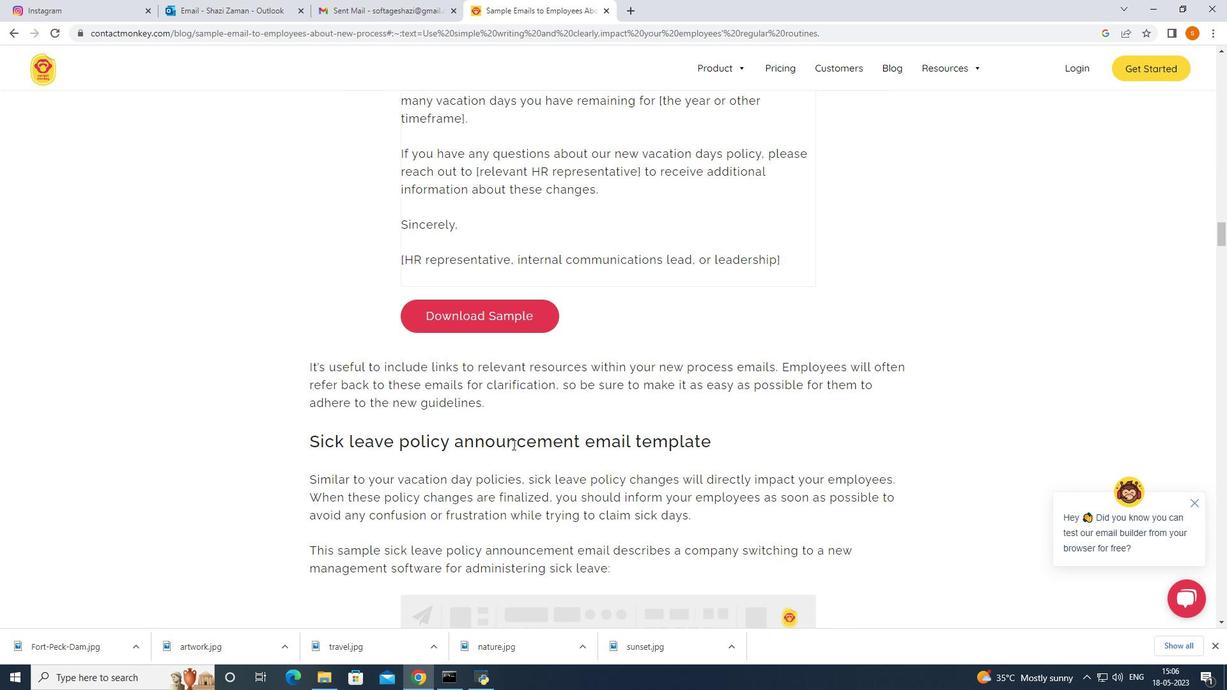 
Action: Mouse scrolled (512, 444) with delta (0, 0)
Screenshot: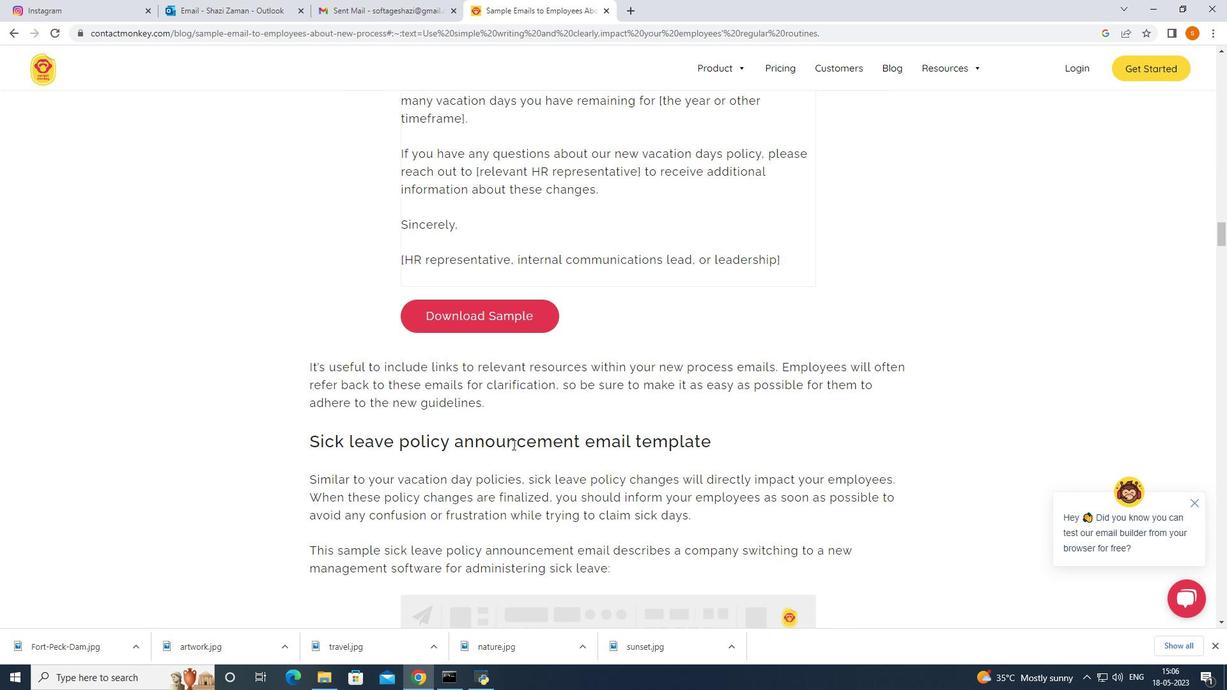 
Action: Mouse moved to (512, 444)
Screenshot: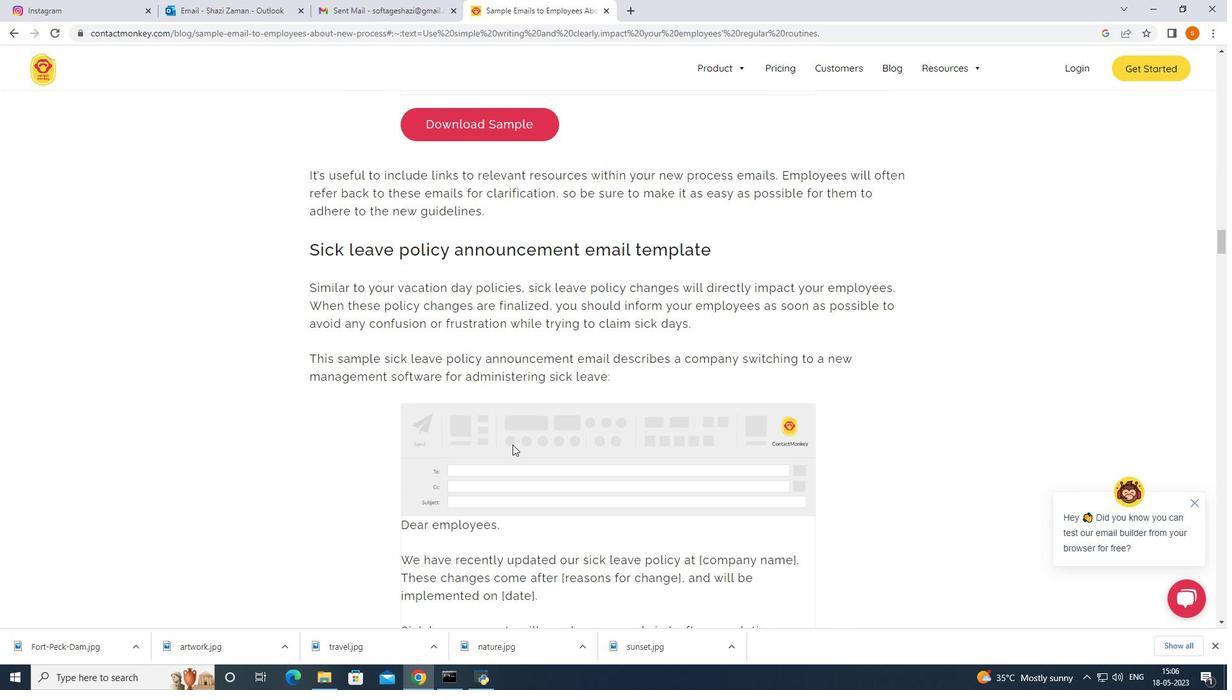 
Action: Mouse scrolled (512, 443) with delta (0, 0)
Screenshot: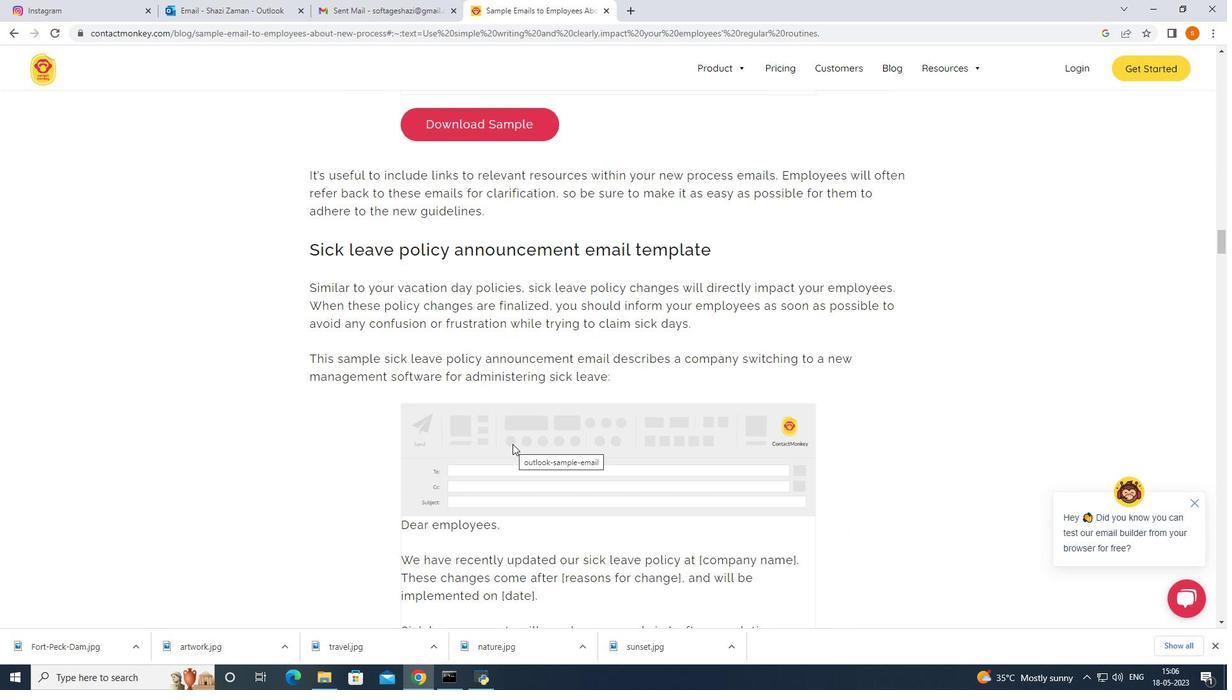 
Action: Mouse moved to (512, 444)
Screenshot: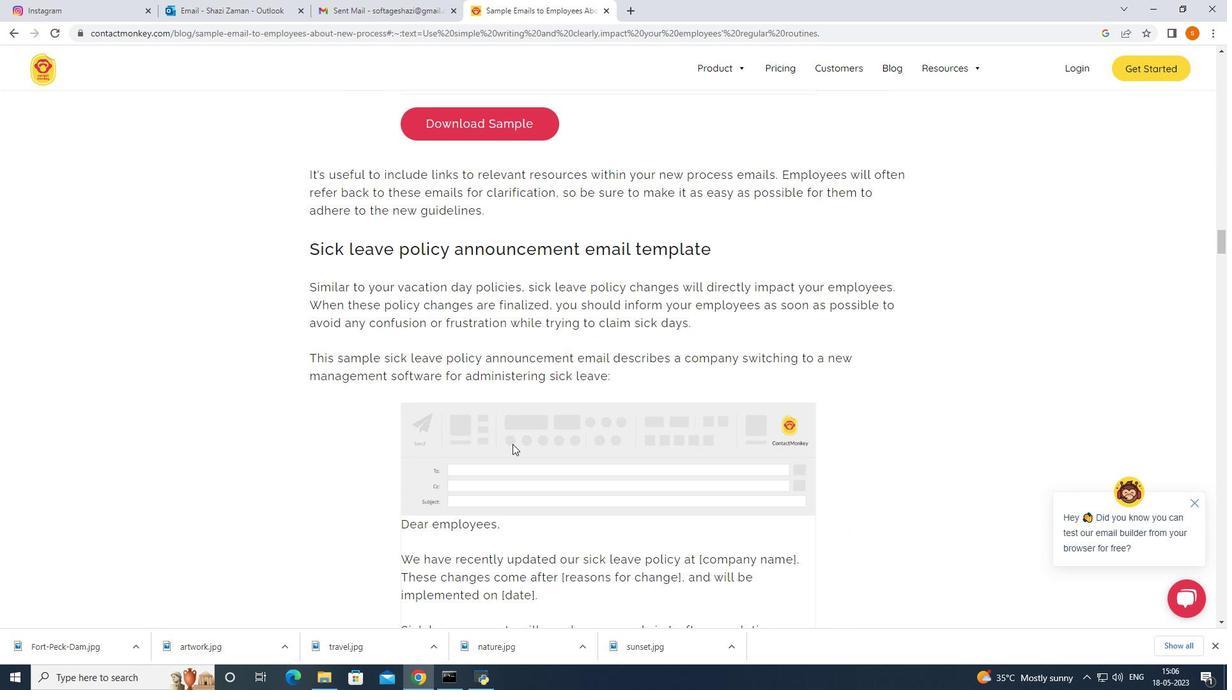 
Action: Mouse scrolled (512, 443) with delta (0, 0)
Screenshot: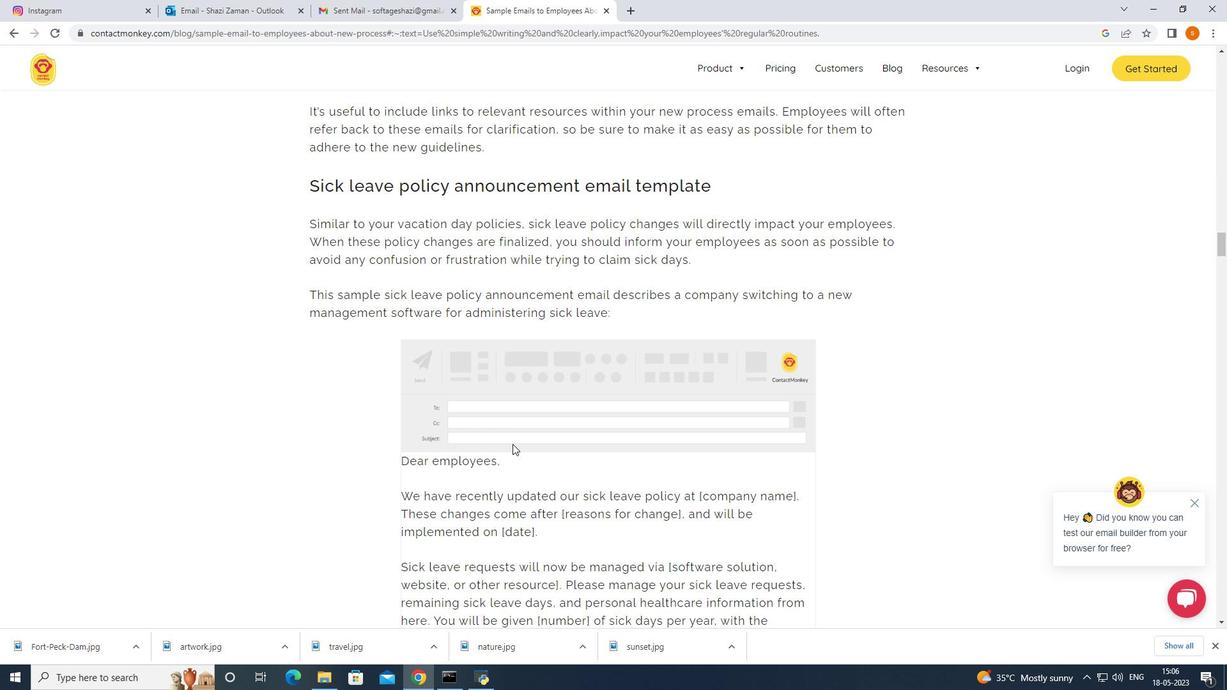 
Action: Mouse scrolled (512, 443) with delta (0, 0)
Screenshot: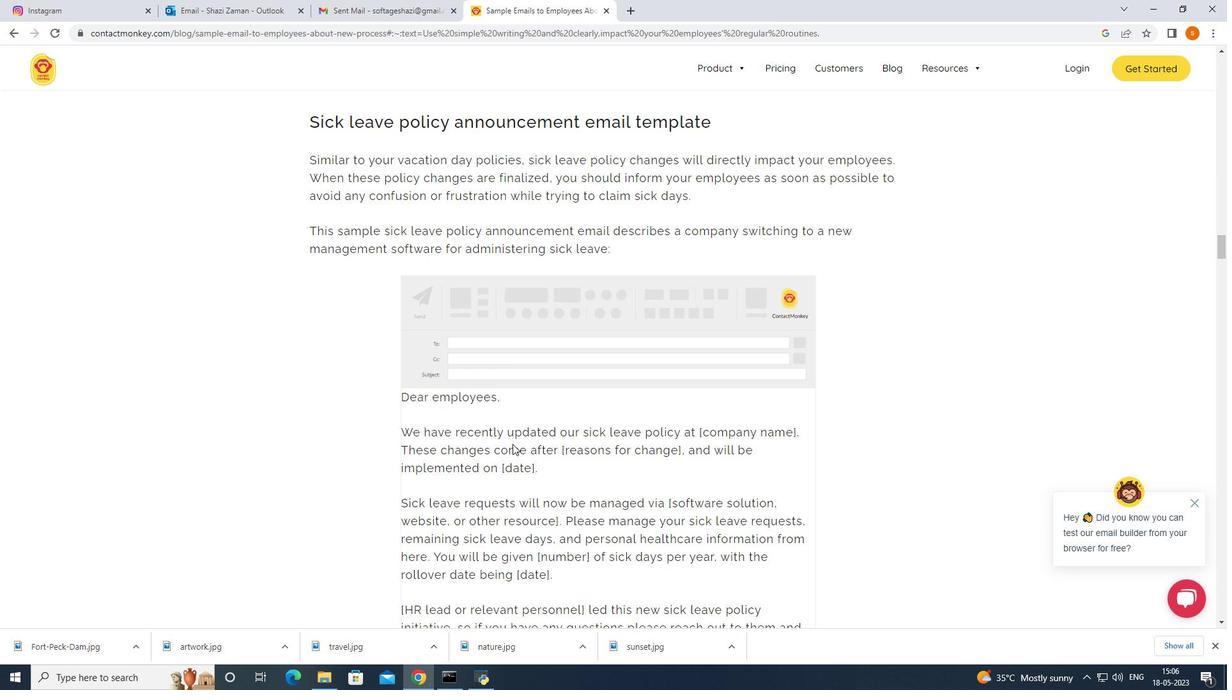 
Action: Mouse scrolled (512, 443) with delta (0, 0)
Screenshot: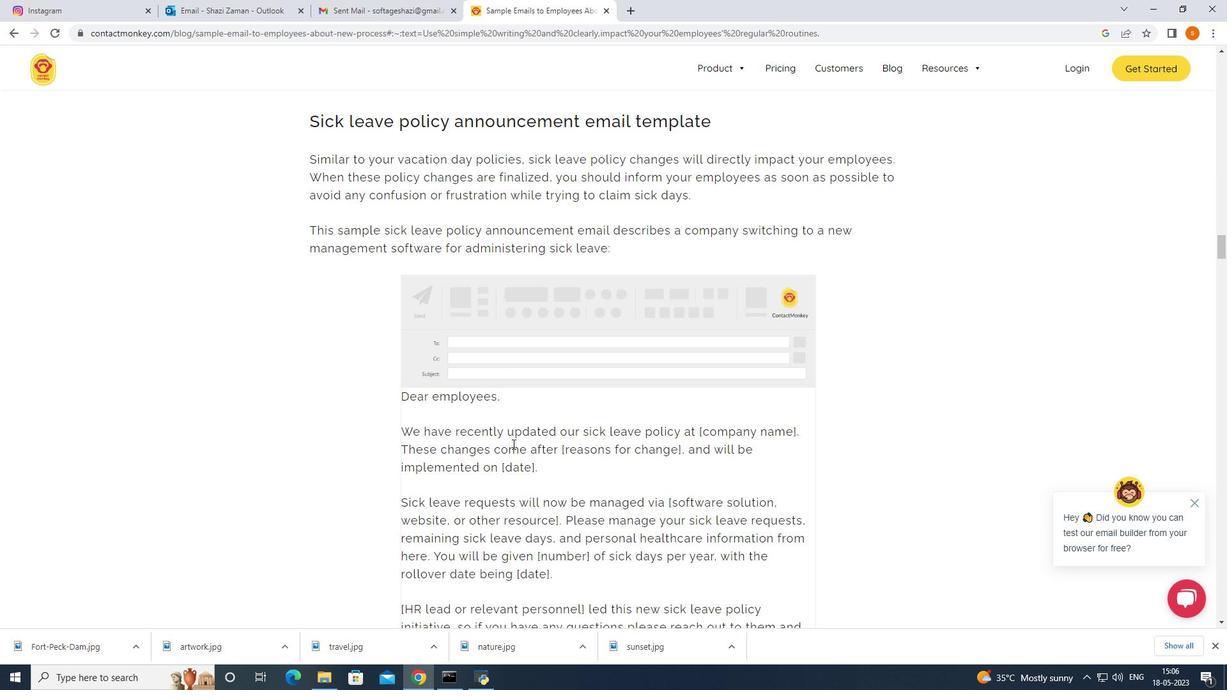 
Action: Mouse scrolled (512, 443) with delta (0, 0)
Screenshot: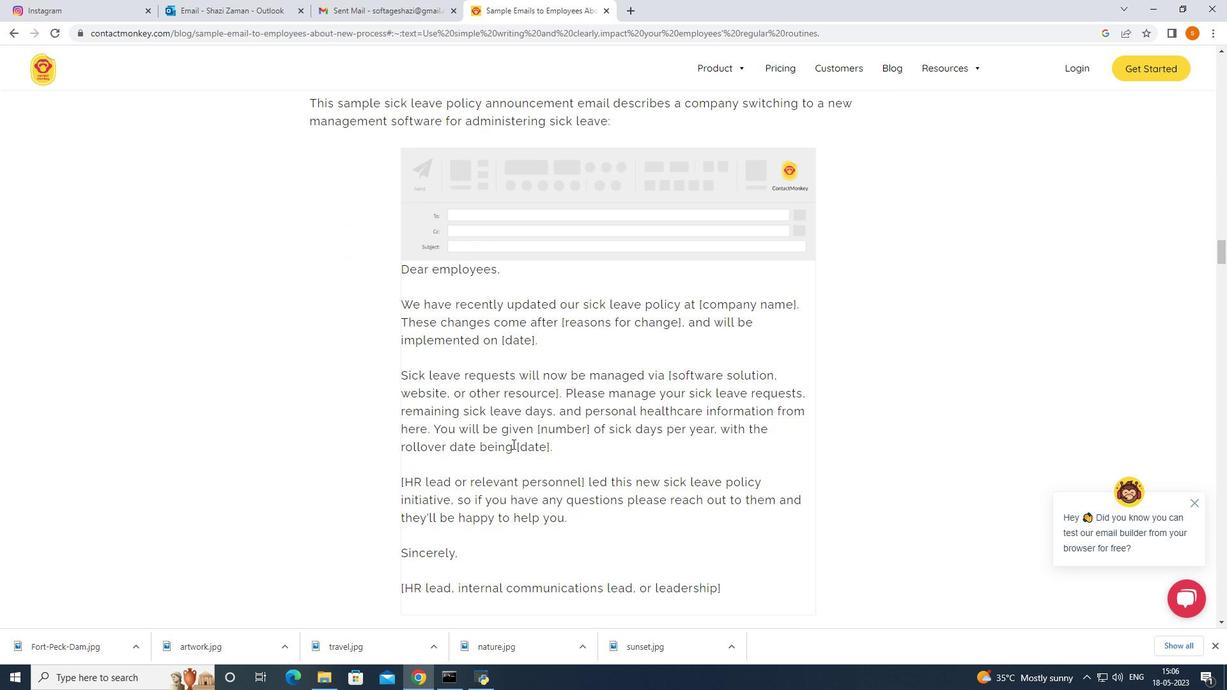 
Action: Mouse scrolled (512, 443) with delta (0, 0)
Screenshot: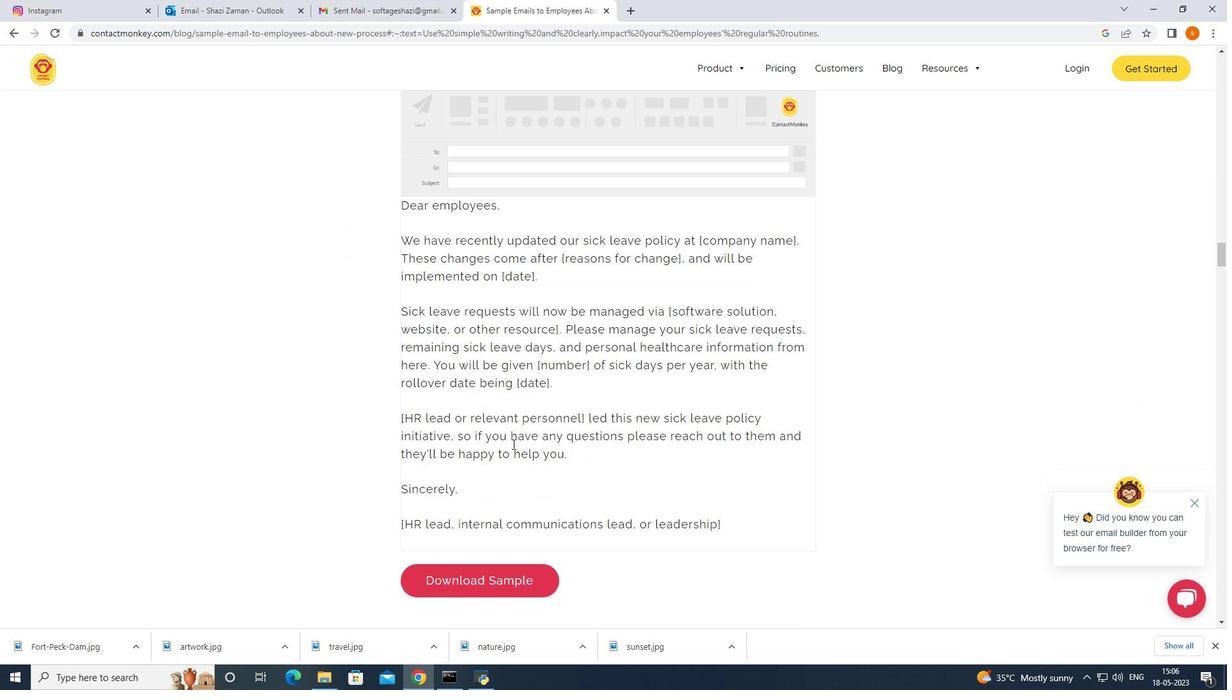 
Action: Mouse scrolled (512, 443) with delta (0, 0)
Screenshot: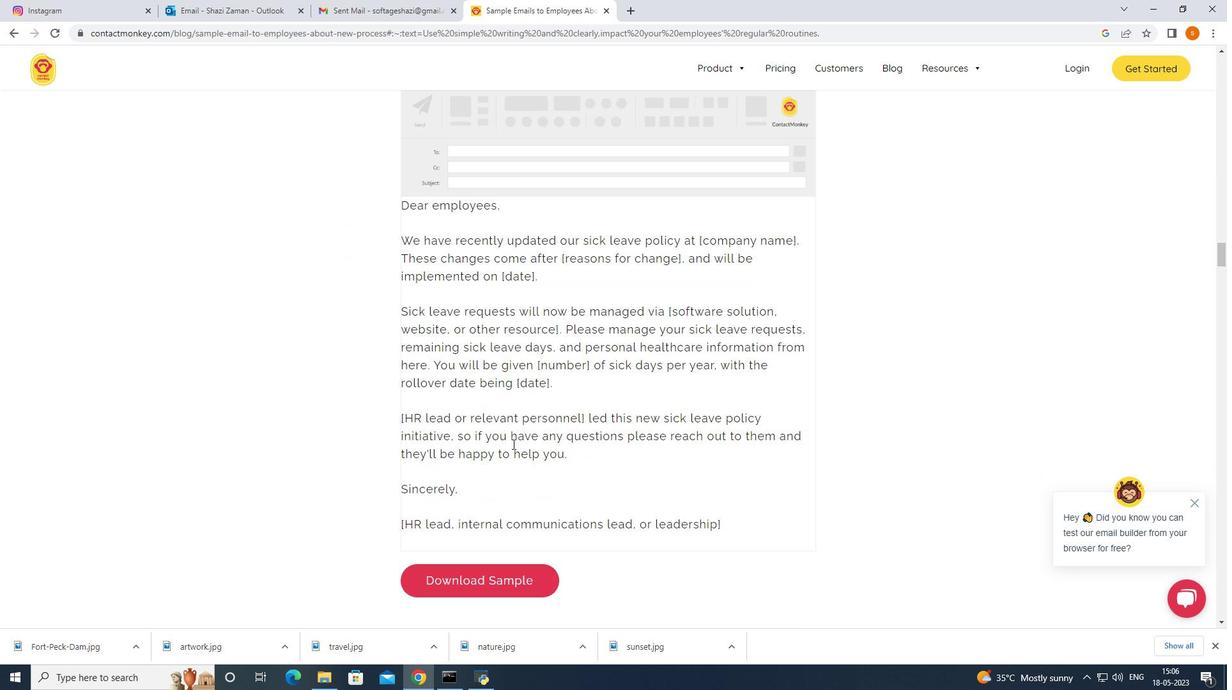 
Action: Mouse scrolled (512, 444) with delta (0, 0)
Screenshot: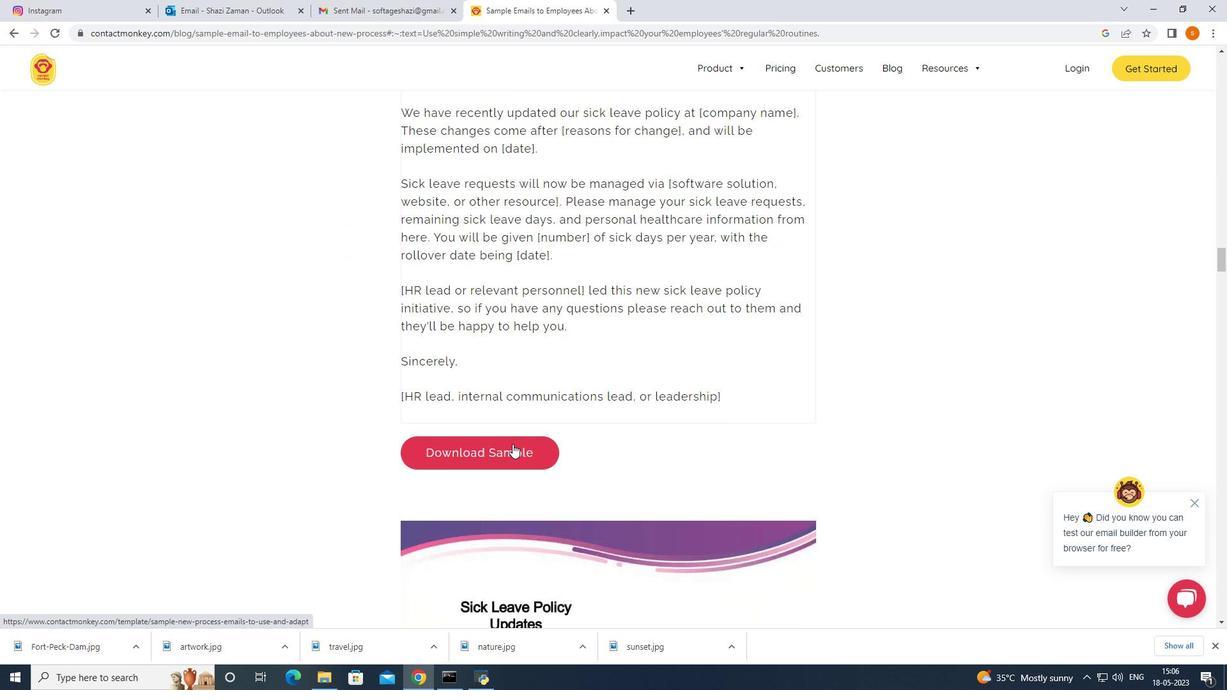 
Action: Mouse scrolled (512, 444) with delta (0, 0)
Screenshot: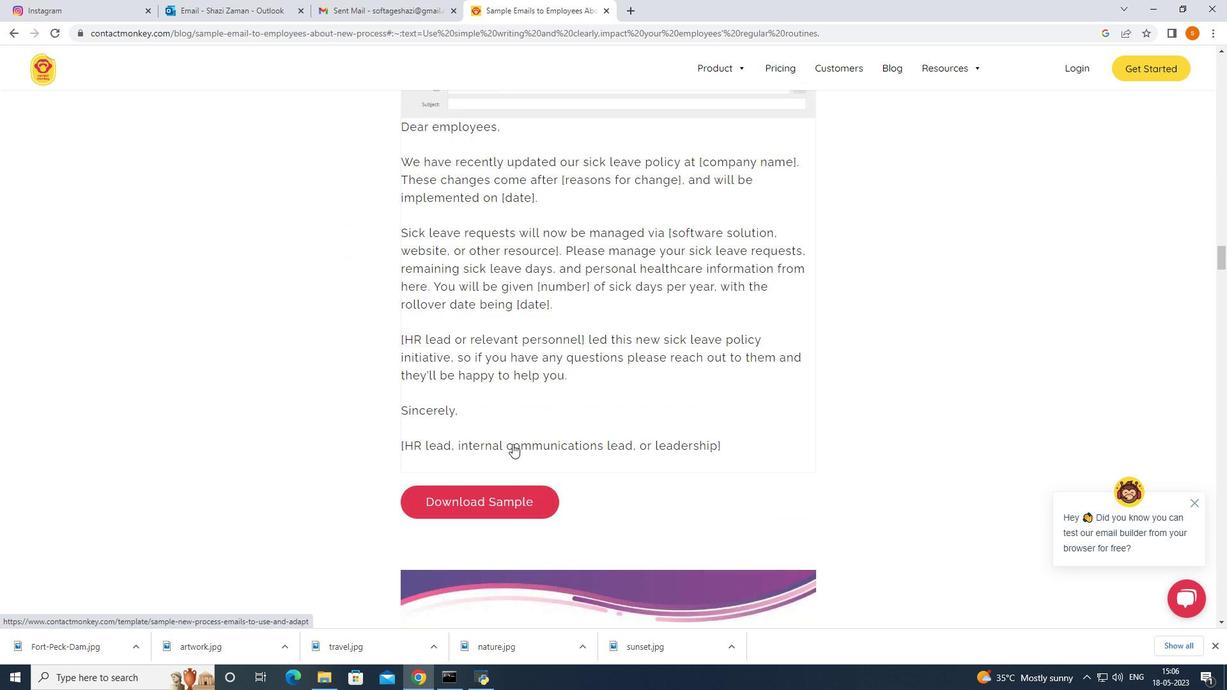 
Action: Mouse scrolled (512, 444) with delta (0, 0)
Screenshot: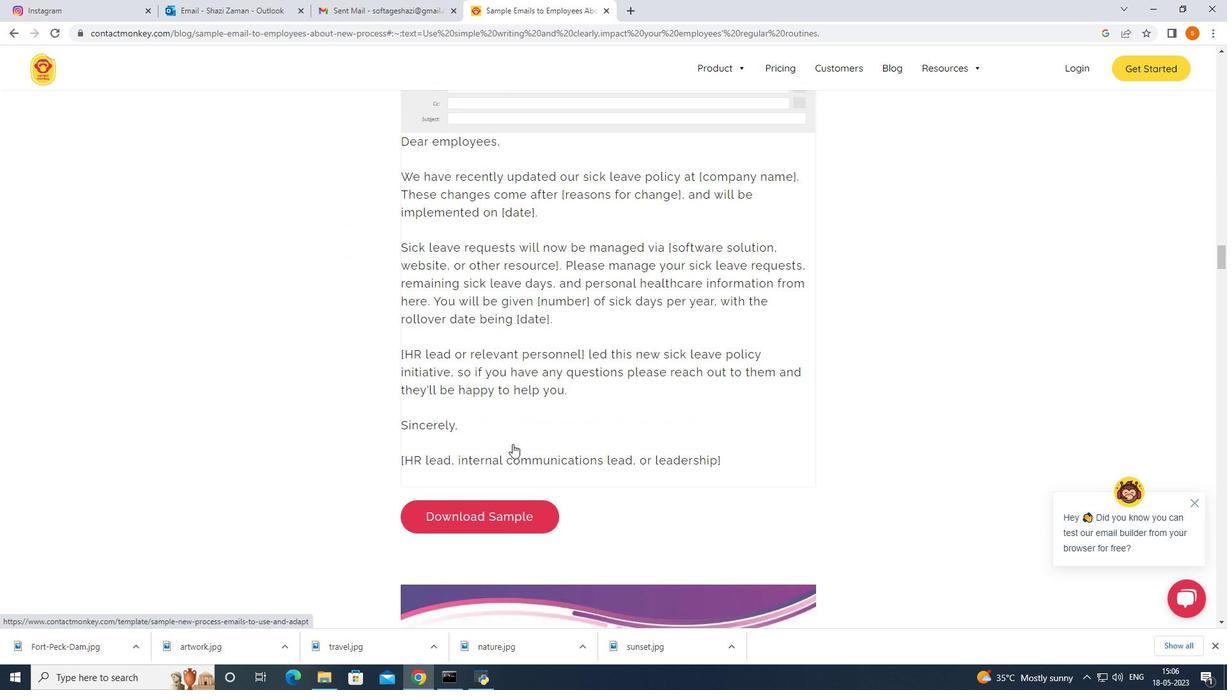 
Action: Mouse moved to (512, 444)
Screenshot: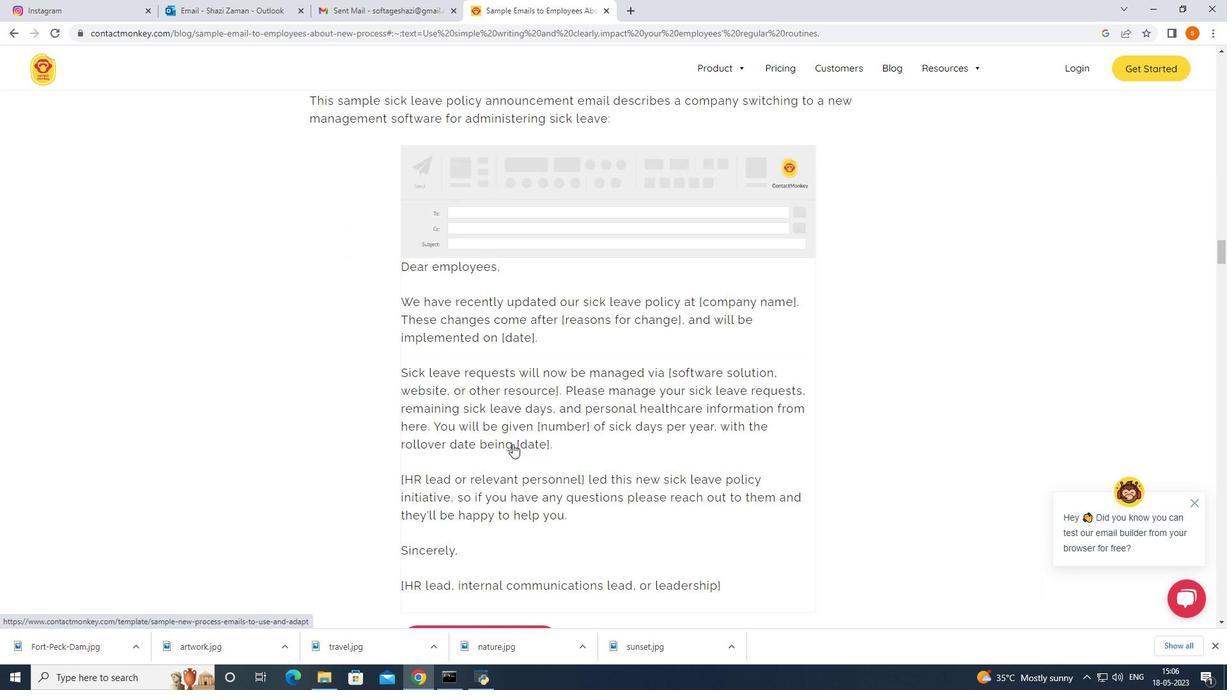 
Action: Mouse scrolled (512, 444) with delta (0, 0)
Screenshot: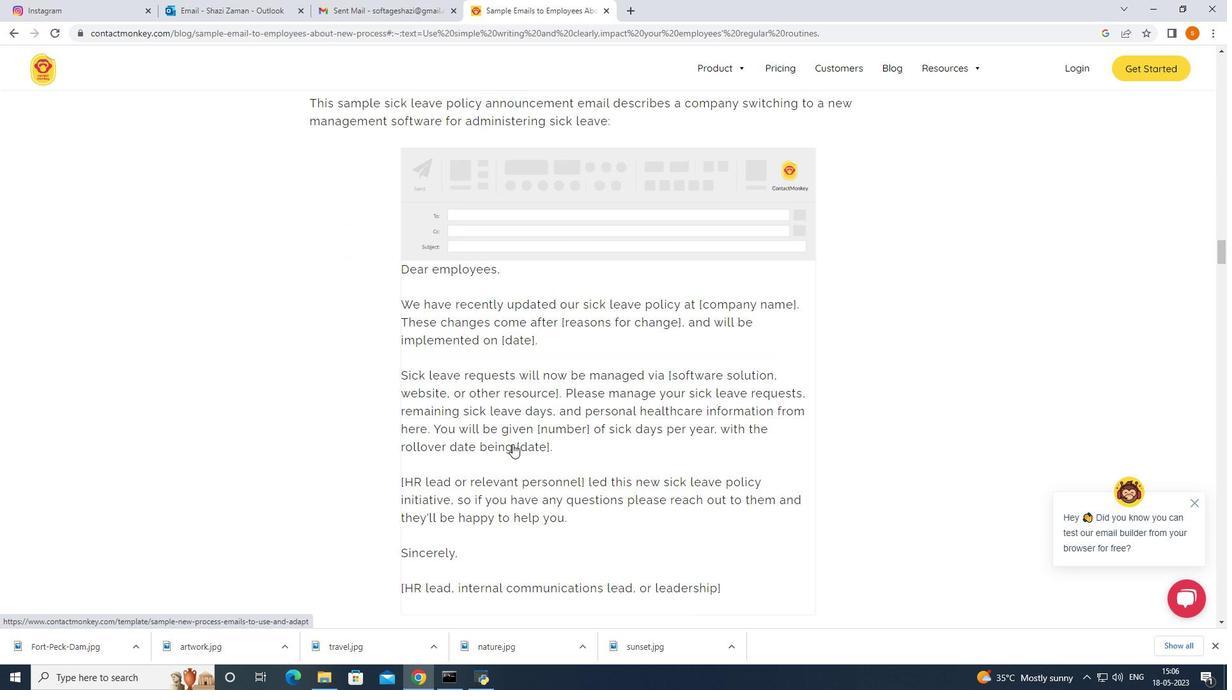 
Action: Mouse scrolled (512, 444) with delta (0, 0)
Screenshot: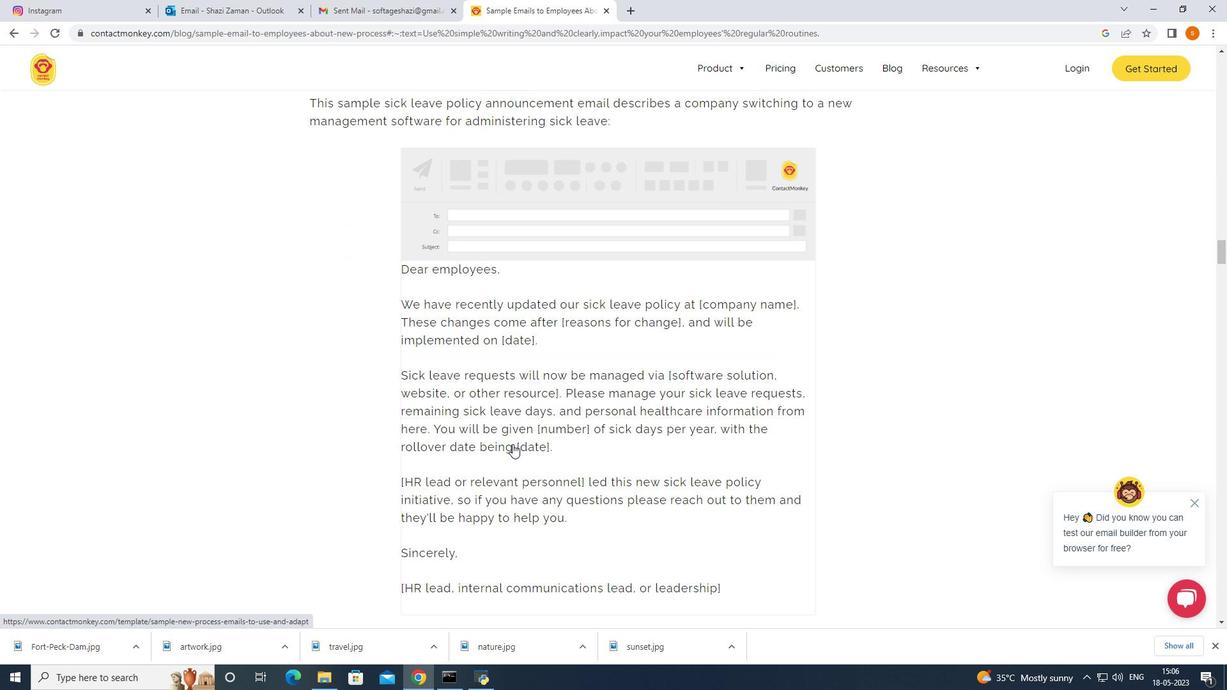 
Action: Mouse scrolled (512, 444) with delta (0, 0)
Screenshot: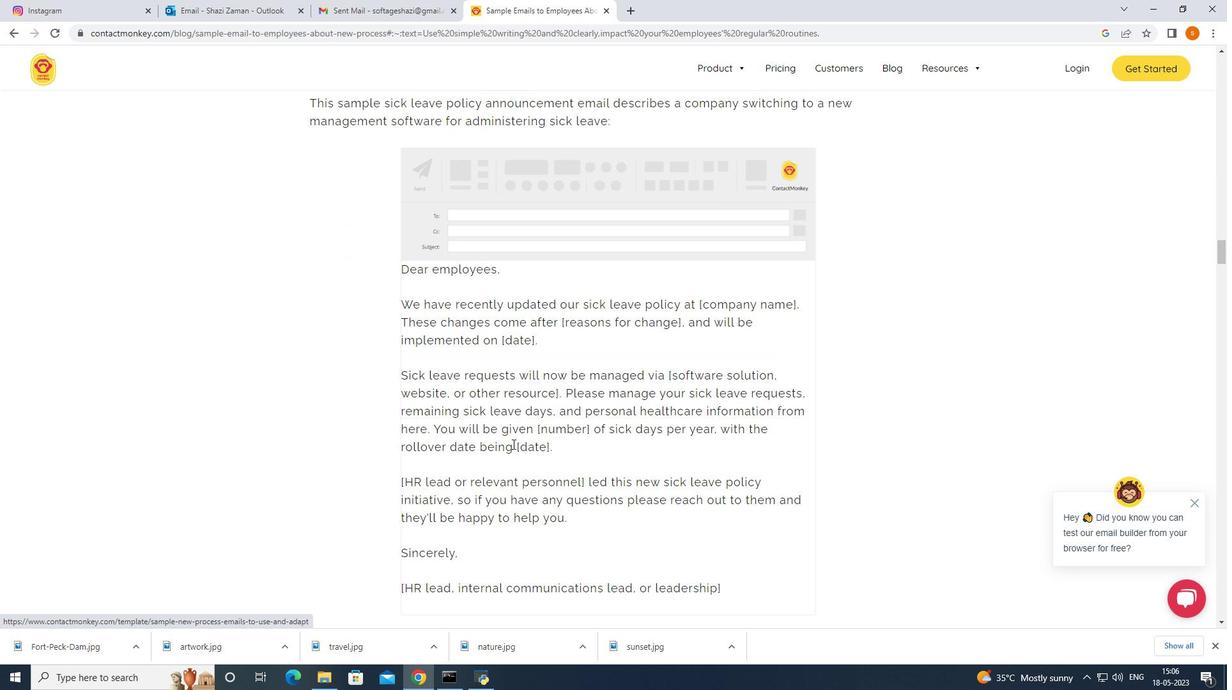 
Action: Mouse moved to (512, 444)
Screenshot: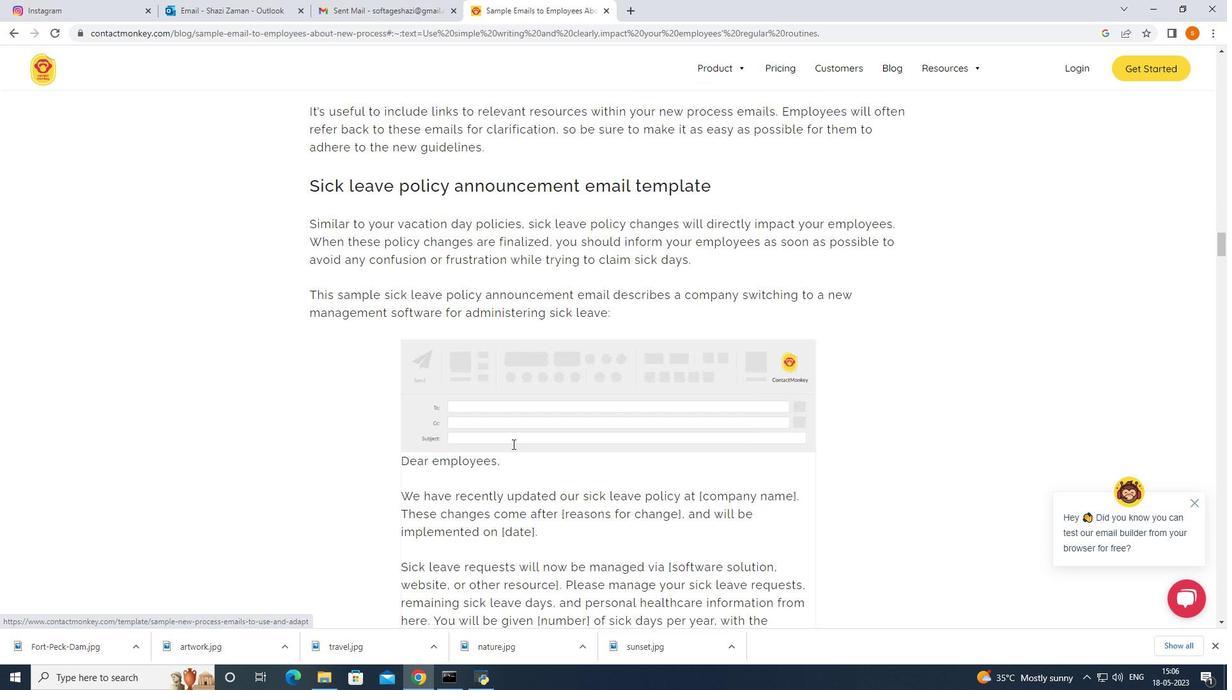 
Action: Mouse scrolled (512, 444) with delta (0, 0)
Screenshot: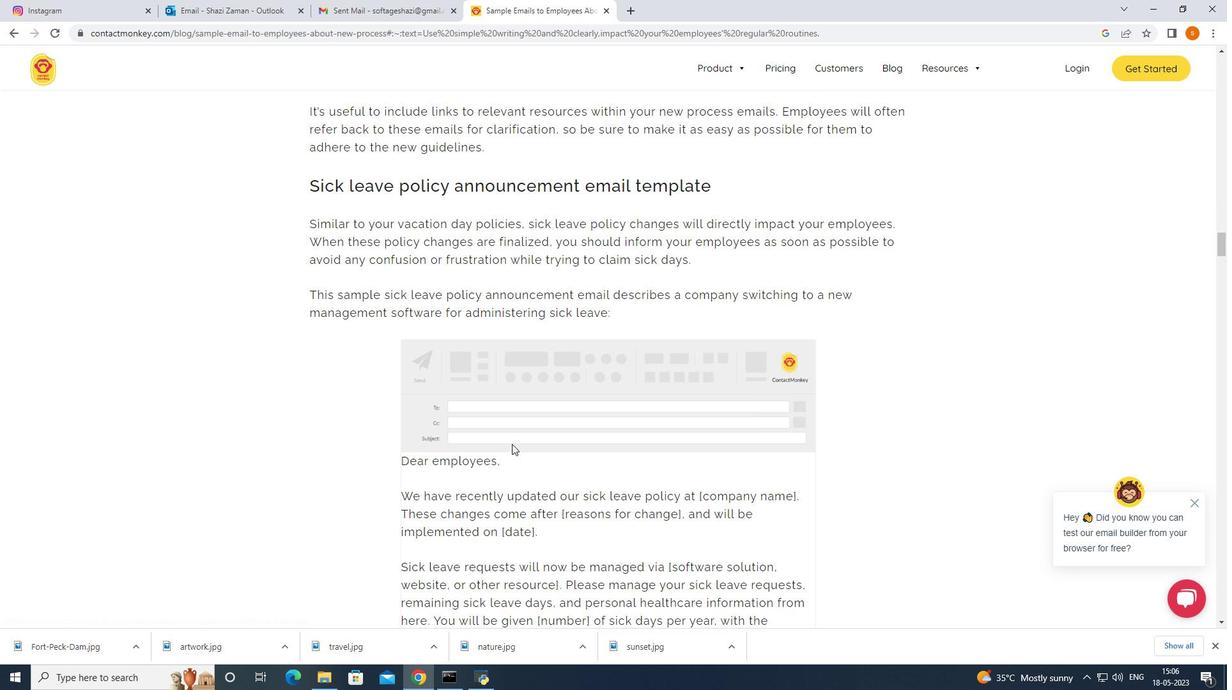 
Action: Mouse scrolled (512, 444) with delta (0, 0)
Screenshot: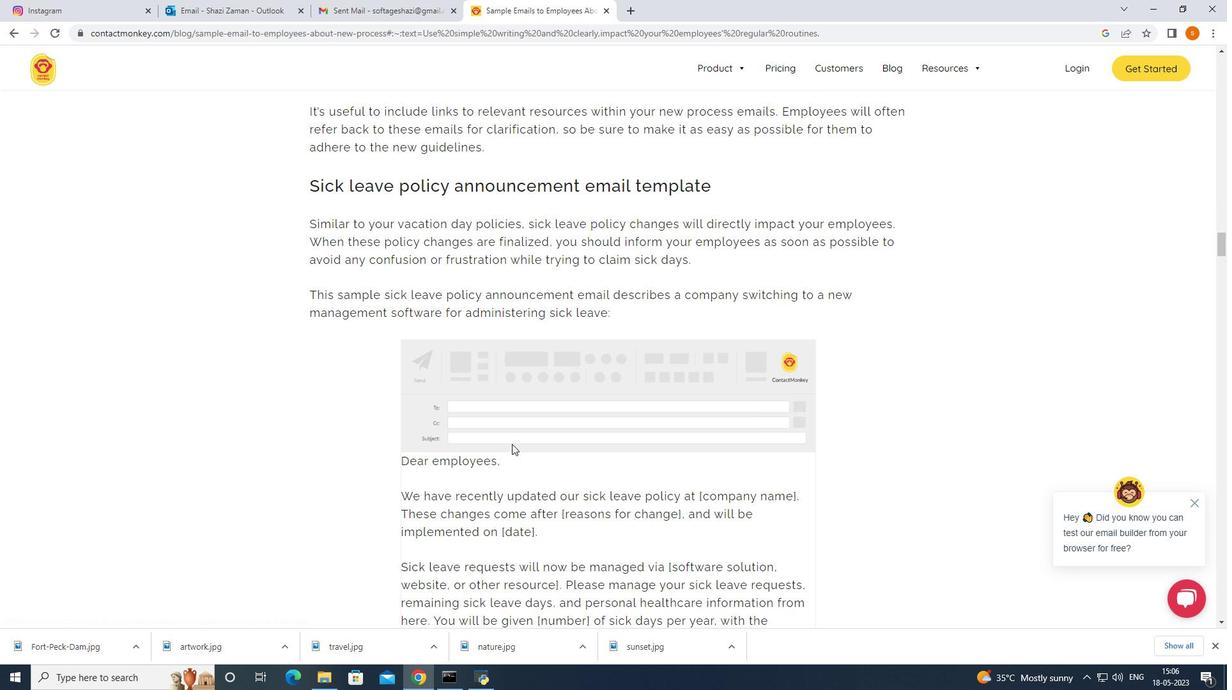
Action: Mouse scrolled (512, 444) with delta (0, 0)
Screenshot: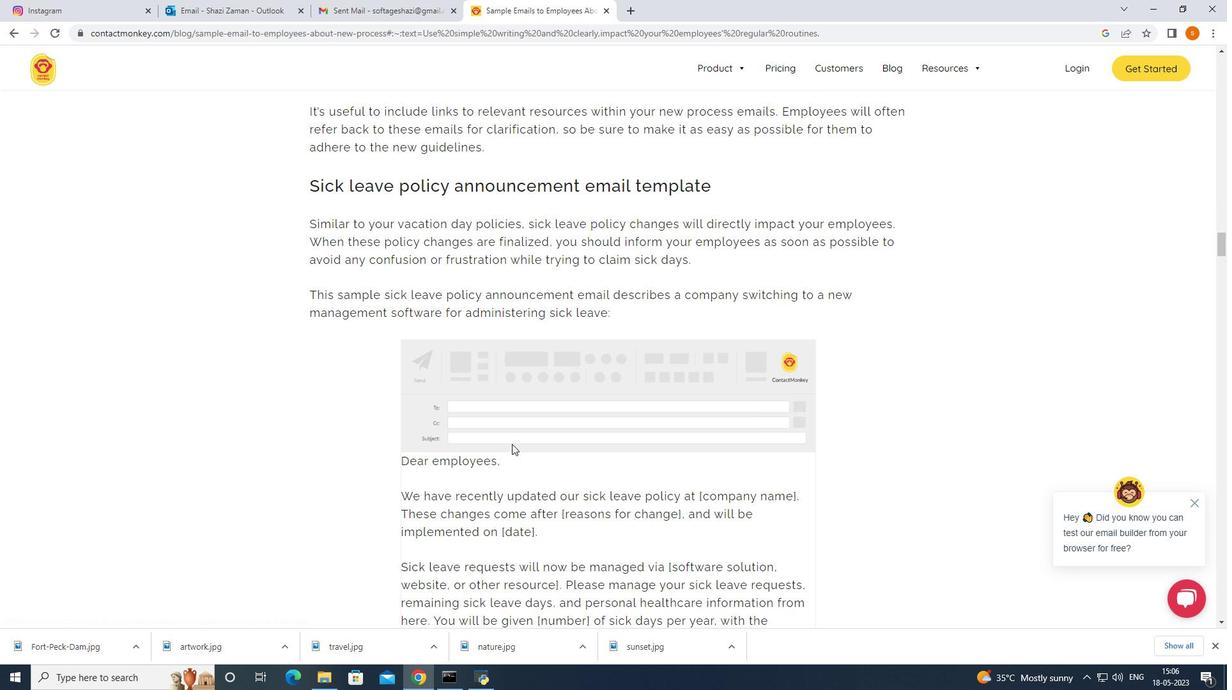 
Action: Mouse scrolled (512, 444) with delta (0, 0)
Screenshot: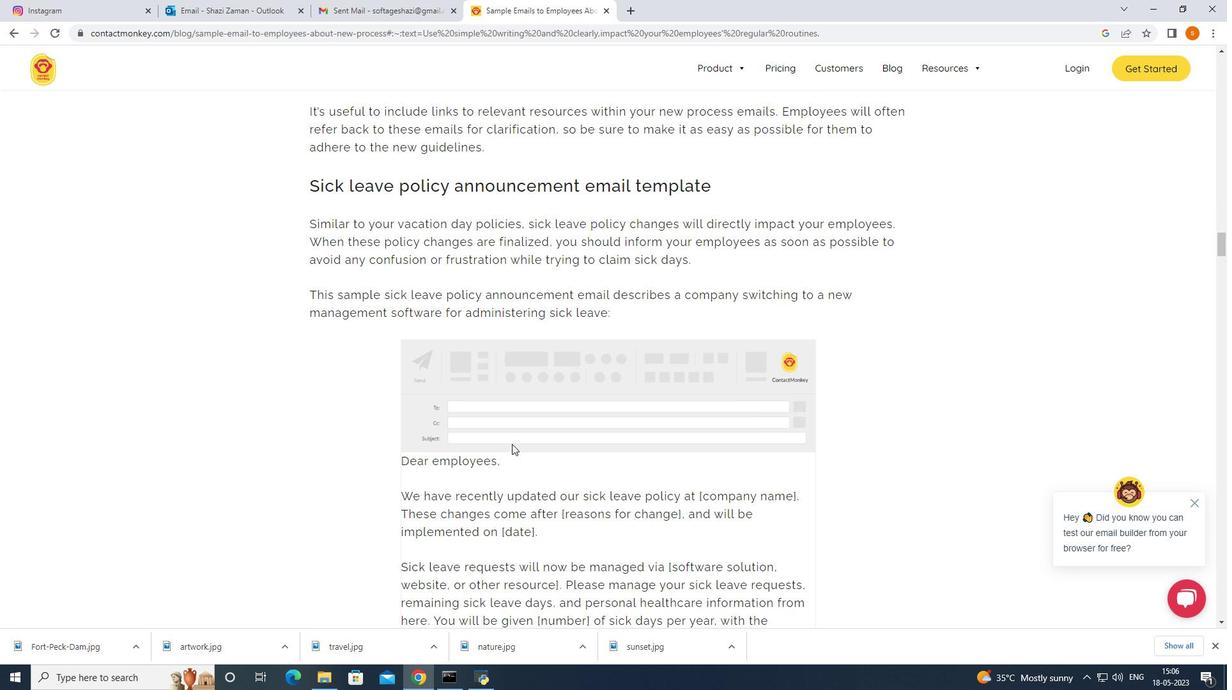 
Action: Mouse moved to (511, 444)
Screenshot: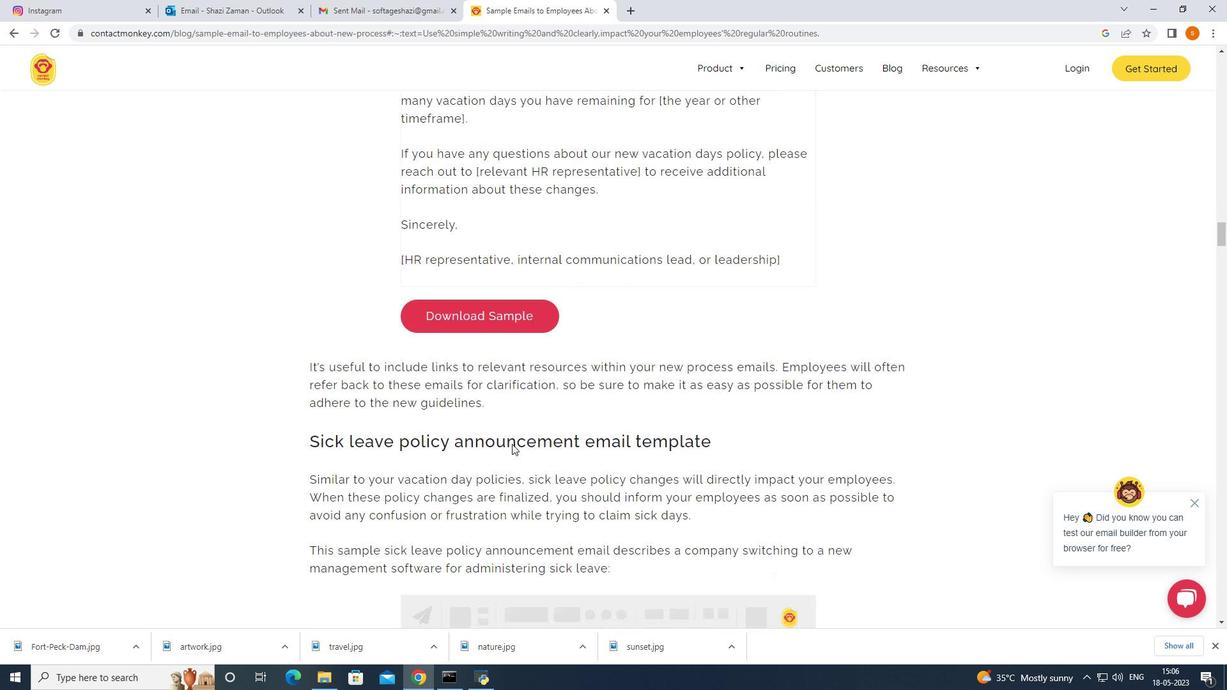 
Action: Mouse scrolled (511, 444) with delta (0, 0)
Screenshot: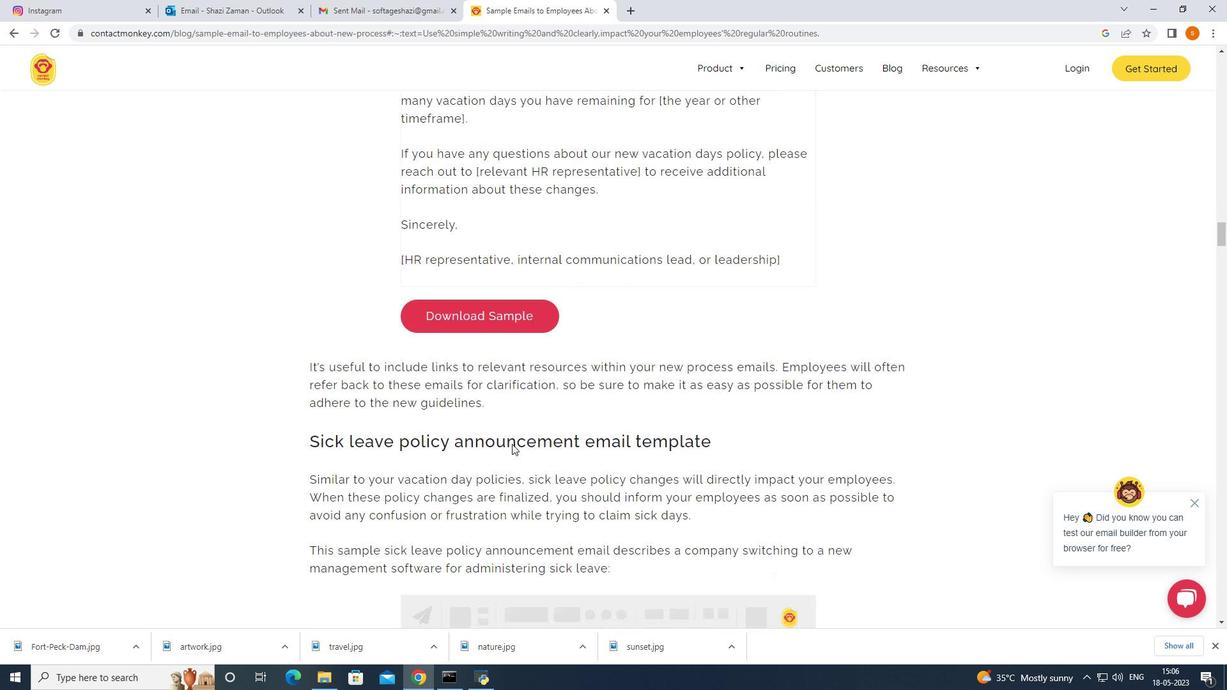 
Action: Mouse scrolled (511, 444) with delta (0, 0)
Screenshot: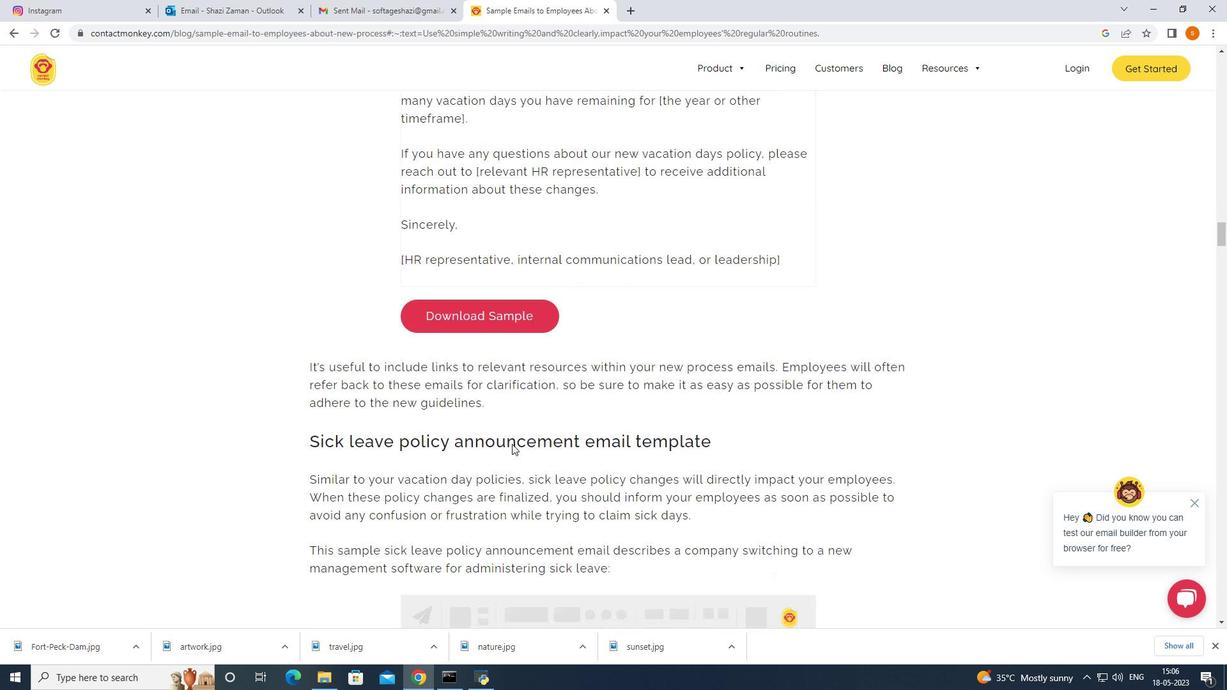 
Action: Mouse scrolled (511, 444) with delta (0, 0)
Screenshot: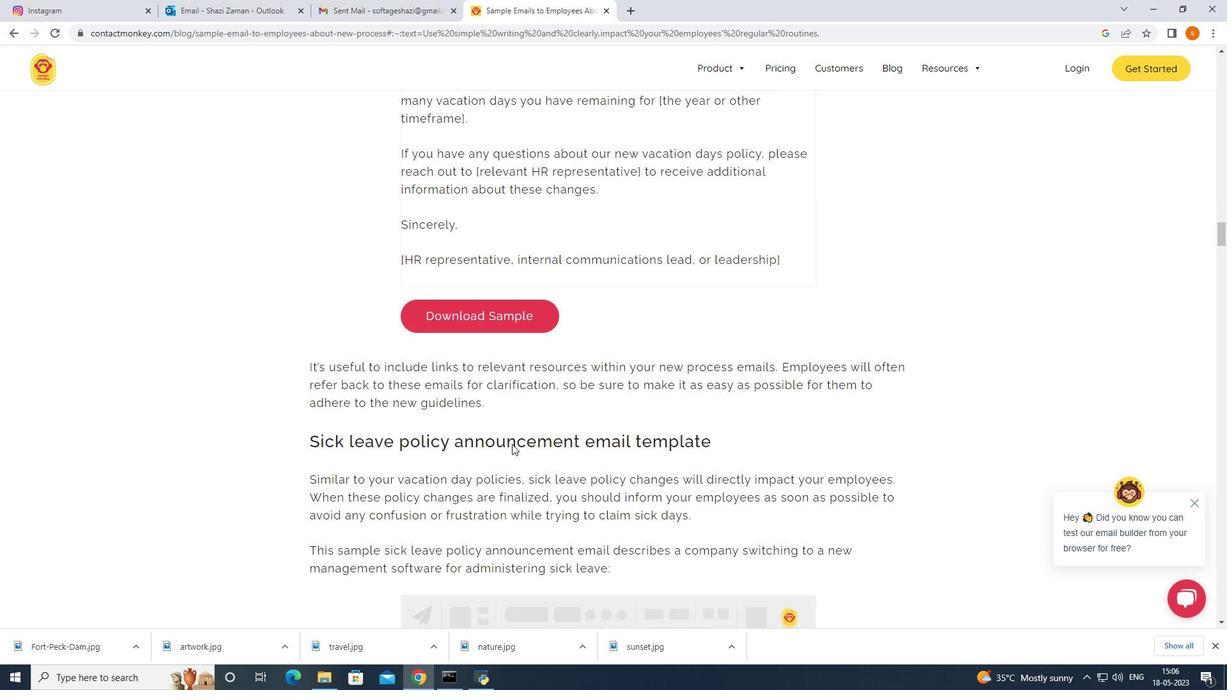 
Action: Mouse scrolled (511, 444) with delta (0, 0)
Screenshot: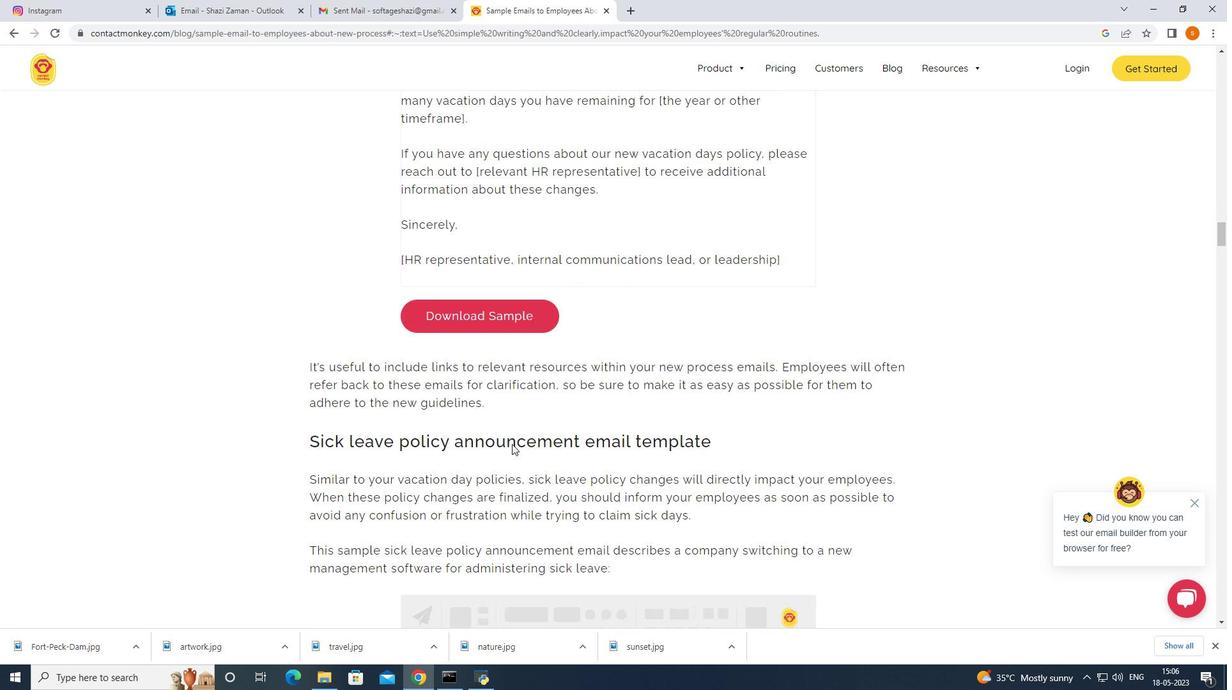 
Action: Mouse moved to (510, 445)
Screenshot: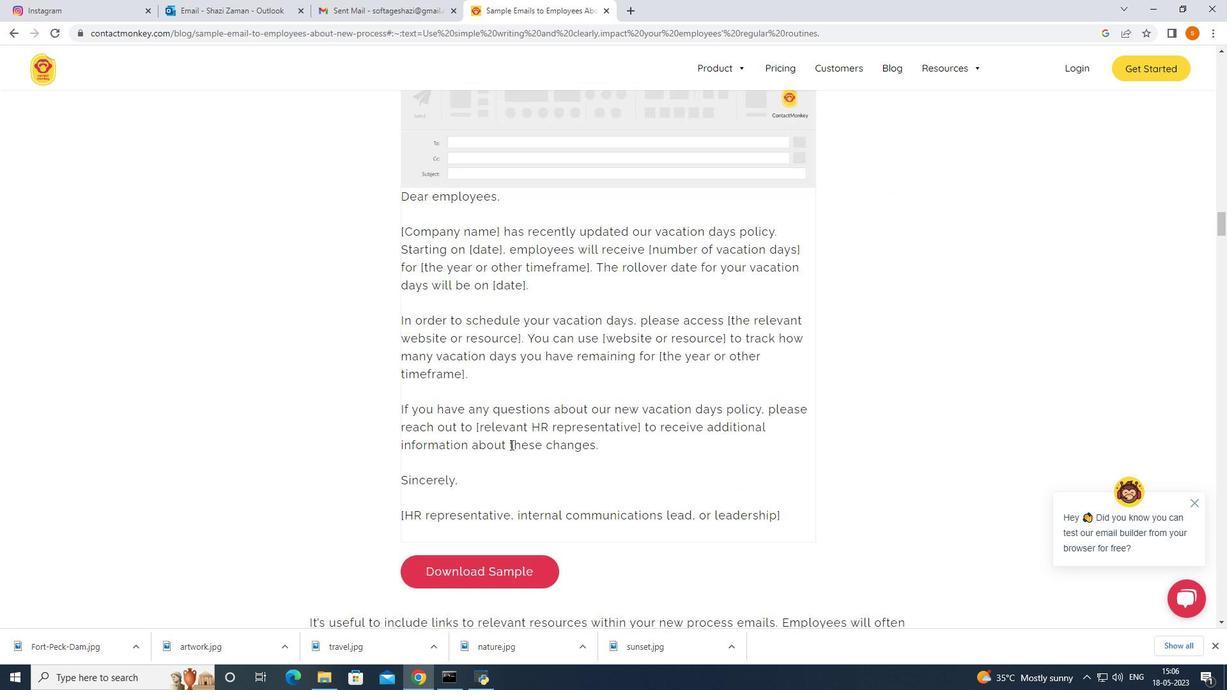 
Action: Mouse scrolled (510, 446) with delta (0, 0)
Screenshot: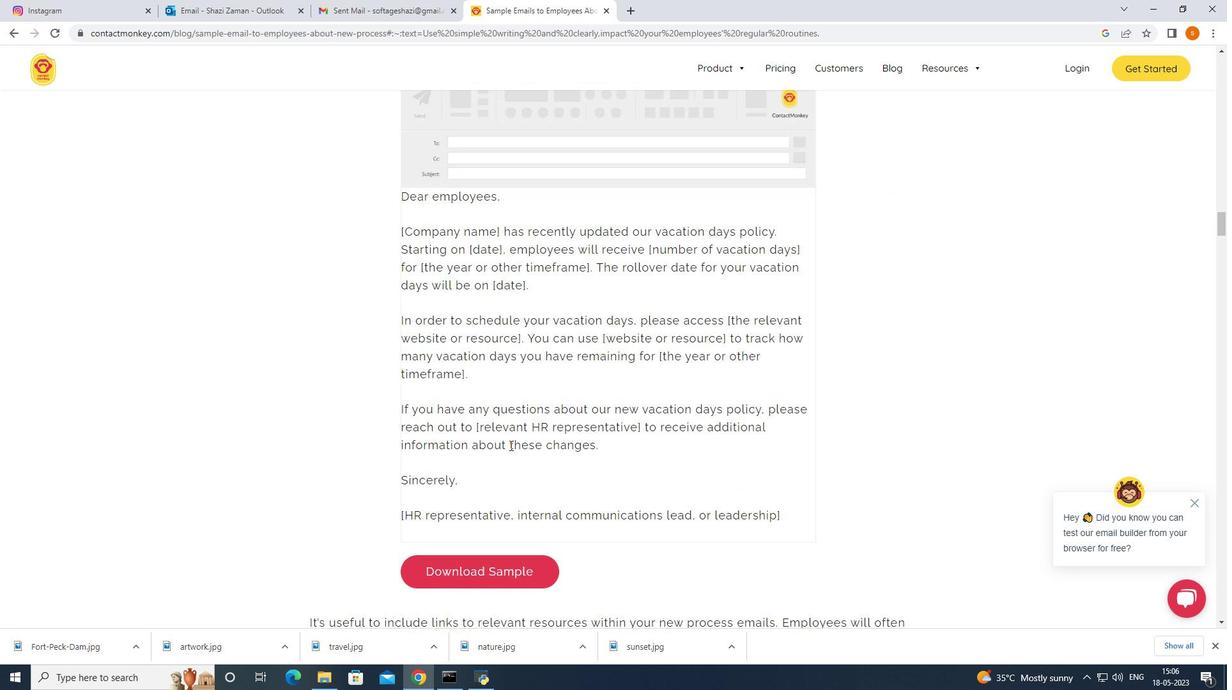 
Action: Mouse moved to (510, 446)
Screenshot: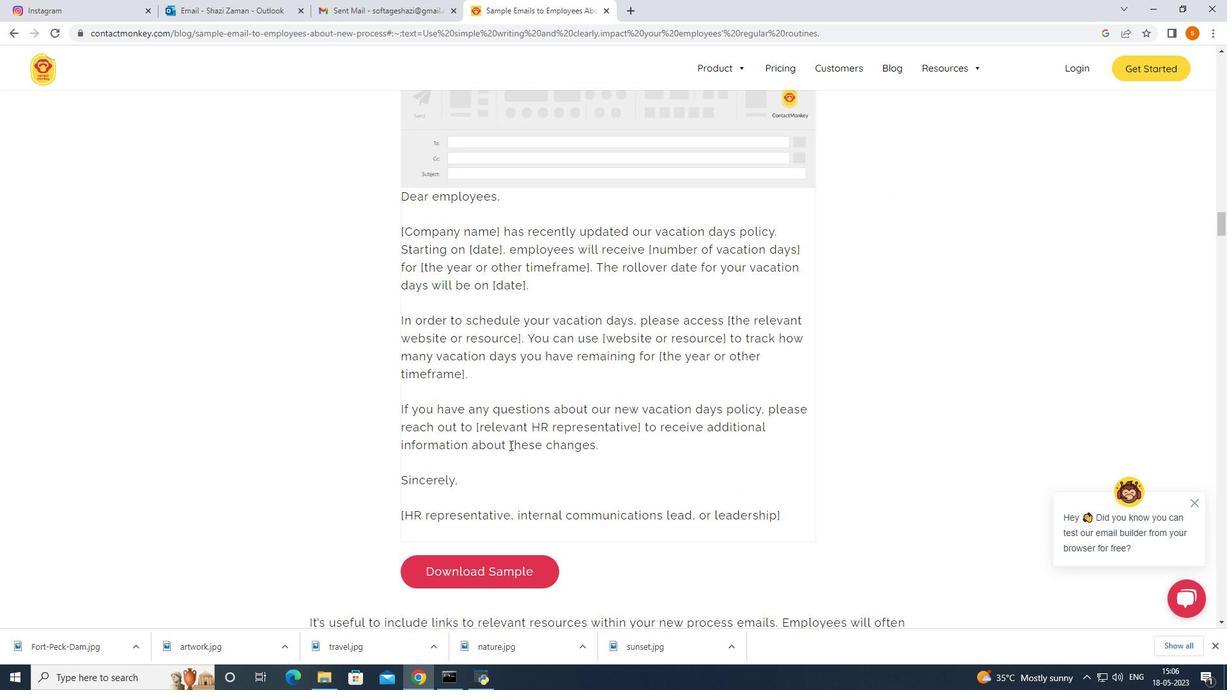 
Action: Mouse scrolled (510, 446) with delta (0, 0)
Screenshot: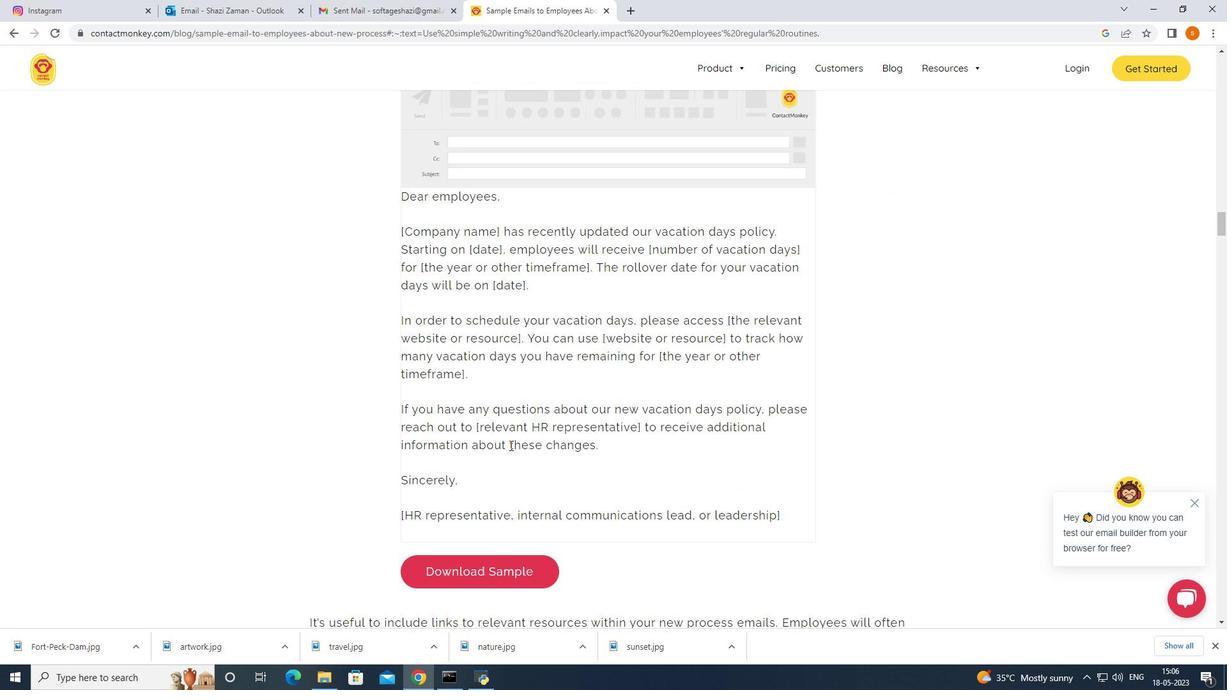 
Action: Mouse scrolled (510, 446) with delta (0, 0)
Screenshot: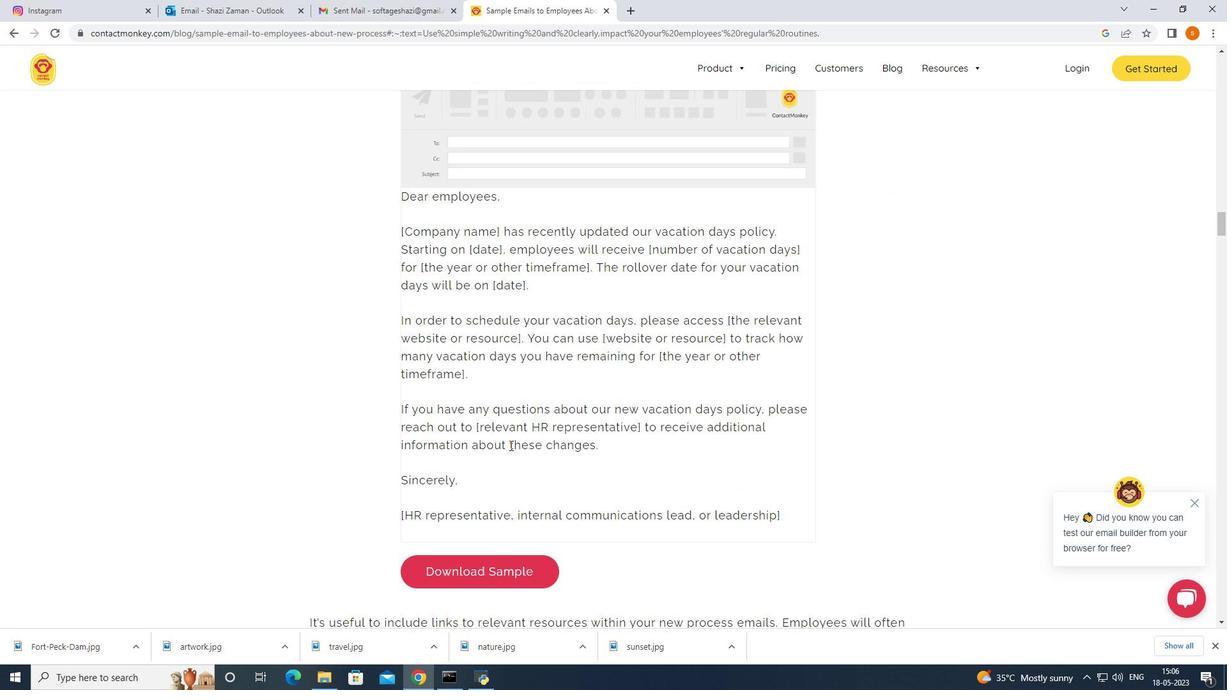 
Action: Mouse scrolled (510, 446) with delta (0, 0)
Screenshot: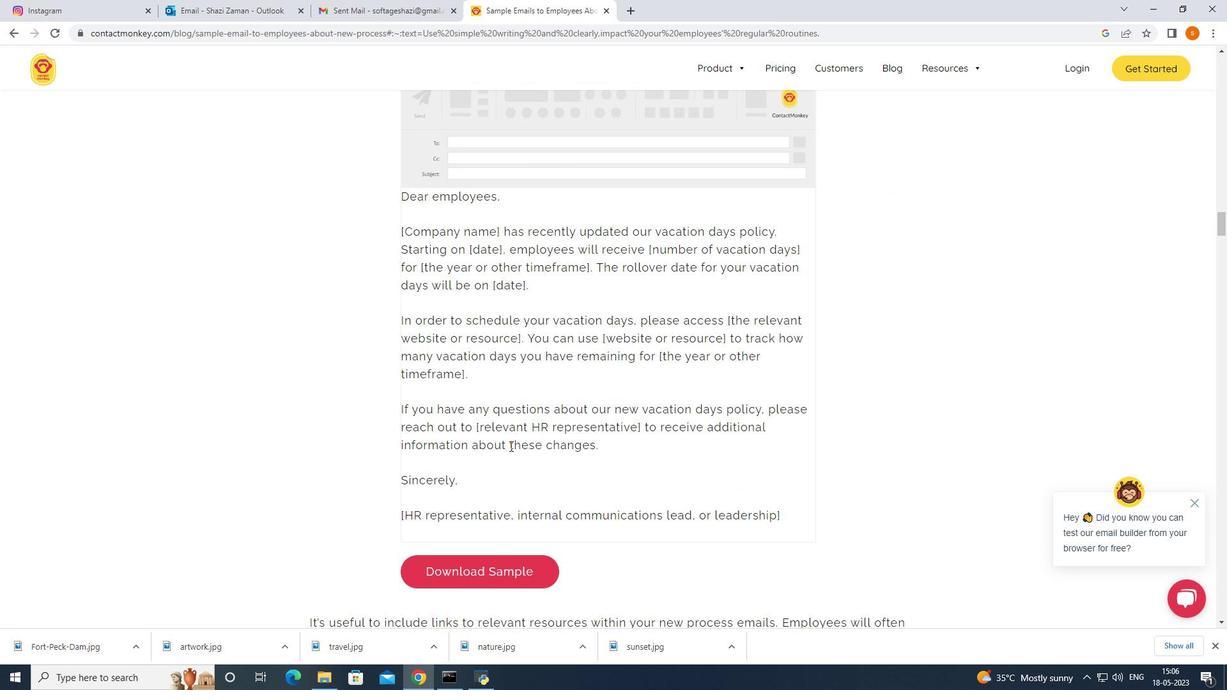 
Action: Mouse moved to (509, 443)
Screenshot: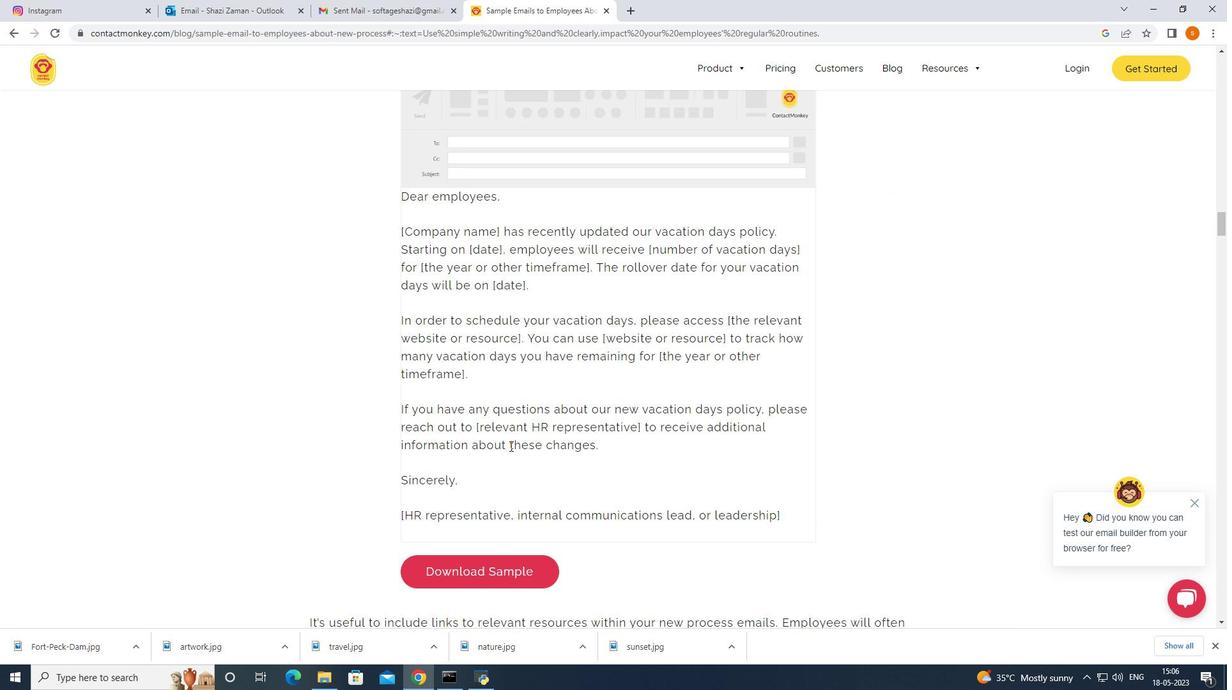 
Action: Mouse scrolled (509, 444) with delta (0, 0)
Screenshot: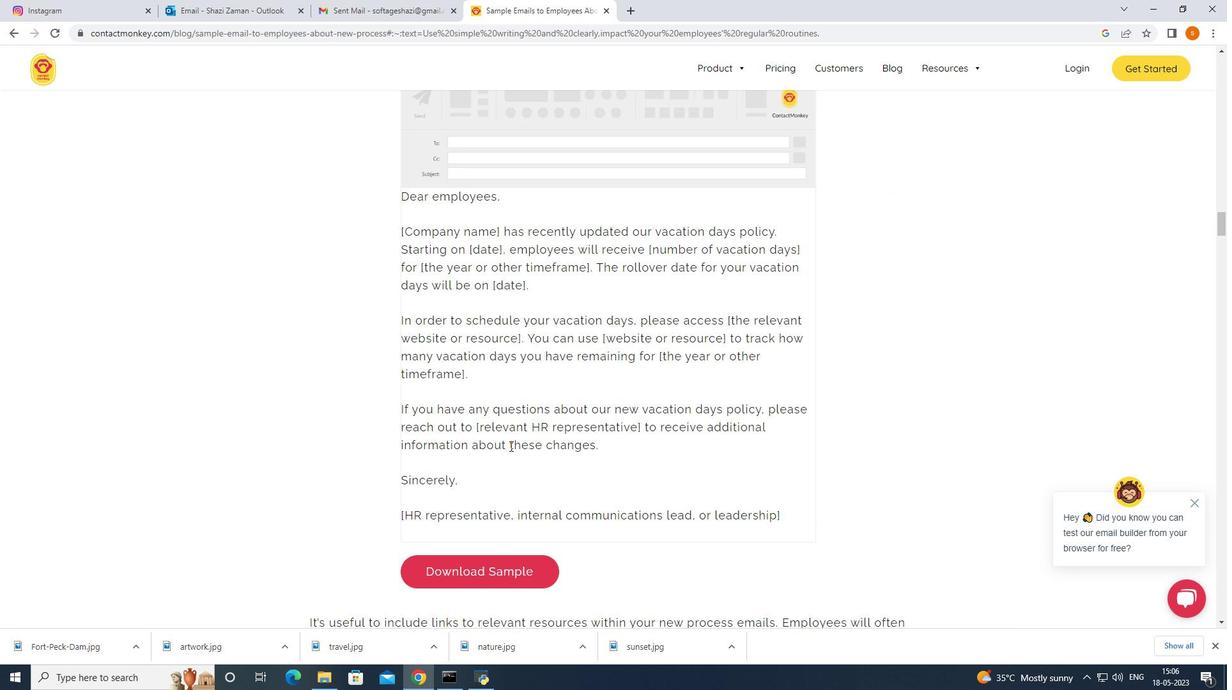 
Action: Mouse moved to (494, 427)
Screenshot: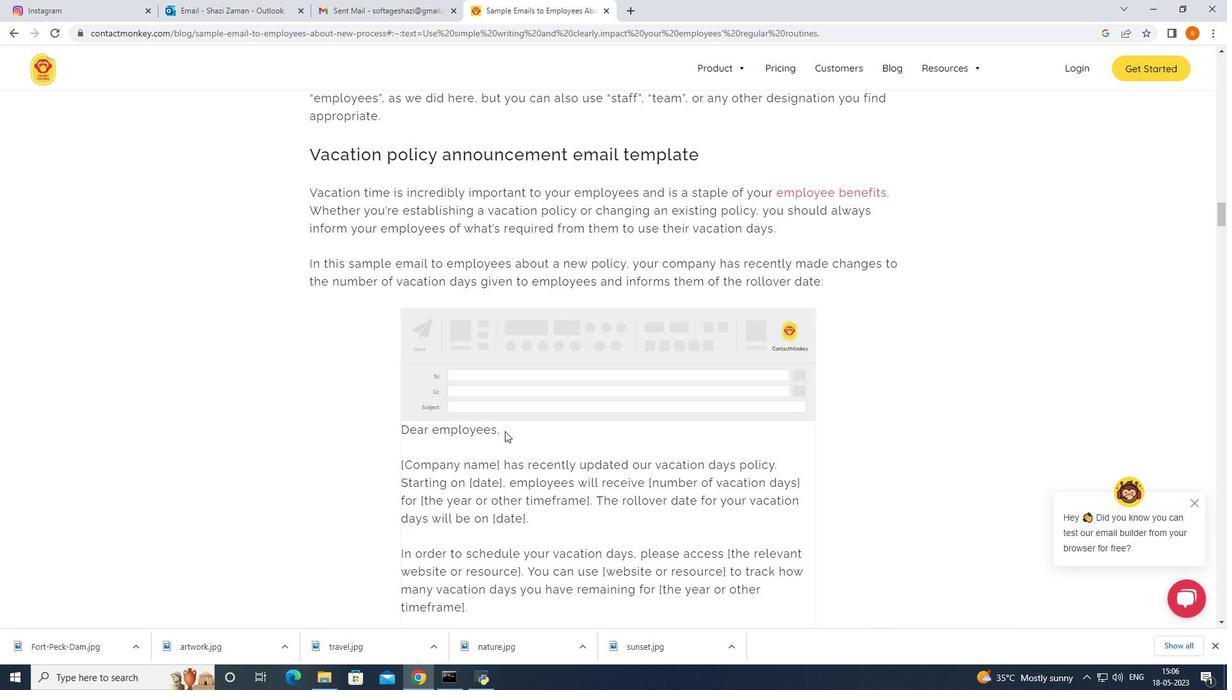 
Action: Mouse scrolled (494, 427) with delta (0, 0)
Screenshot: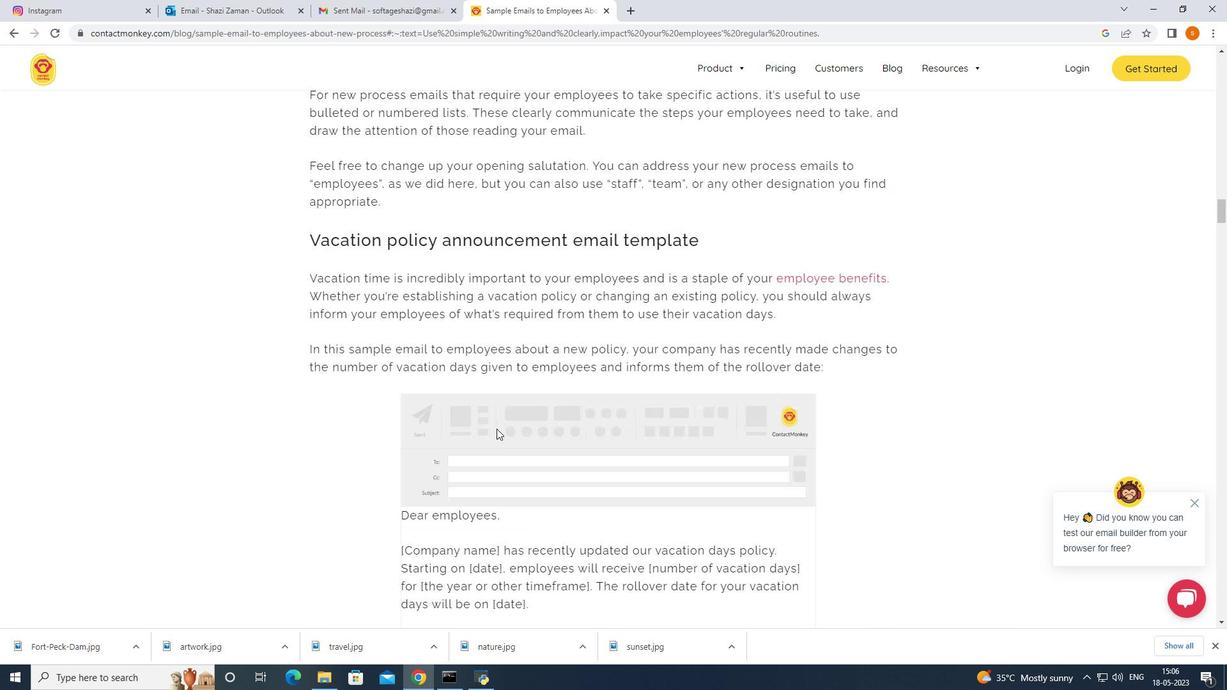 
Action: Mouse scrolled (494, 427) with delta (0, 0)
Screenshot: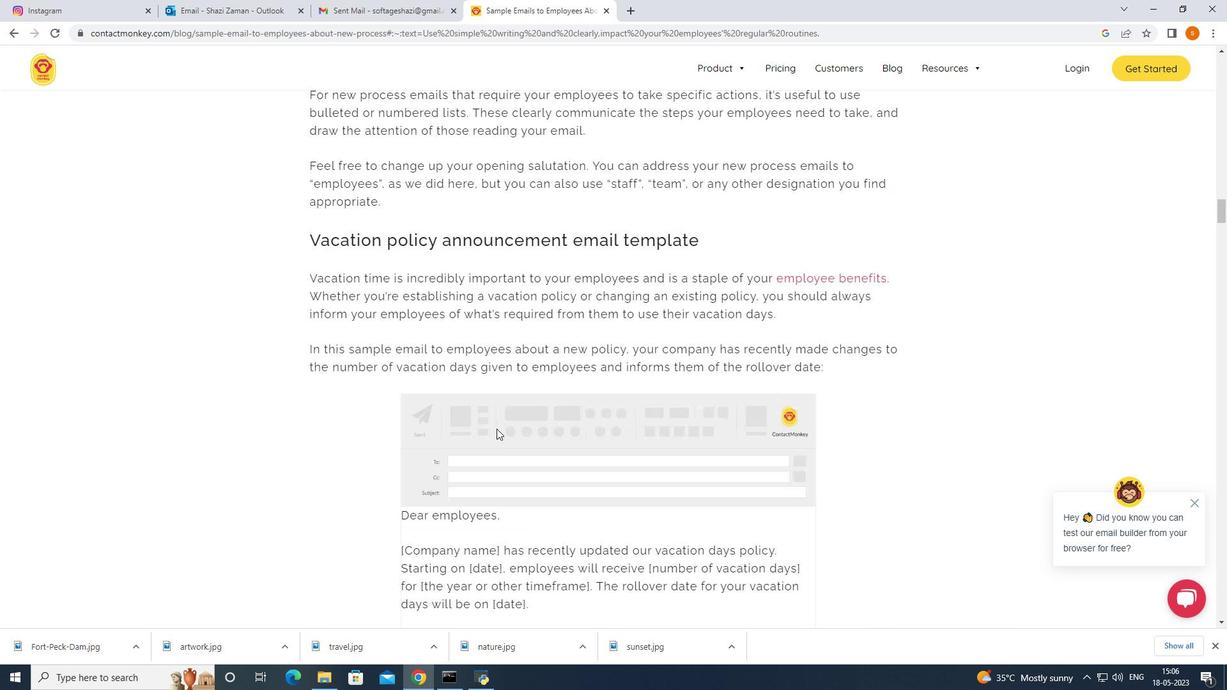 
Action: Mouse moved to (494, 426)
Screenshot: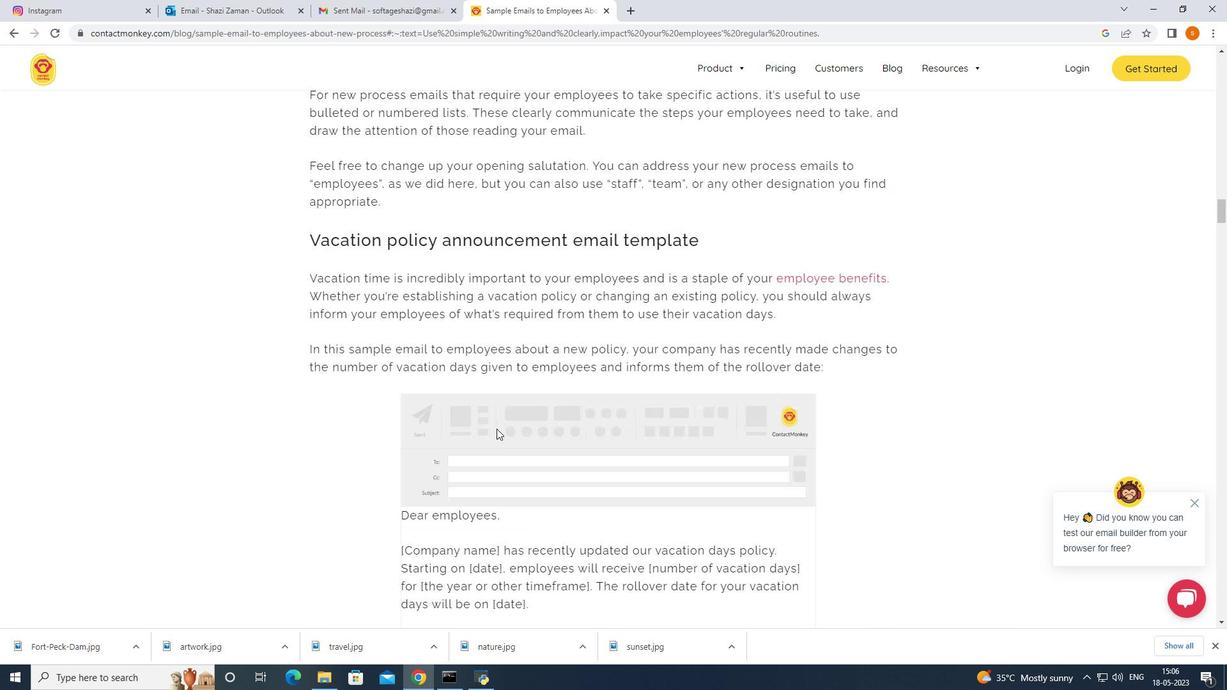
Action: Mouse scrolled (494, 427) with delta (0, 0)
Screenshot: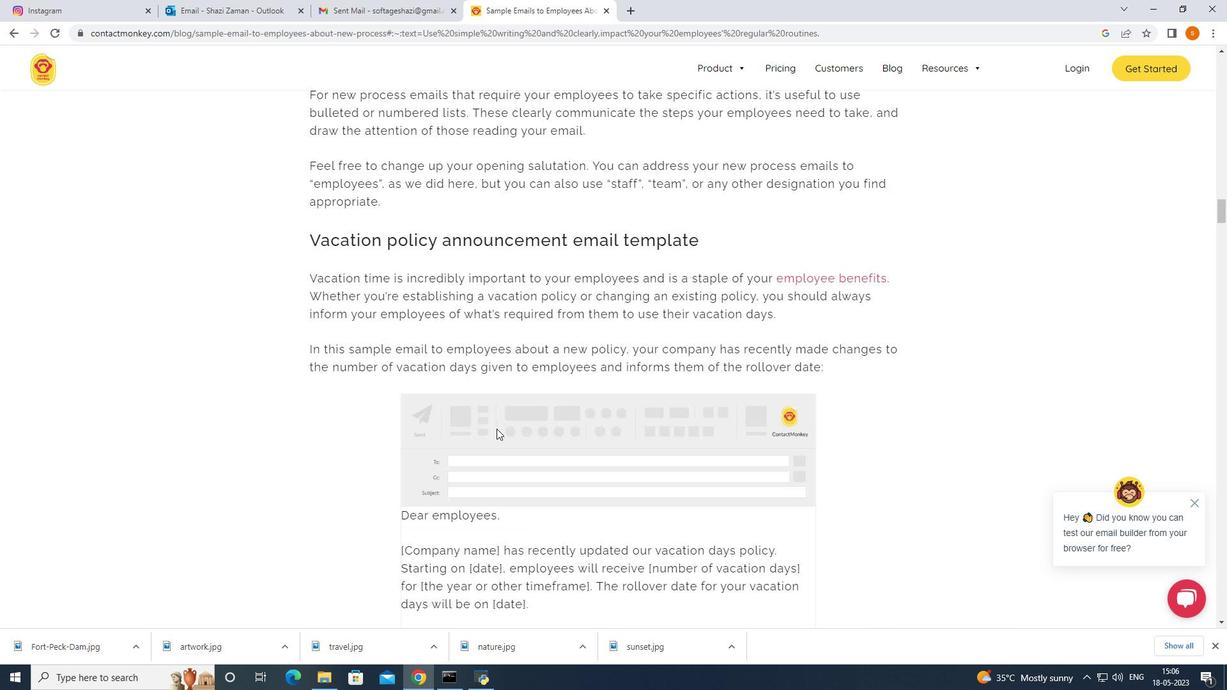 
Action: Mouse moved to (493, 425)
Screenshot: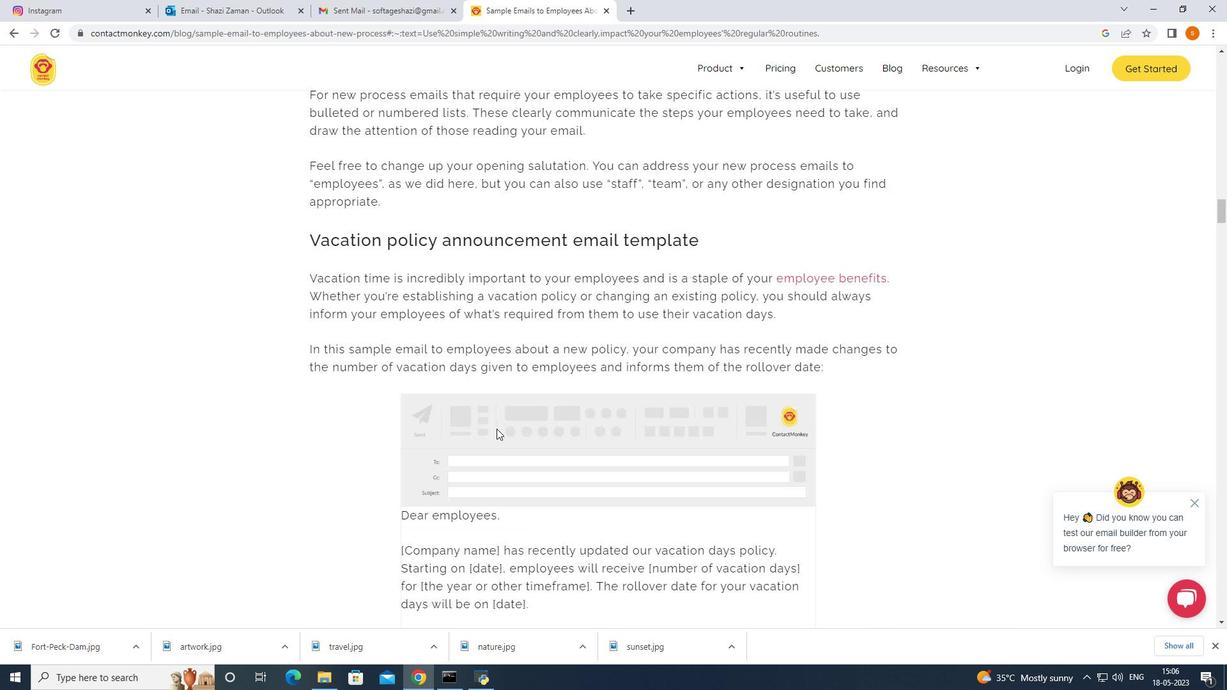 
Action: Mouse scrolled (493, 426) with delta (0, 0)
Screenshot: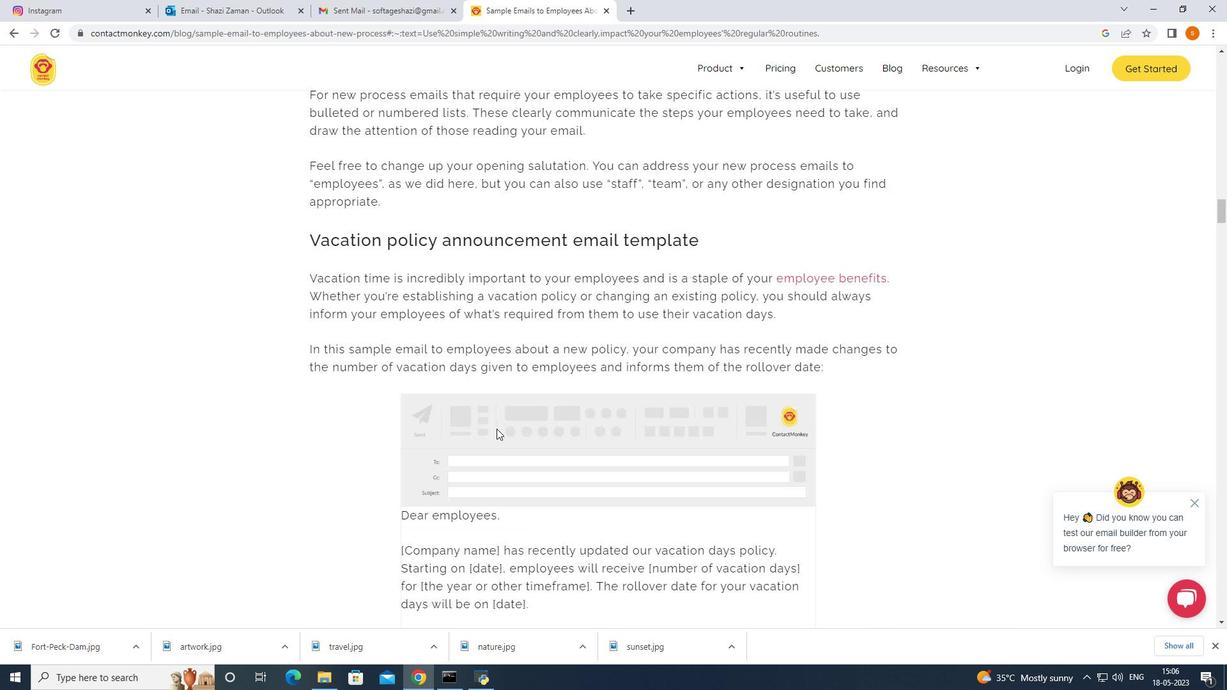 
Action: Mouse moved to (474, 402)
Screenshot: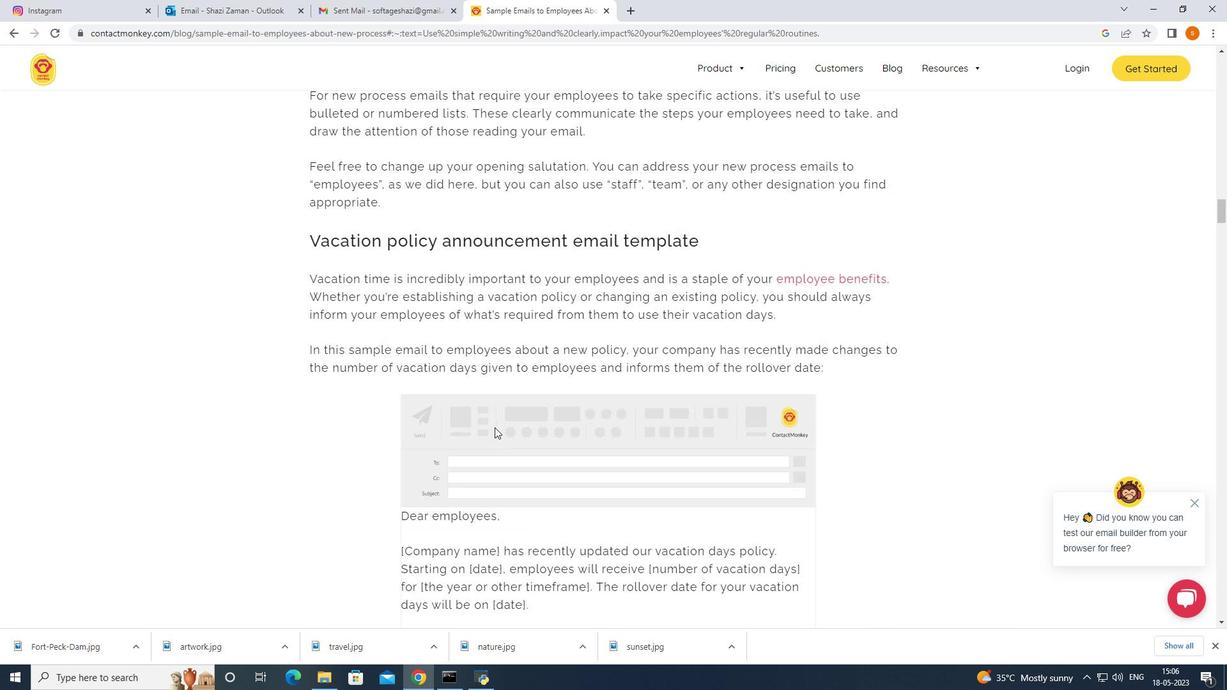 
Action: Mouse scrolled (474, 402) with delta (0, 0)
Screenshot: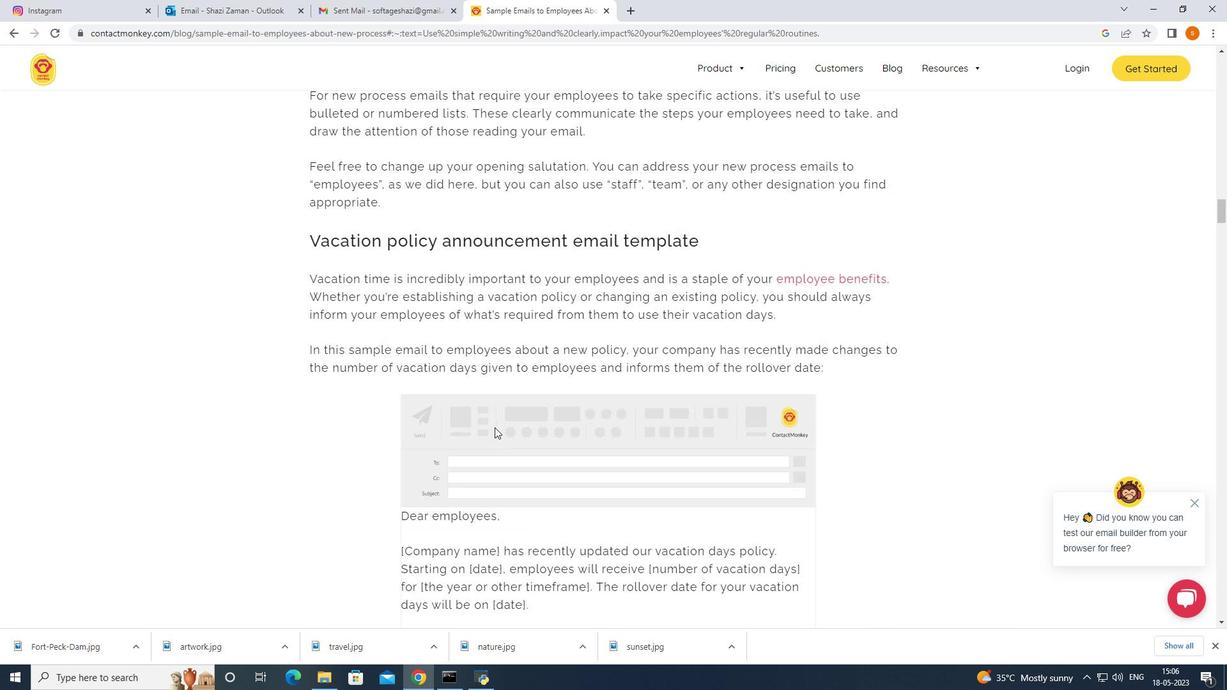 
Action: Mouse moved to (5, 33)
Screenshot: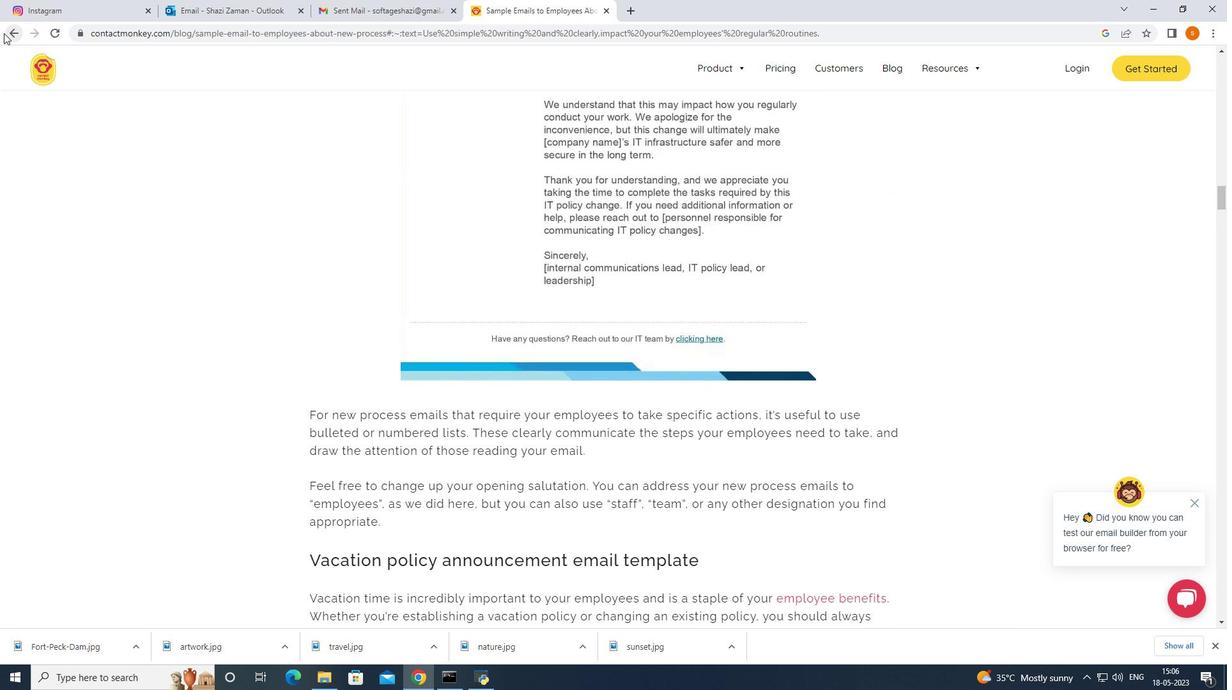 
Action: Mouse pressed left at (5, 33)
Screenshot: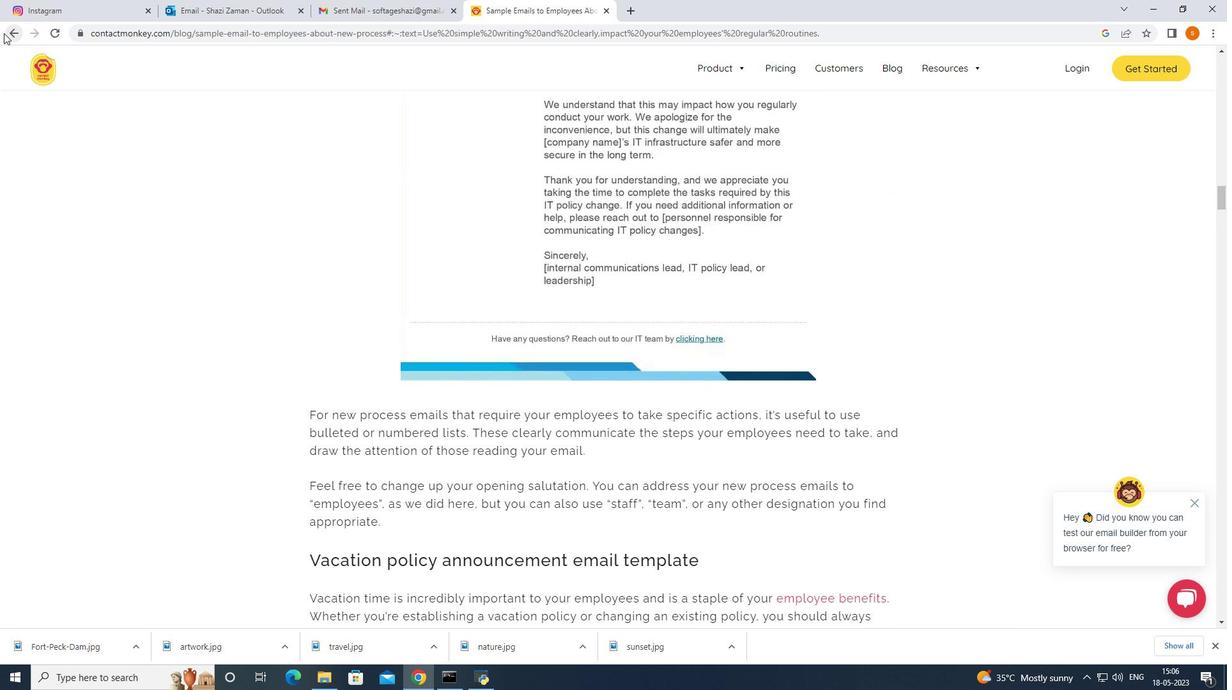 
Action: Mouse moved to (239, 315)
Screenshot: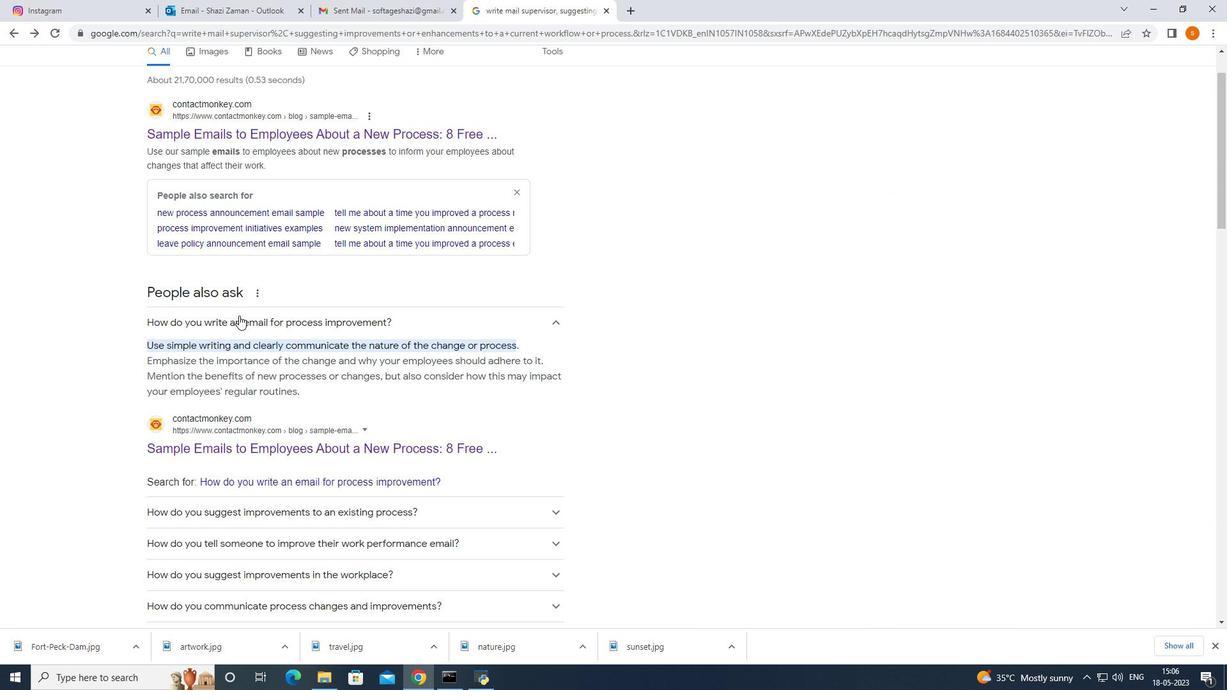 
Action: Mouse scrolled (239, 316) with delta (0, 0)
Screenshot: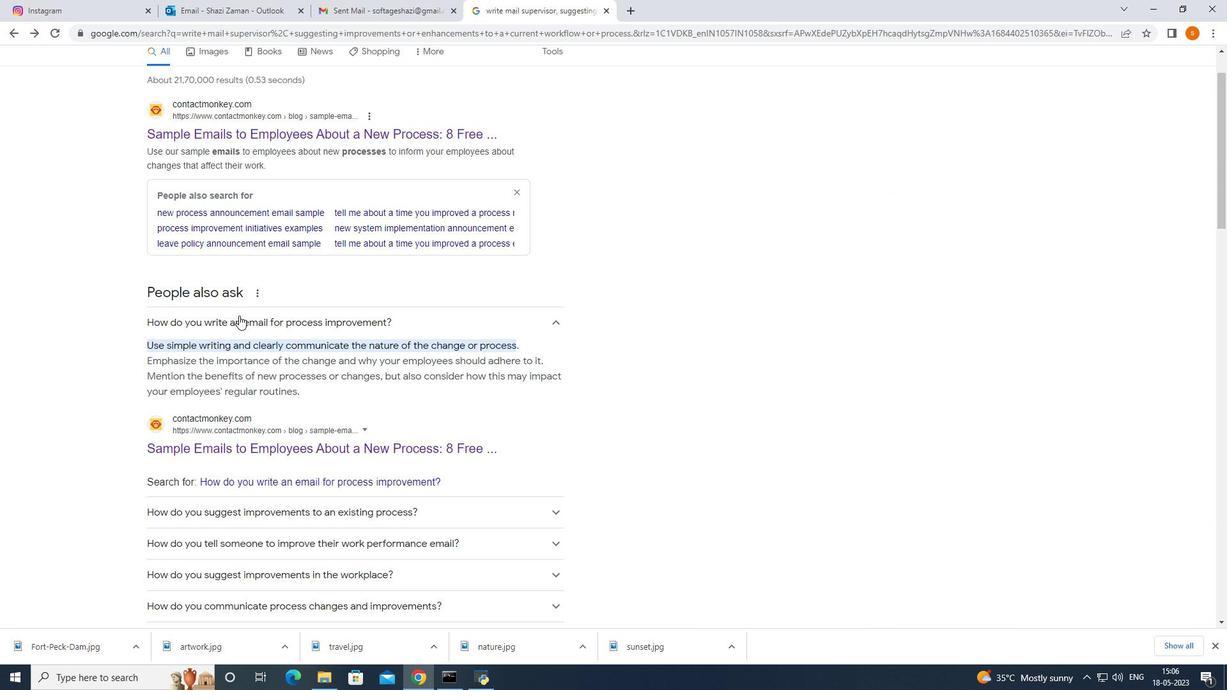 
Action: Mouse moved to (299, 322)
Screenshot: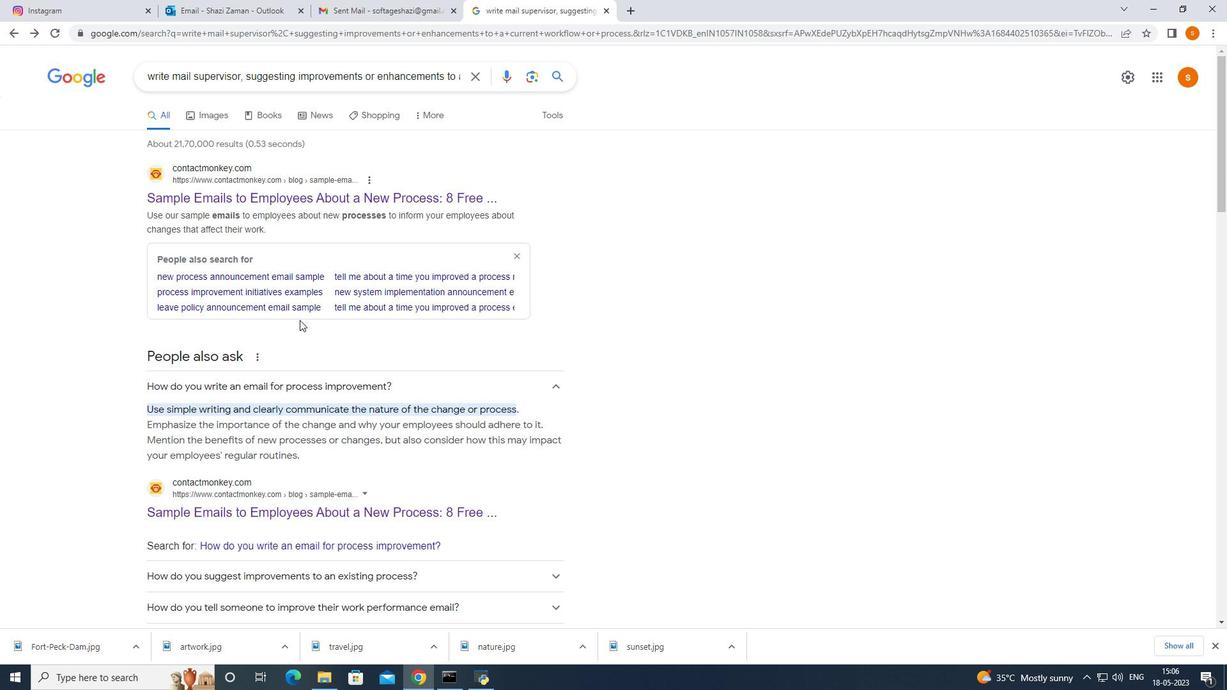 
Action: Mouse scrolled (299, 321) with delta (0, 0)
Screenshot: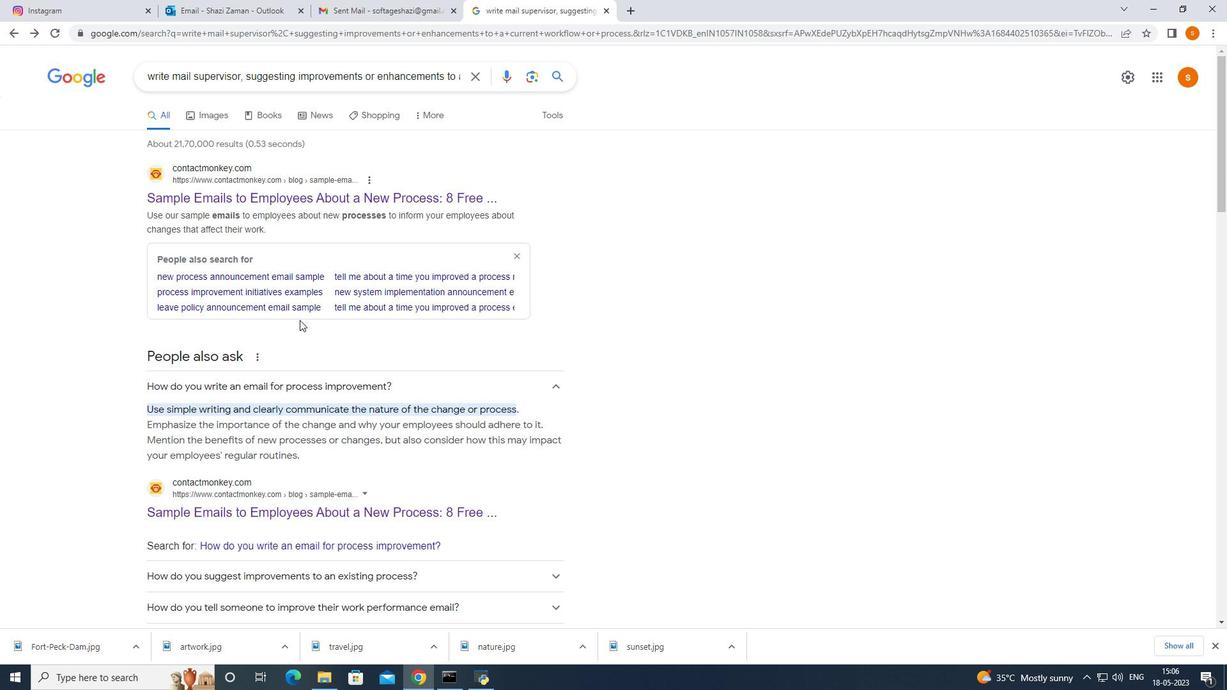 
Action: Mouse moved to (299, 322)
Screenshot: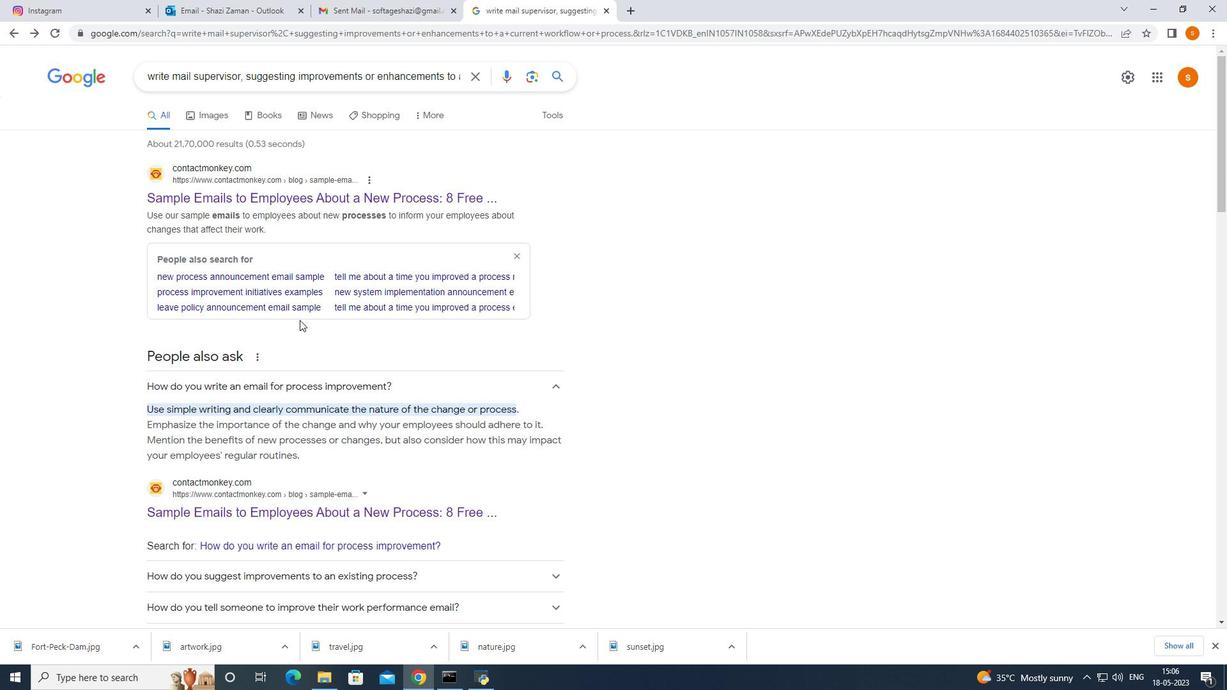 
Action: Mouse scrolled (299, 322) with delta (0, 0)
Screenshot: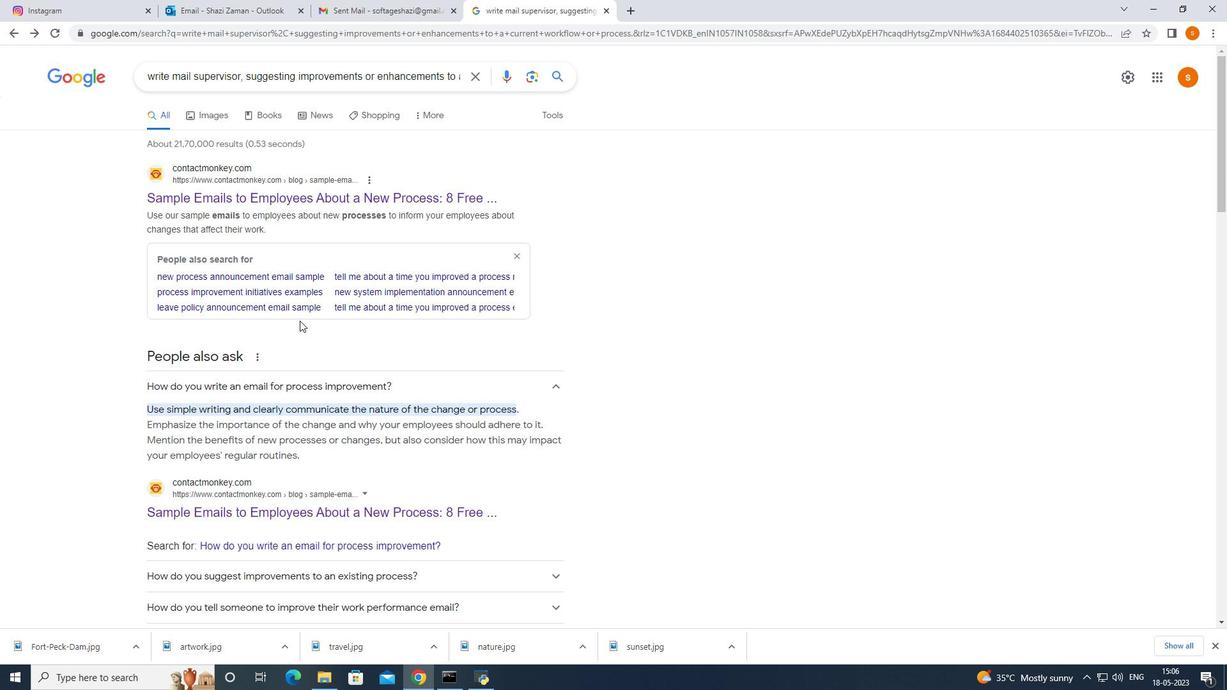
Action: Mouse moved to (298, 323)
Screenshot: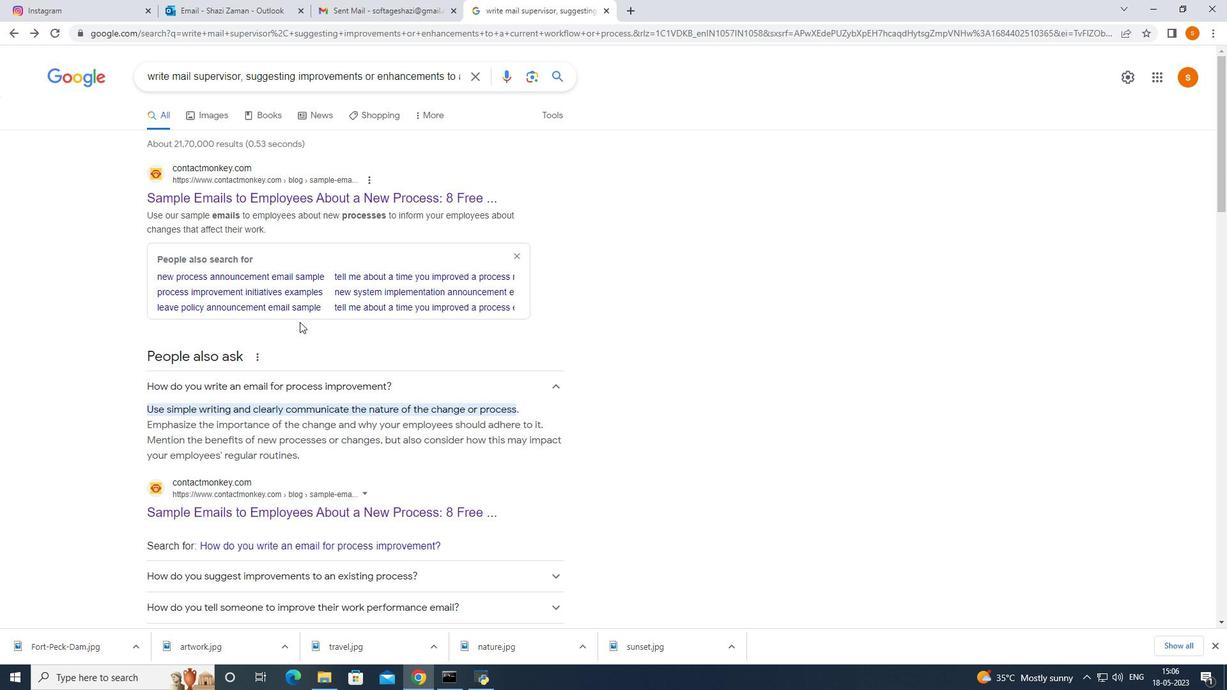
Action: Mouse scrolled (298, 322) with delta (0, 0)
Screenshot: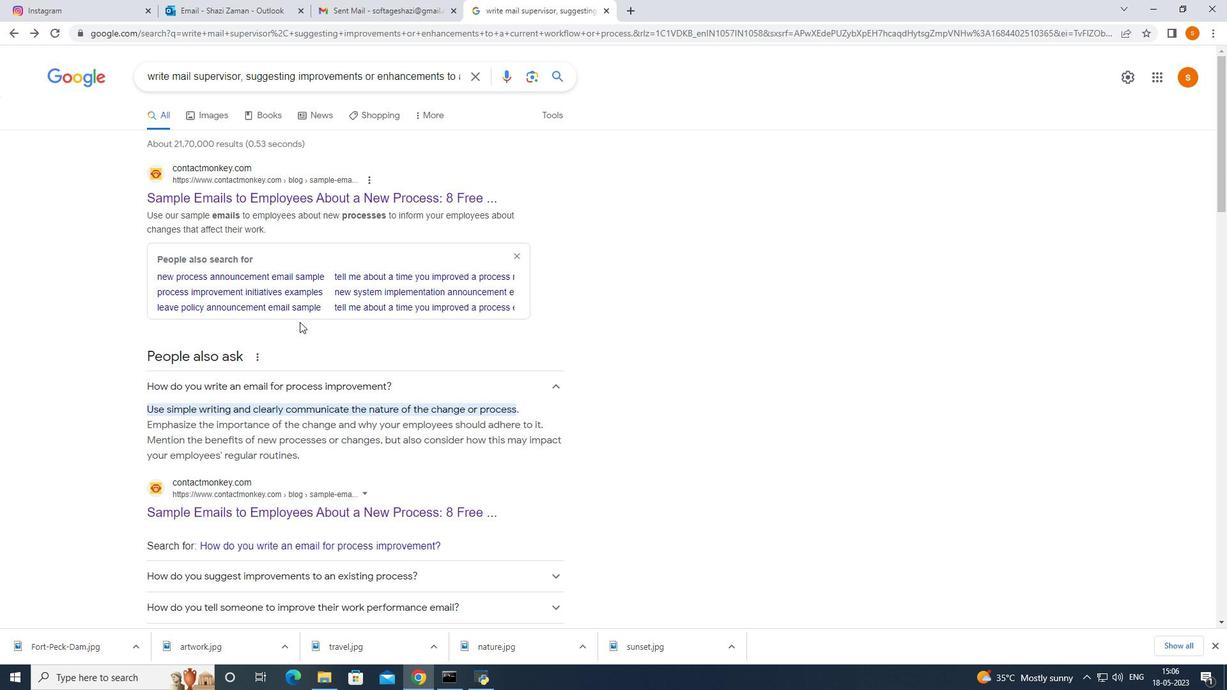 
Action: Mouse moved to (370, 401)
Screenshot: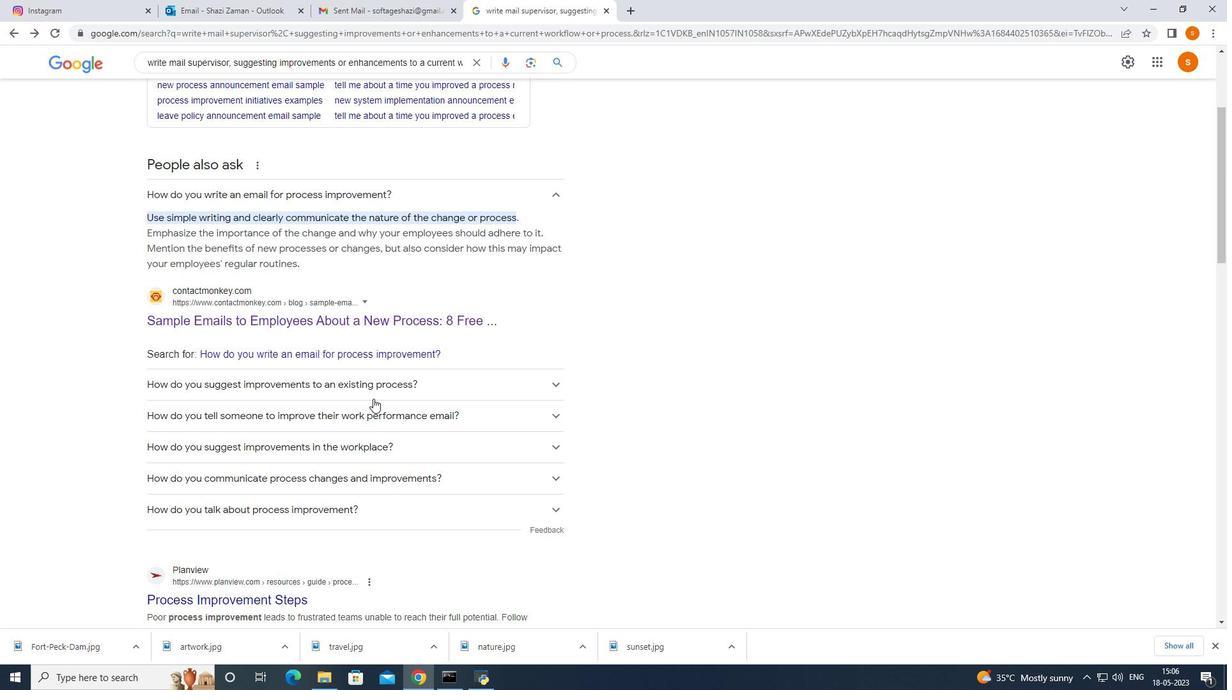 
Action: Mouse scrolled (370, 400) with delta (0, 0)
Screenshot: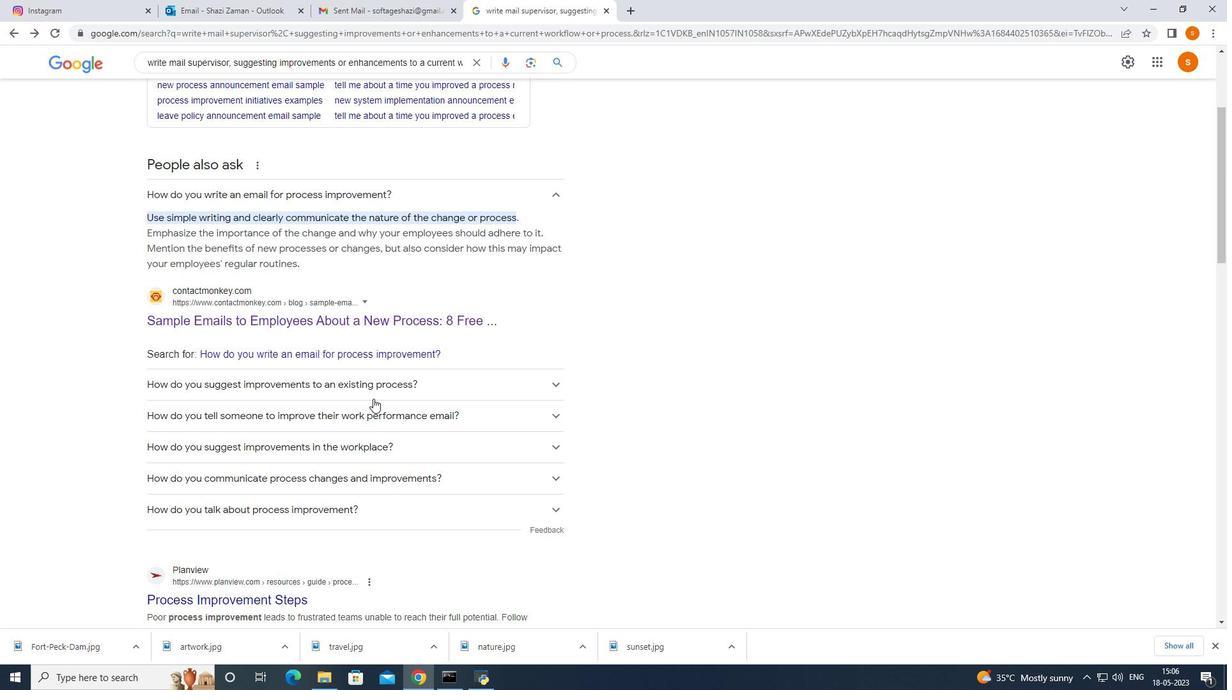 
Action: Mouse moved to (370, 404)
Screenshot: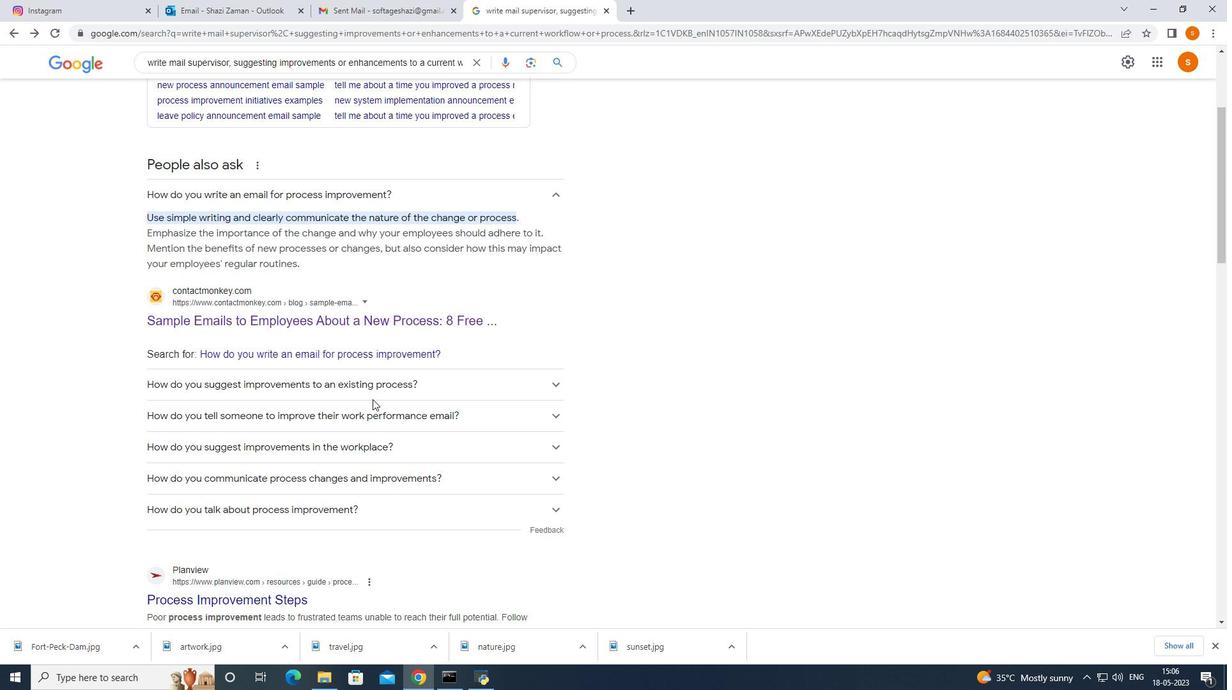 
Action: Mouse scrolled (370, 404) with delta (0, 0)
Screenshot: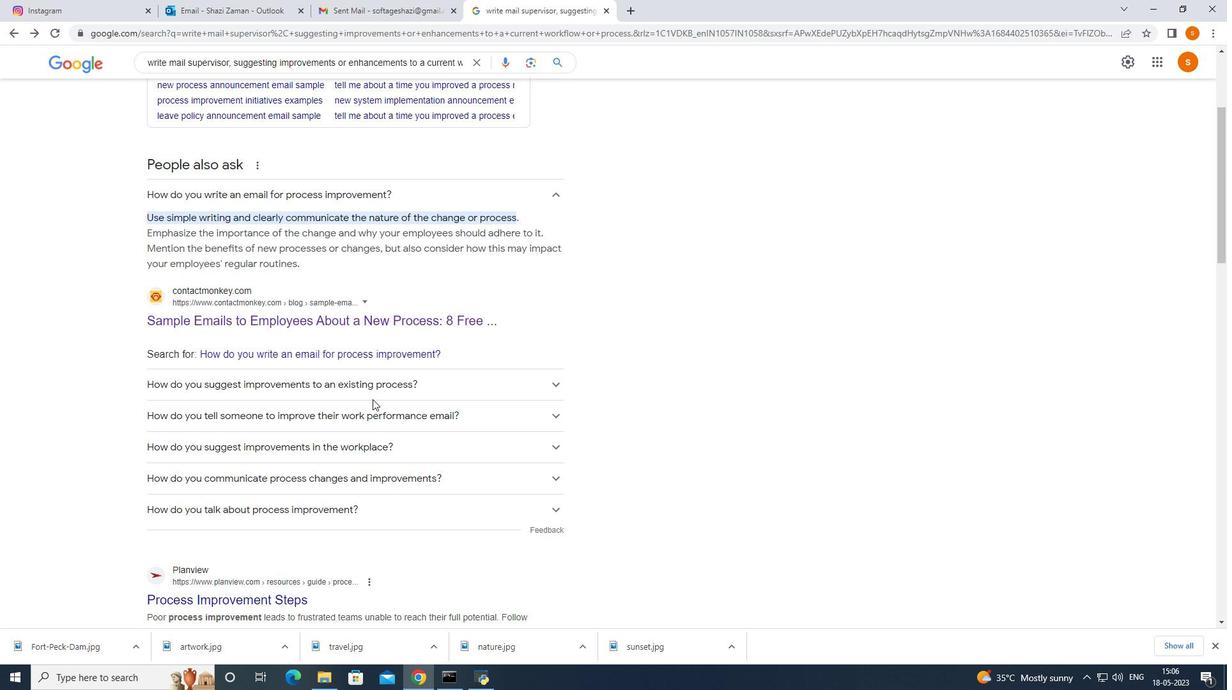 
Action: Mouse moved to (296, 344)
Screenshot: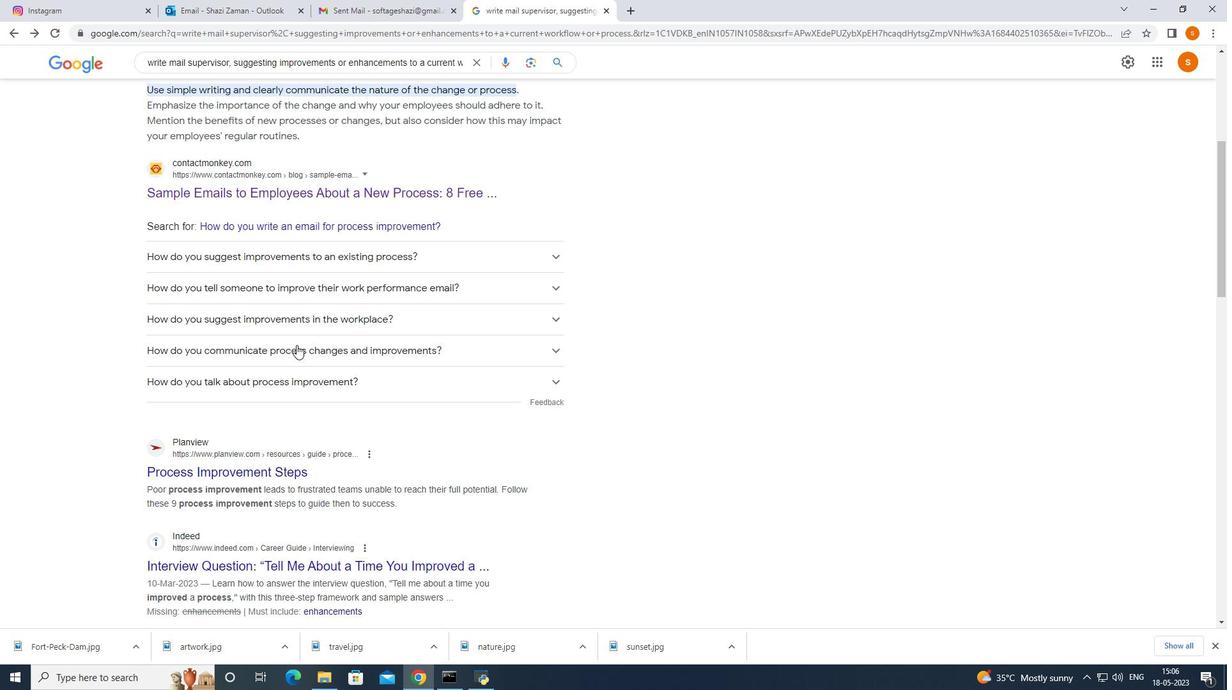 
Action: Mouse scrolled (296, 343) with delta (0, 0)
Screenshot: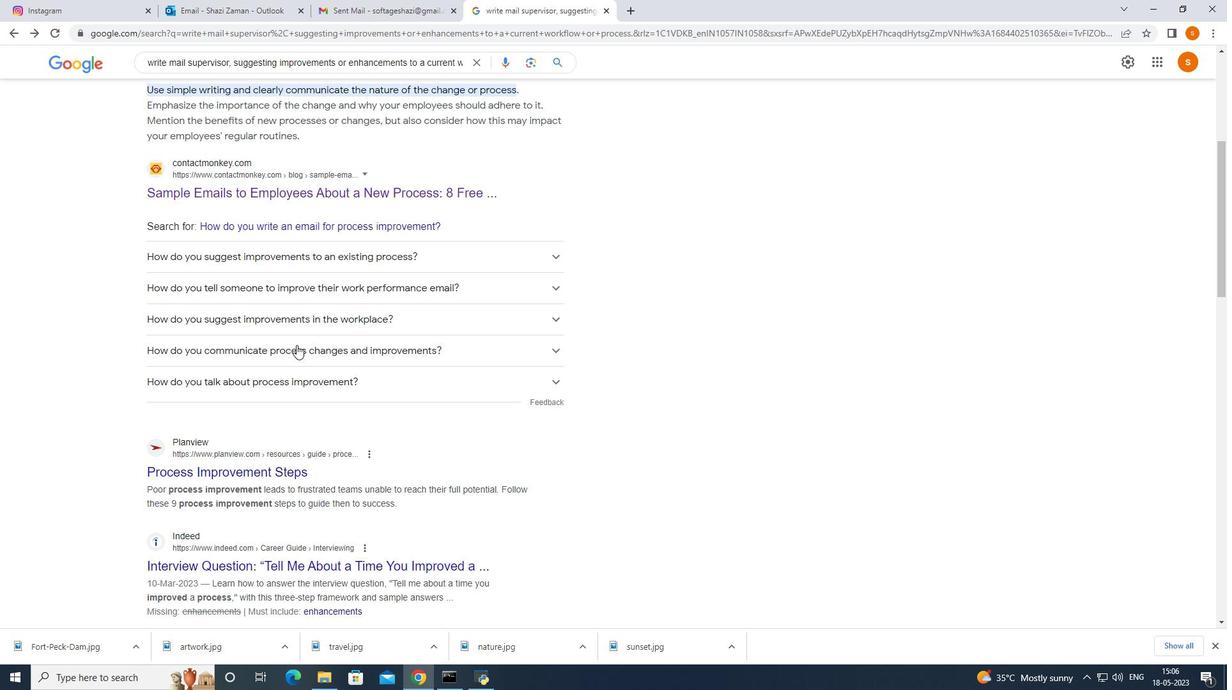 
Action: Mouse moved to (296, 345)
Screenshot: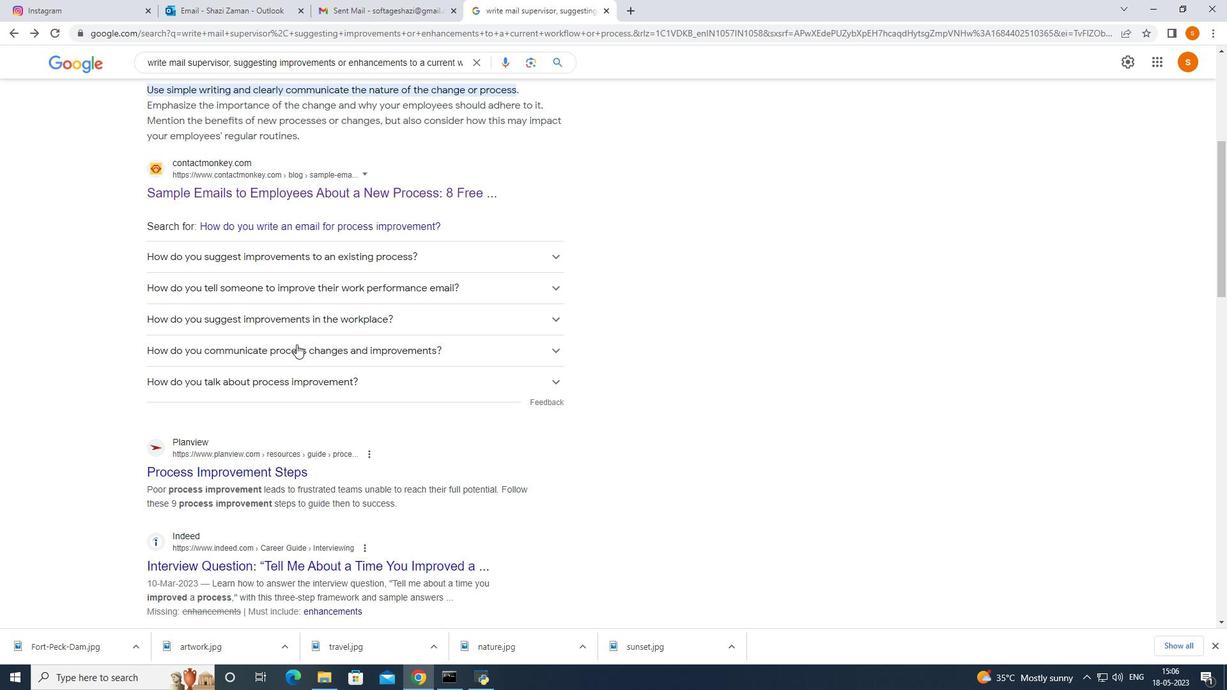 
Action: Mouse scrolled (296, 344) with delta (0, 0)
Screenshot: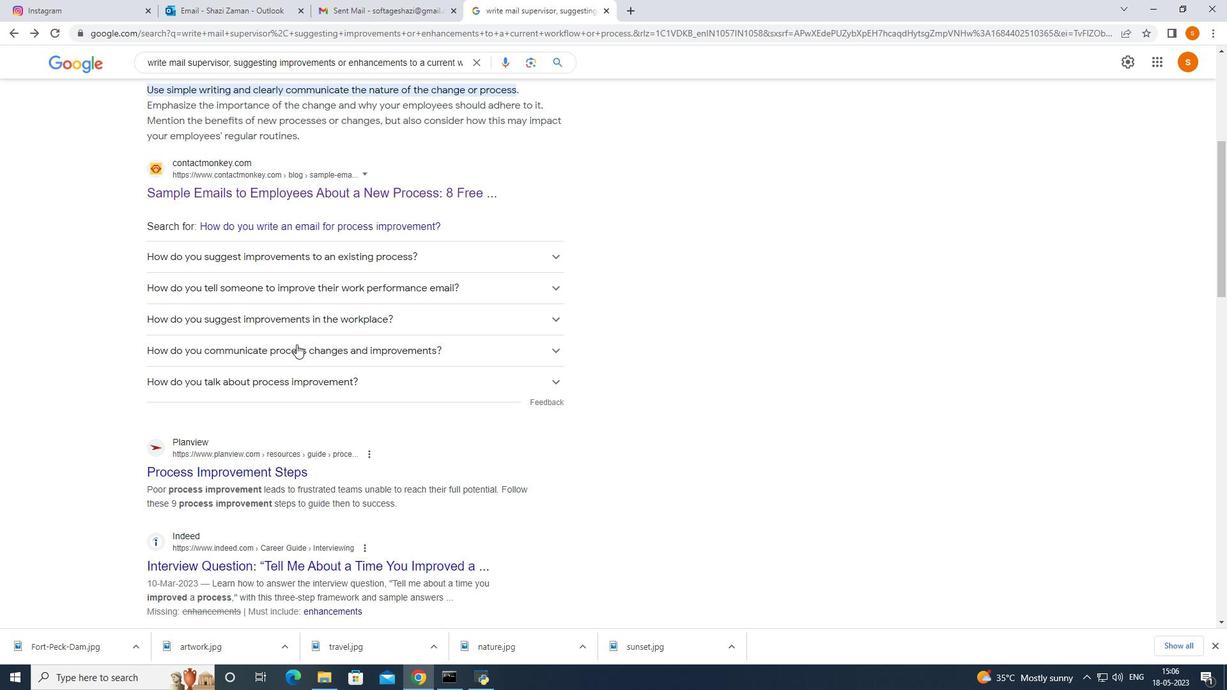 
Action: Mouse moved to (290, 354)
Screenshot: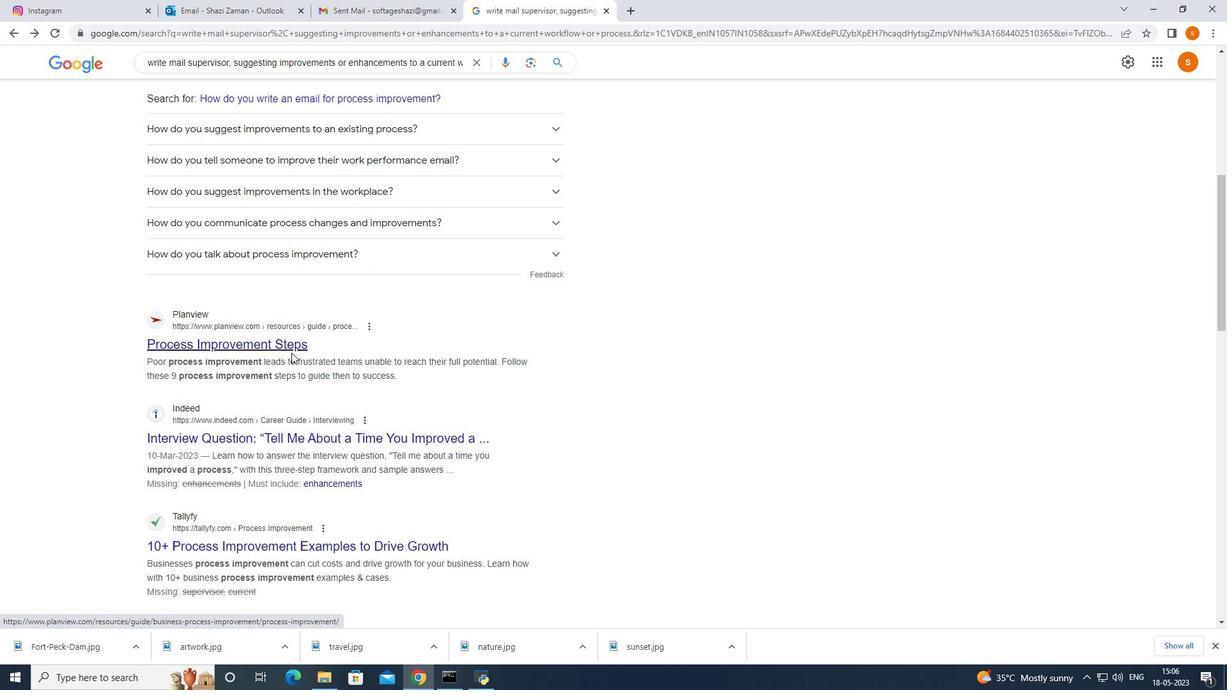
Action: Mouse scrolled (290, 354) with delta (0, 0)
Screenshot: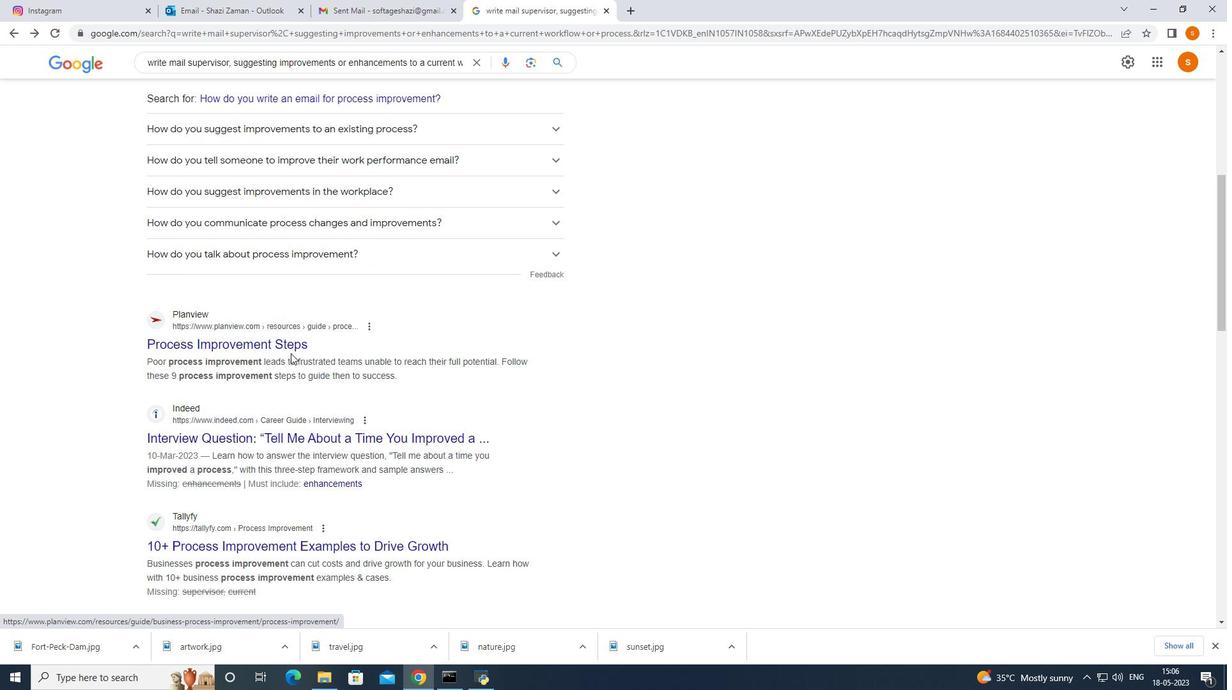 
Action: Mouse moved to (290, 354)
Screenshot: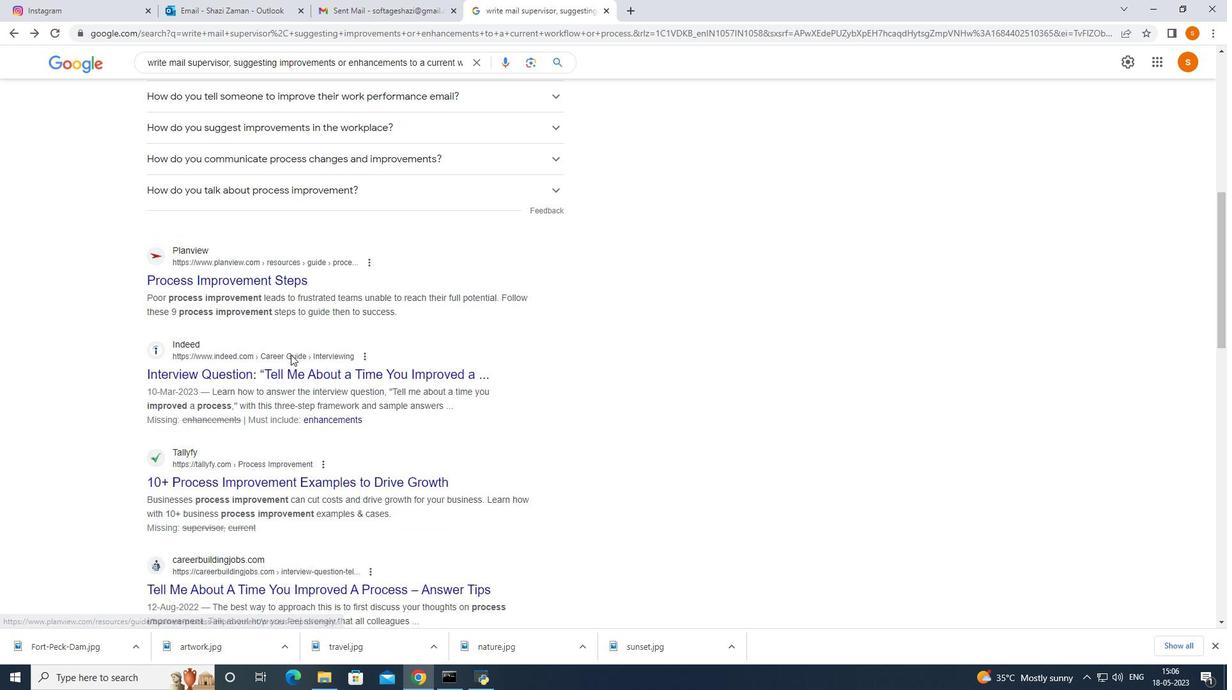 
Action: Mouse scrolled (290, 354) with delta (0, 0)
Screenshot: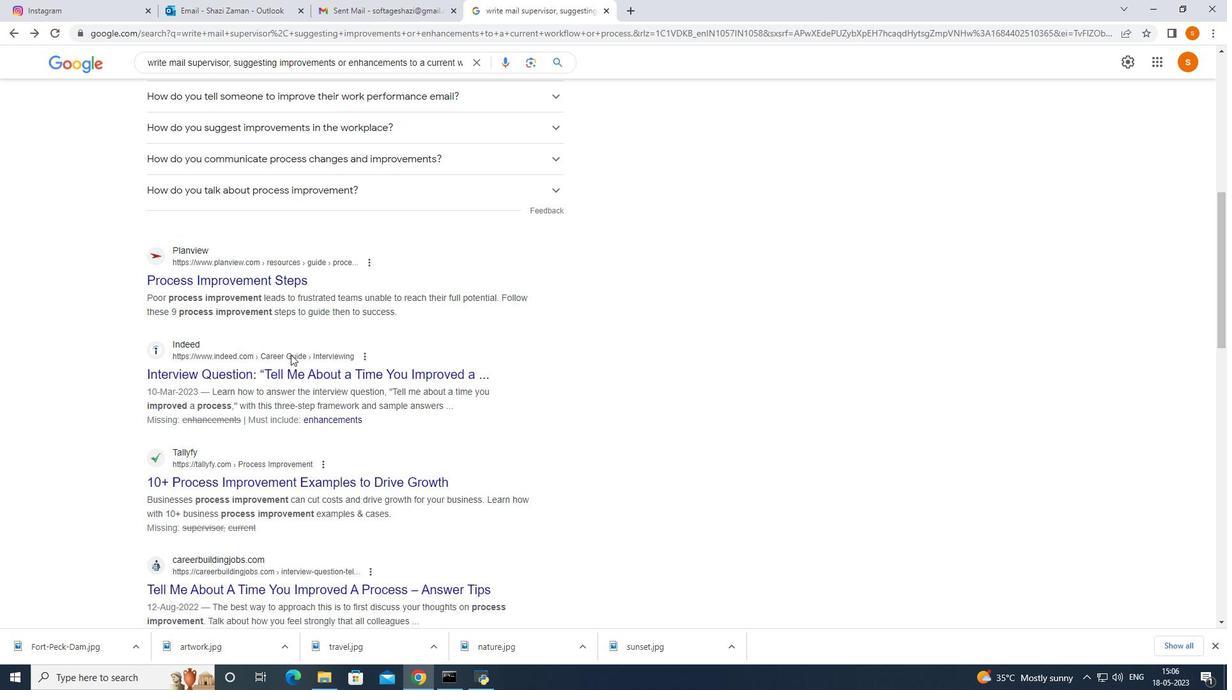 
Action: Mouse scrolled (290, 354) with delta (0, 0)
Screenshot: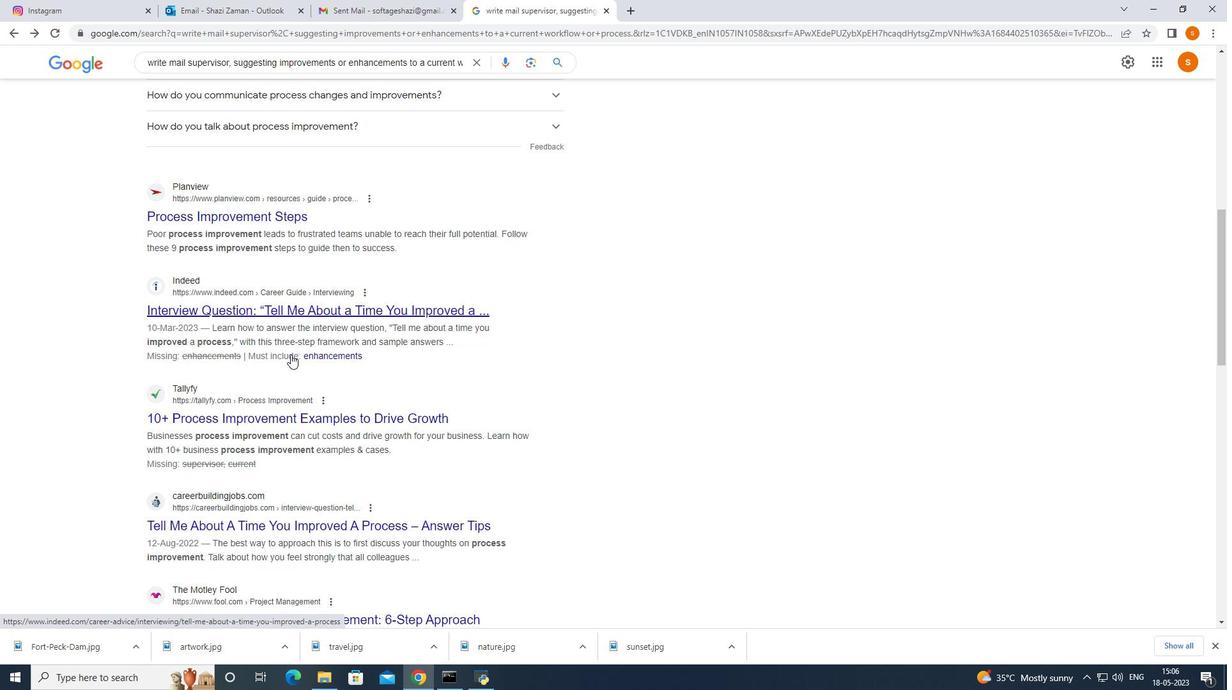 
Action: Mouse scrolled (290, 354) with delta (0, 0)
Screenshot: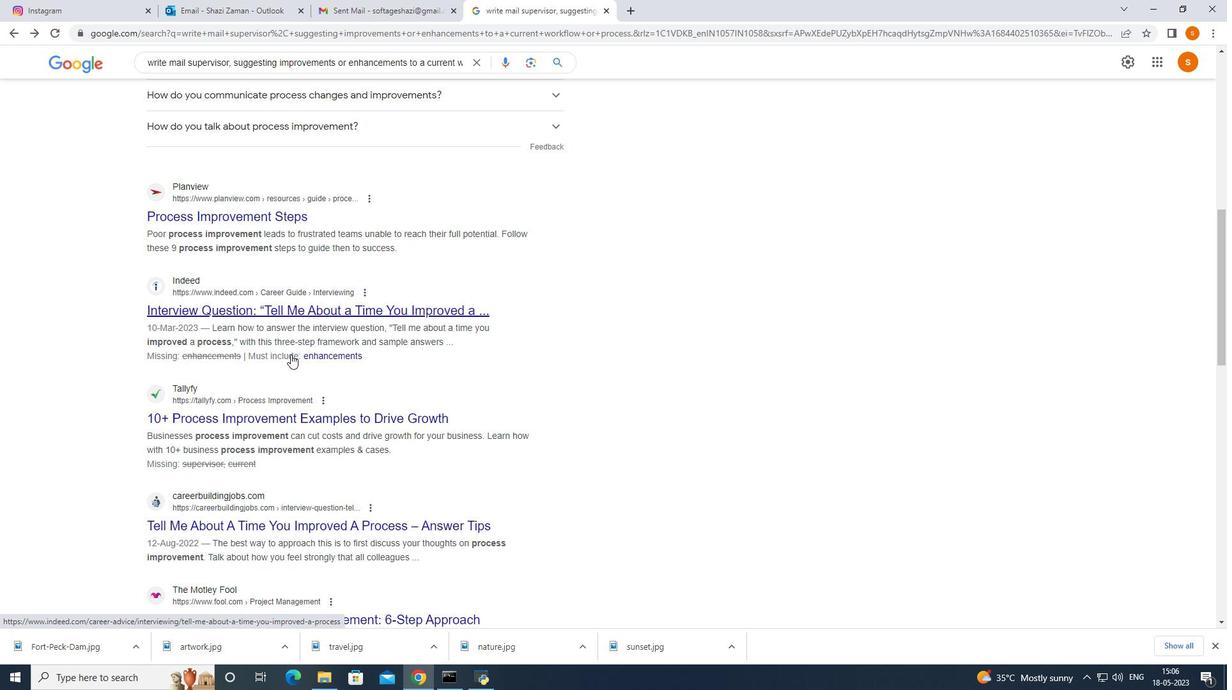 
Action: Mouse moved to (289, 355)
Screenshot: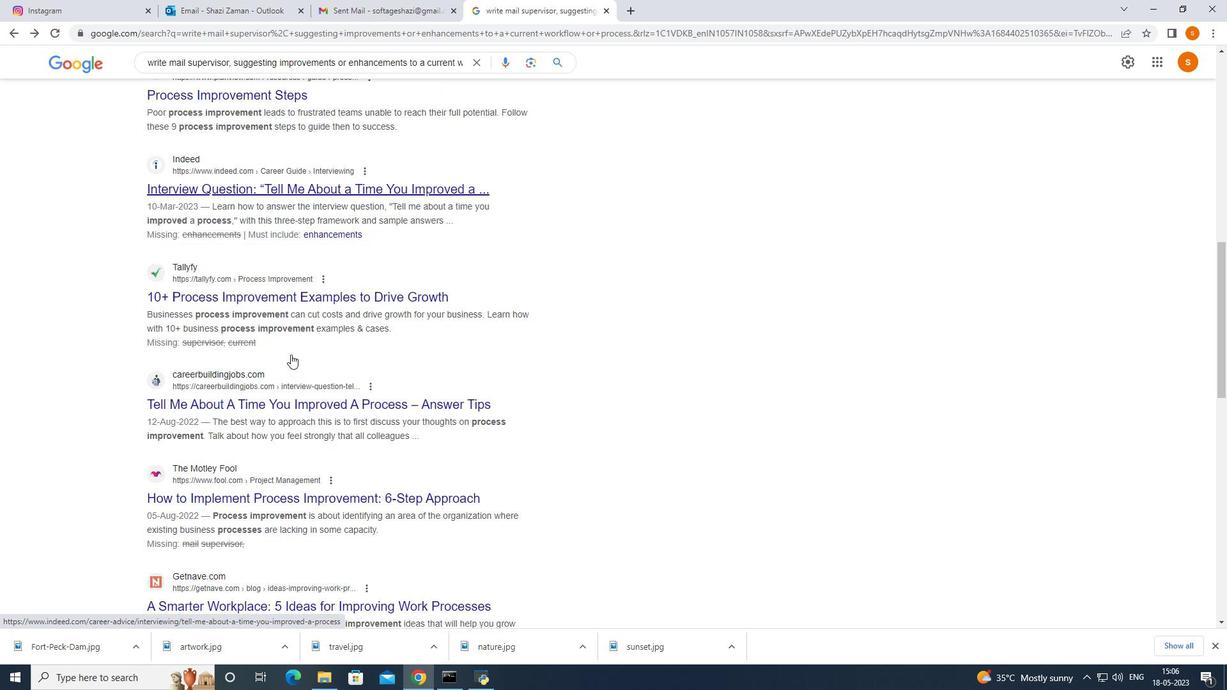 
Action: Mouse scrolled (289, 356) with delta (0, 0)
Screenshot: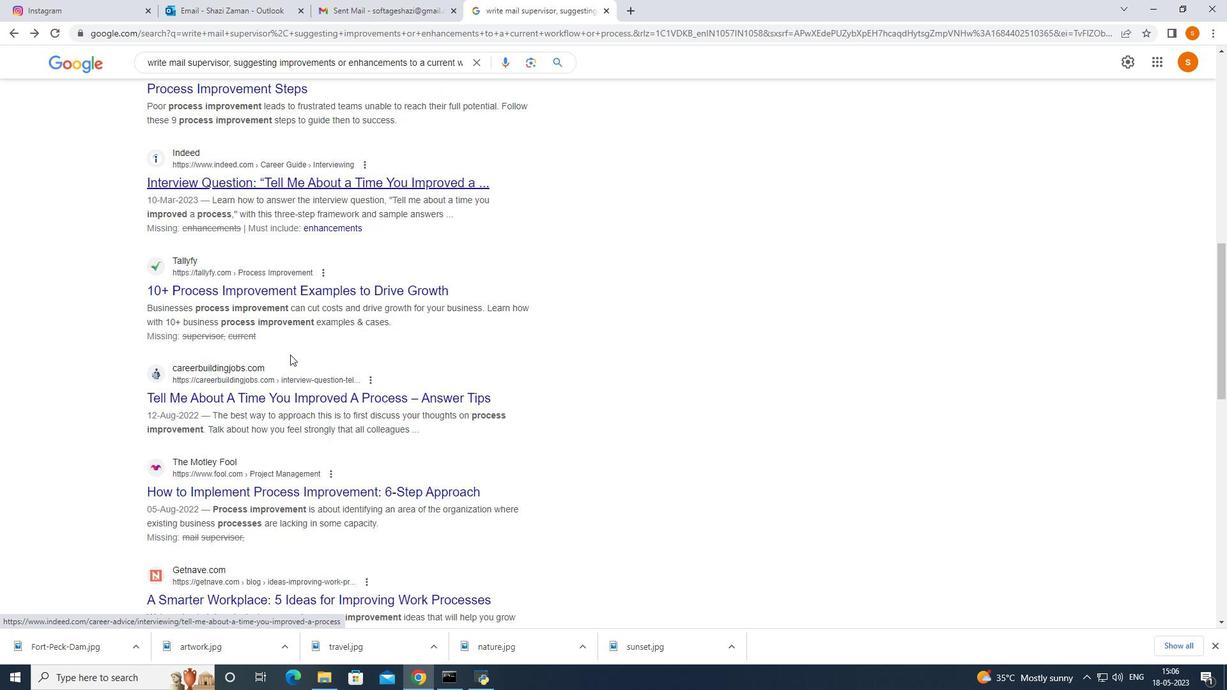 
Action: Mouse moved to (289, 355)
Screenshot: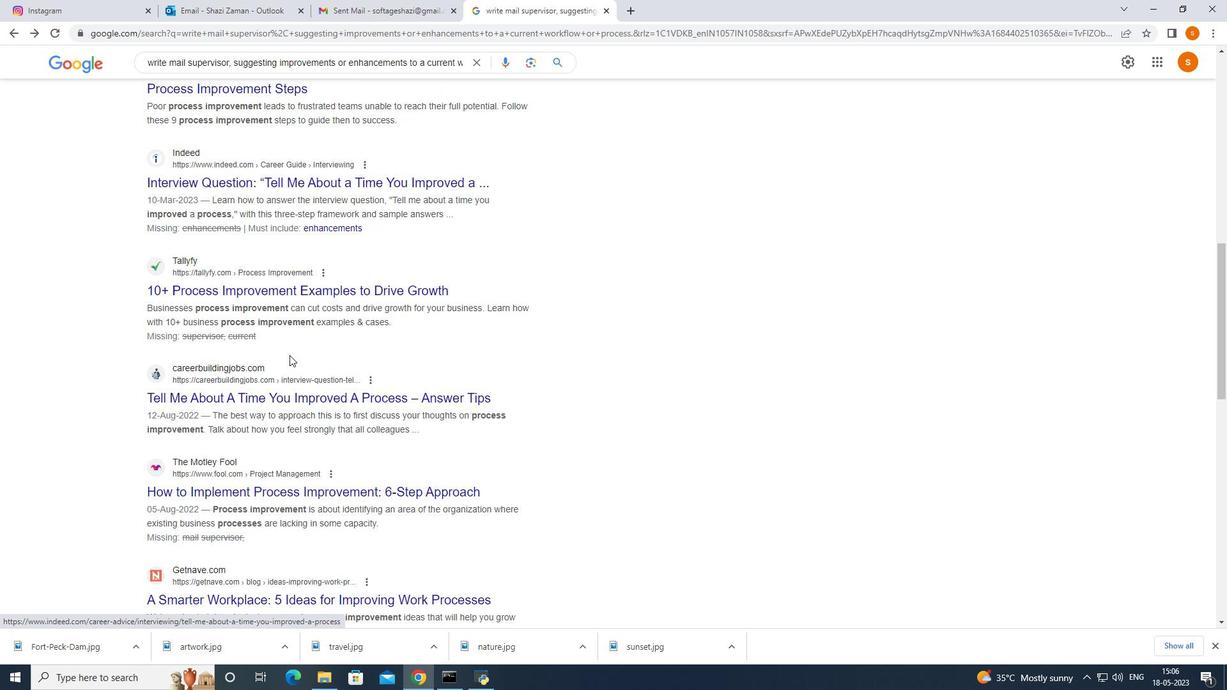 
Action: Mouse scrolled (289, 356) with delta (0, 0)
Screenshot: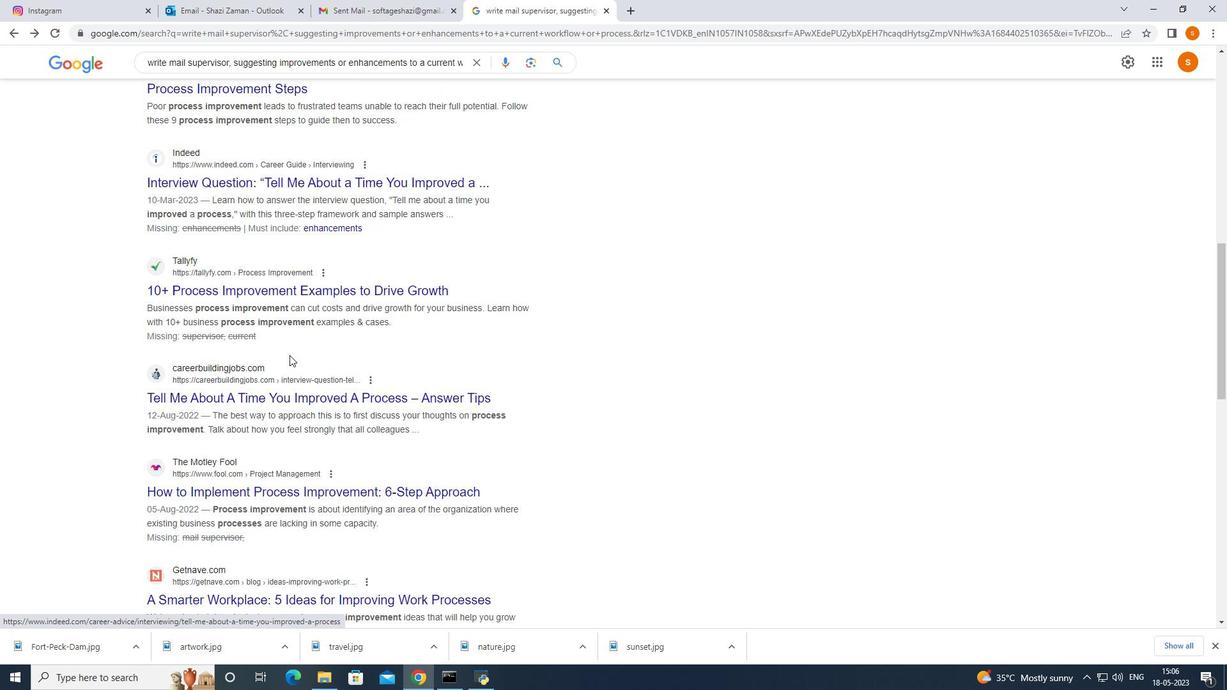 
Action: Mouse moved to (290, 355)
Screenshot: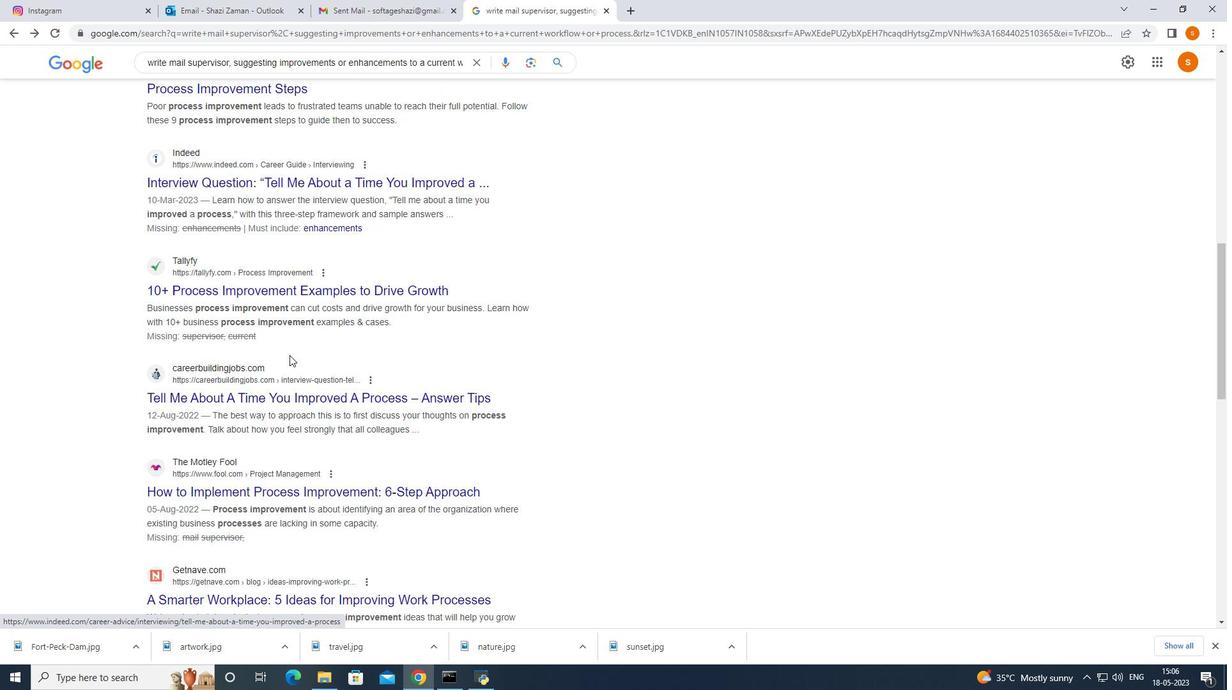 
Action: Mouse scrolled (290, 356) with delta (0, 0)
Screenshot: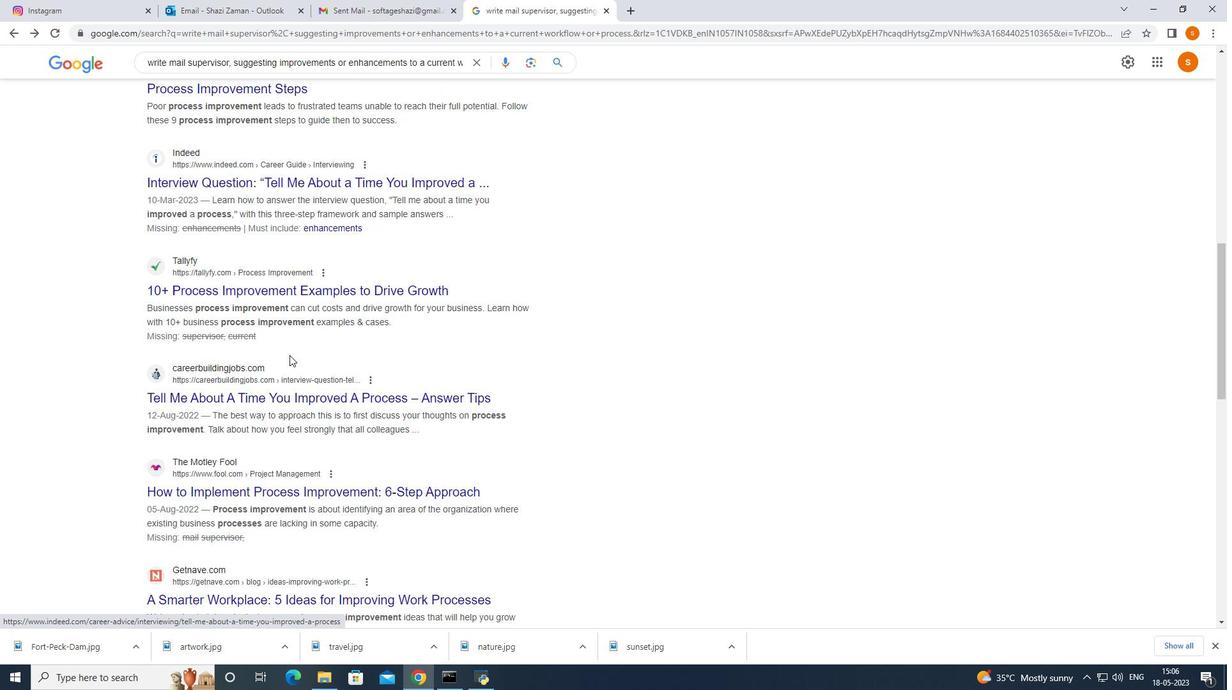 
Action: Mouse moved to (290, 354)
Screenshot: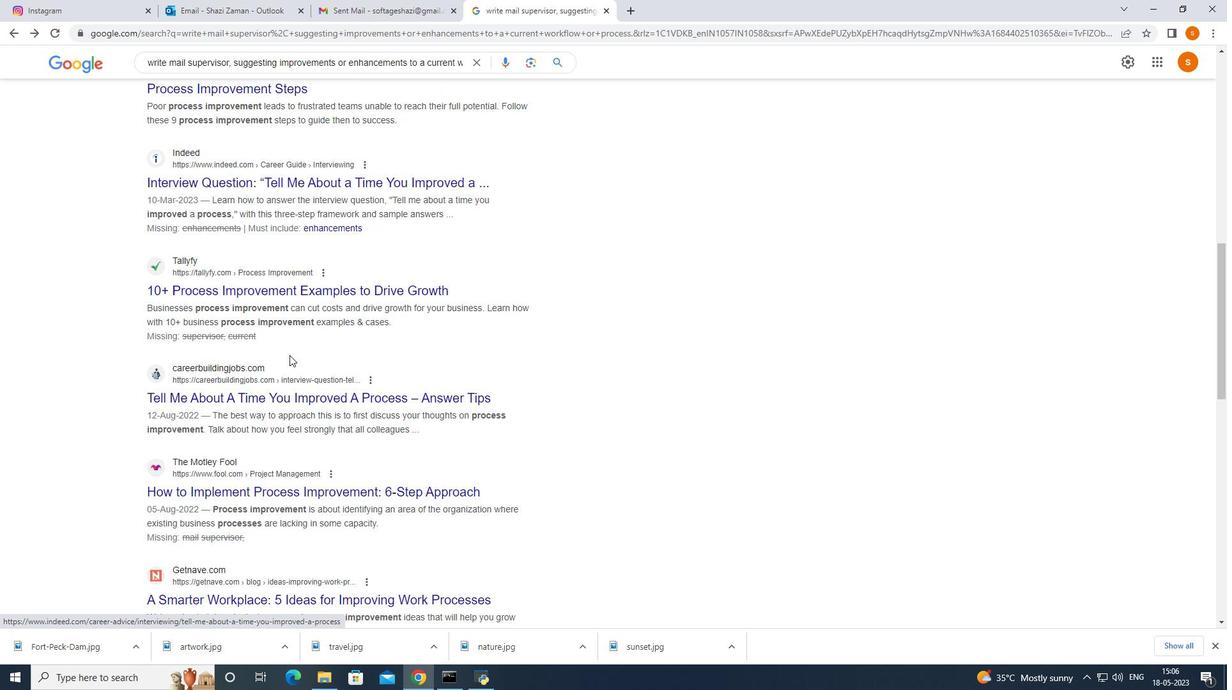 
Action: Mouse scrolled (290, 354) with delta (0, 0)
Screenshot: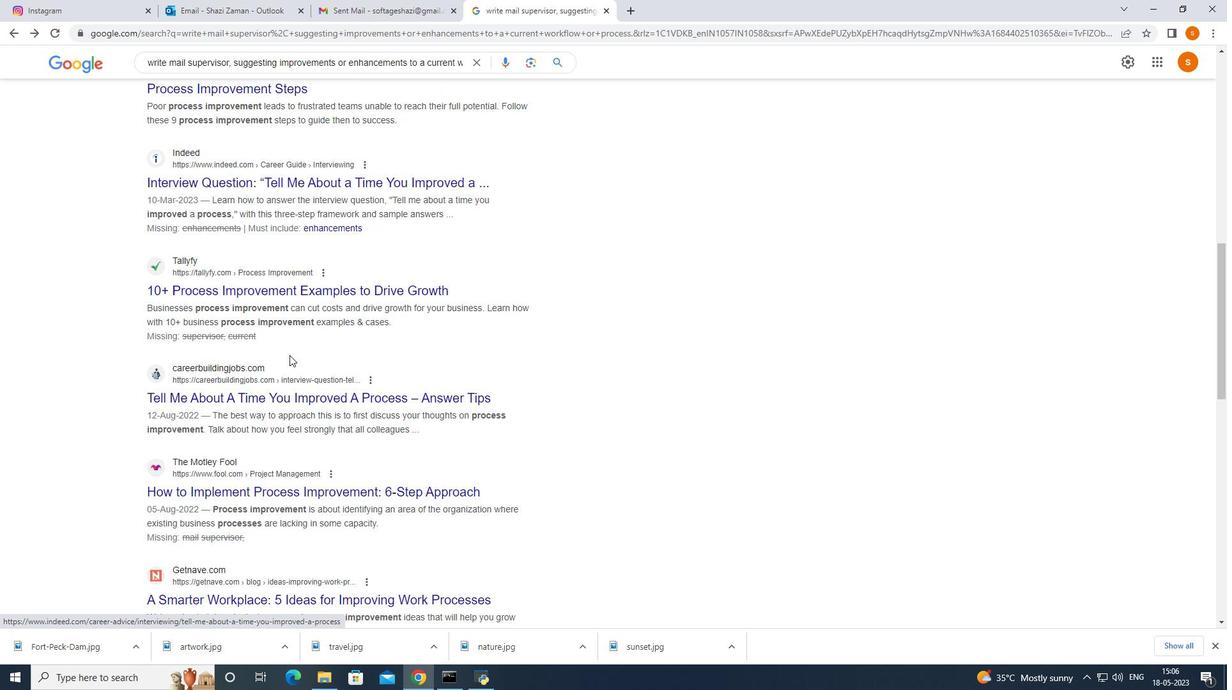 
Action: Mouse moved to (290, 352)
Screenshot: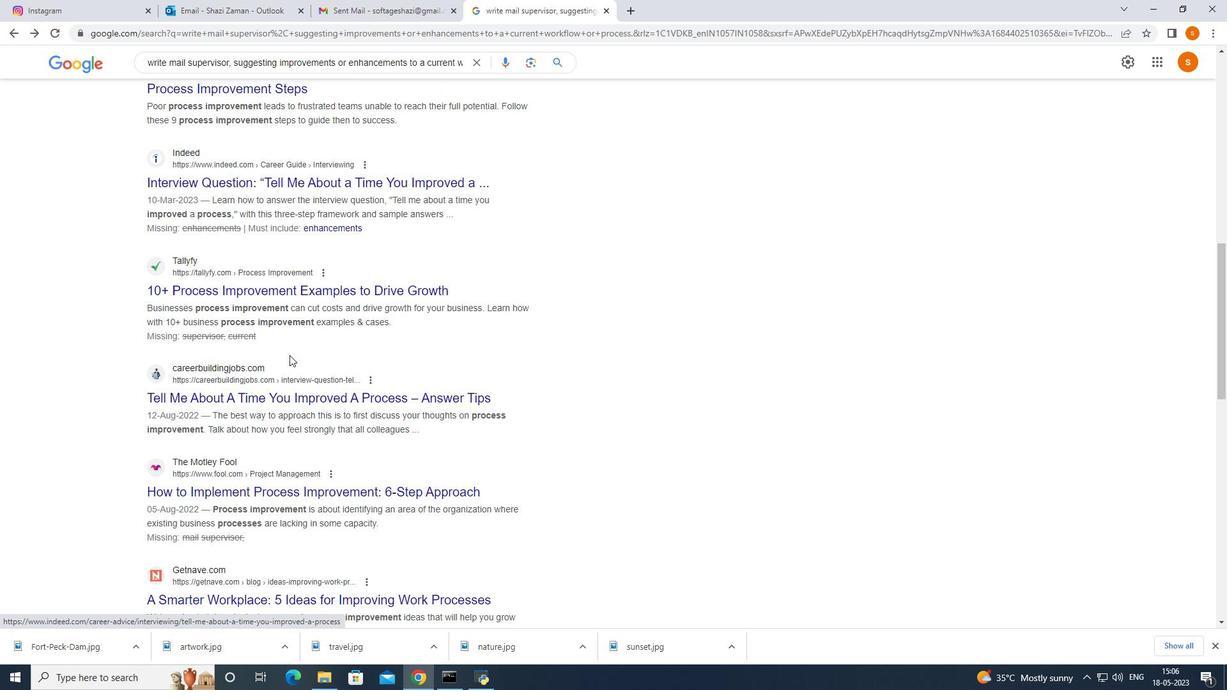 
Action: Mouse scrolled (290, 353) with delta (0, 0)
Screenshot: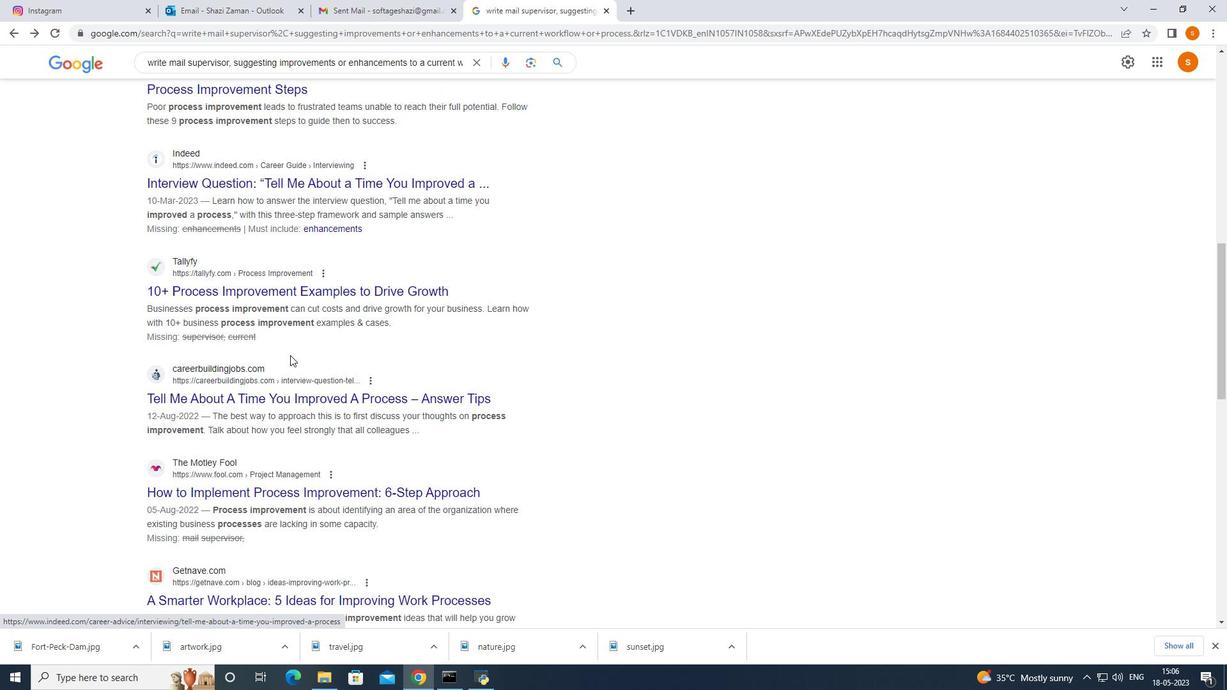
Action: Mouse moved to (287, 352)
Screenshot: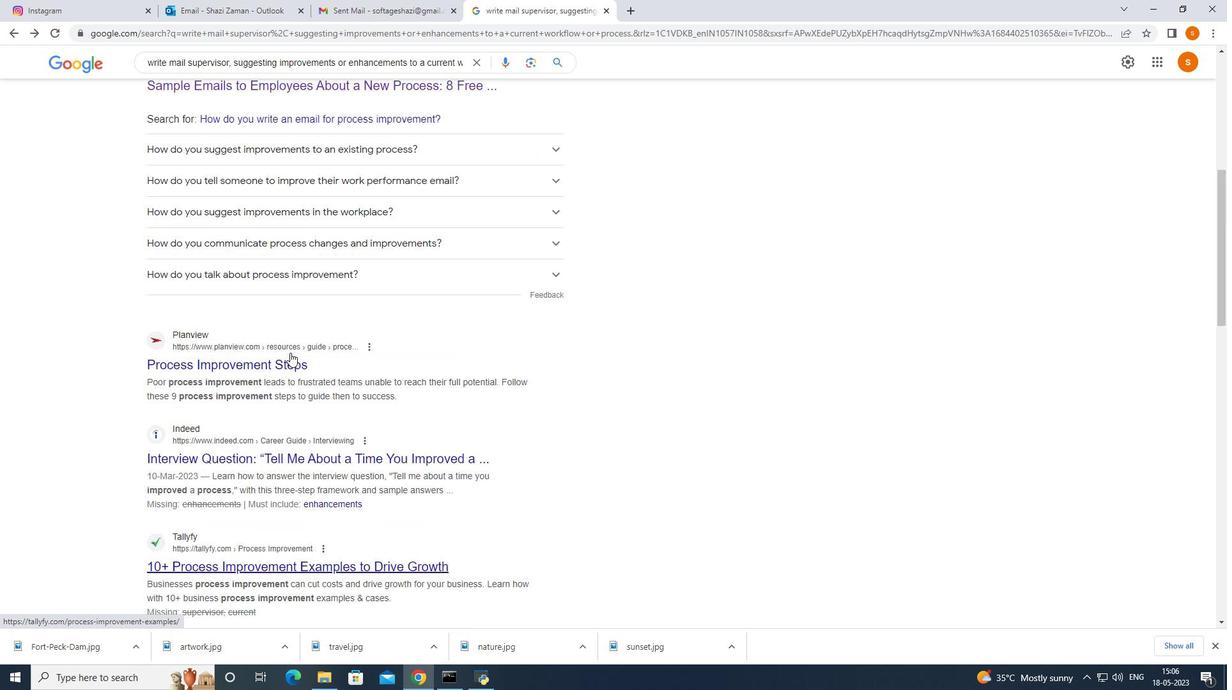 
Action: Mouse scrolled (287, 353) with delta (0, 0)
Screenshot: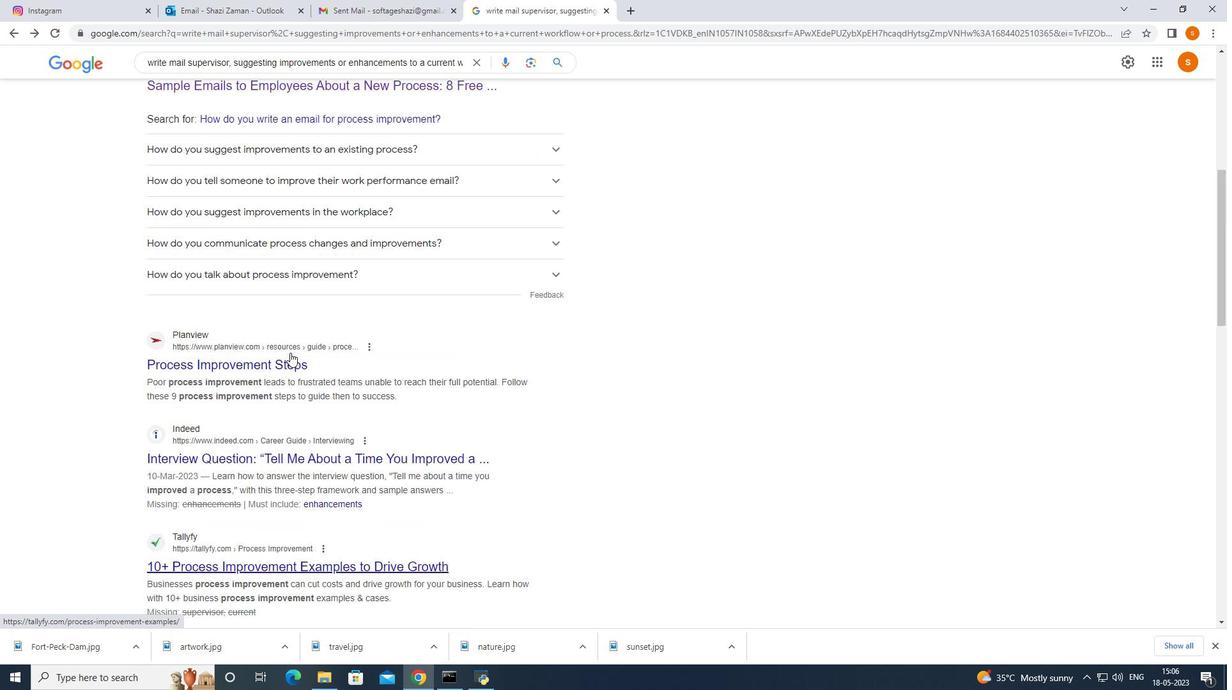 
Action: Mouse moved to (287, 351)
Screenshot: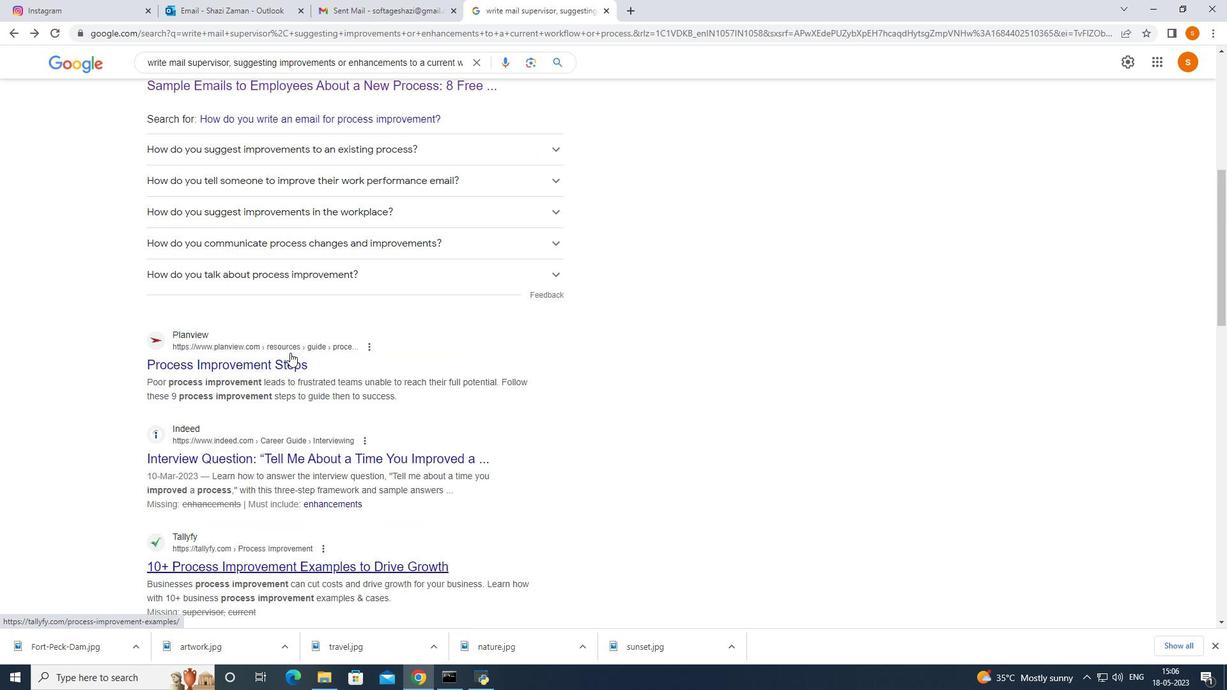 
Action: Mouse scrolled (287, 353) with delta (0, 0)
Screenshot: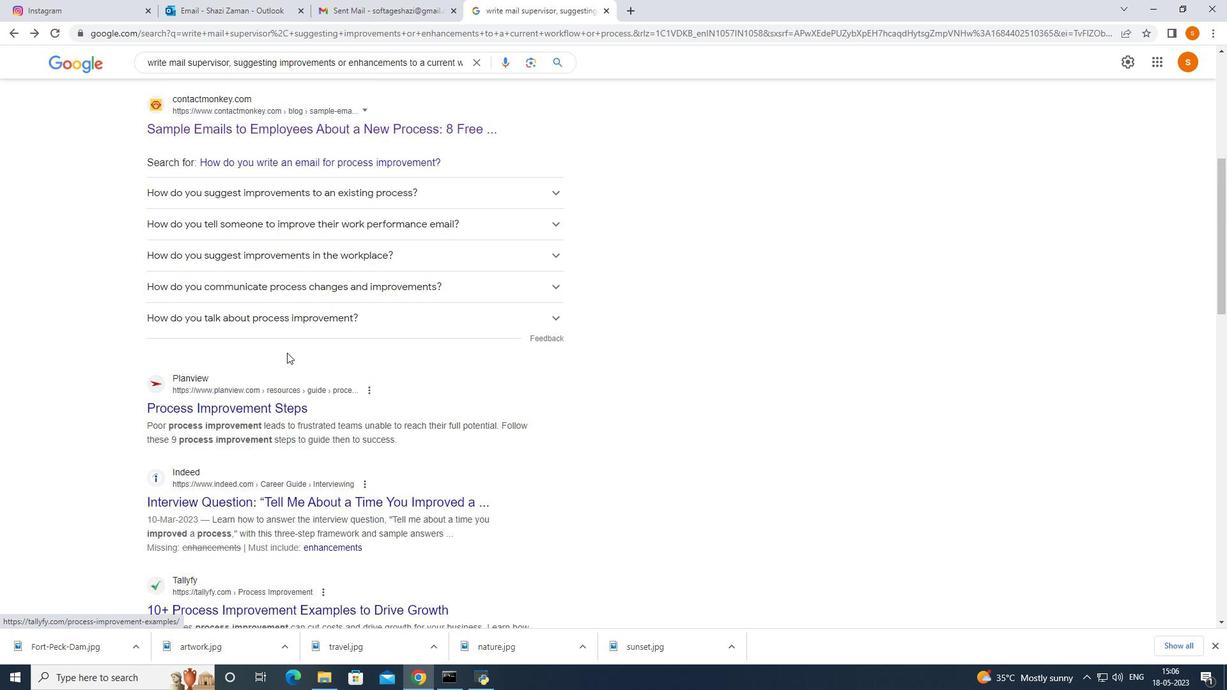 
Action: Mouse moved to (287, 350)
Screenshot: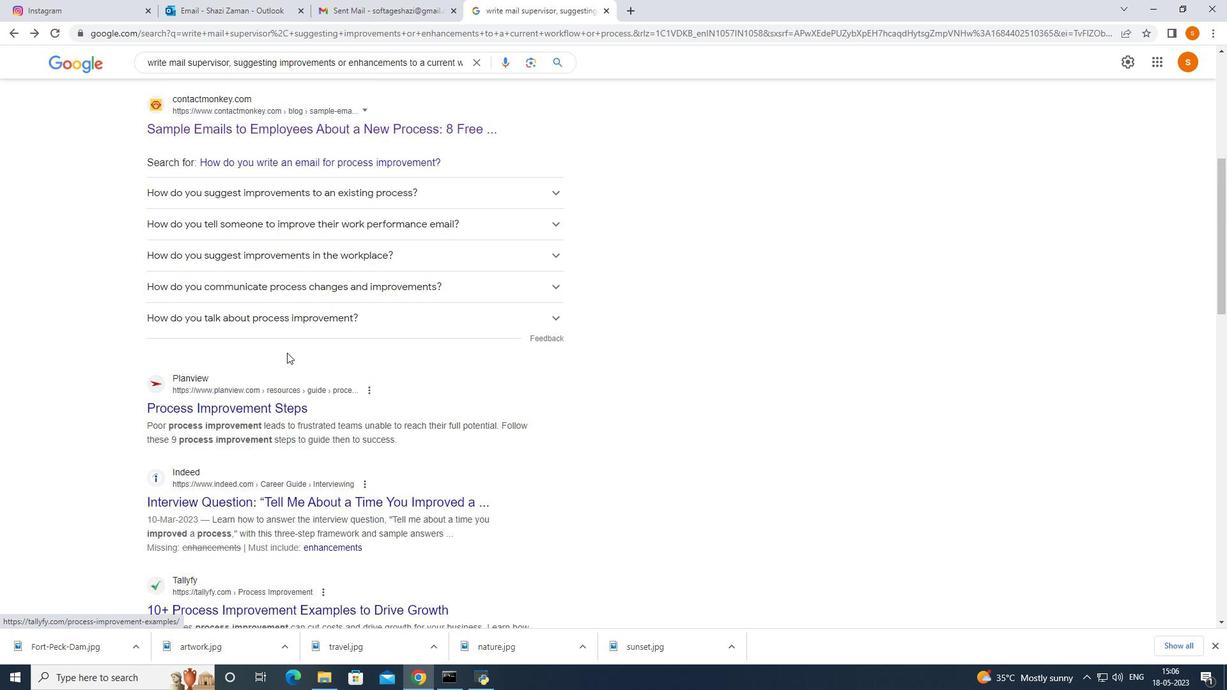 
Action: Mouse scrolled (287, 352) with delta (0, 0)
Screenshot: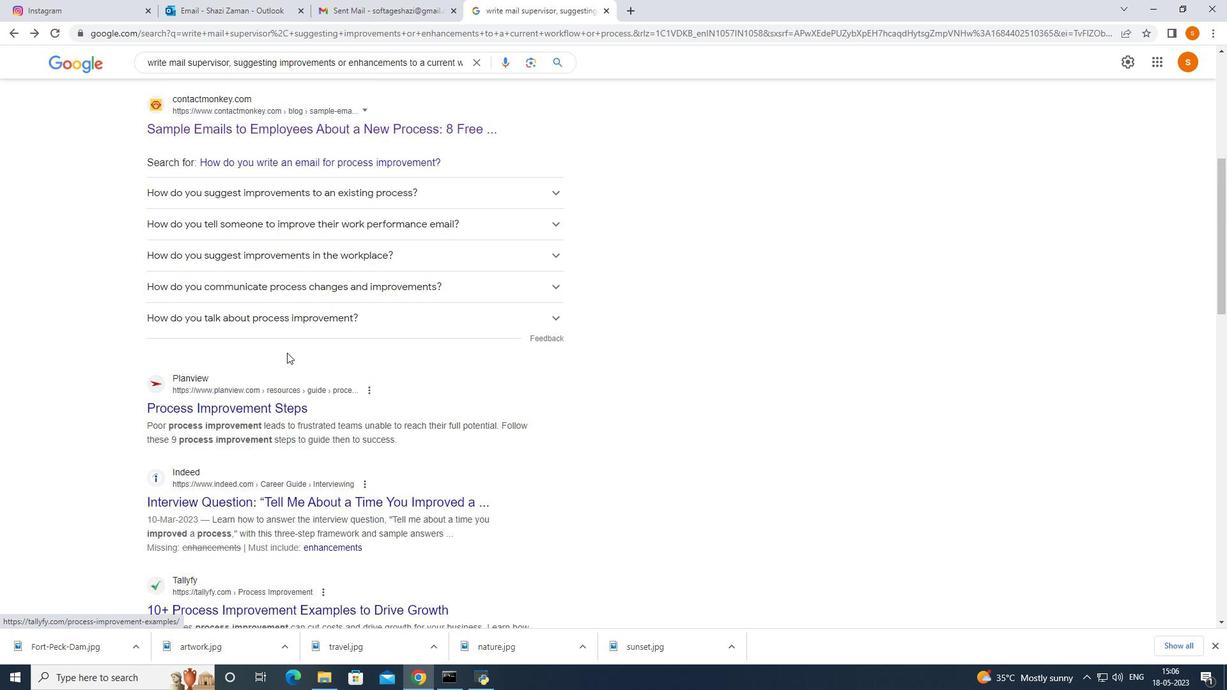 
Action: Mouse moved to (283, 338)
Screenshot: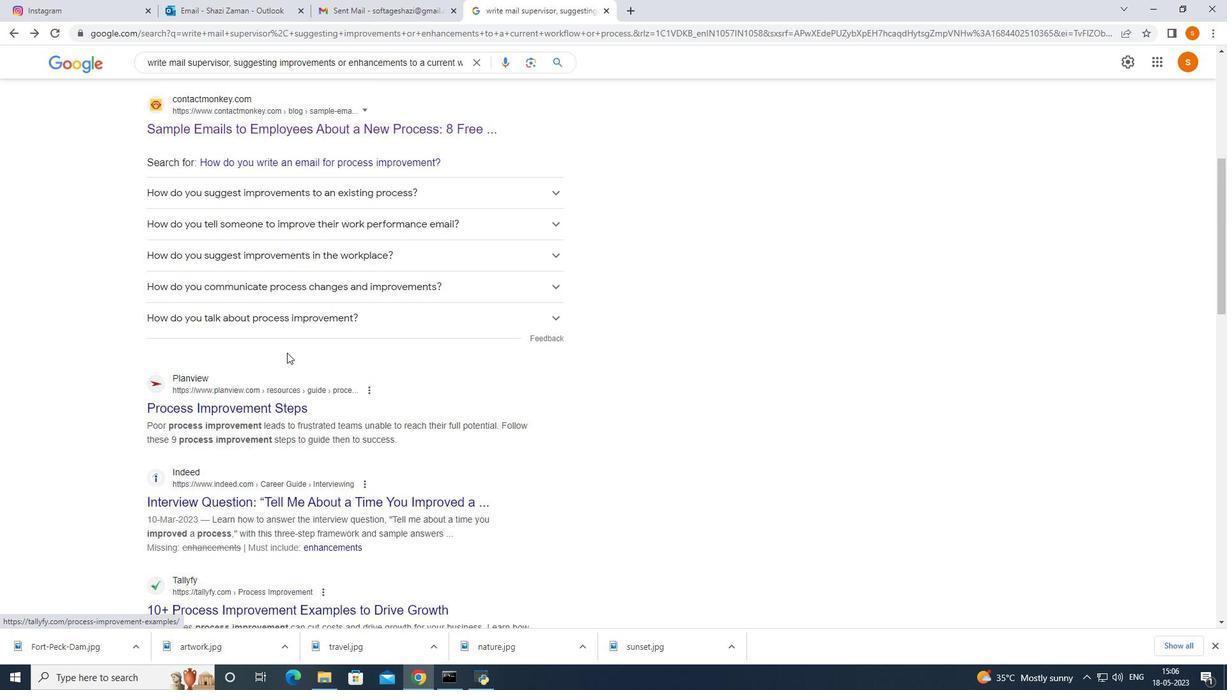 
Action: Mouse scrolled (287, 351) with delta (0, 0)
Screenshot: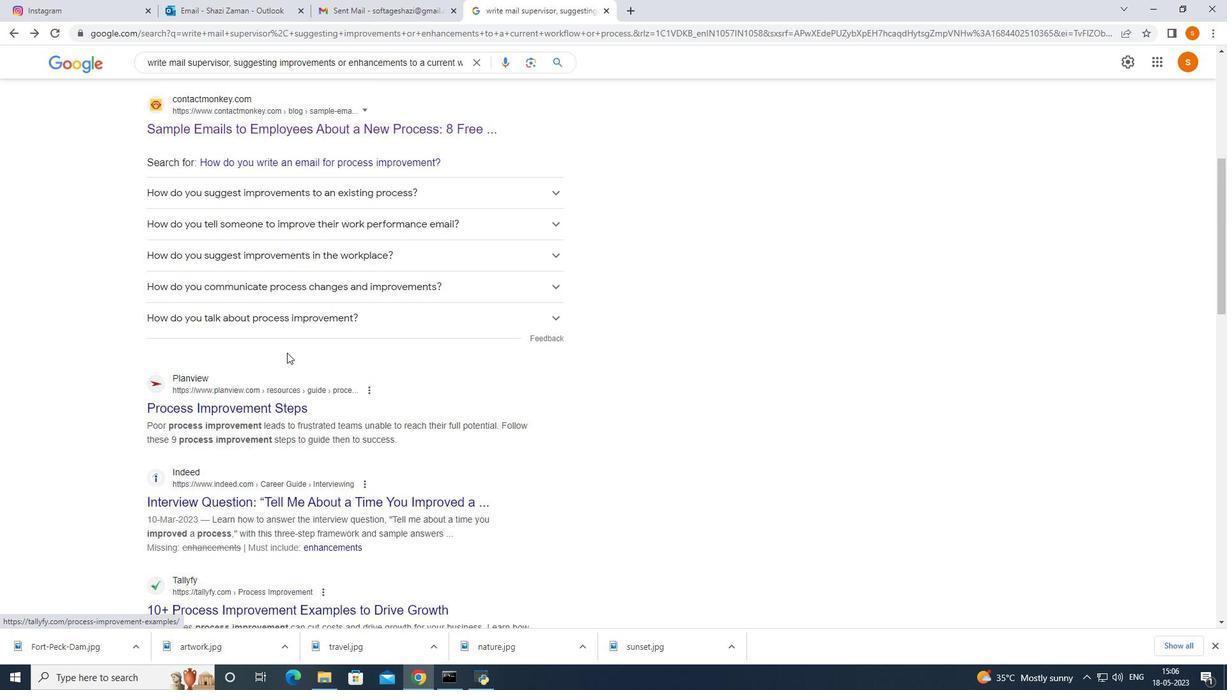 
Action: Mouse moved to (231, 62)
